 Task: Create fields in student object.
Action: Mouse moved to (1052, 79)
Screenshot: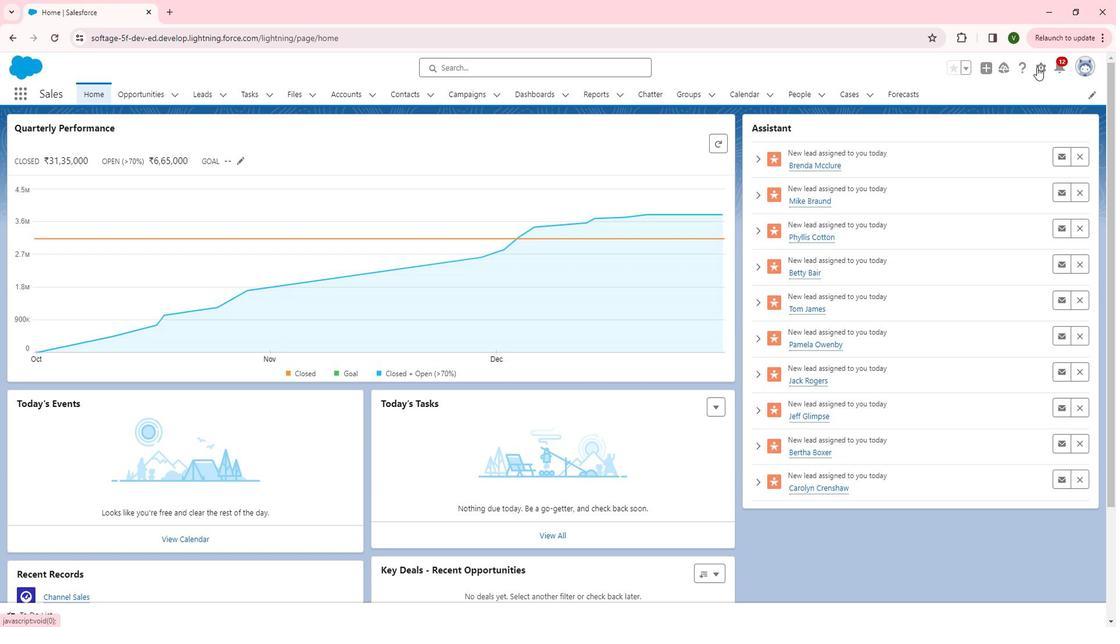 
Action: Mouse pressed left at (1052, 79)
Screenshot: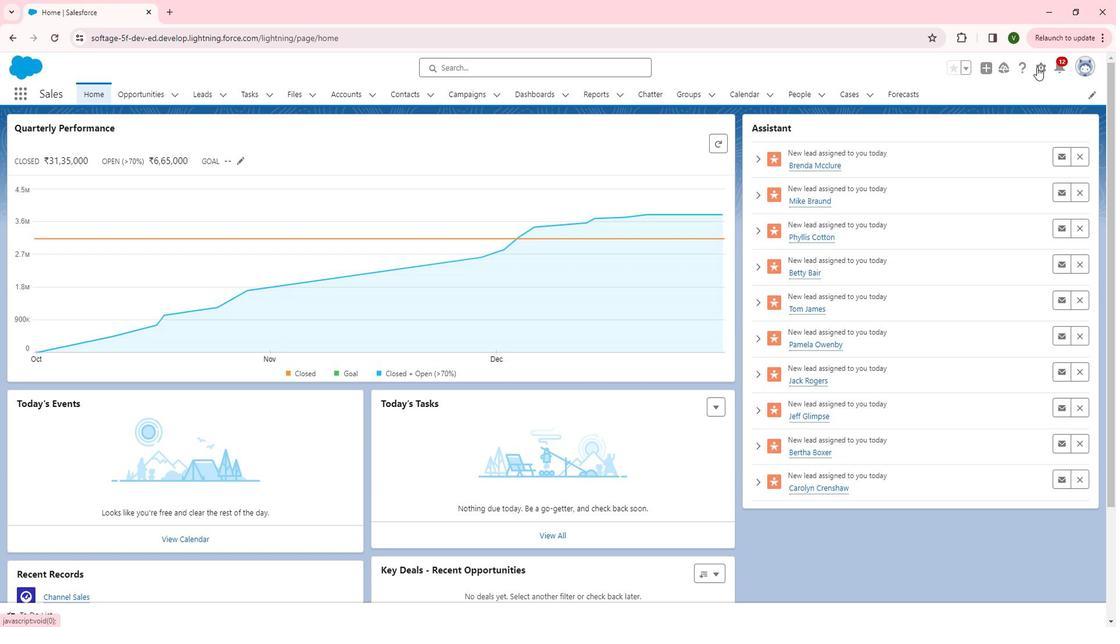 
Action: Mouse moved to (1003, 118)
Screenshot: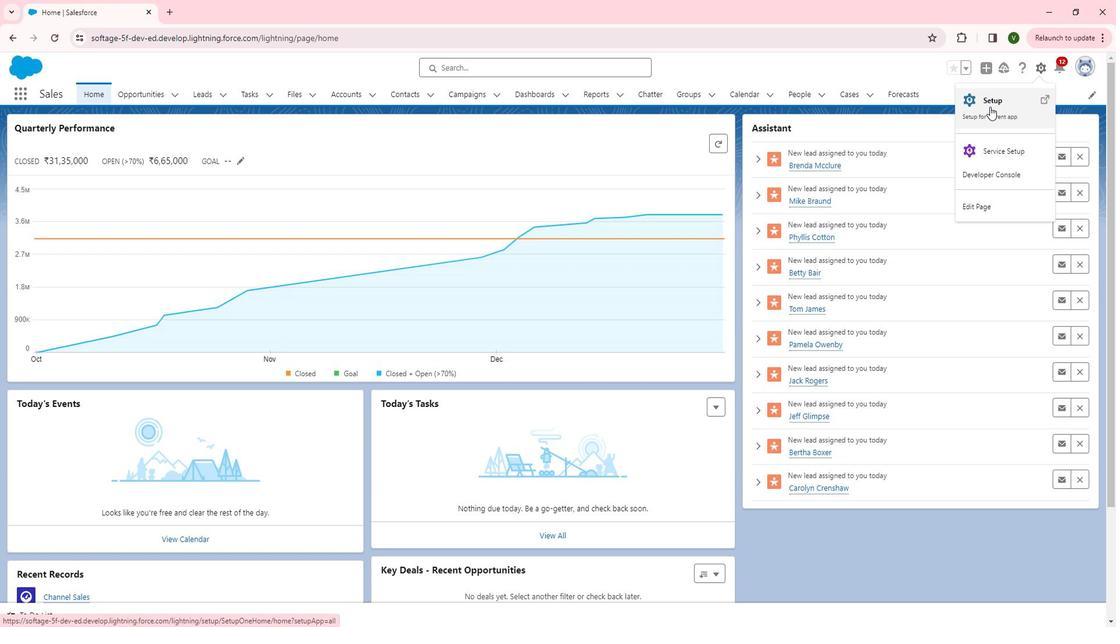 
Action: Mouse pressed left at (1003, 118)
Screenshot: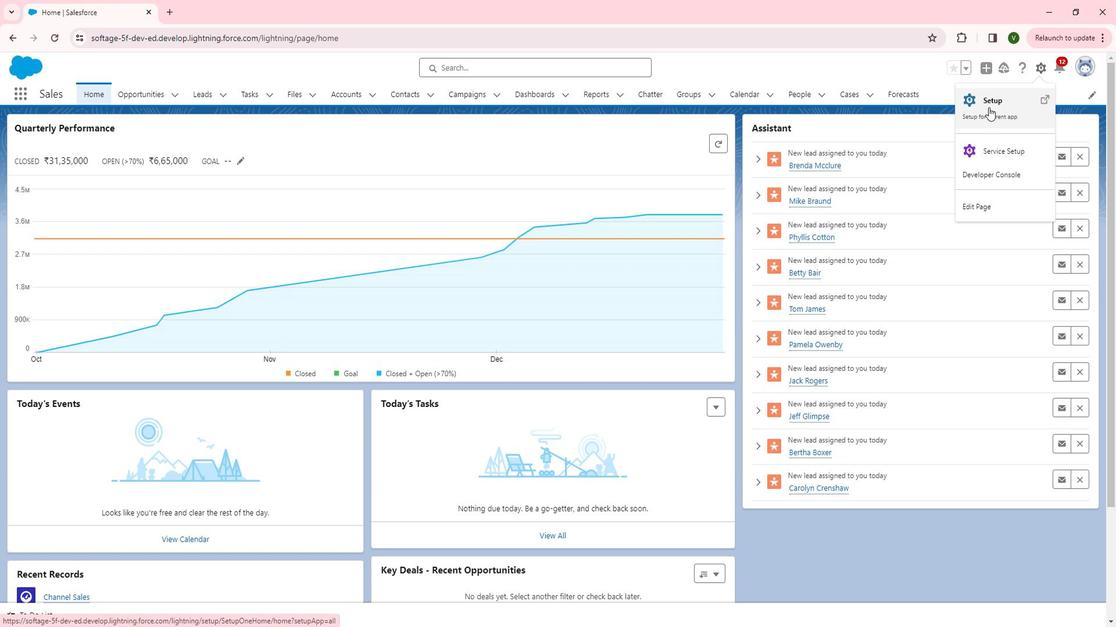 
Action: Mouse moved to (94, 377)
Screenshot: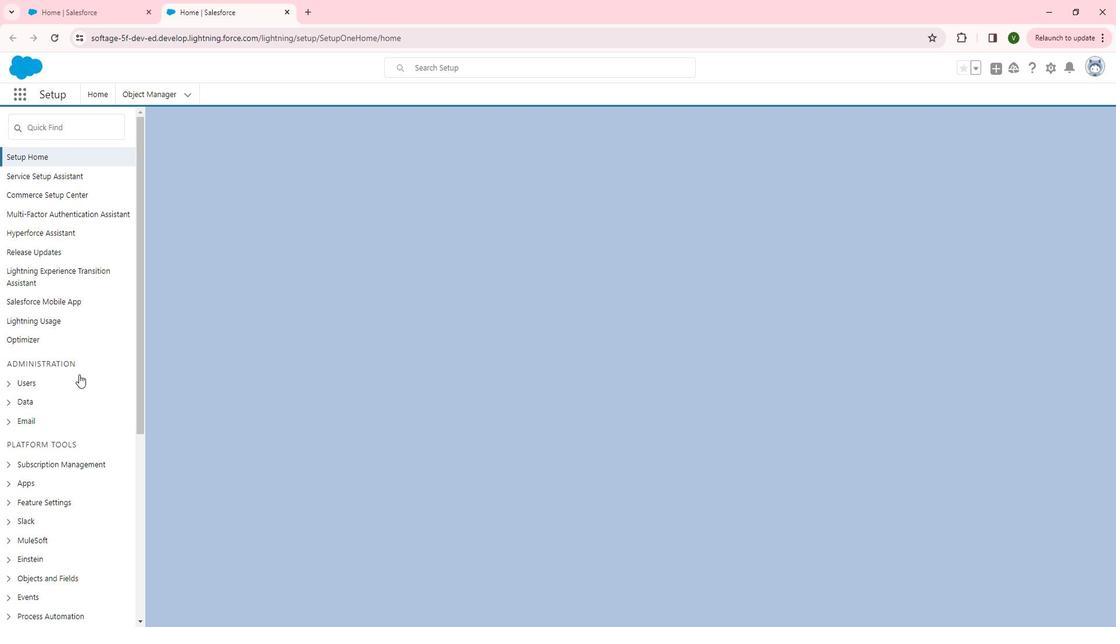 
Action: Mouse scrolled (94, 376) with delta (0, 0)
Screenshot: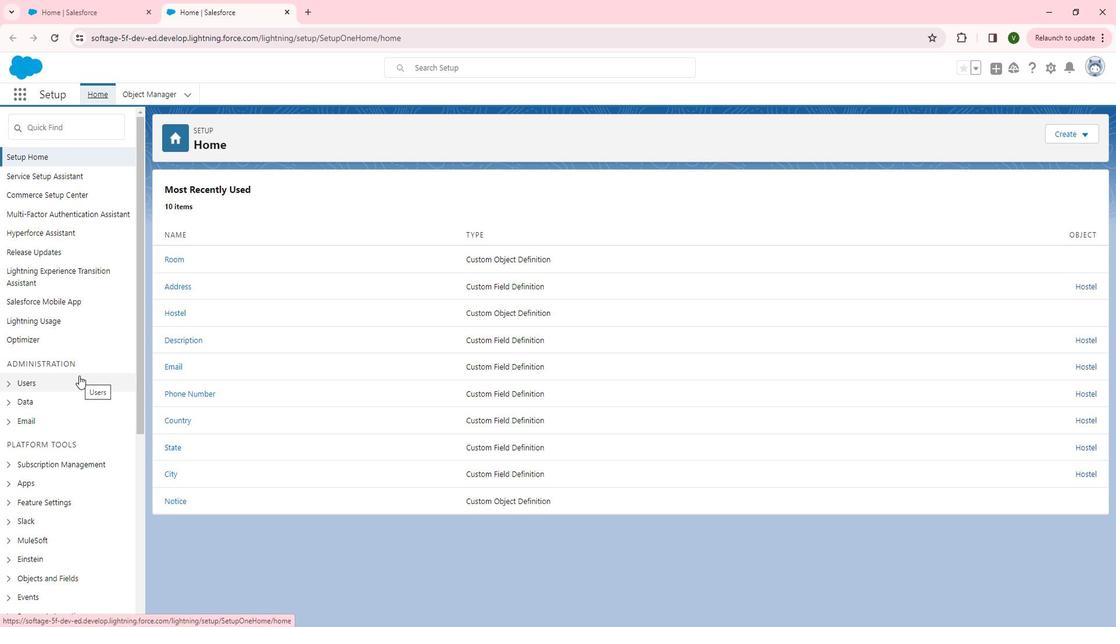 
Action: Mouse scrolled (94, 376) with delta (0, 0)
Screenshot: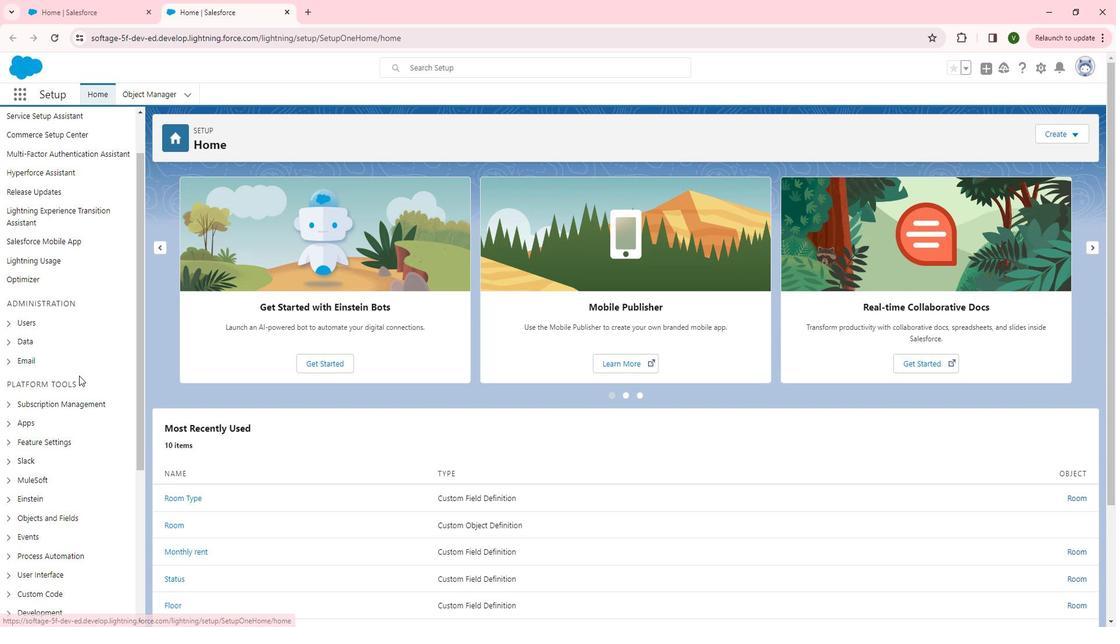 
Action: Mouse moved to (88, 376)
Screenshot: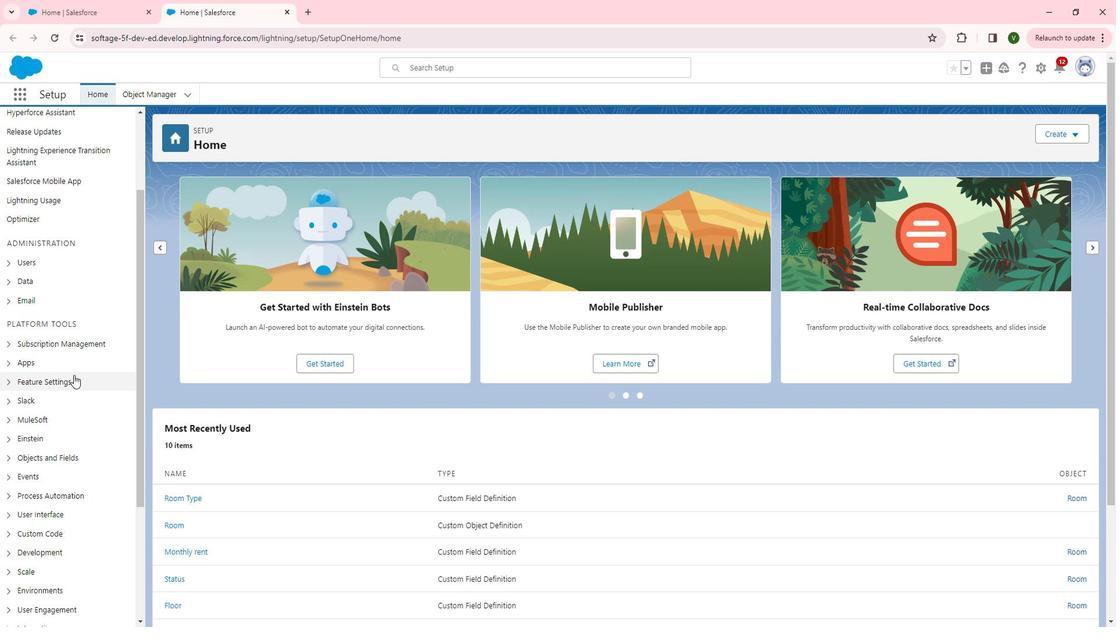 
Action: Mouse scrolled (88, 375) with delta (0, 0)
Screenshot: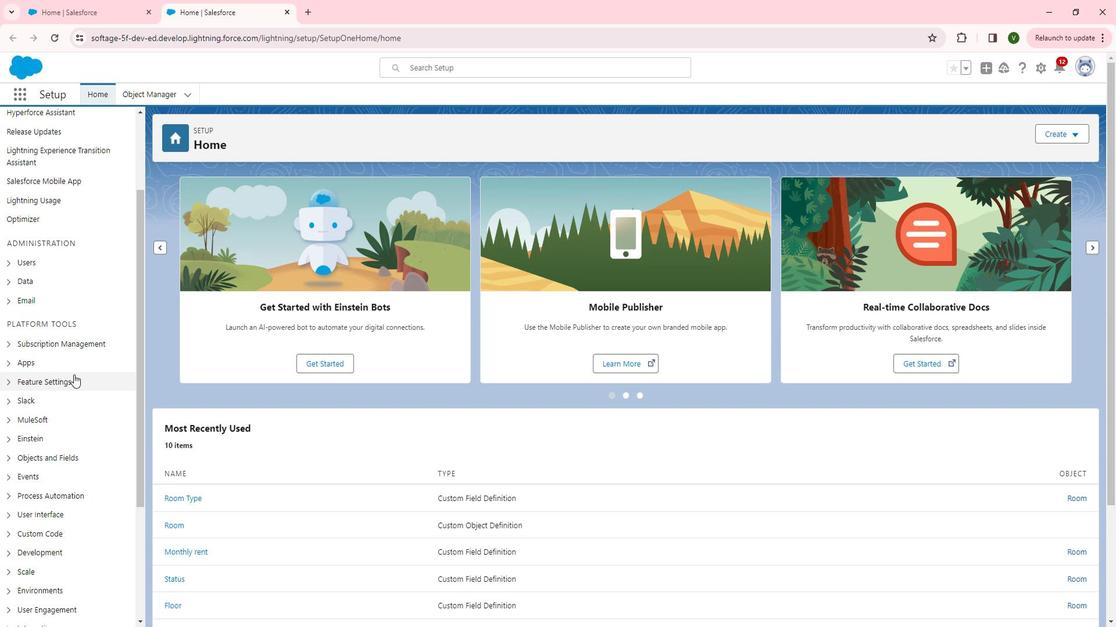 
Action: Mouse moved to (26, 397)
Screenshot: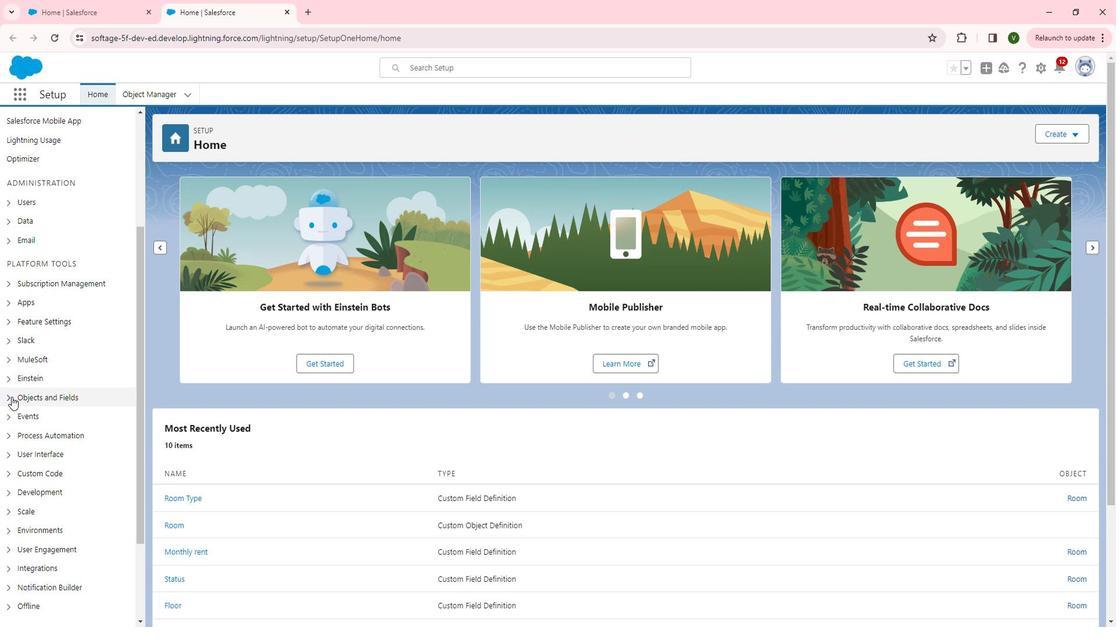 
Action: Mouse pressed left at (26, 397)
Screenshot: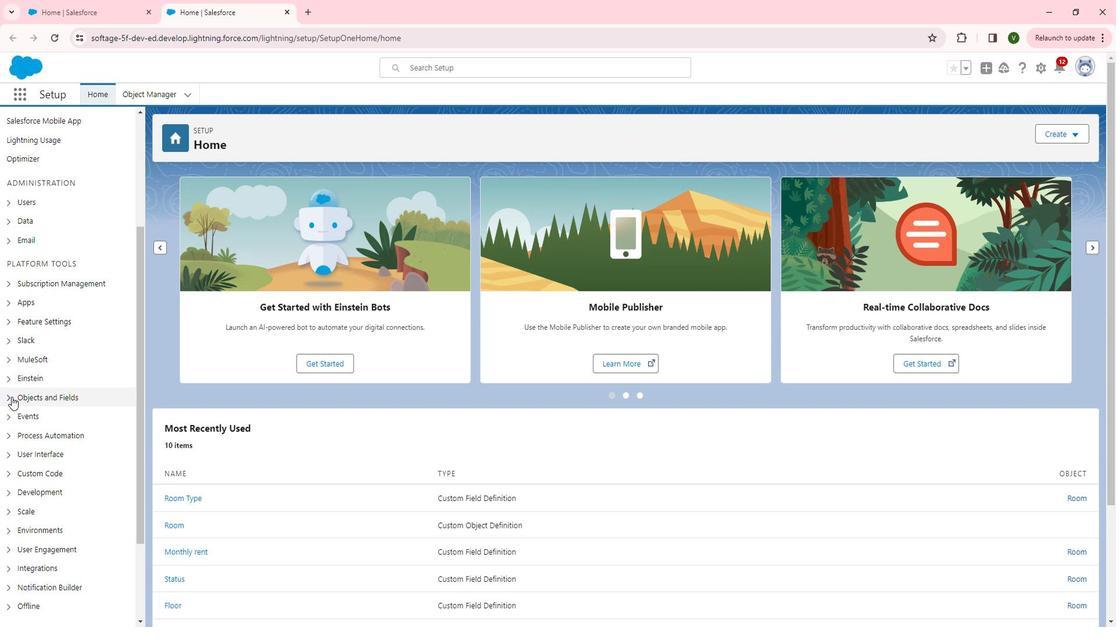 
Action: Mouse moved to (43, 400)
Screenshot: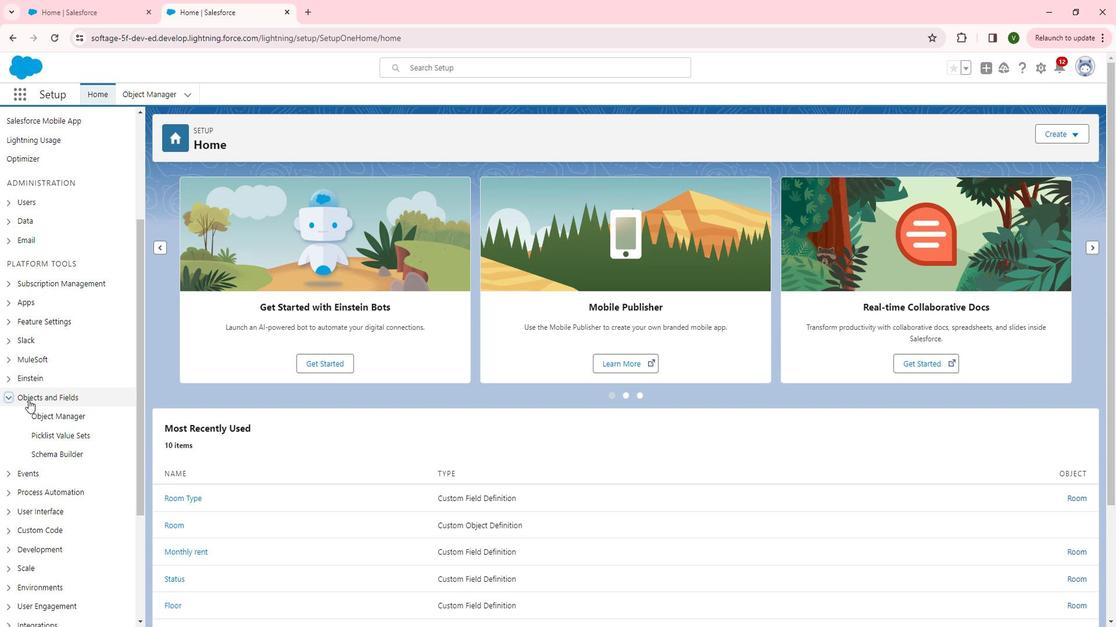 
Action: Mouse scrolled (43, 399) with delta (0, 0)
Screenshot: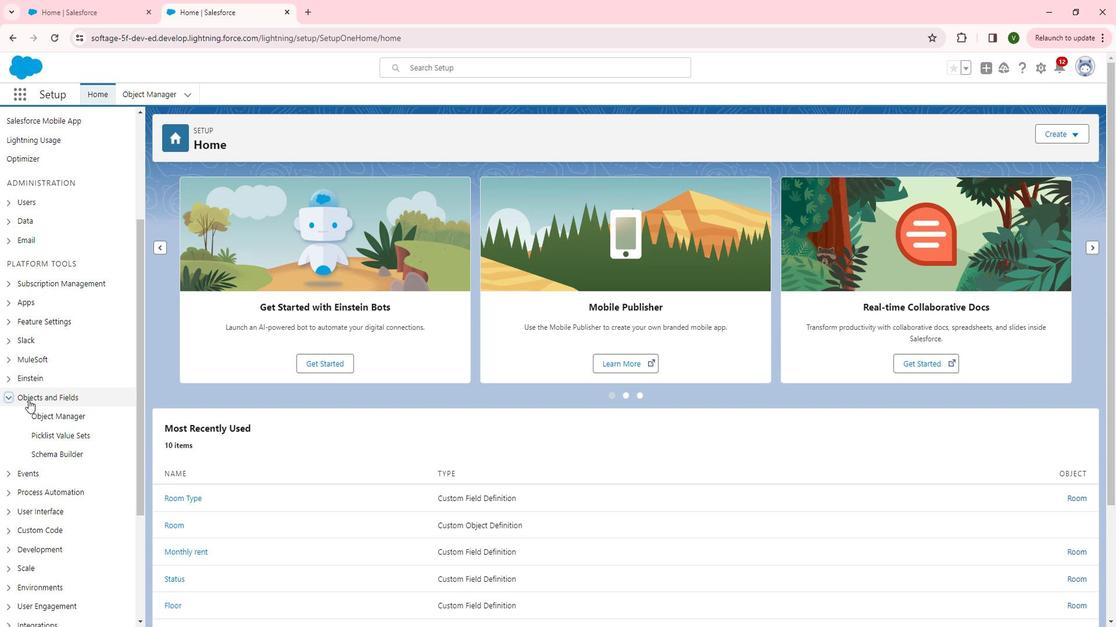
Action: Mouse moved to (78, 359)
Screenshot: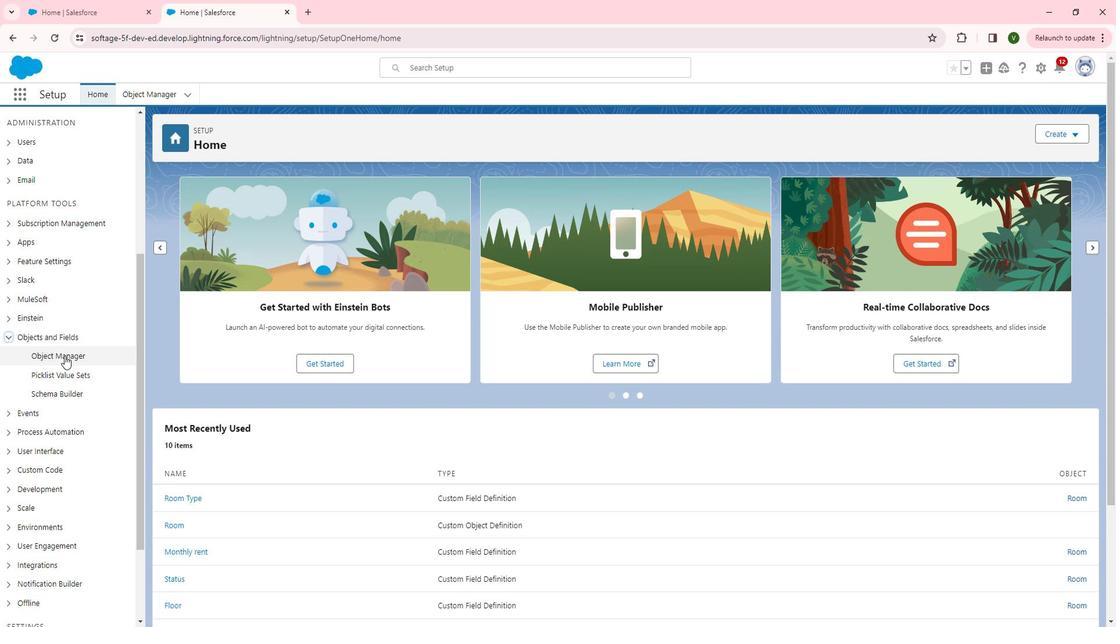 
Action: Mouse pressed left at (78, 359)
Screenshot: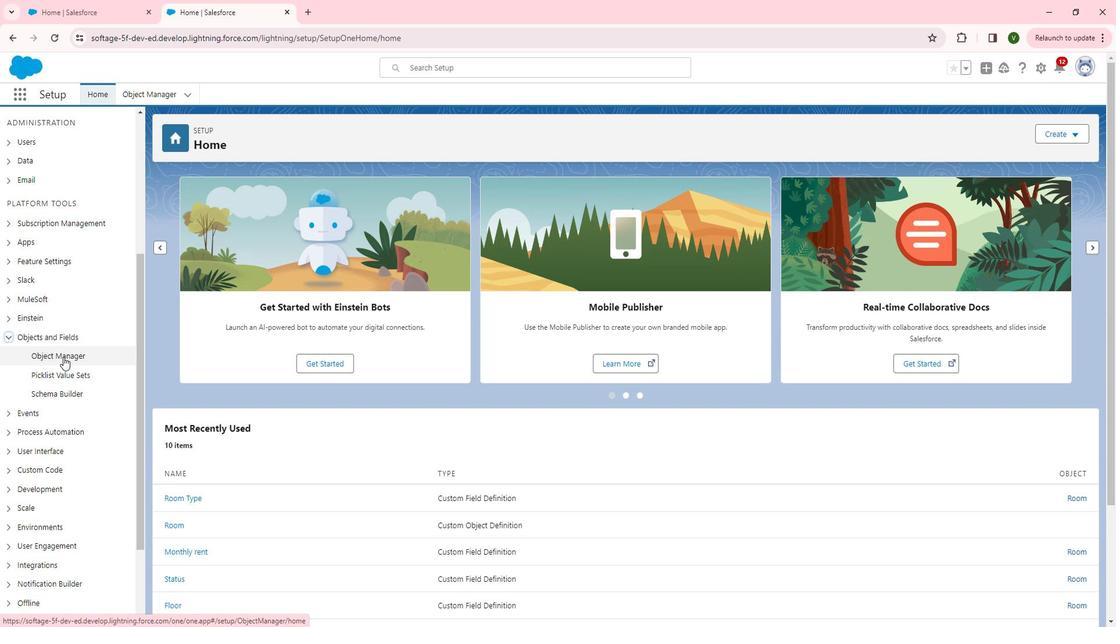 
Action: Mouse moved to (147, 428)
Screenshot: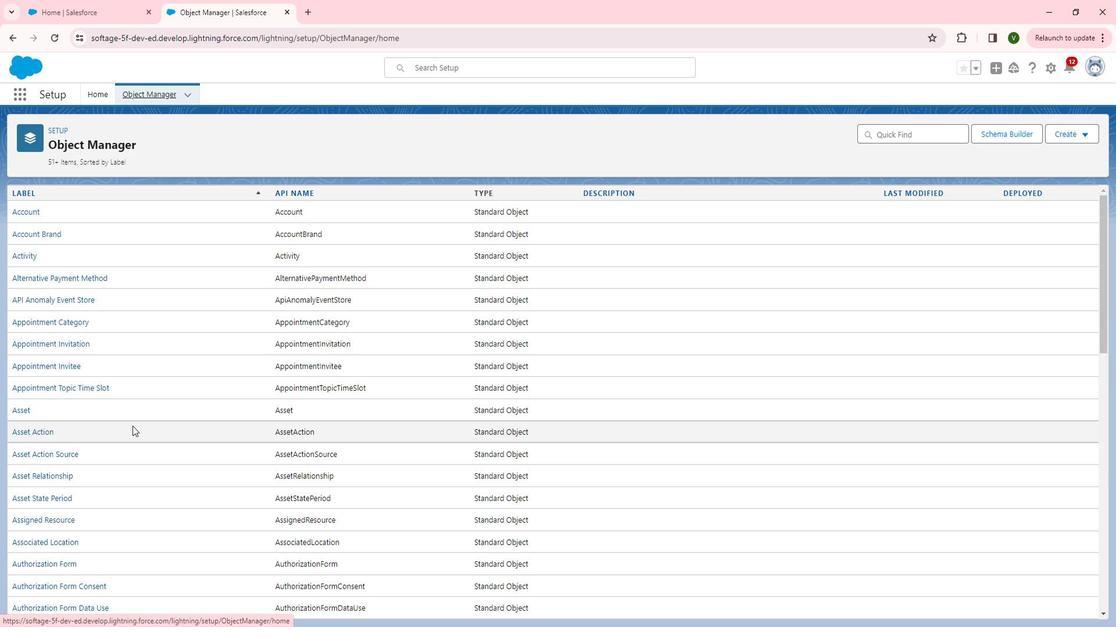 
Action: Mouse scrolled (147, 427) with delta (0, 0)
Screenshot: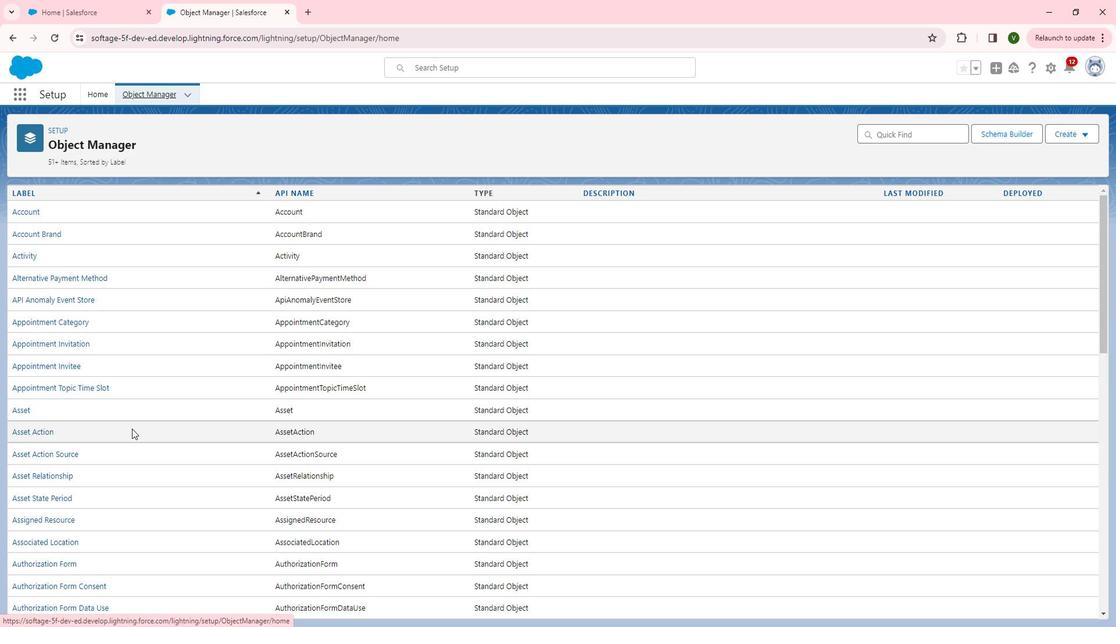 
Action: Mouse scrolled (147, 427) with delta (0, 0)
Screenshot: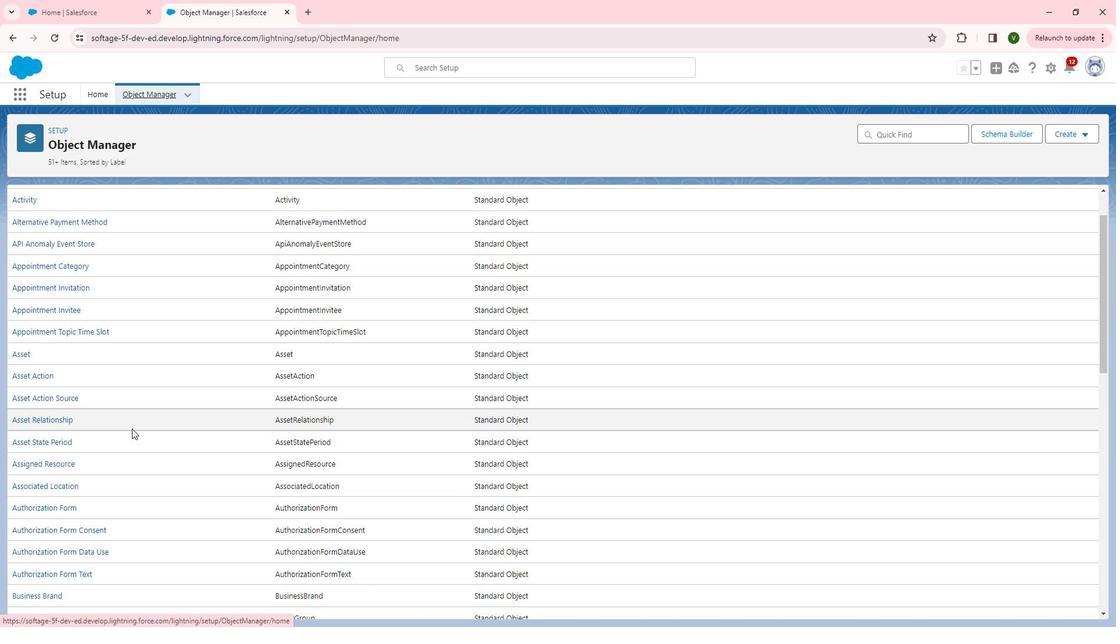 
Action: Mouse scrolled (147, 427) with delta (0, 0)
Screenshot: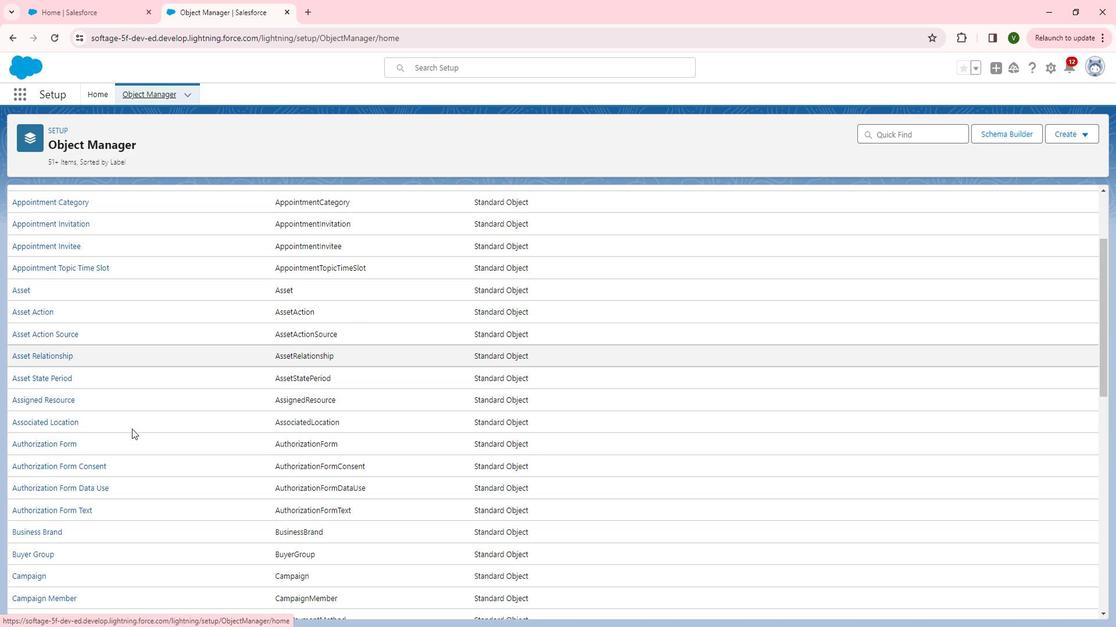 
Action: Mouse scrolled (147, 427) with delta (0, 0)
Screenshot: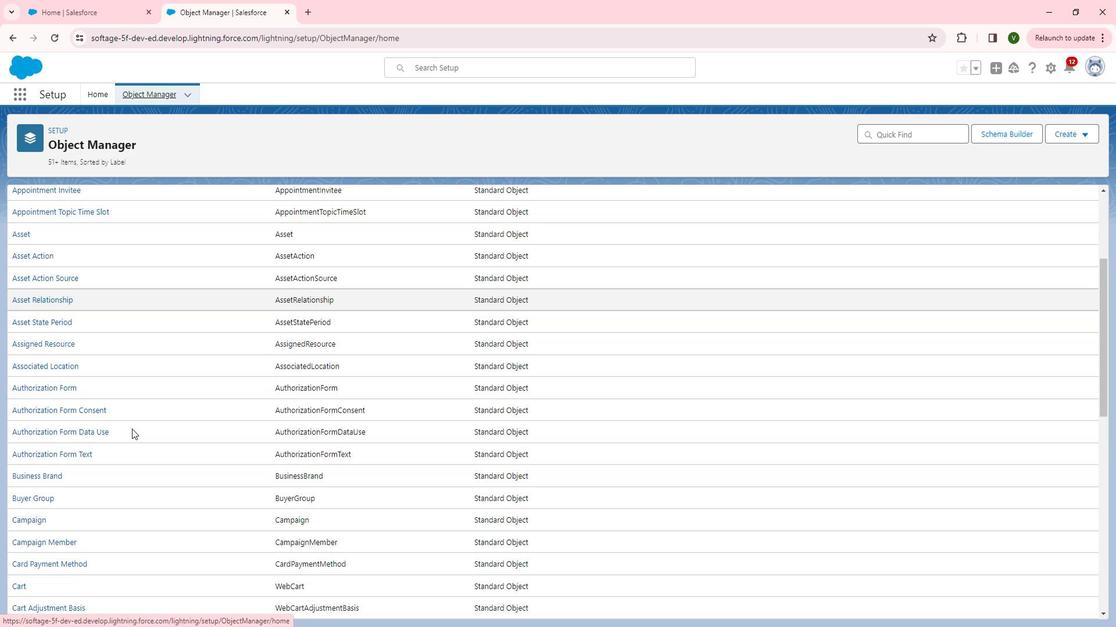 
Action: Mouse scrolled (147, 427) with delta (0, 0)
Screenshot: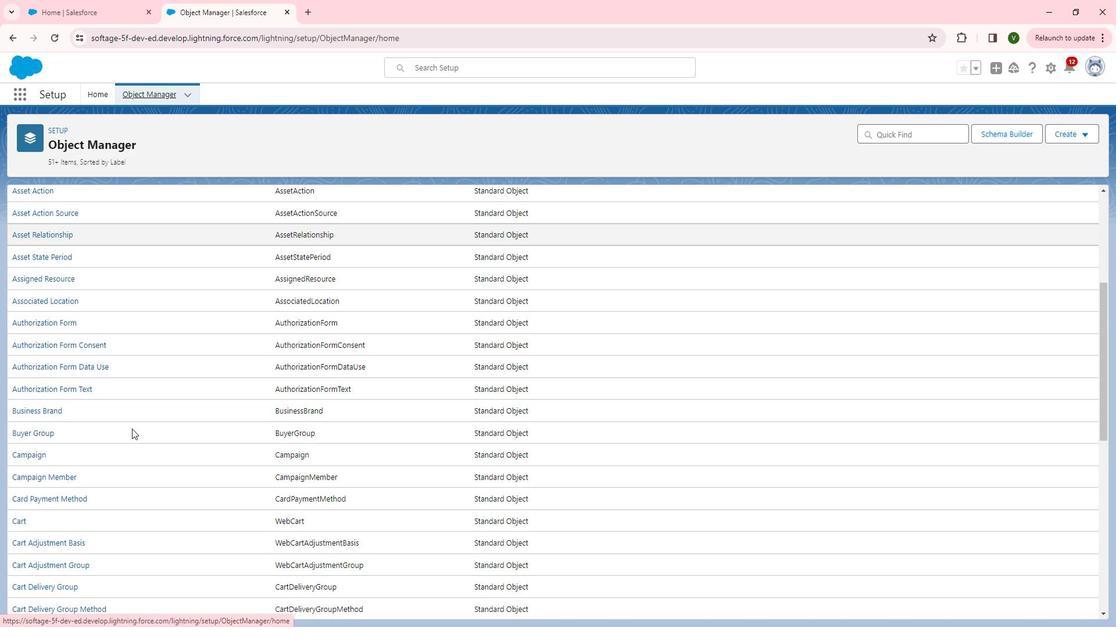 
Action: Mouse scrolled (147, 427) with delta (0, 0)
Screenshot: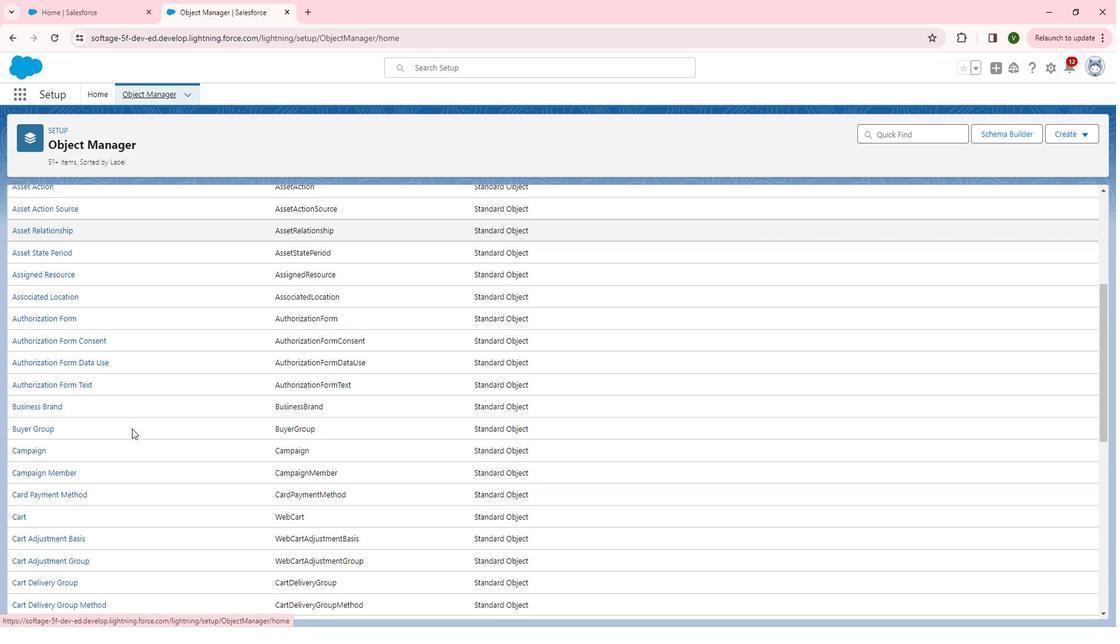 
Action: Mouse scrolled (147, 427) with delta (0, 0)
Screenshot: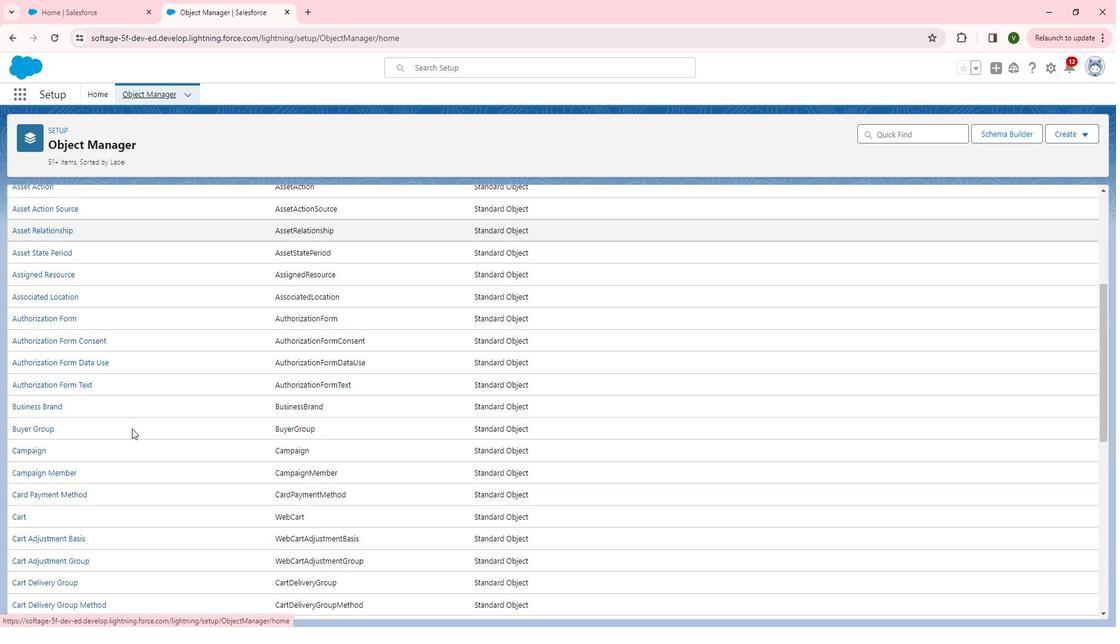 
Action: Mouse scrolled (147, 427) with delta (0, 0)
Screenshot: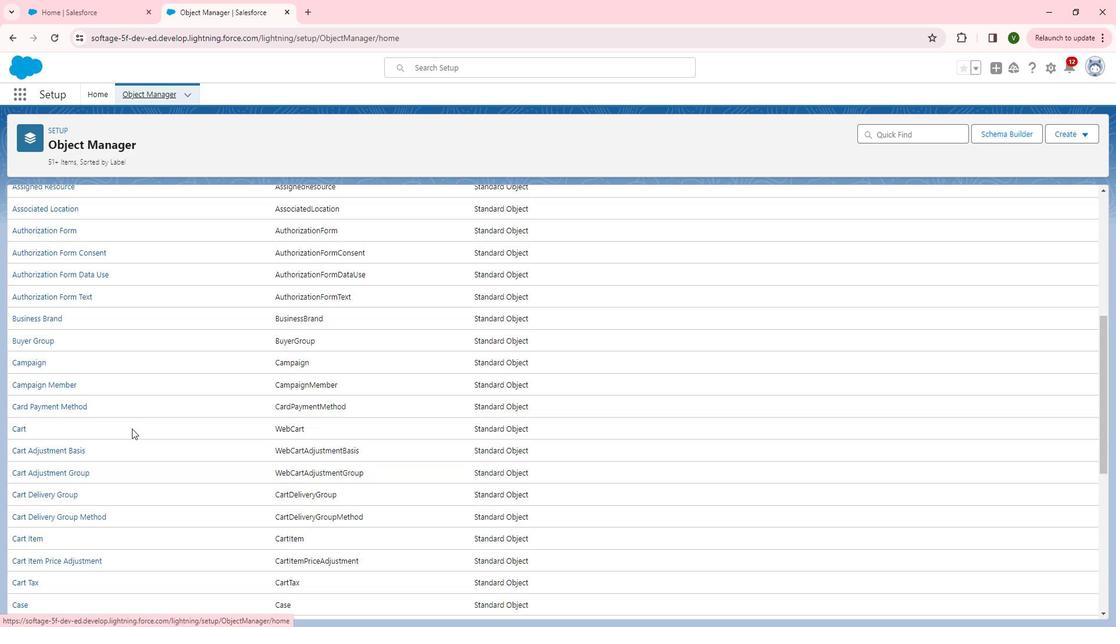 
Action: Mouse scrolled (147, 427) with delta (0, 0)
Screenshot: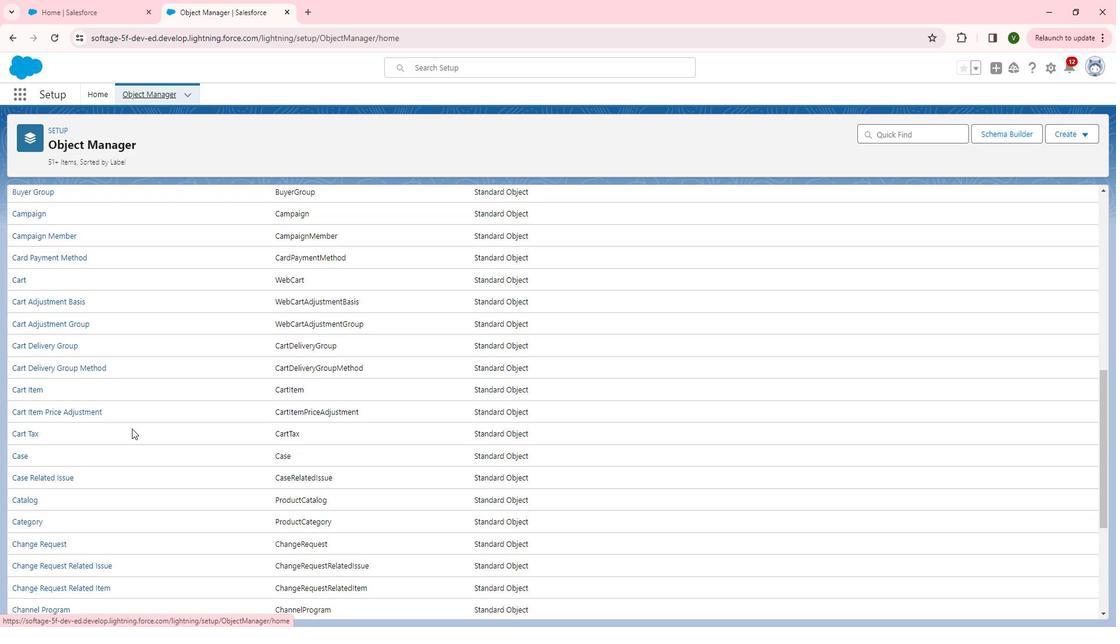 
Action: Mouse scrolled (147, 427) with delta (0, 0)
Screenshot: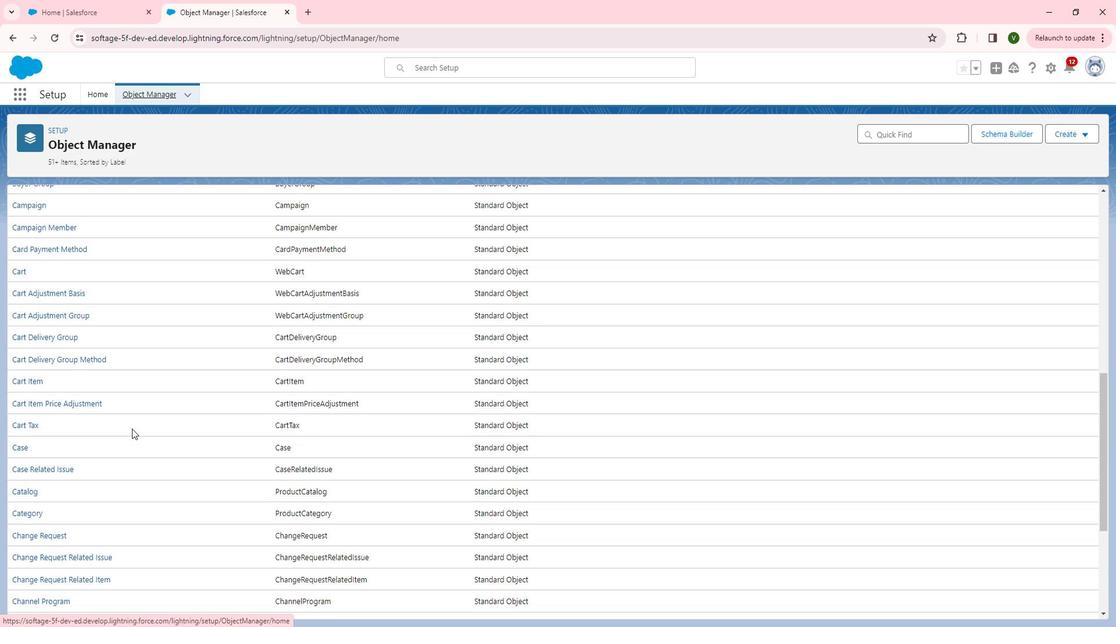 
Action: Mouse scrolled (147, 427) with delta (0, 0)
Screenshot: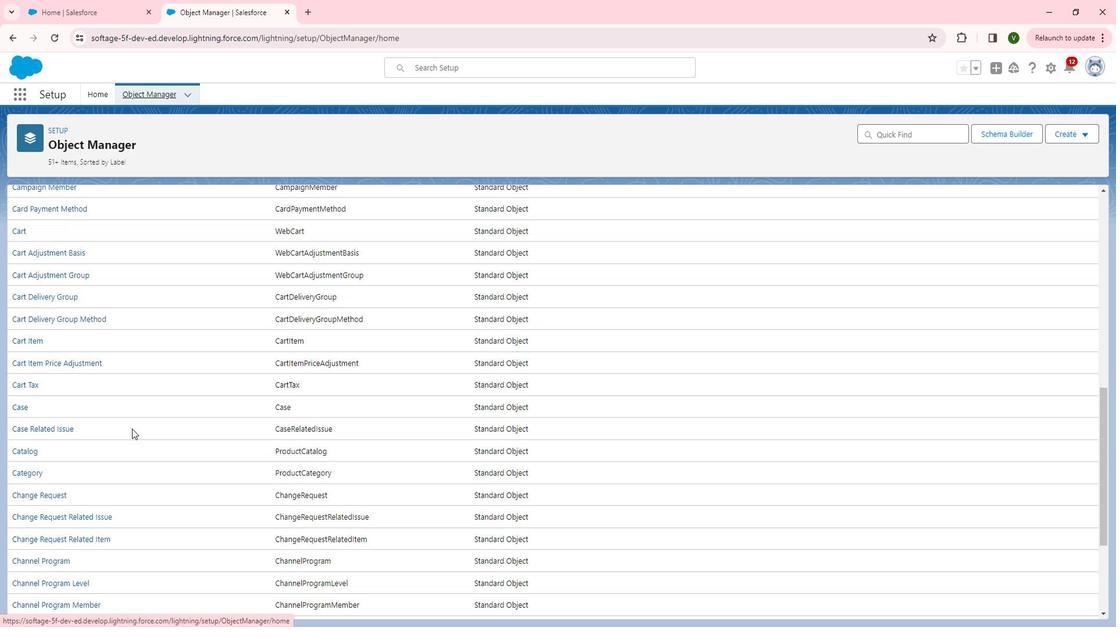 
Action: Mouse scrolled (147, 427) with delta (0, 0)
Screenshot: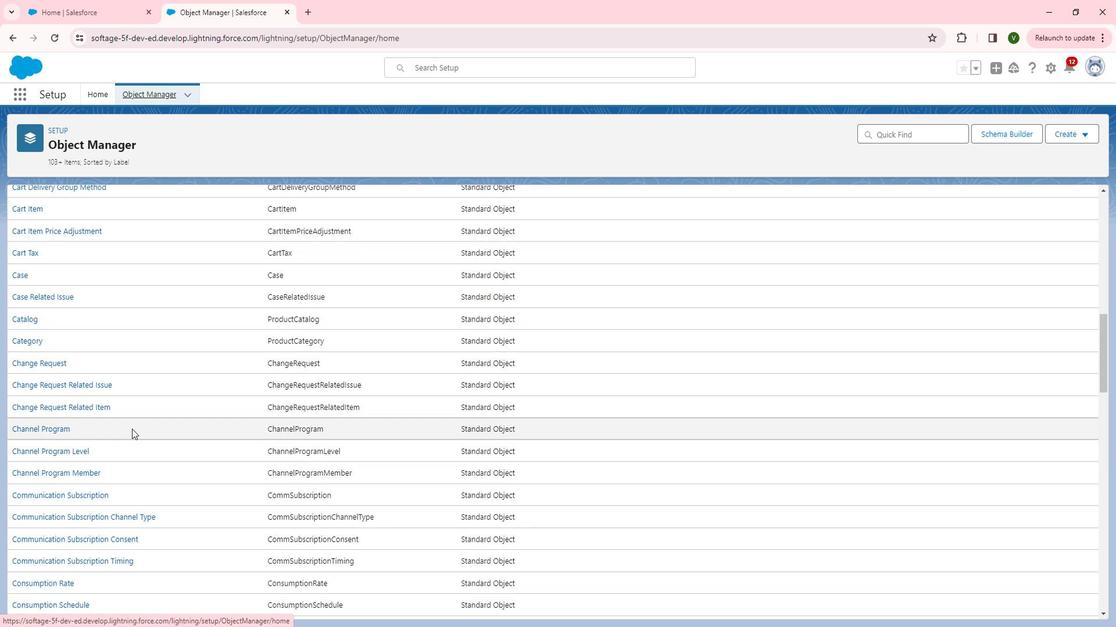 
Action: Mouse scrolled (147, 427) with delta (0, 0)
Screenshot: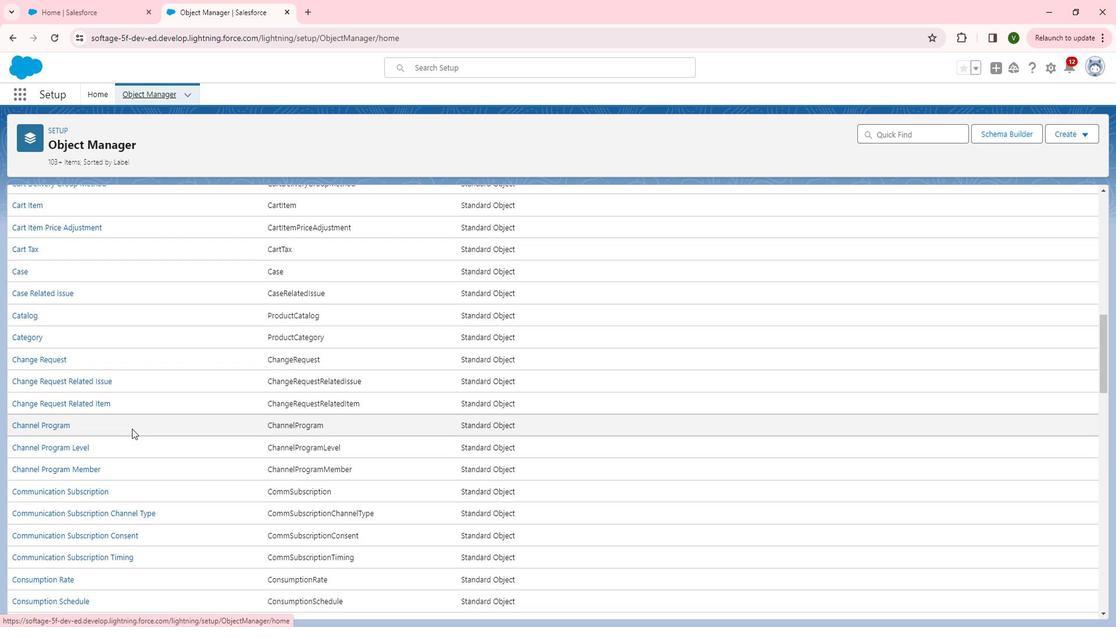 
Action: Mouse scrolled (147, 427) with delta (0, 0)
Screenshot: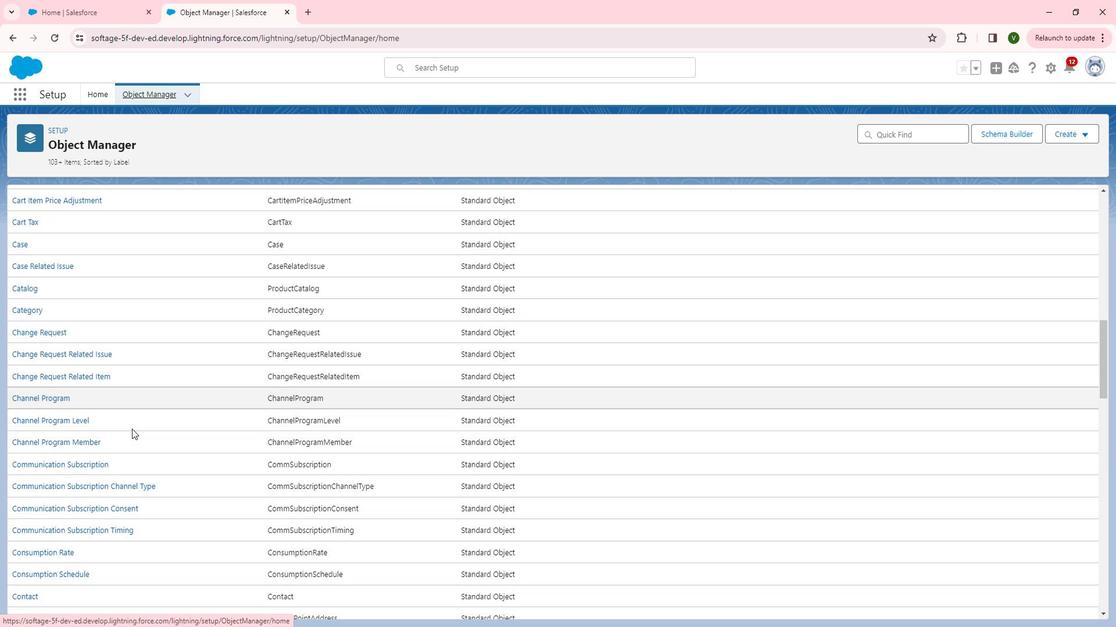 
Action: Mouse scrolled (147, 427) with delta (0, 0)
Screenshot: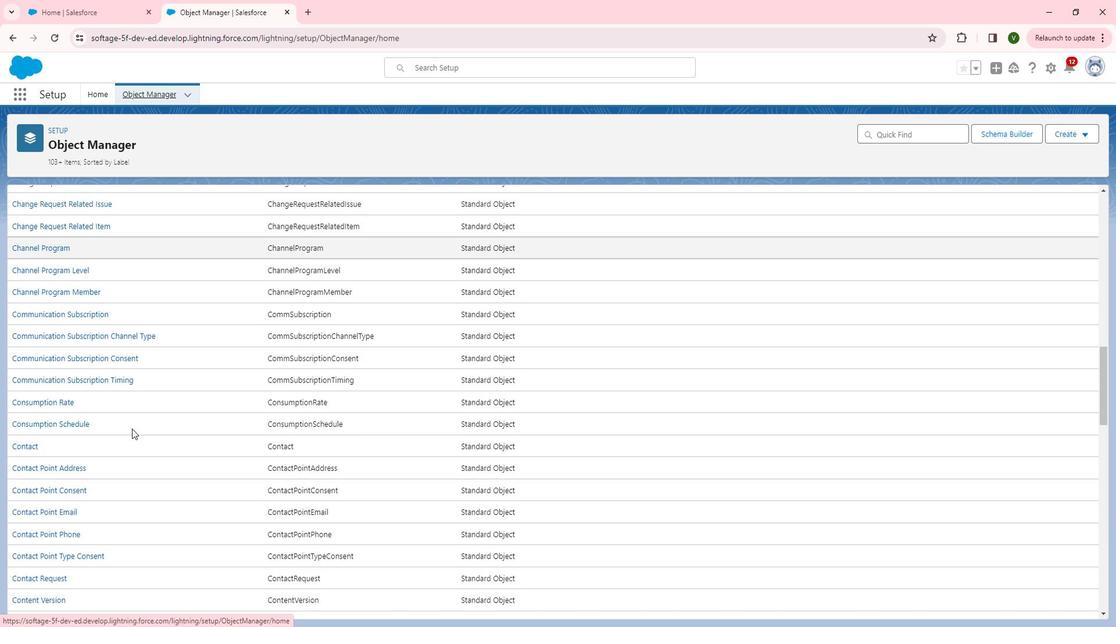 
Action: Mouse scrolled (147, 427) with delta (0, 0)
Screenshot: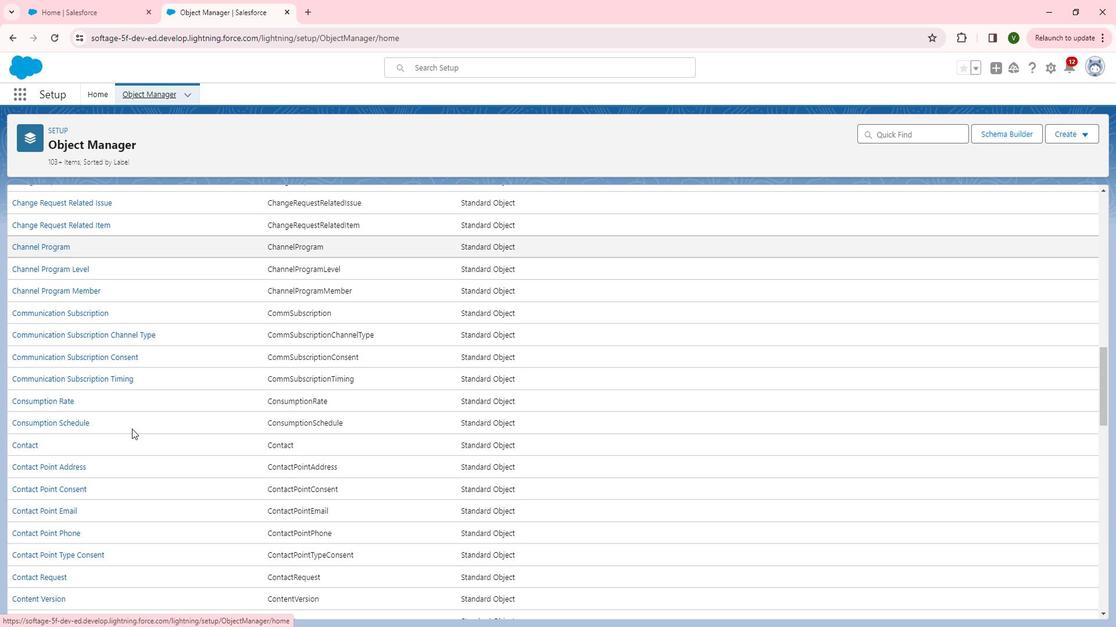 
Action: Mouse scrolled (147, 427) with delta (0, 0)
Screenshot: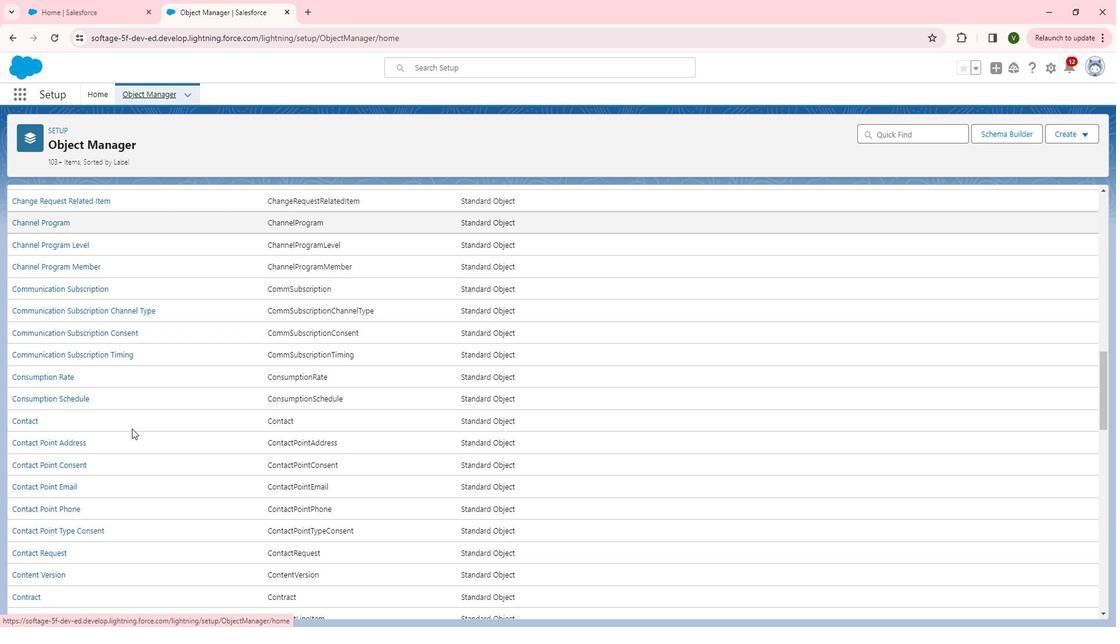 
Action: Mouse scrolled (147, 427) with delta (0, 0)
Screenshot: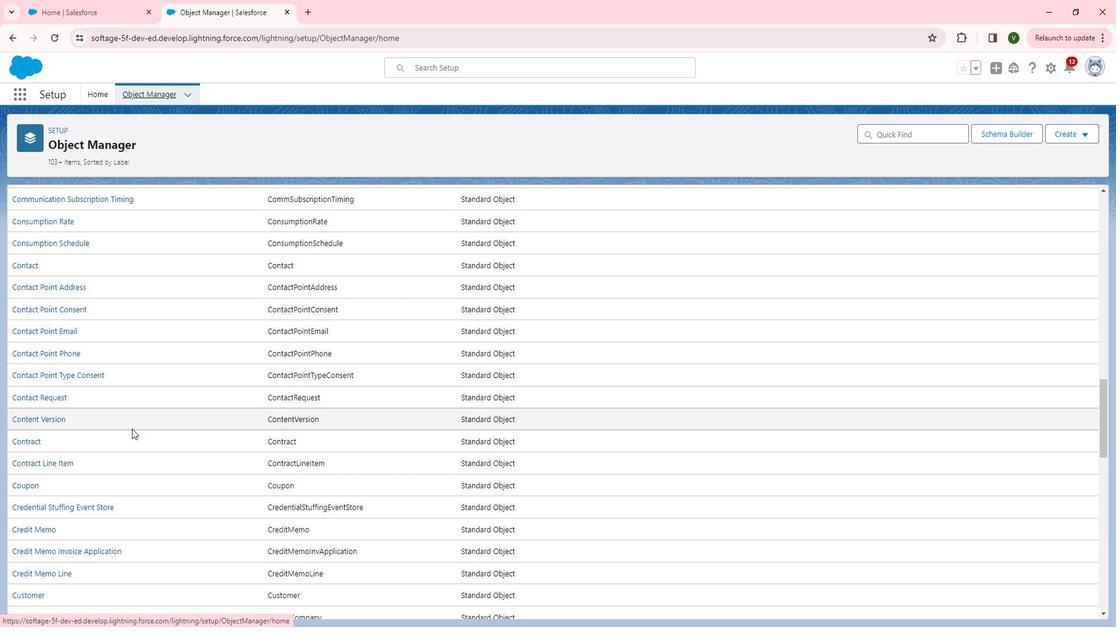 
Action: Mouse scrolled (147, 427) with delta (0, 0)
Screenshot: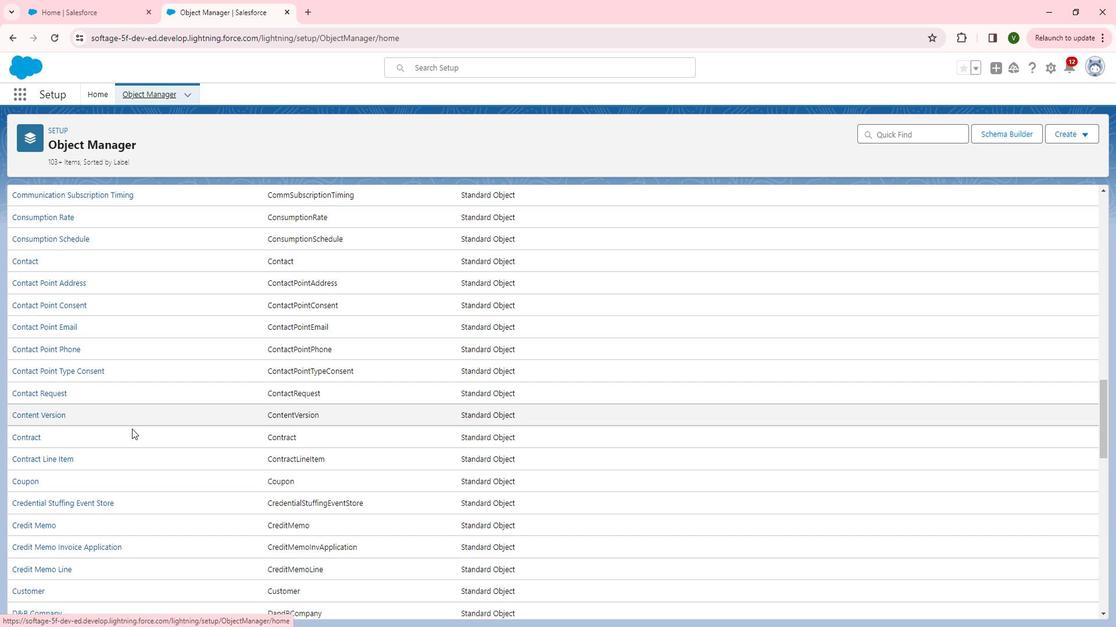 
Action: Mouse scrolled (147, 427) with delta (0, 0)
Screenshot: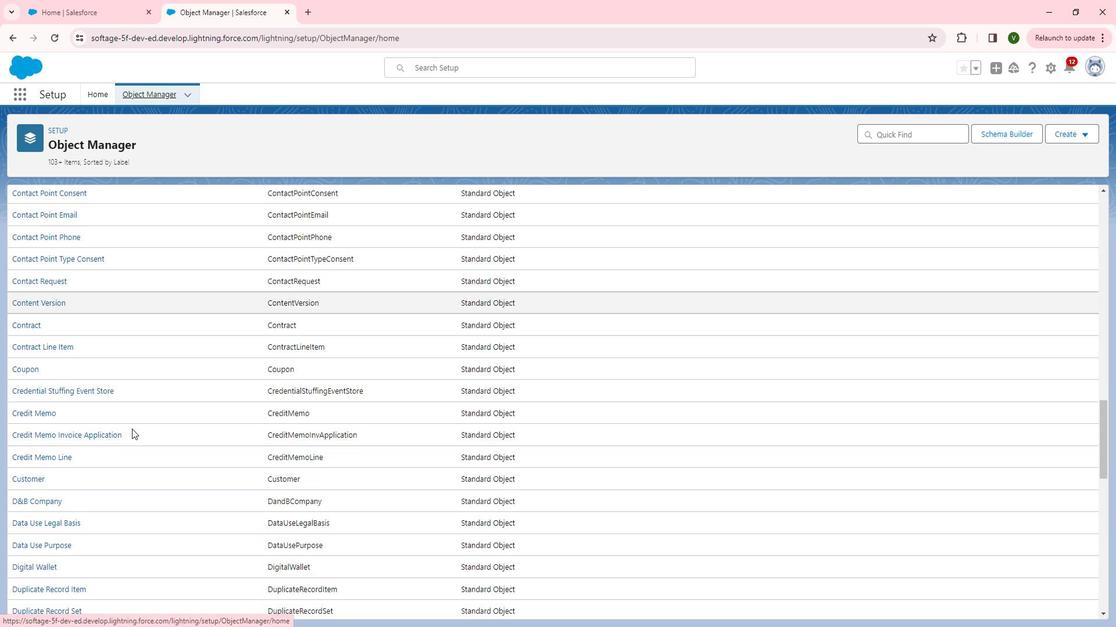 
Action: Mouse moved to (147, 428)
Screenshot: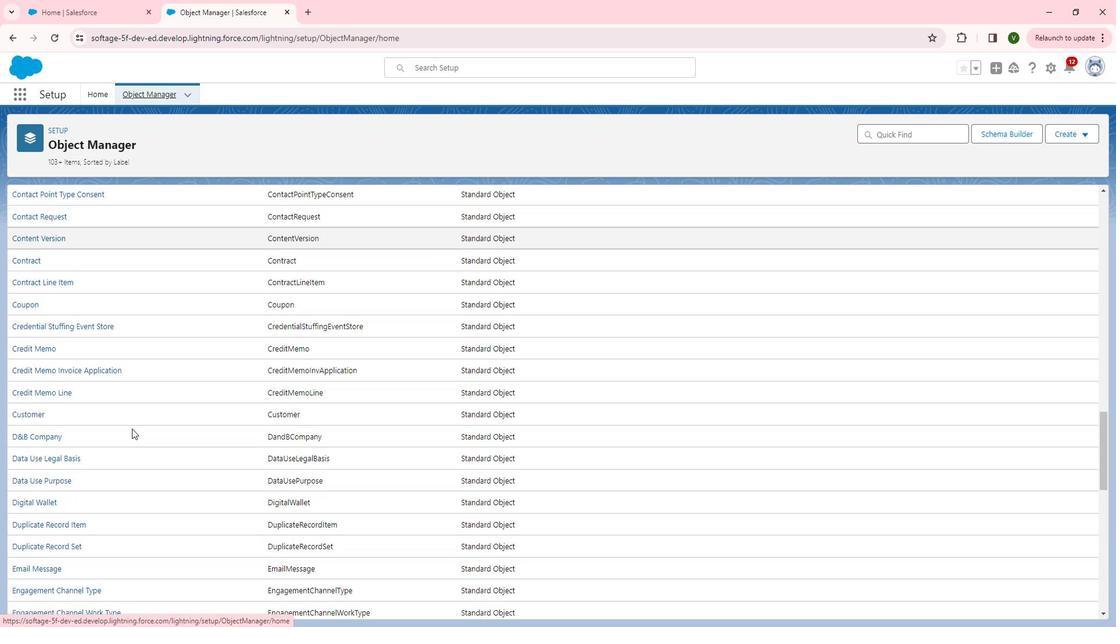 
Action: Mouse scrolled (147, 427) with delta (0, 0)
Screenshot: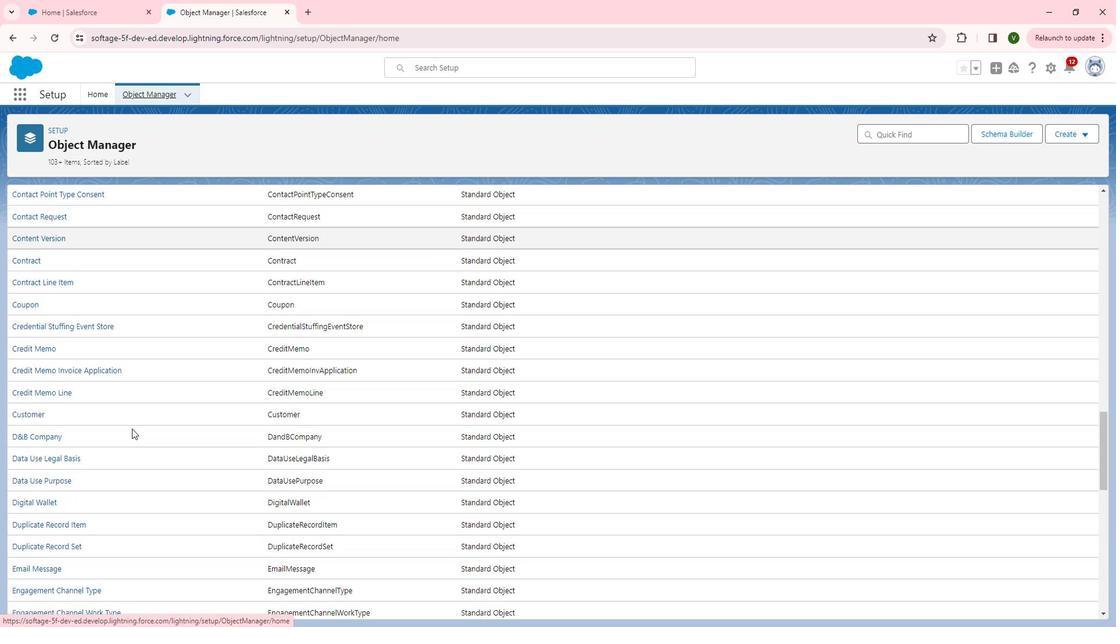 
Action: Mouse moved to (149, 428)
Screenshot: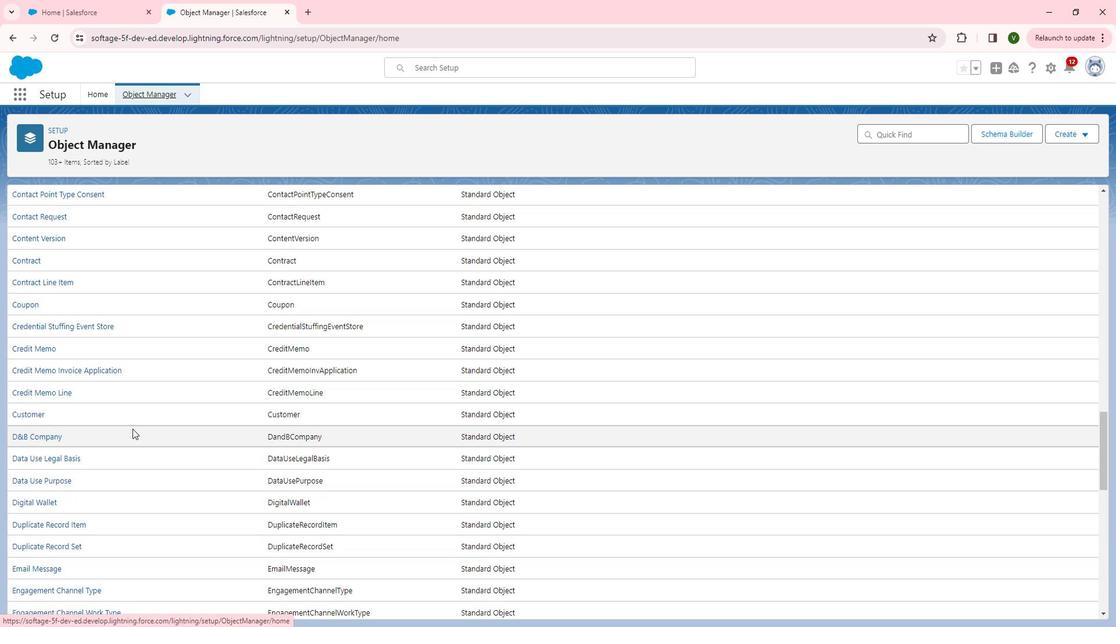 
Action: Mouse scrolled (149, 427) with delta (0, 0)
Screenshot: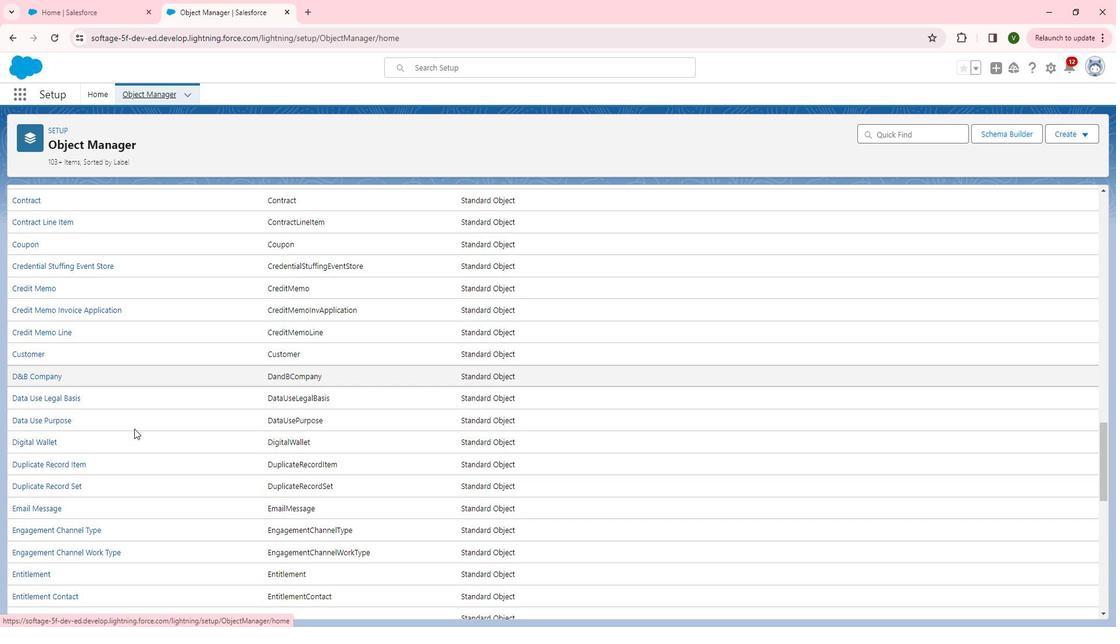 
Action: Mouse scrolled (149, 427) with delta (0, 0)
Screenshot: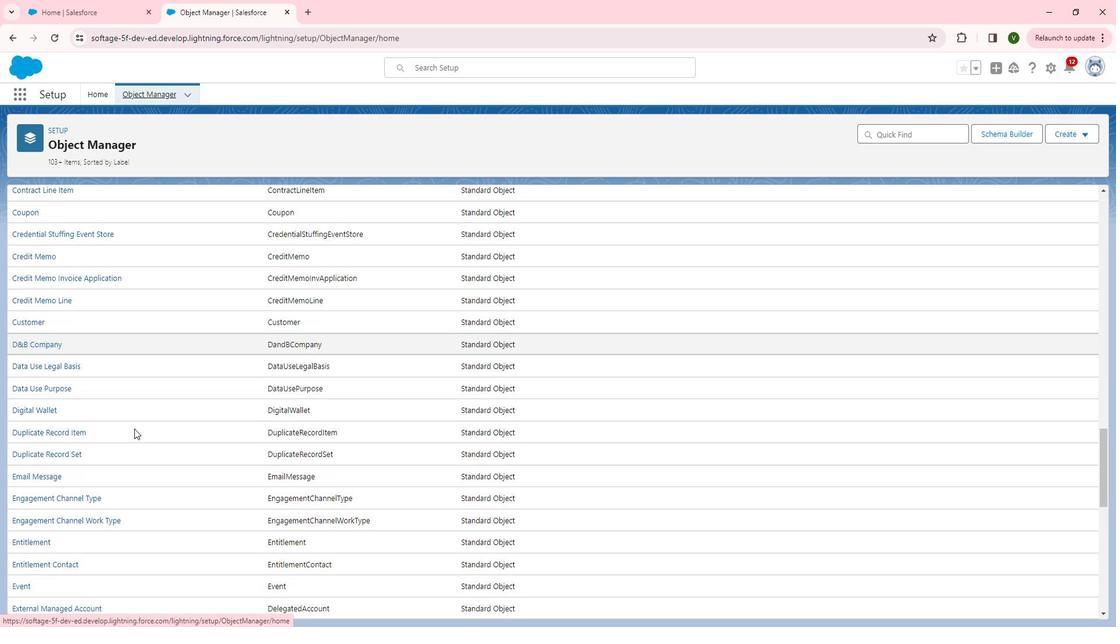 
Action: Mouse scrolled (149, 427) with delta (0, 0)
Screenshot: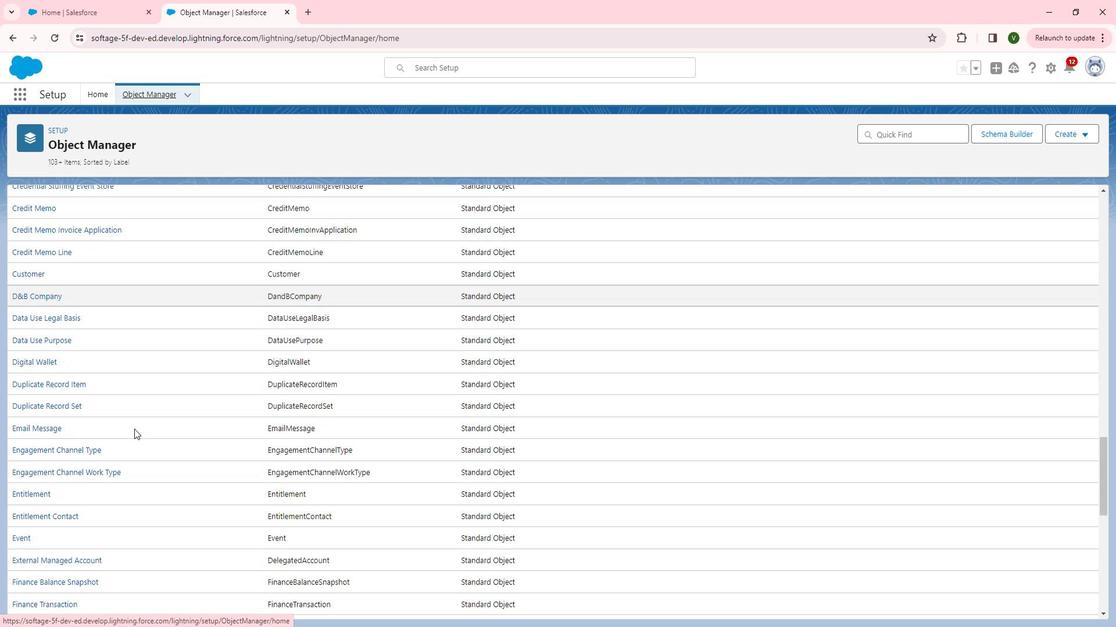 
Action: Mouse scrolled (149, 427) with delta (0, 0)
Screenshot: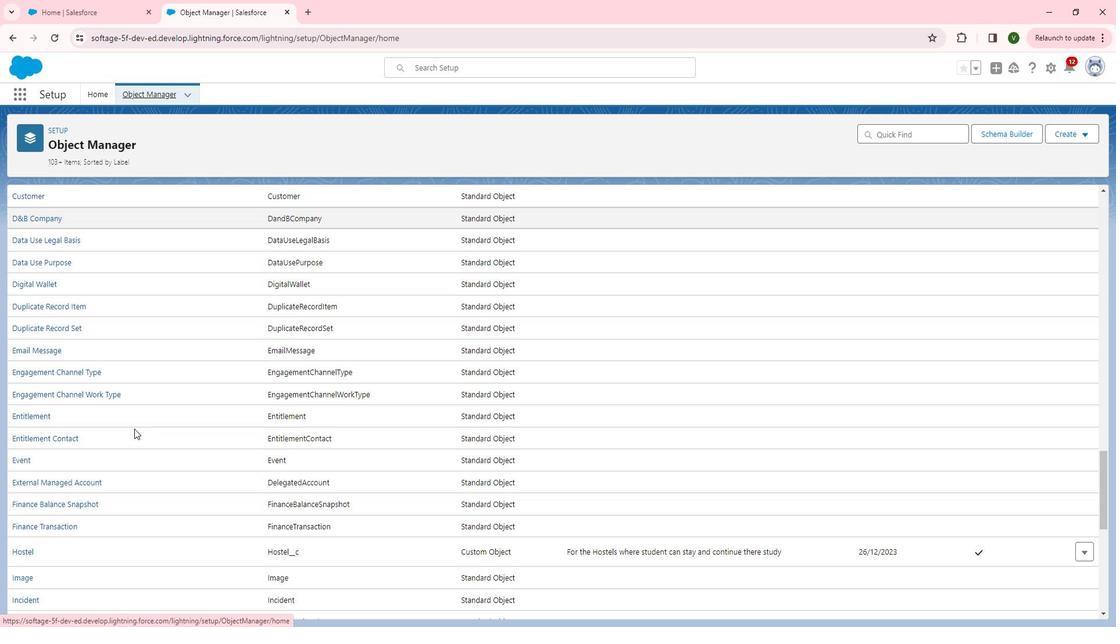 
Action: Mouse scrolled (149, 427) with delta (0, 0)
Screenshot: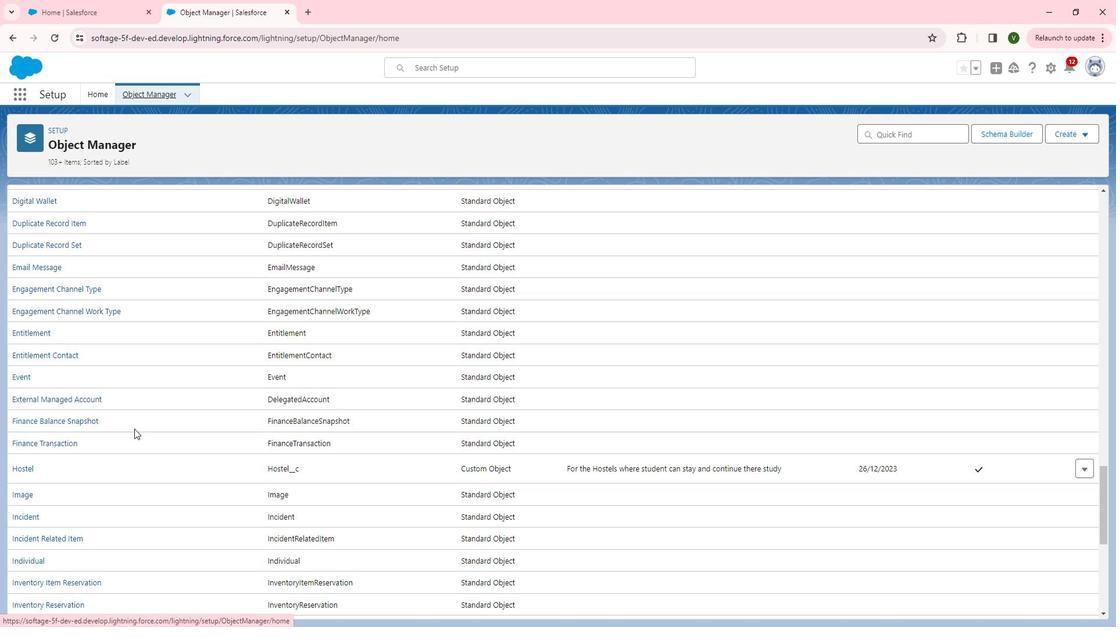
Action: Mouse scrolled (149, 427) with delta (0, 0)
Screenshot: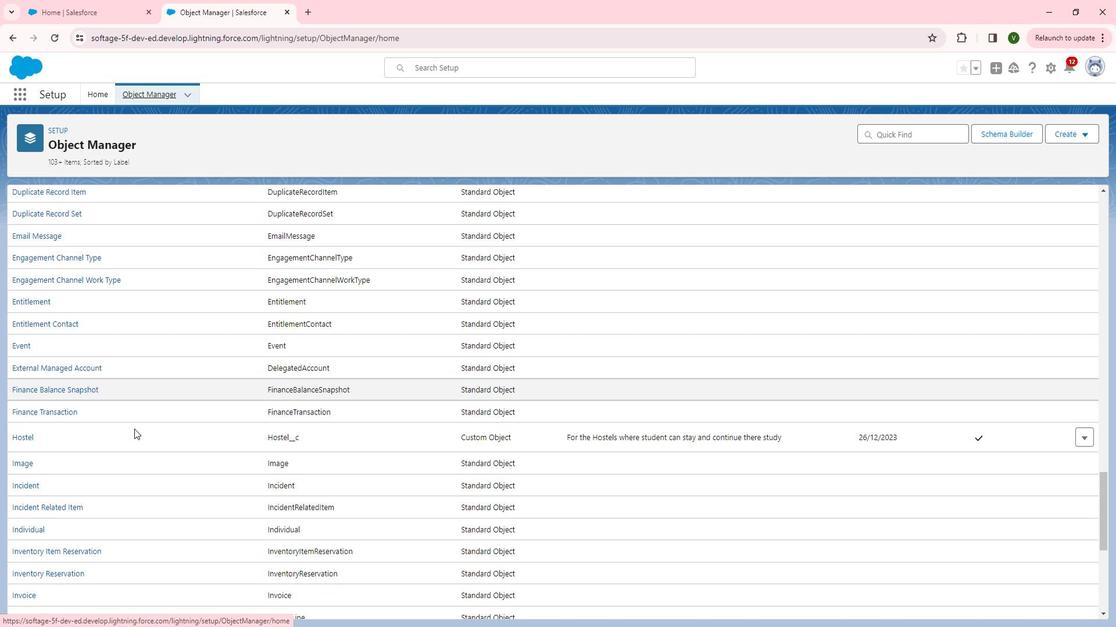 
Action: Mouse scrolled (149, 427) with delta (0, 0)
Screenshot: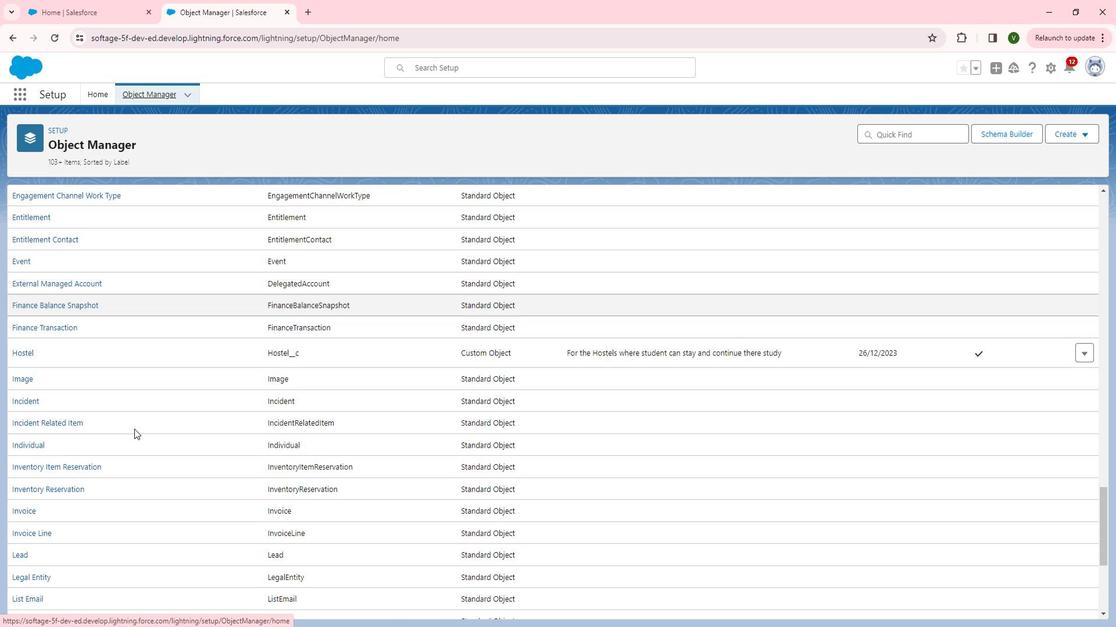 
Action: Mouse scrolled (149, 427) with delta (0, 0)
Screenshot: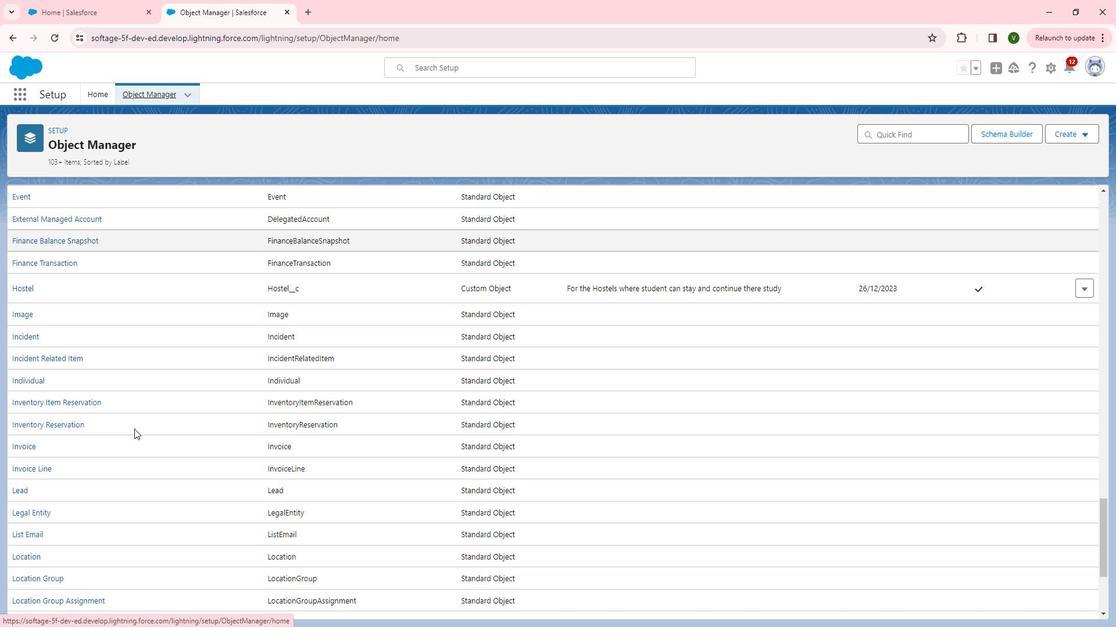 
Action: Mouse scrolled (149, 427) with delta (0, 0)
Screenshot: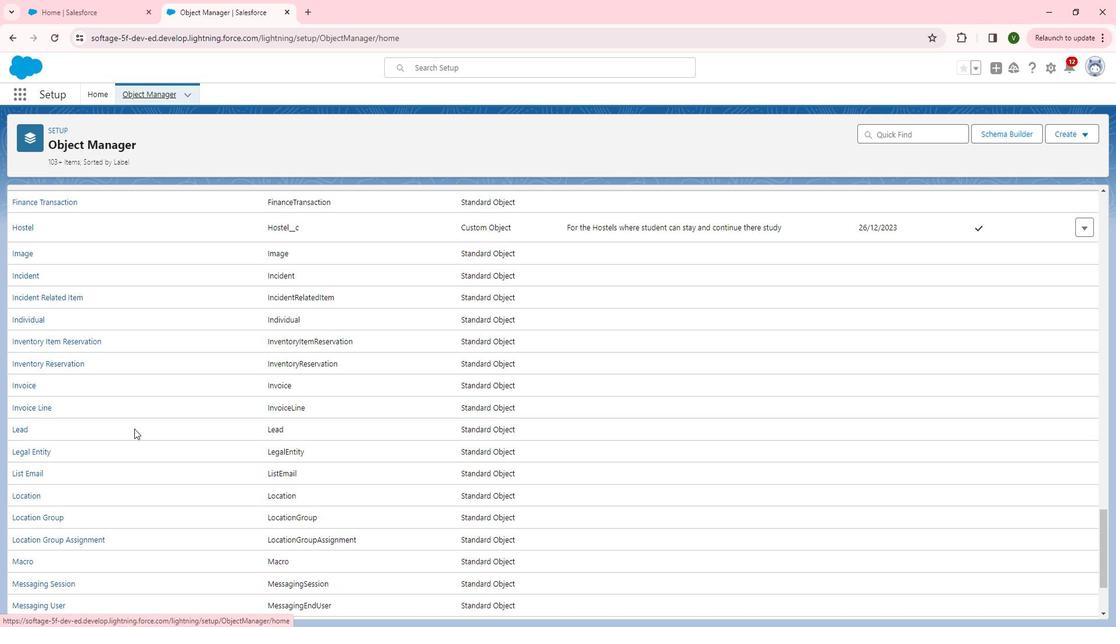 
Action: Mouse scrolled (149, 427) with delta (0, 0)
Screenshot: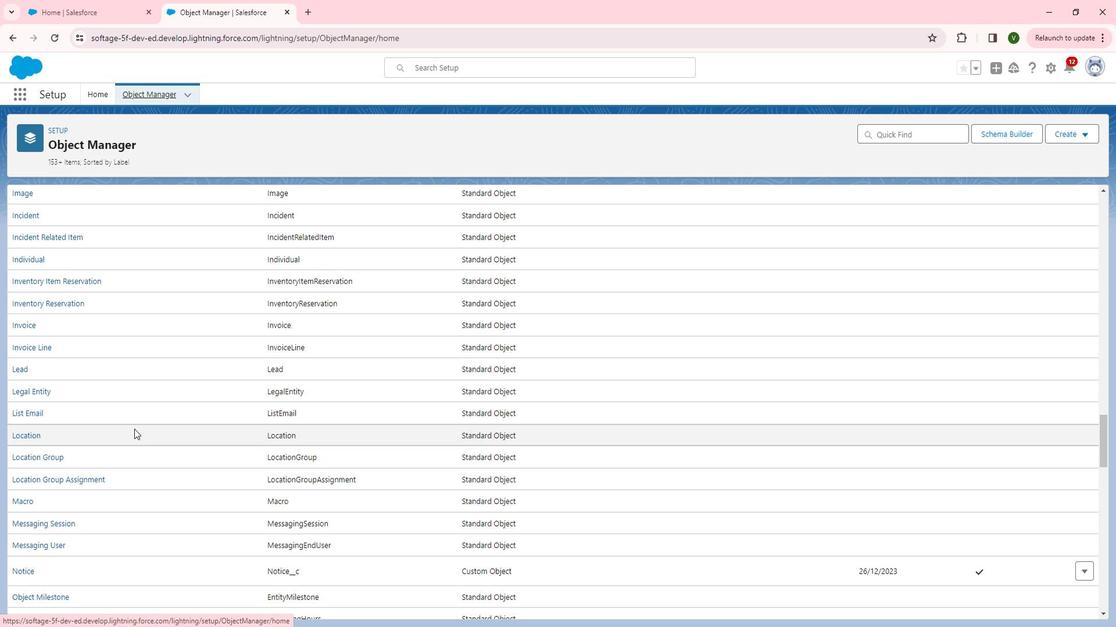 
Action: Mouse scrolled (149, 427) with delta (0, 0)
Screenshot: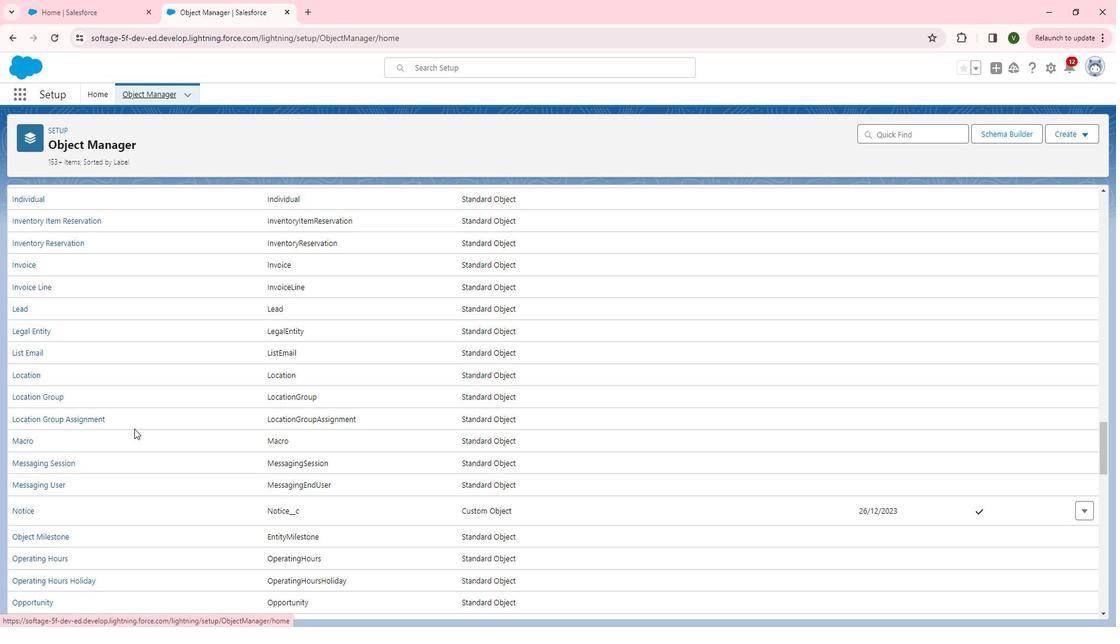 
Action: Mouse scrolled (149, 427) with delta (0, 0)
Screenshot: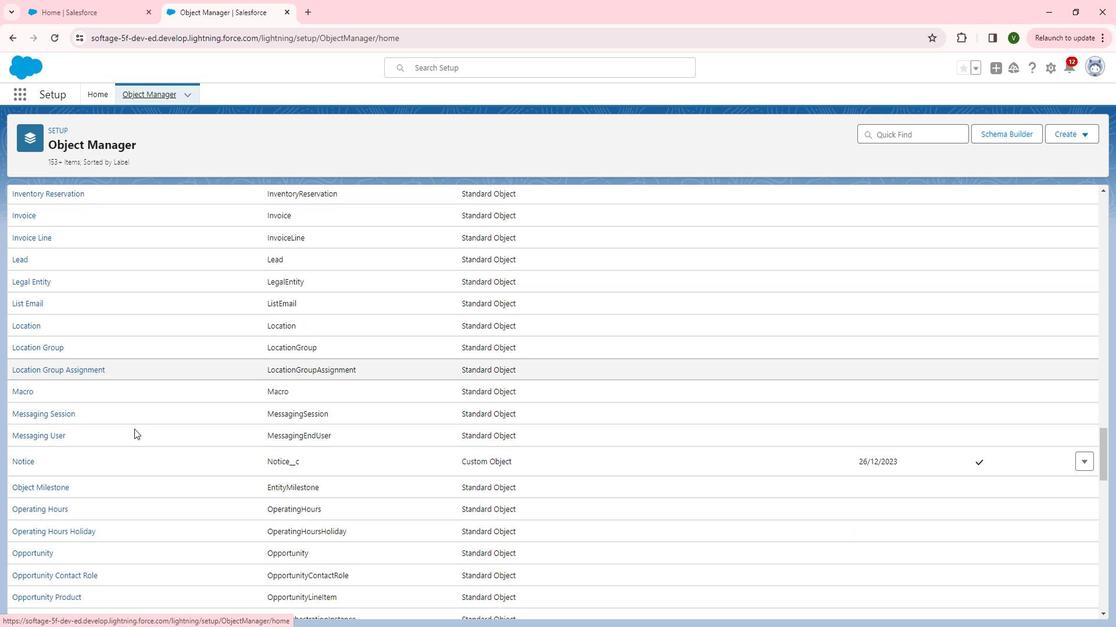 
Action: Mouse scrolled (149, 427) with delta (0, 0)
Screenshot: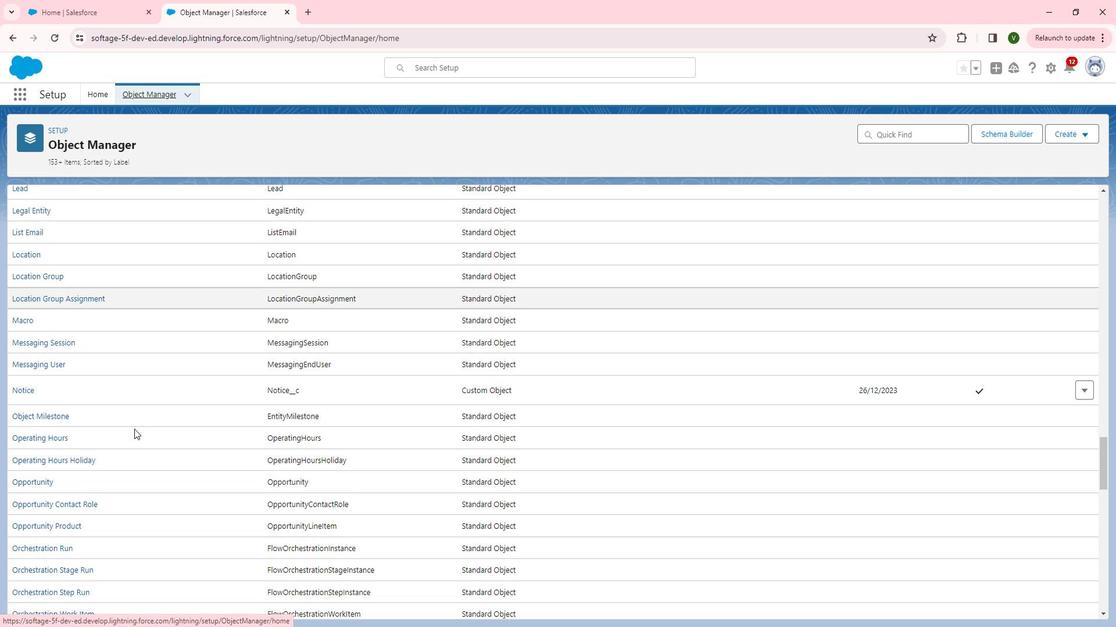 
Action: Mouse scrolled (149, 427) with delta (0, 0)
Screenshot: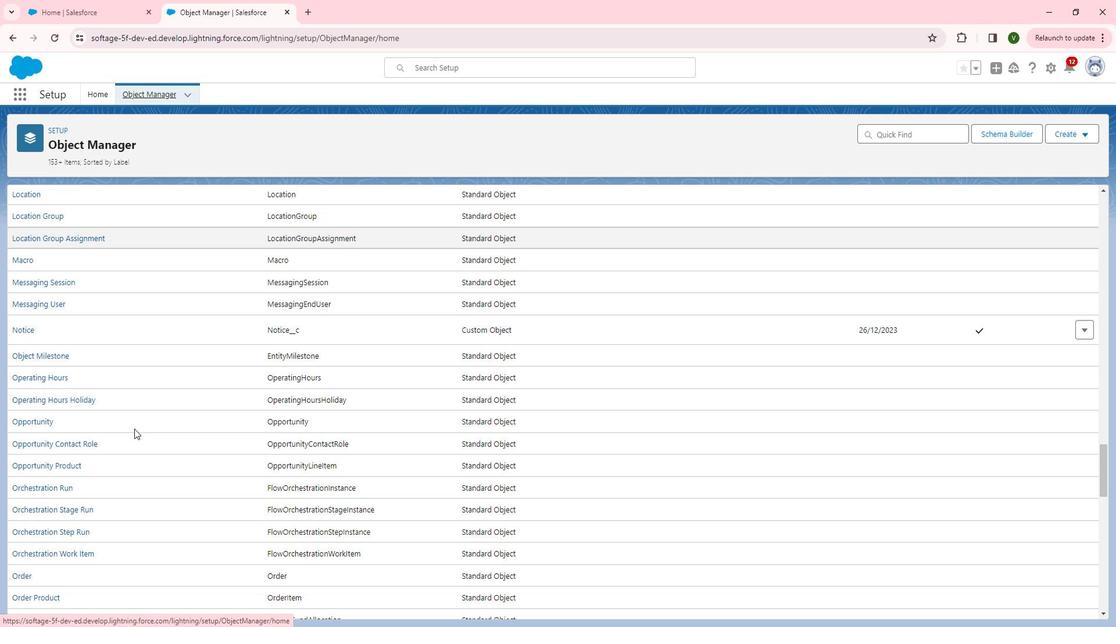 
Action: Mouse scrolled (149, 427) with delta (0, 0)
Screenshot: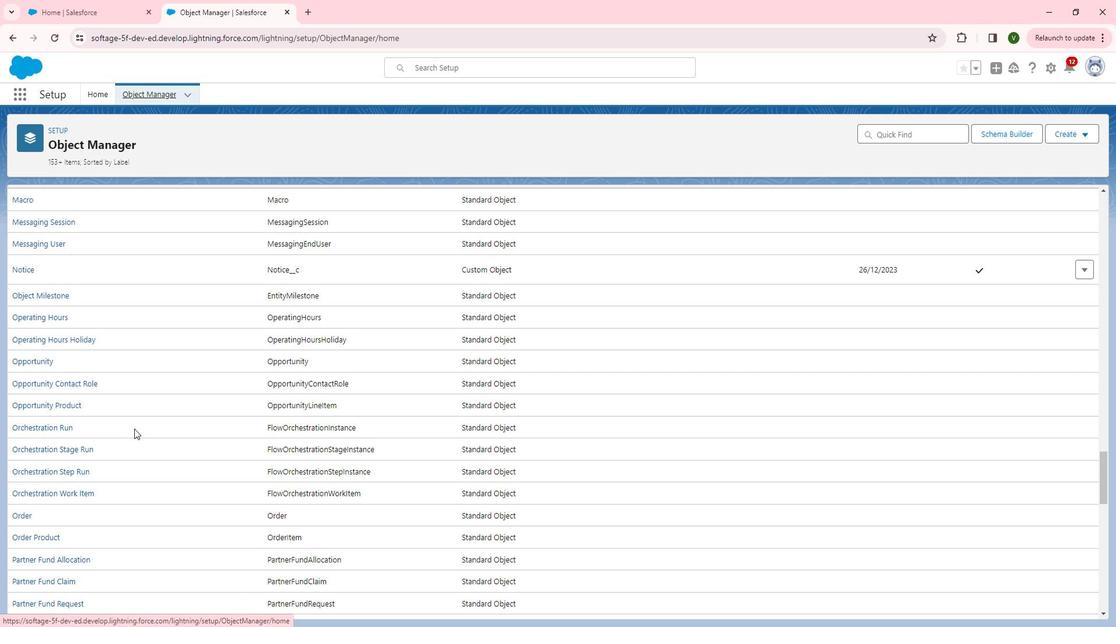 
Action: Mouse scrolled (149, 427) with delta (0, 0)
Screenshot: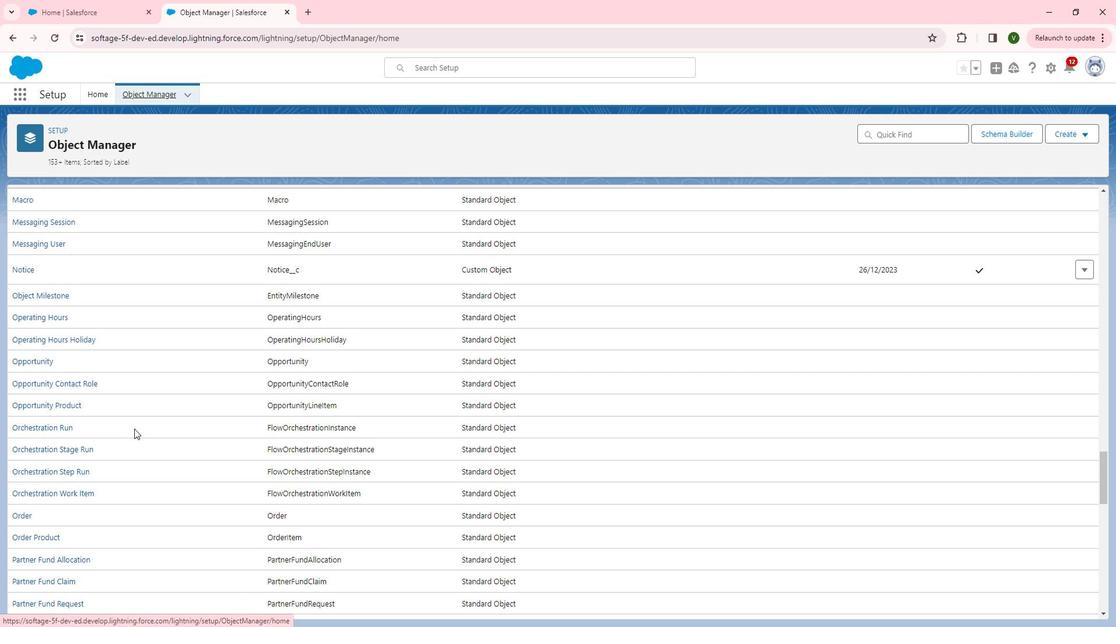 
Action: Mouse scrolled (149, 427) with delta (0, 0)
Screenshot: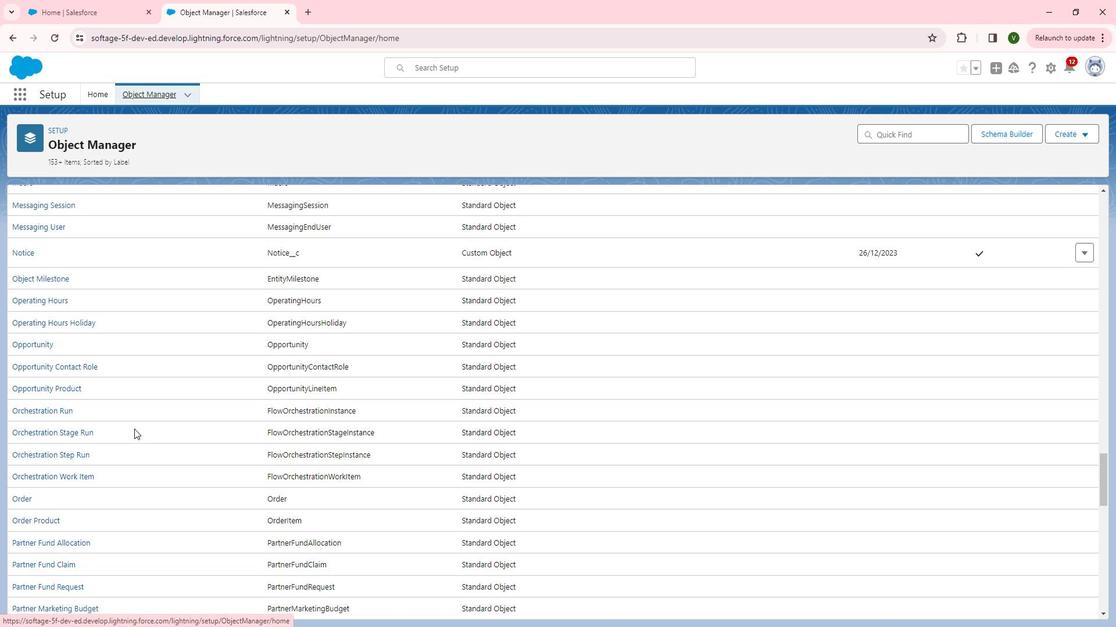 
Action: Mouse scrolled (149, 427) with delta (0, 0)
Screenshot: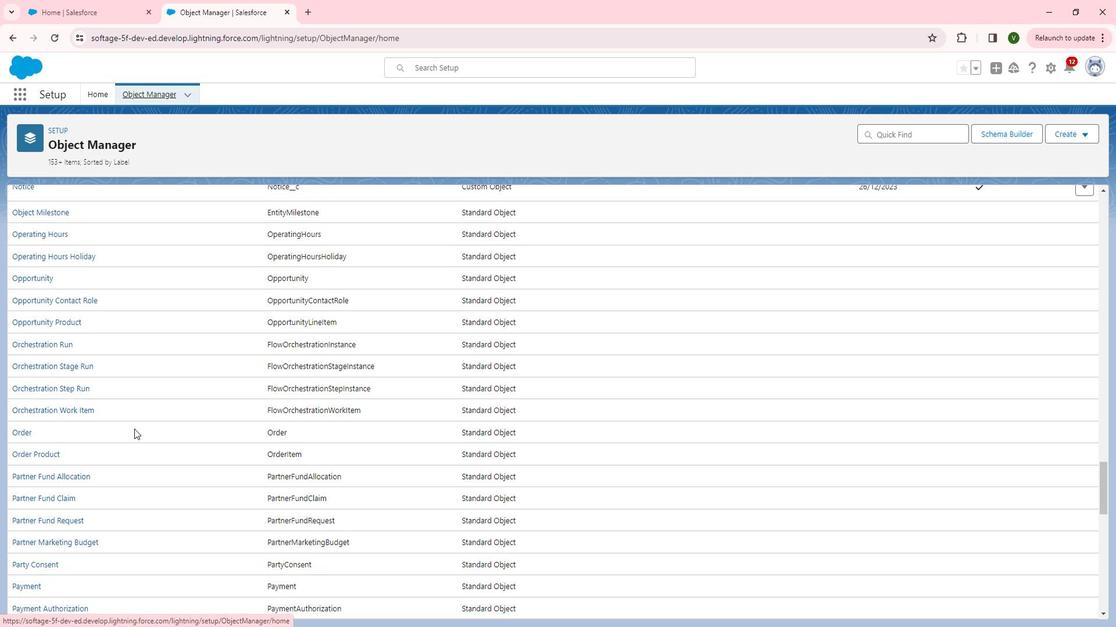 
Action: Mouse scrolled (149, 427) with delta (0, 0)
Screenshot: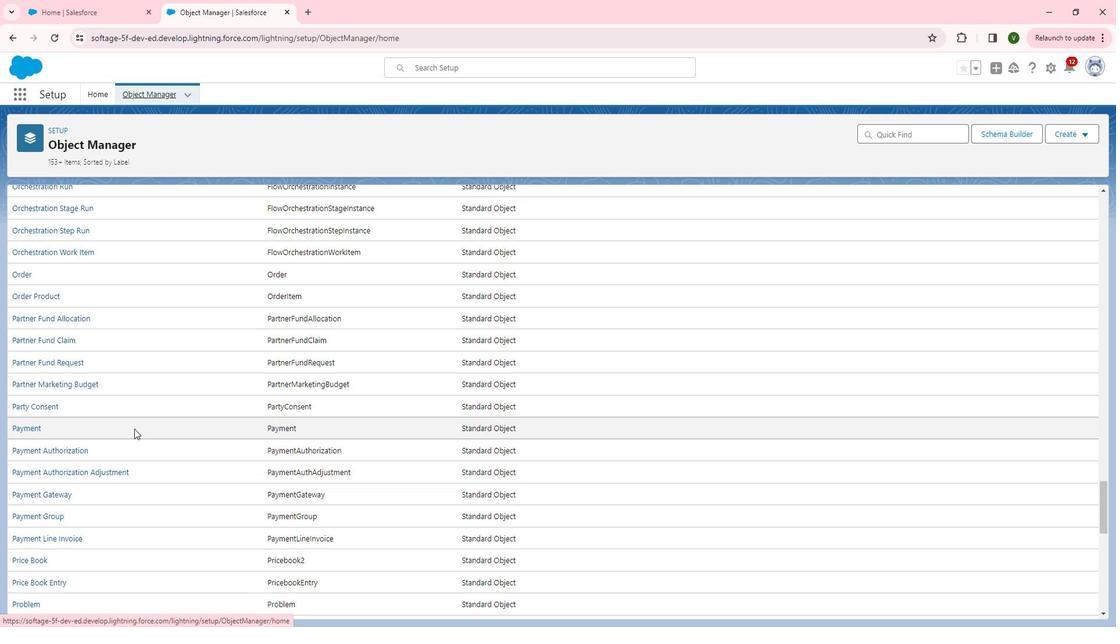 
Action: Mouse scrolled (149, 427) with delta (0, 0)
Screenshot: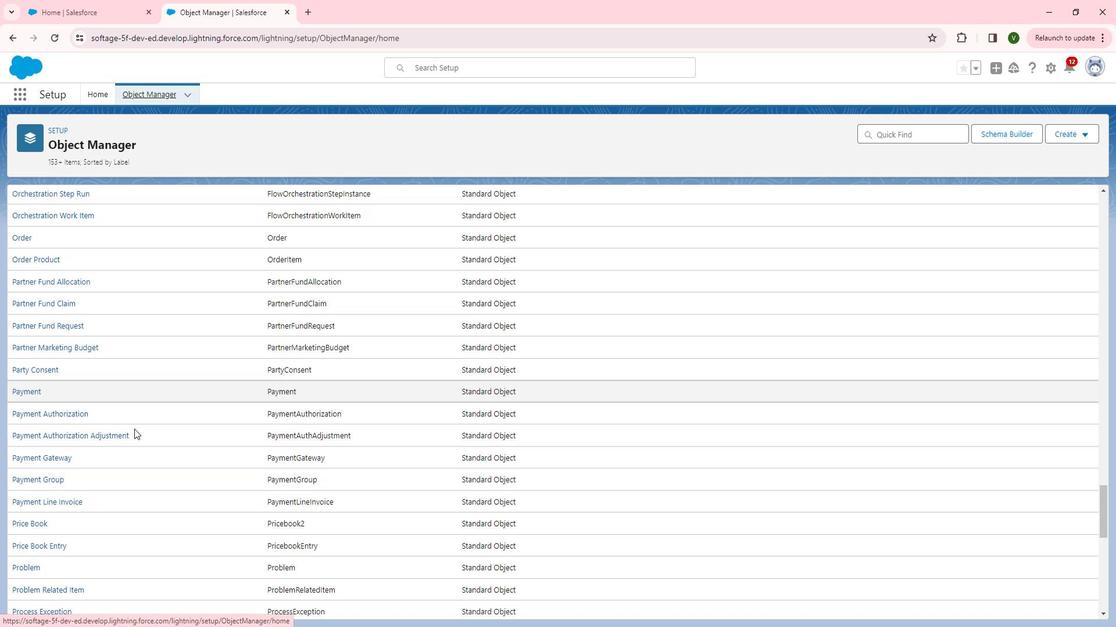 
Action: Mouse scrolled (149, 427) with delta (0, 0)
Screenshot: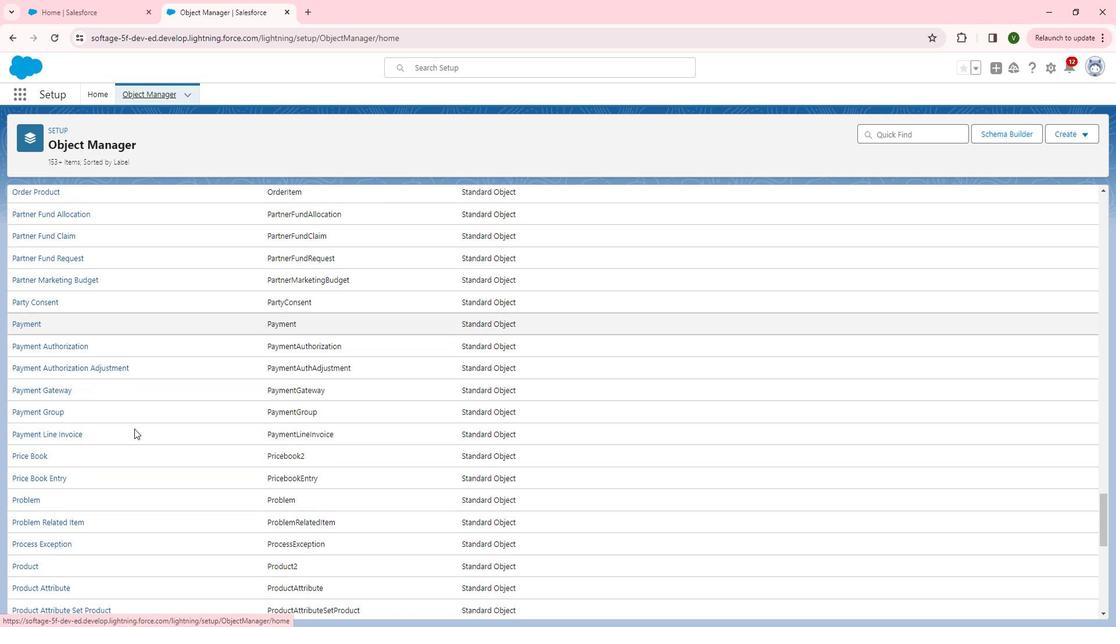 
Action: Mouse scrolled (149, 427) with delta (0, 0)
Screenshot: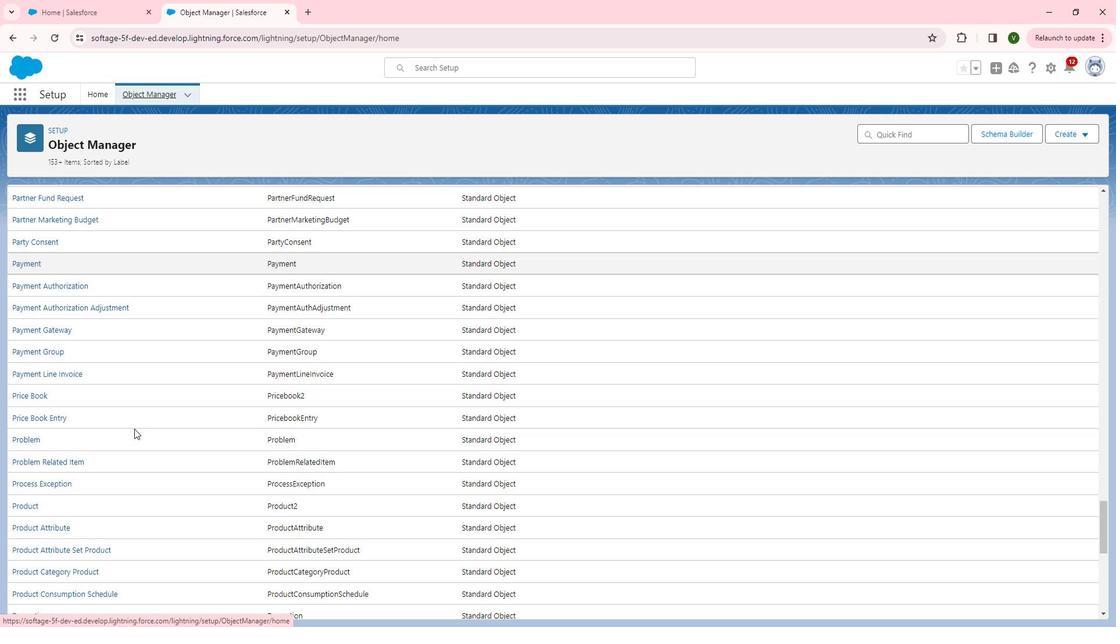 
Action: Mouse scrolled (149, 427) with delta (0, 0)
Screenshot: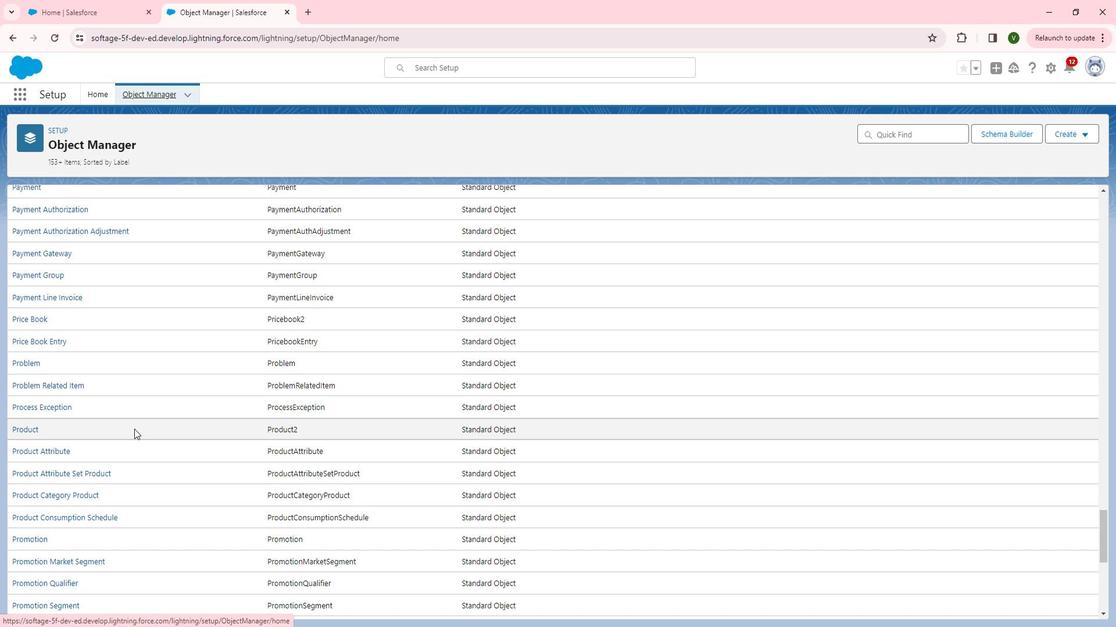 
Action: Mouse scrolled (149, 427) with delta (0, 0)
Screenshot: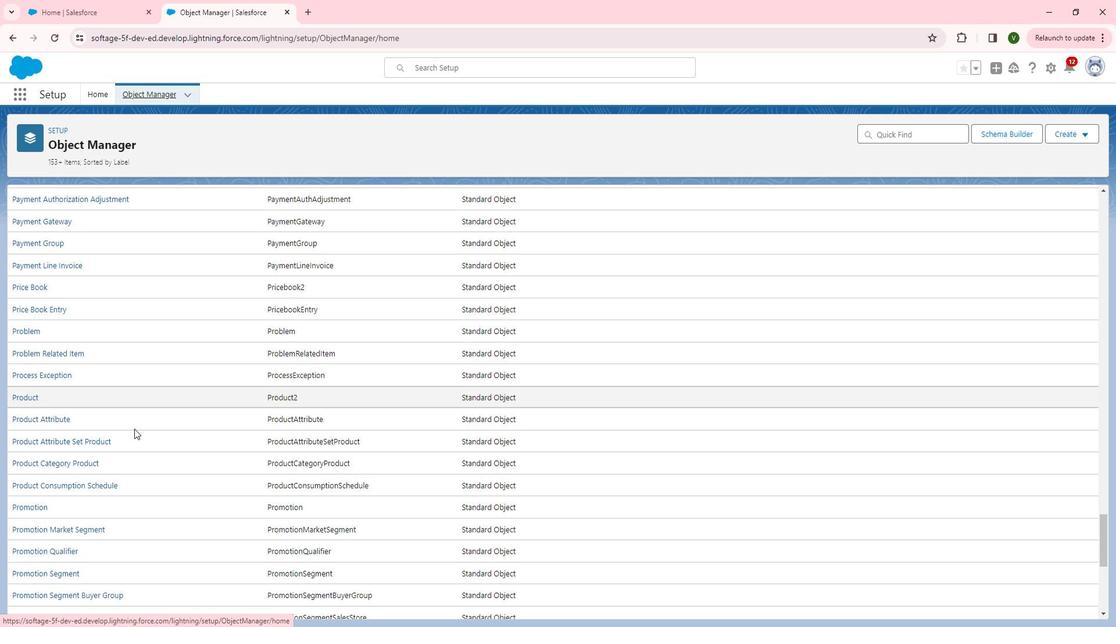 
Action: Mouse scrolled (149, 427) with delta (0, 0)
Screenshot: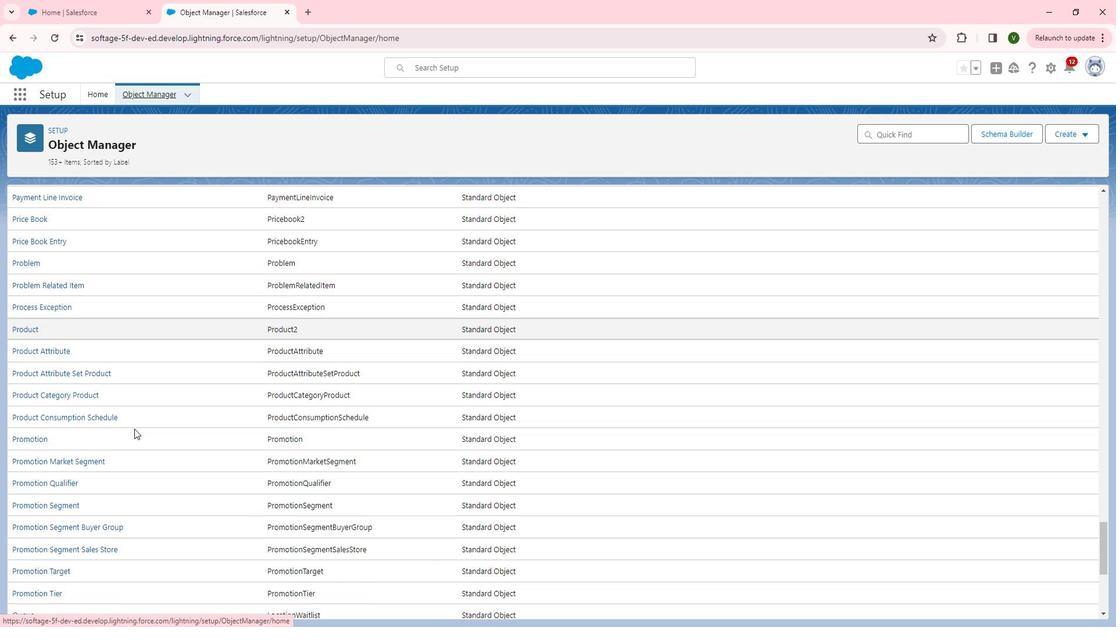 
Action: Mouse scrolled (149, 427) with delta (0, 0)
Screenshot: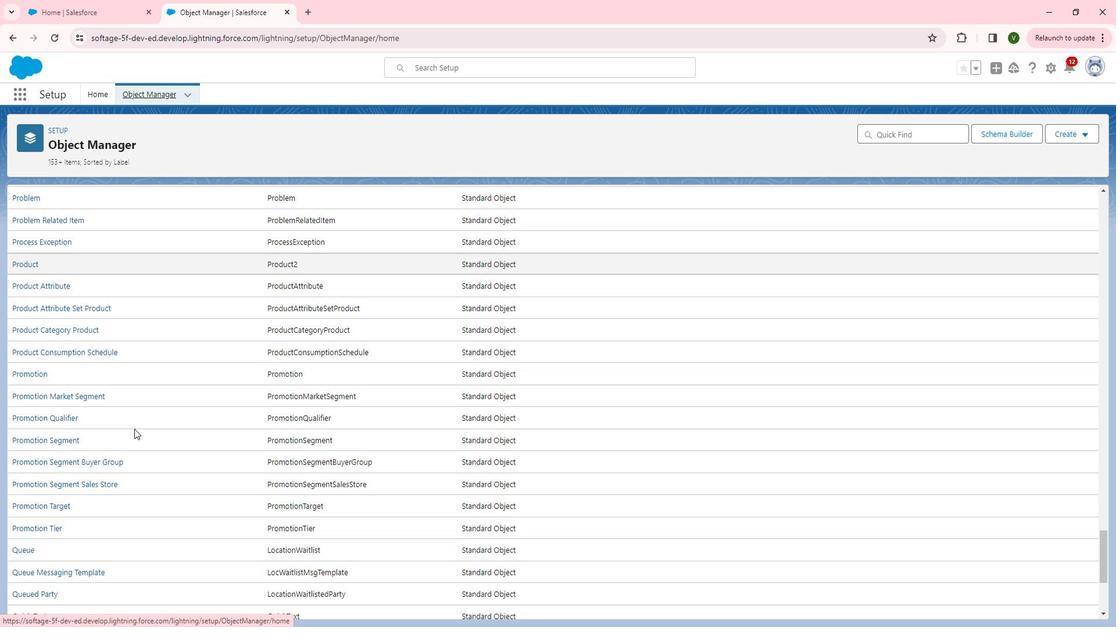 
Action: Mouse scrolled (149, 427) with delta (0, 0)
Screenshot: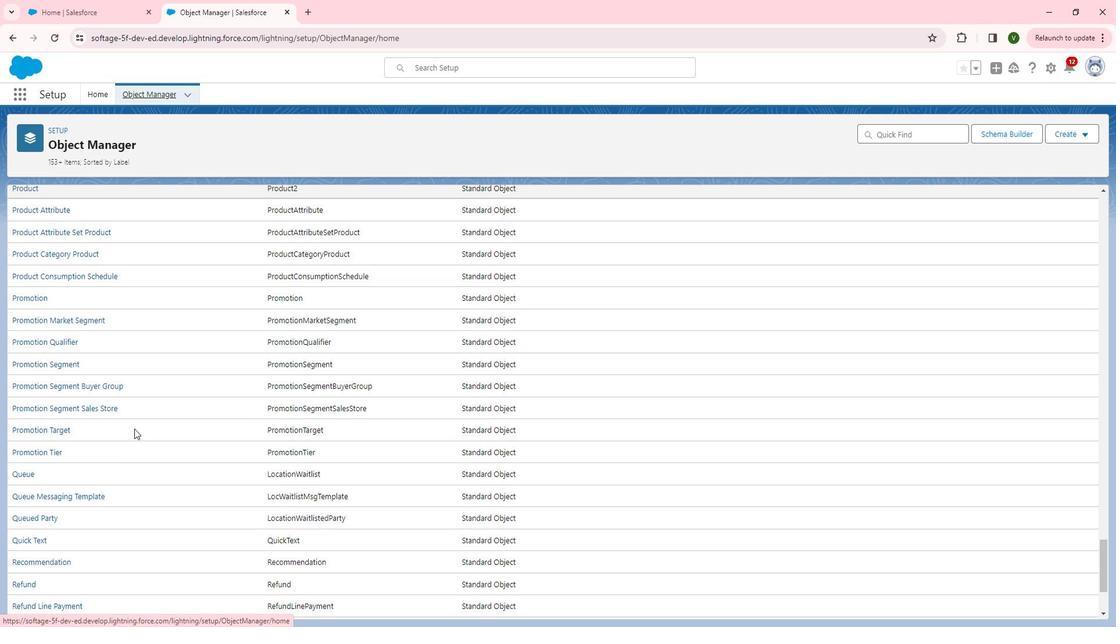 
Action: Mouse scrolled (149, 427) with delta (0, 0)
Screenshot: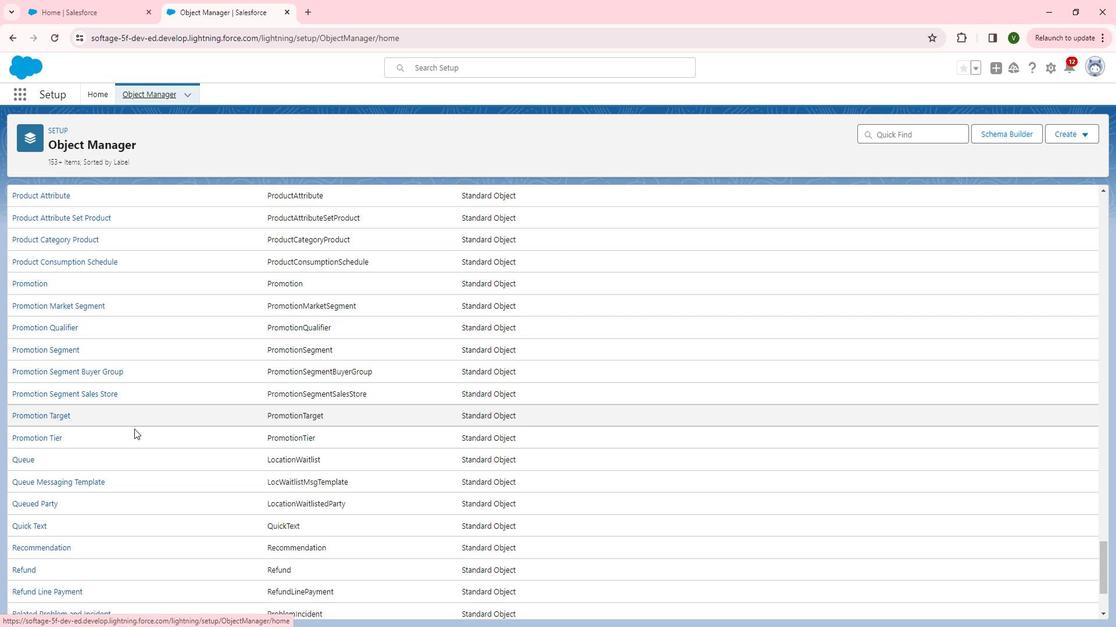 
Action: Mouse scrolled (149, 427) with delta (0, 0)
Screenshot: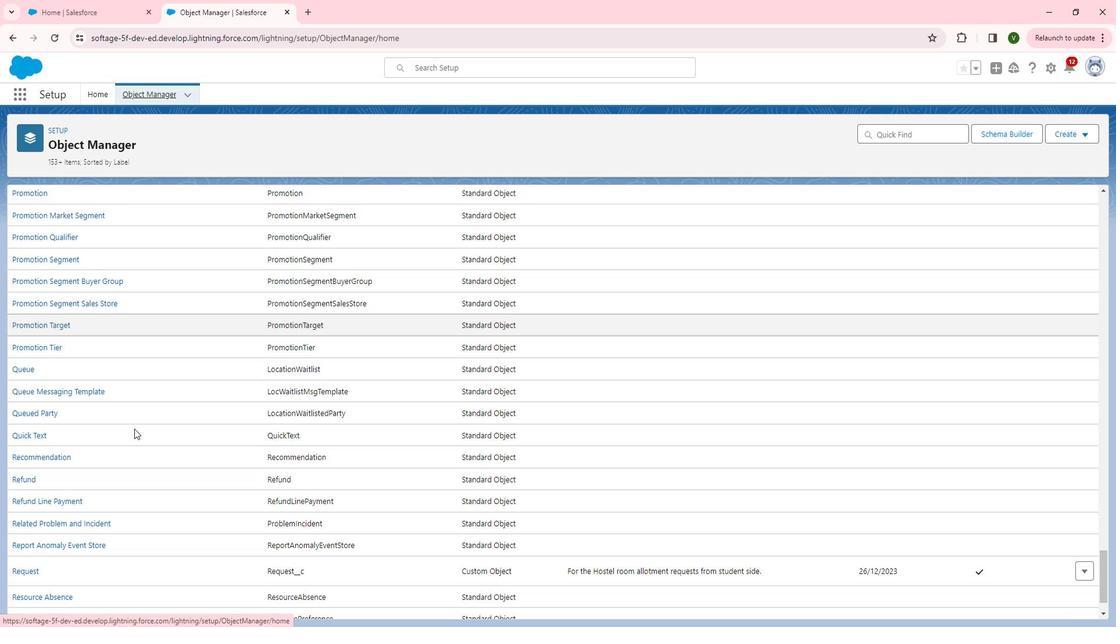 
Action: Mouse scrolled (149, 427) with delta (0, 0)
Screenshot: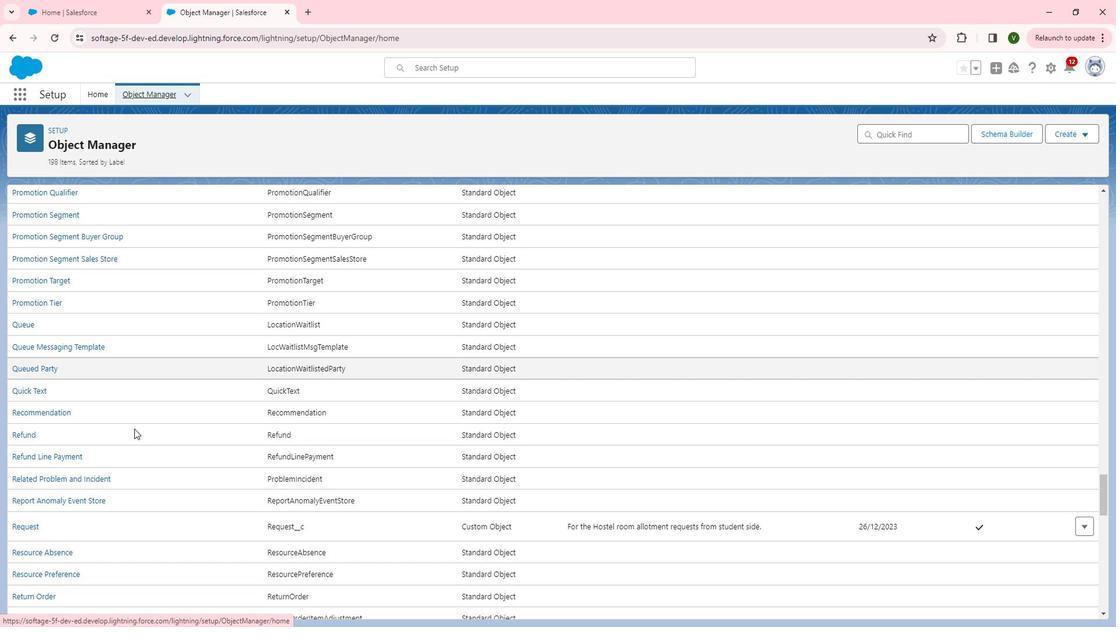 
Action: Mouse scrolled (149, 427) with delta (0, 0)
Screenshot: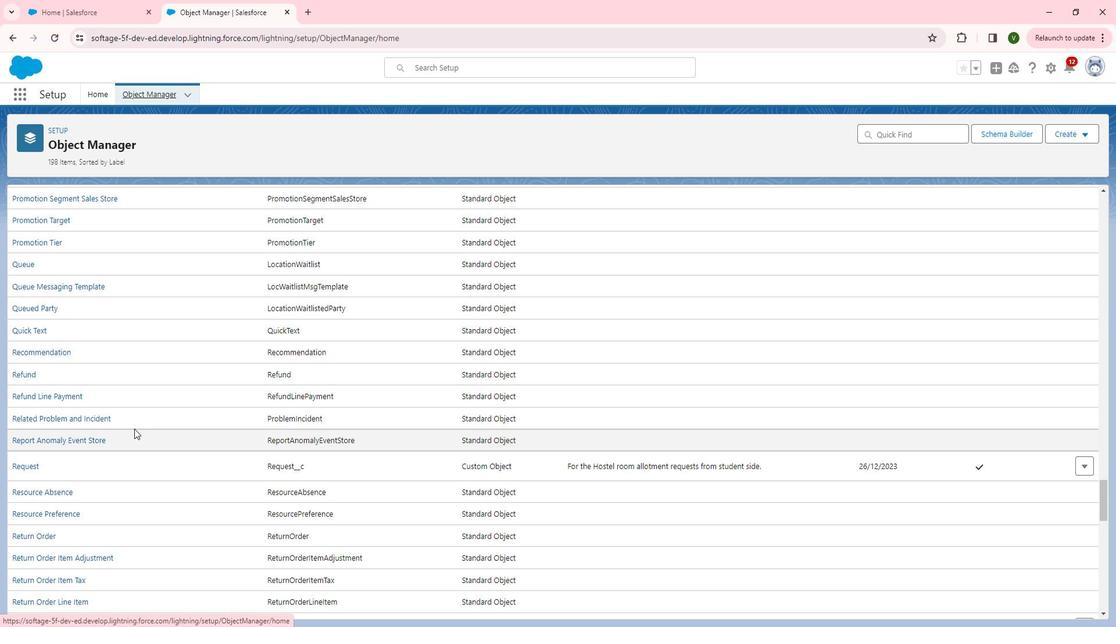 
Action: Mouse scrolled (149, 427) with delta (0, 0)
Screenshot: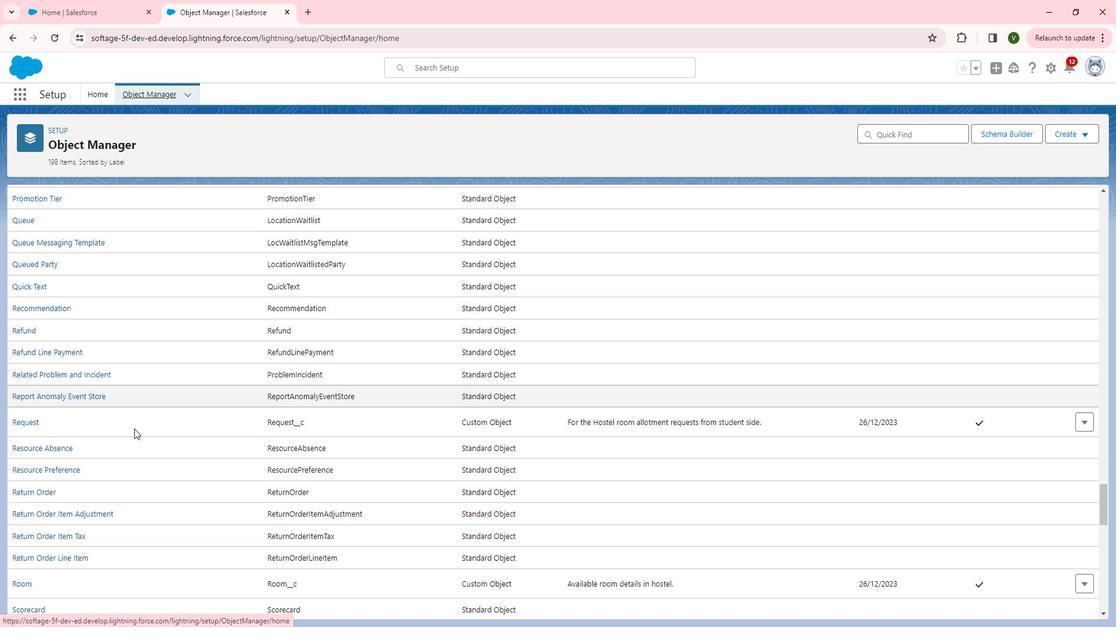 
Action: Mouse scrolled (149, 427) with delta (0, 0)
Screenshot: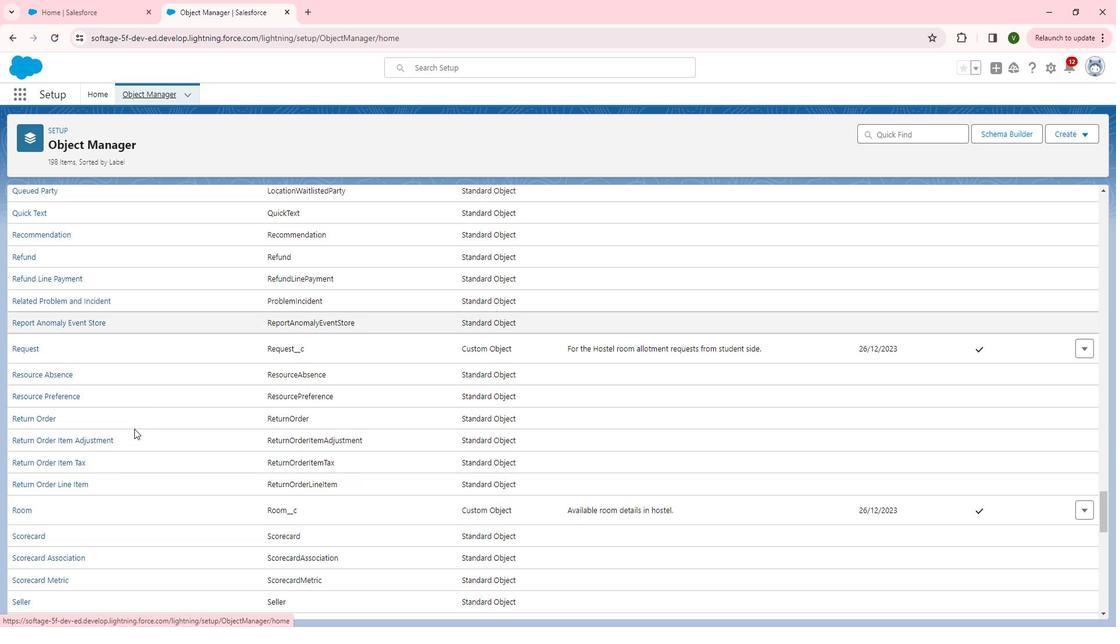 
Action: Mouse scrolled (149, 427) with delta (0, 0)
Screenshot: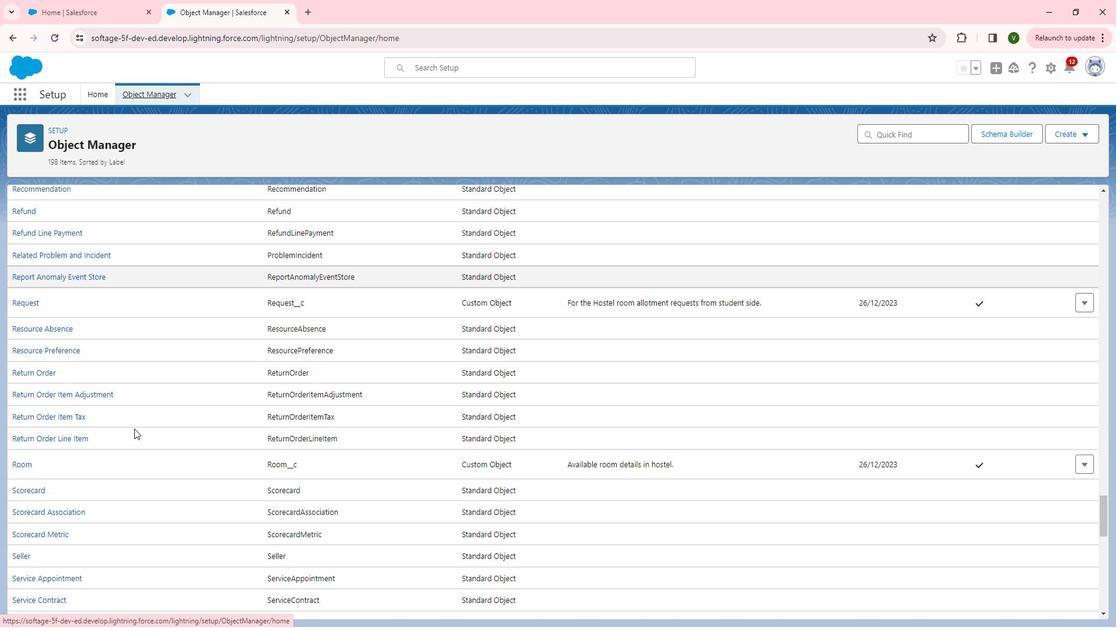 
Action: Mouse scrolled (149, 427) with delta (0, 0)
Screenshot: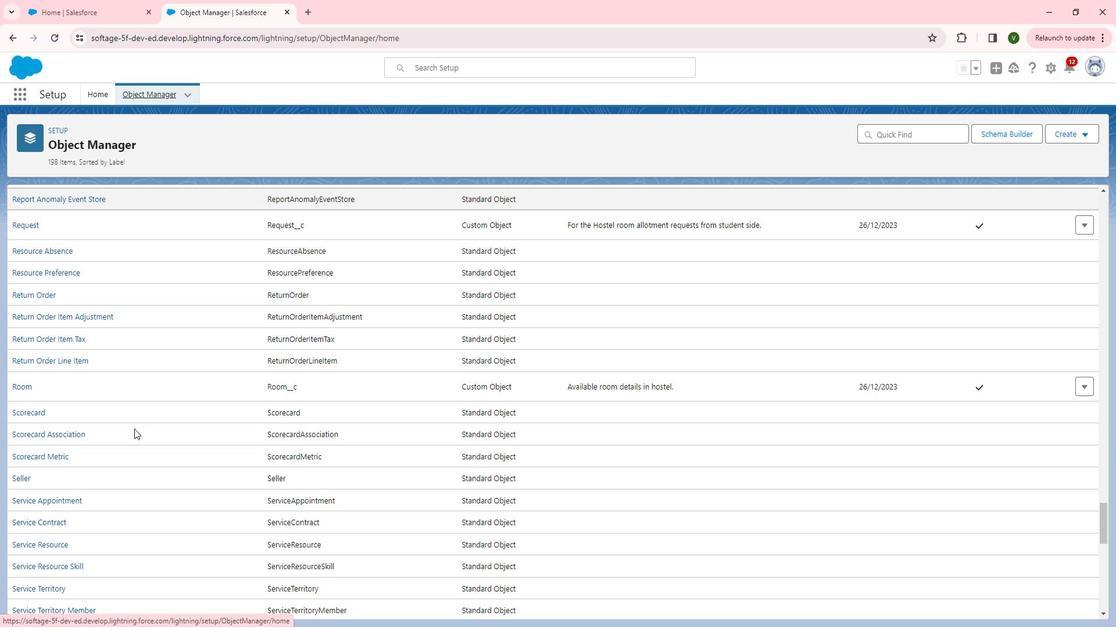 
Action: Mouse scrolled (149, 427) with delta (0, 0)
Screenshot: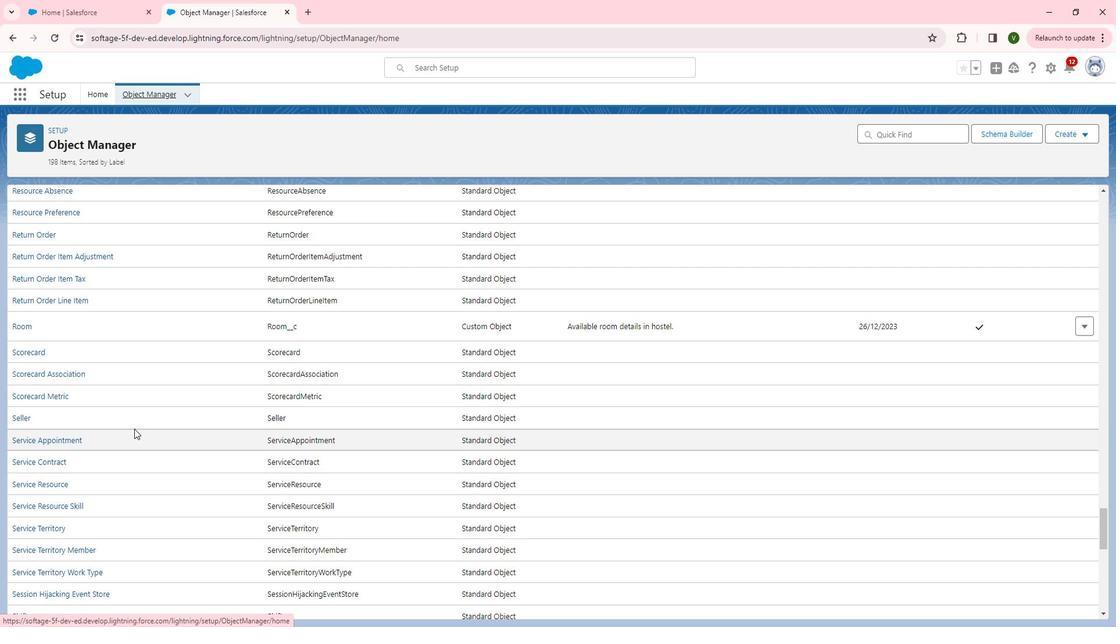
Action: Mouse scrolled (149, 427) with delta (0, 0)
Screenshot: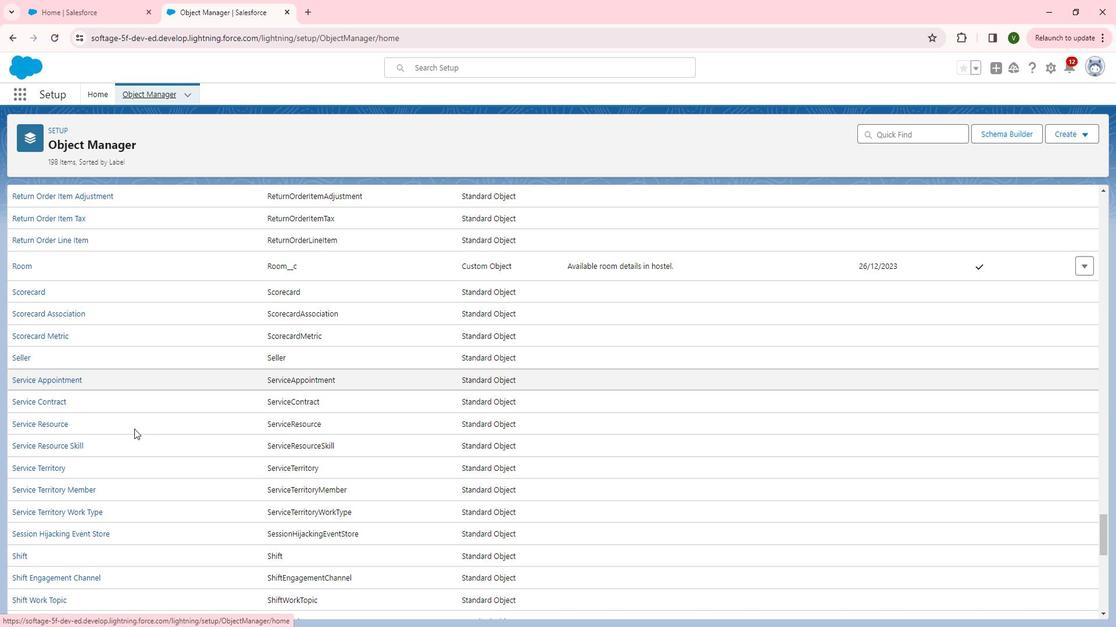 
Action: Mouse scrolled (149, 427) with delta (0, 0)
Screenshot: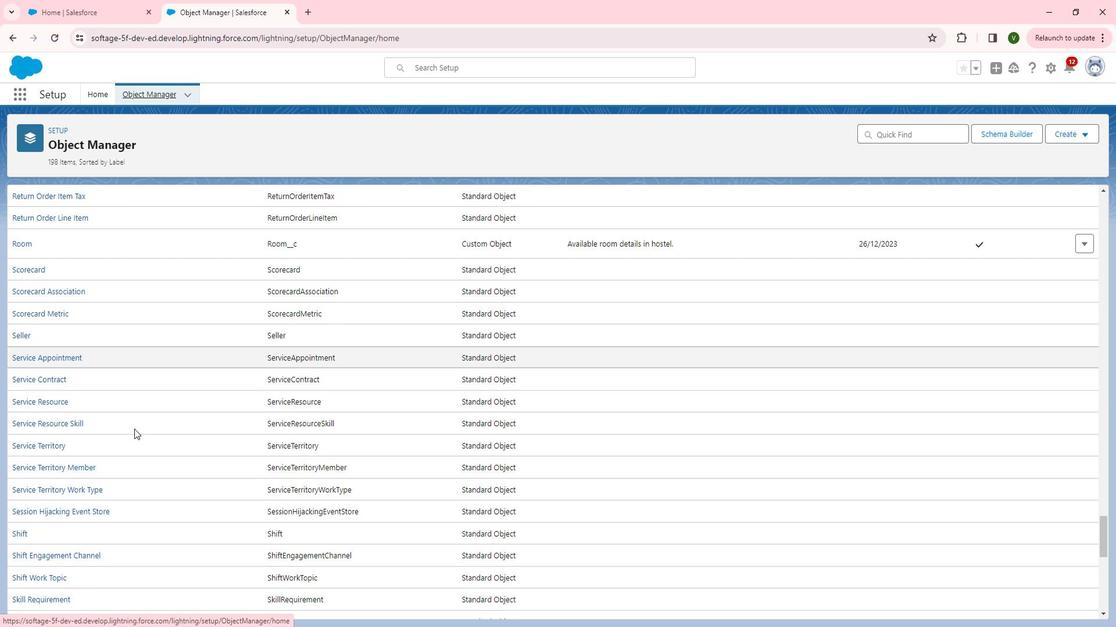 
Action: Mouse scrolled (149, 427) with delta (0, 0)
Screenshot: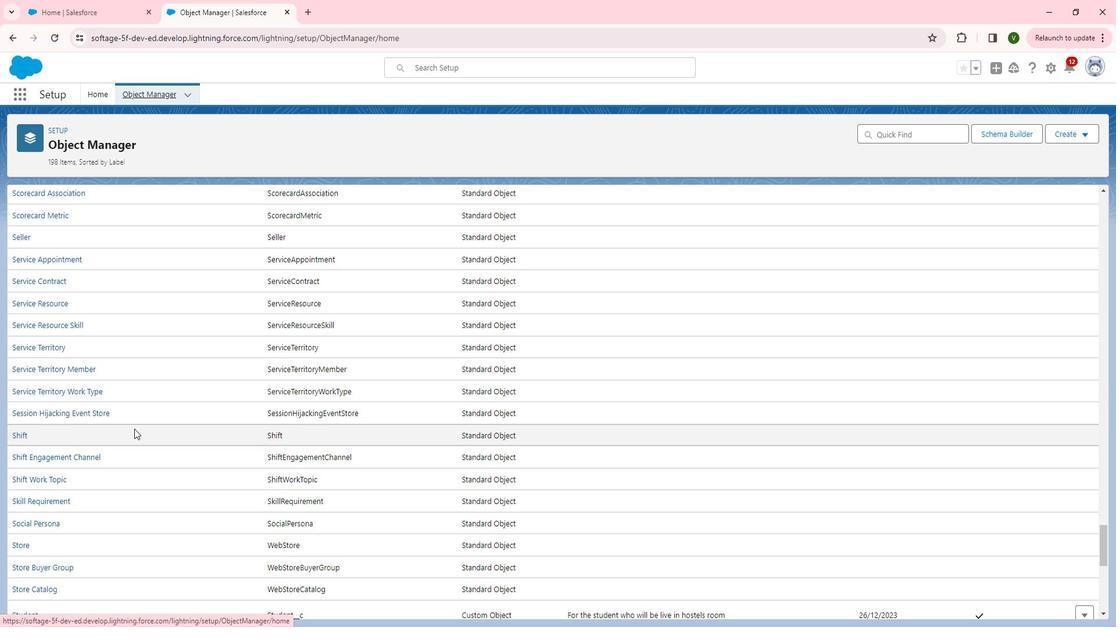 
Action: Mouse scrolled (149, 427) with delta (0, 0)
Screenshot: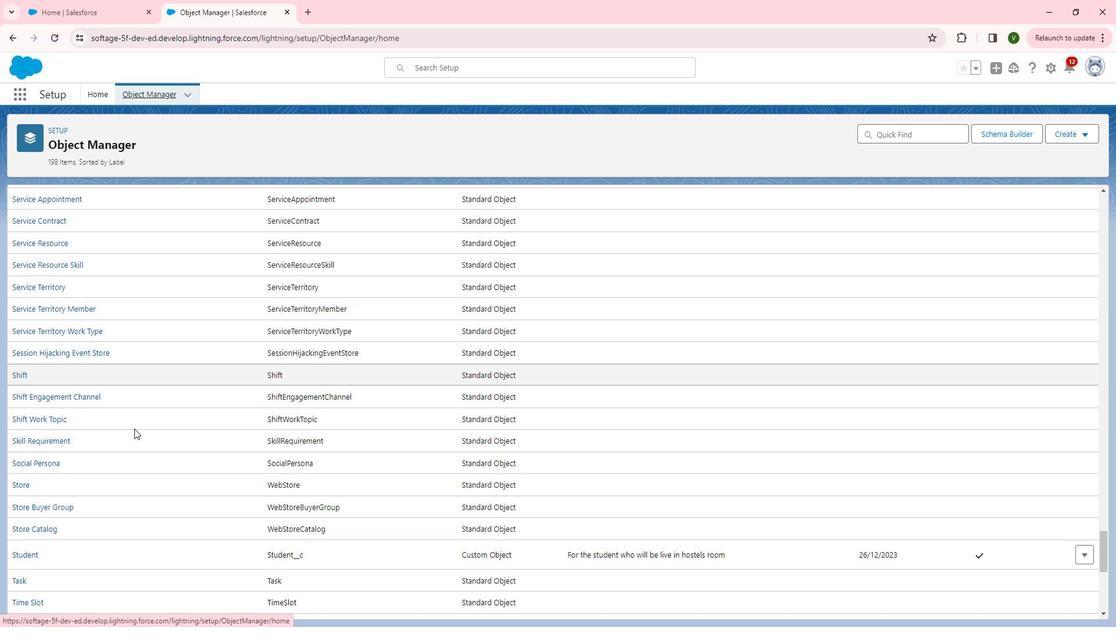 
Action: Mouse scrolled (149, 427) with delta (0, 0)
Screenshot: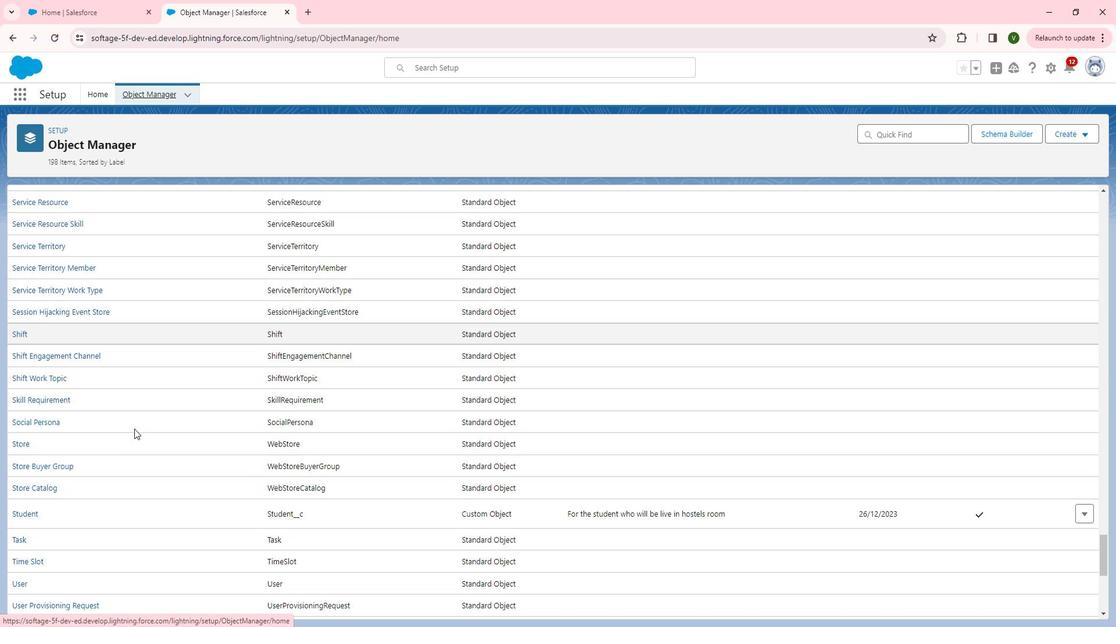 
Action: Mouse moved to (36, 431)
Screenshot: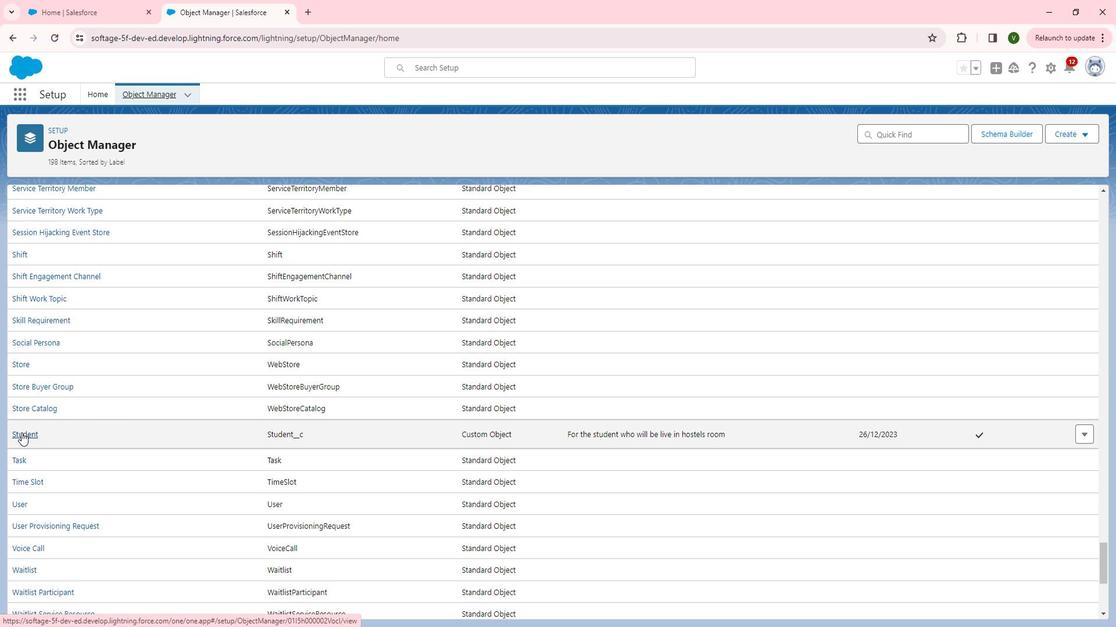 
Action: Mouse pressed left at (36, 431)
Screenshot: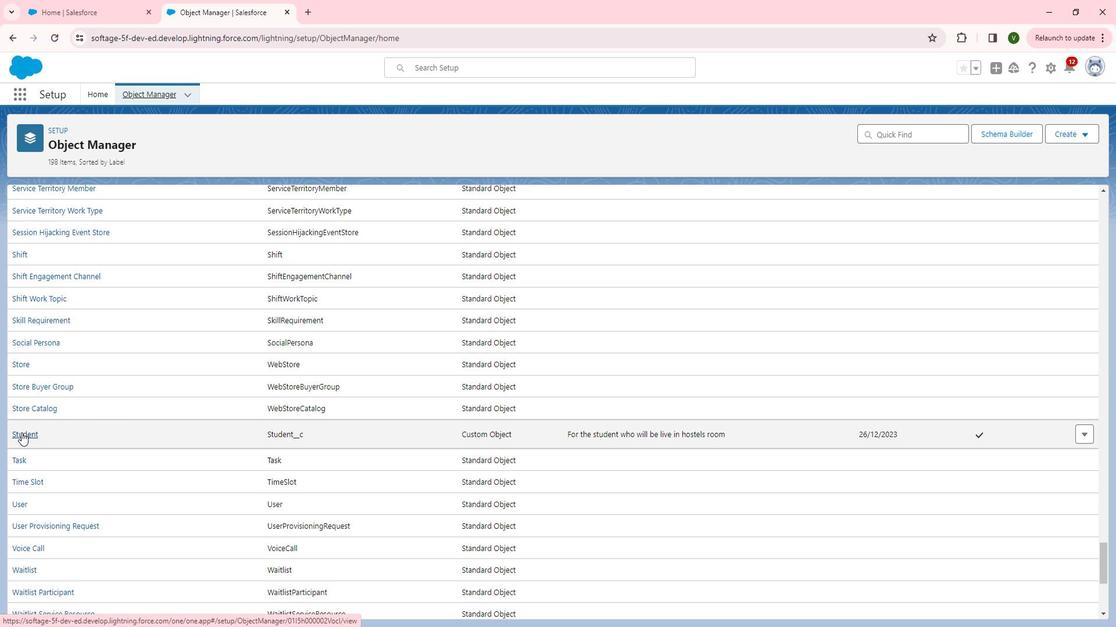
Action: Mouse moved to (102, 224)
Screenshot: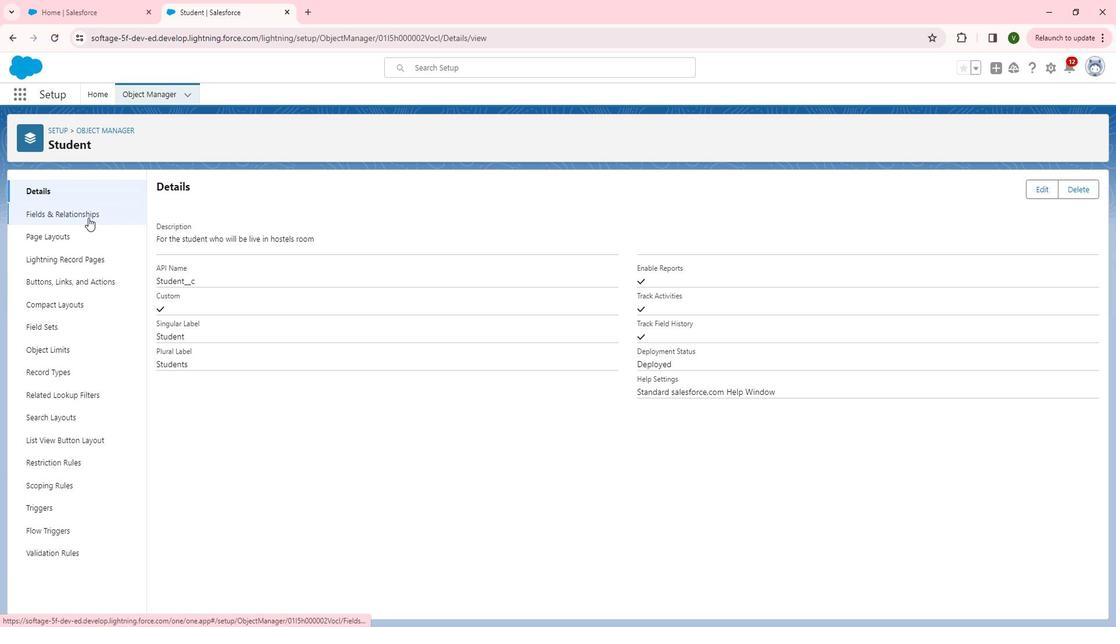 
Action: Mouse pressed left at (102, 224)
Screenshot: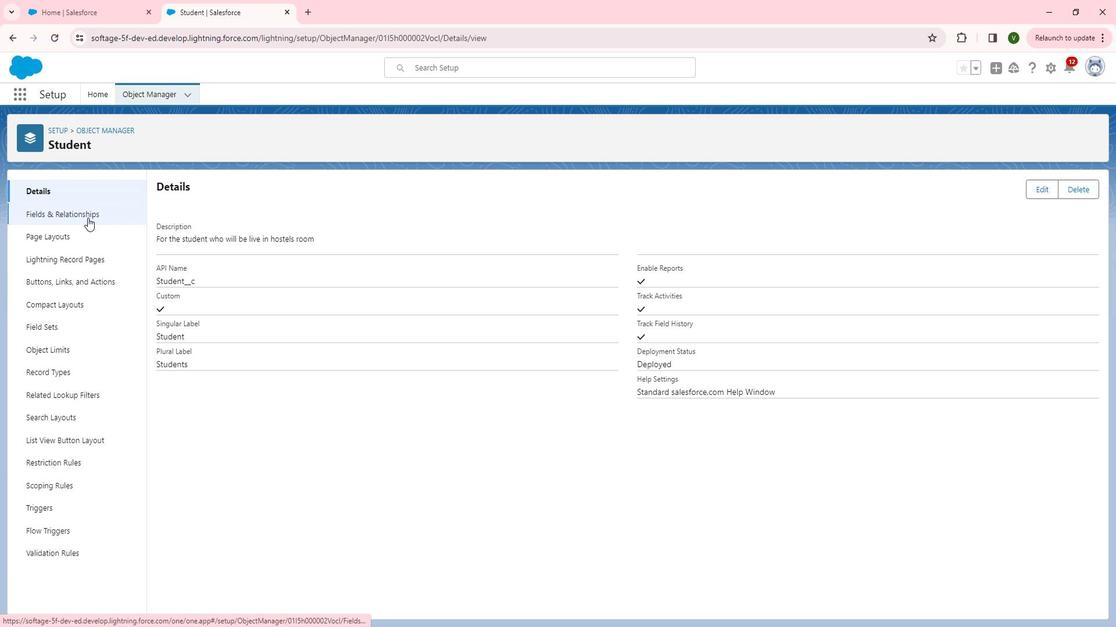 
Action: Mouse moved to (859, 204)
Screenshot: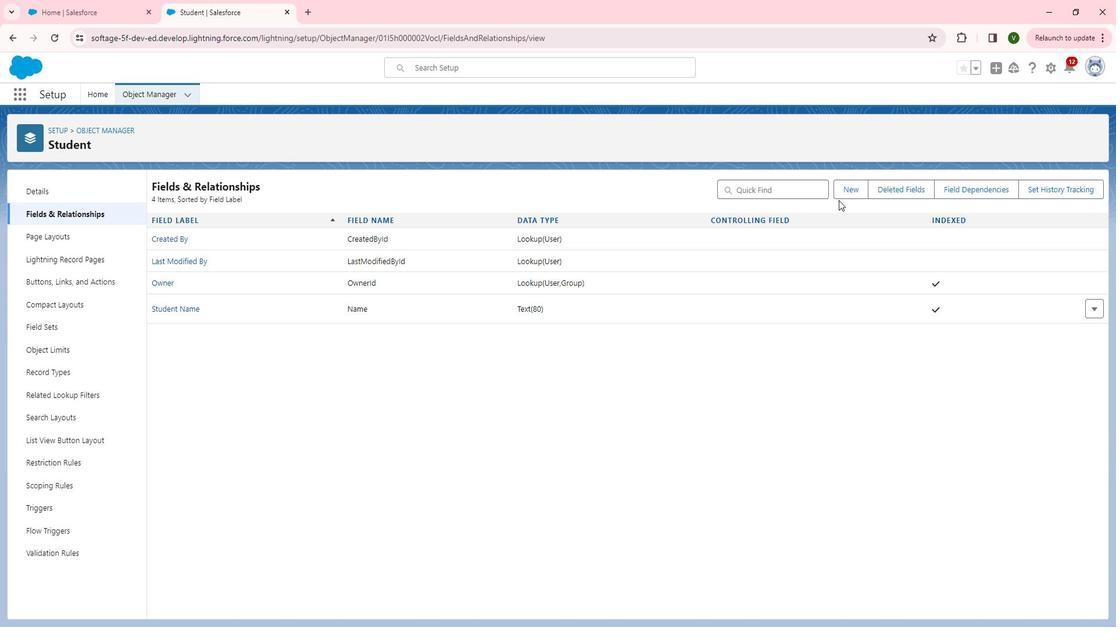 
Action: Mouse pressed left at (859, 204)
Screenshot: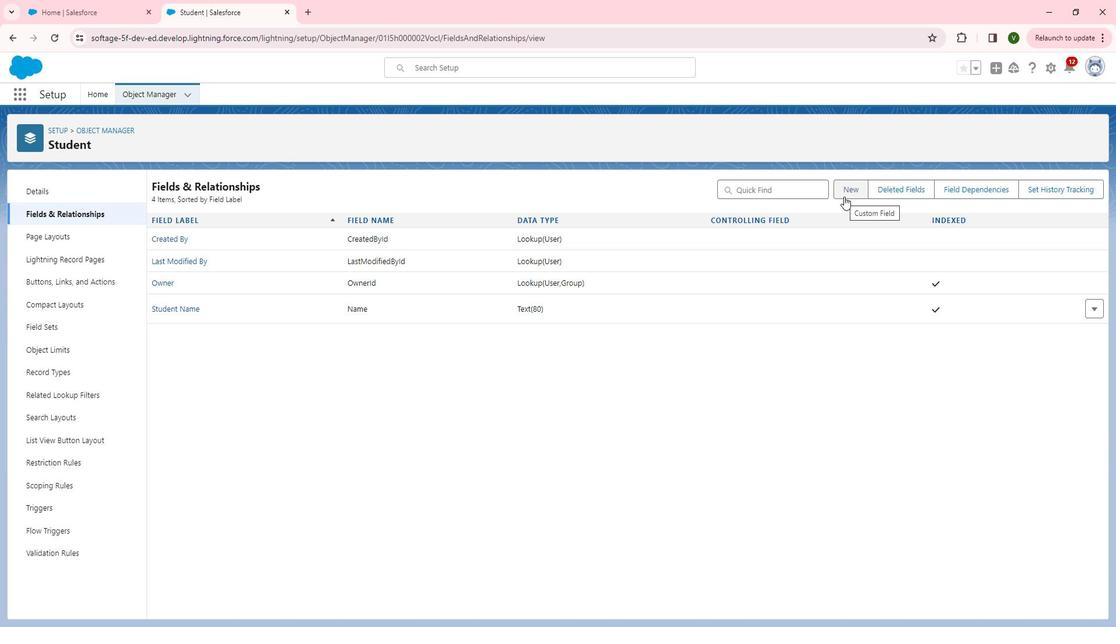 
Action: Mouse moved to (387, 461)
Screenshot: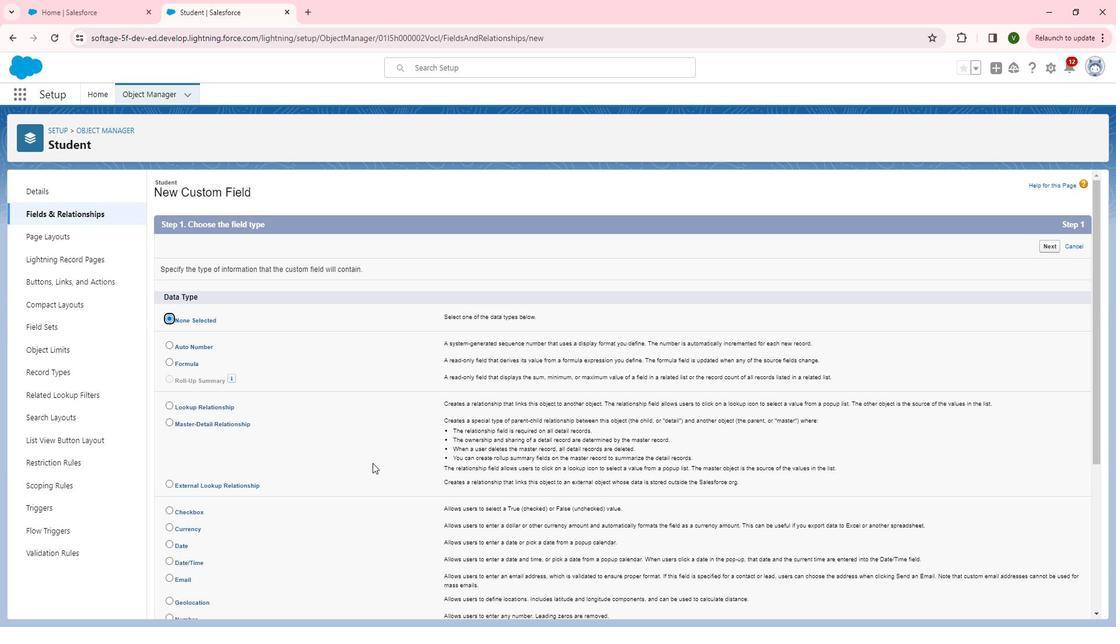 
Action: Mouse scrolled (387, 460) with delta (0, 0)
Screenshot: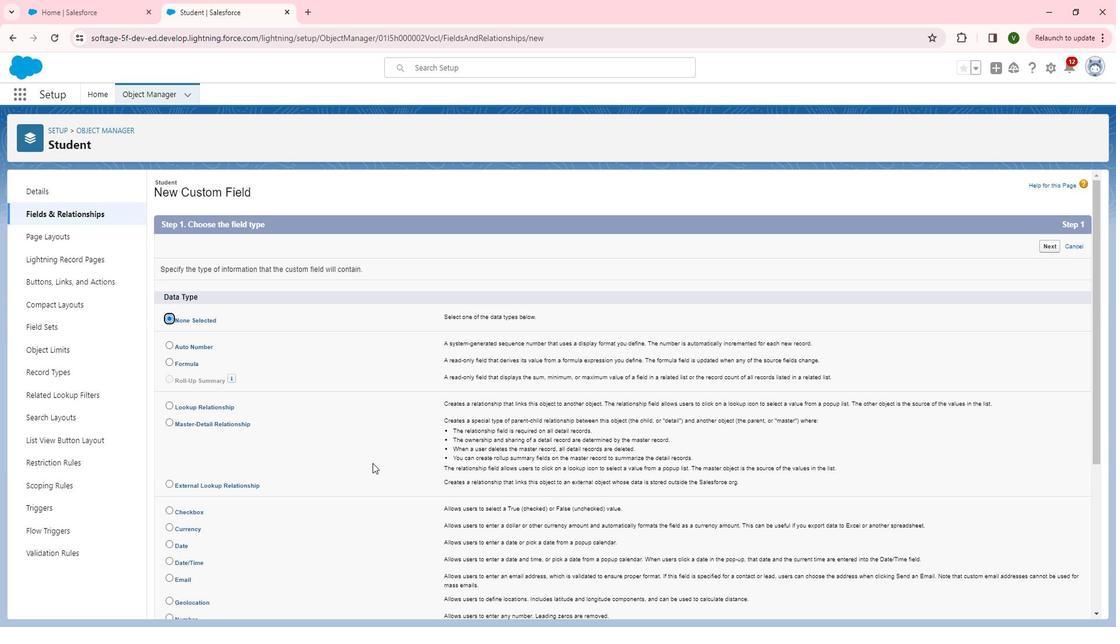 
Action: Mouse moved to (252, 461)
Screenshot: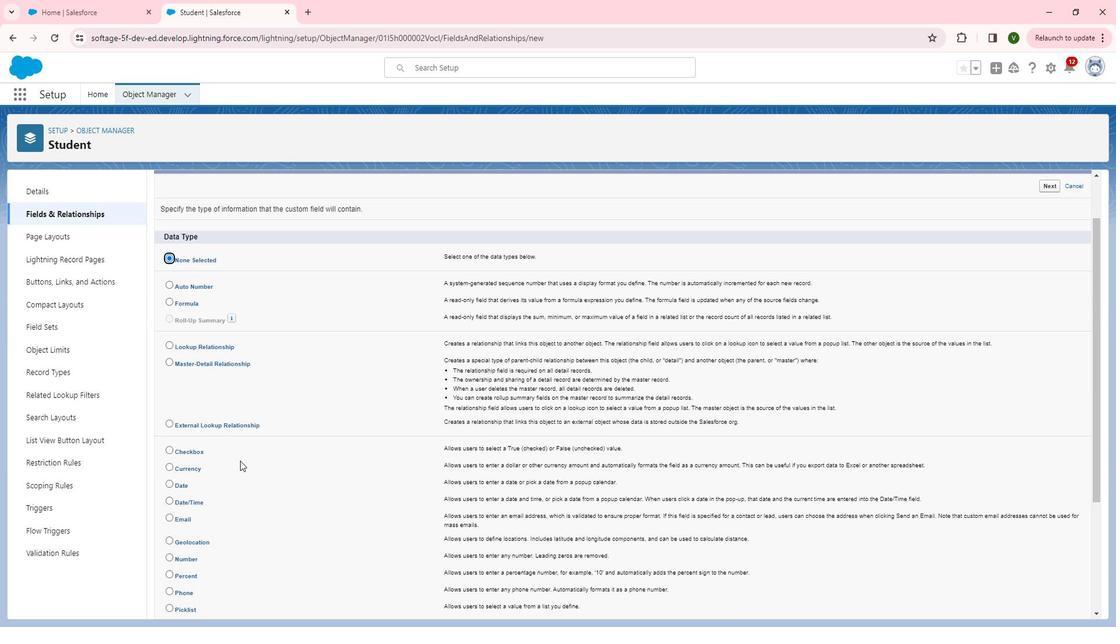 
Action: Mouse scrolled (252, 460) with delta (0, 0)
Screenshot: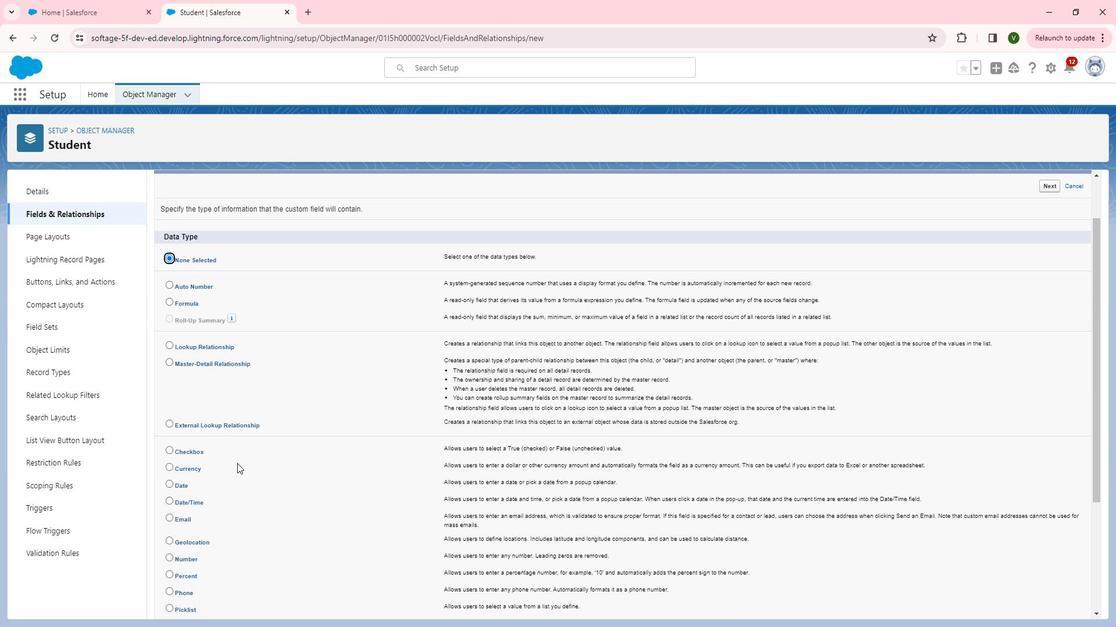 
Action: Mouse moved to (239, 462)
Screenshot: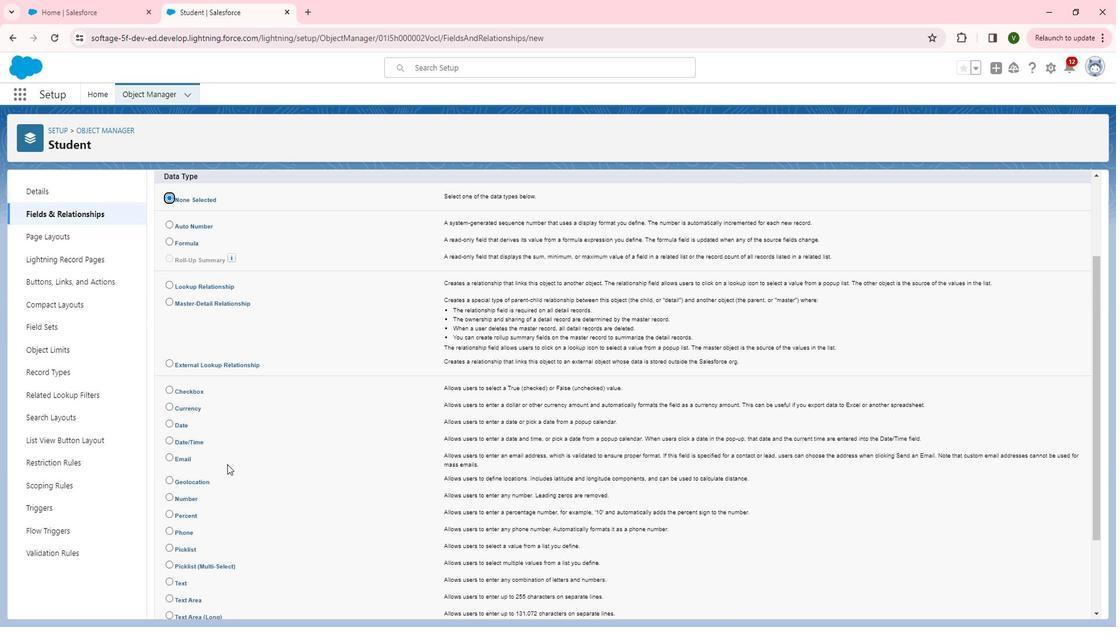 
Action: Mouse scrolled (239, 462) with delta (0, 0)
Screenshot: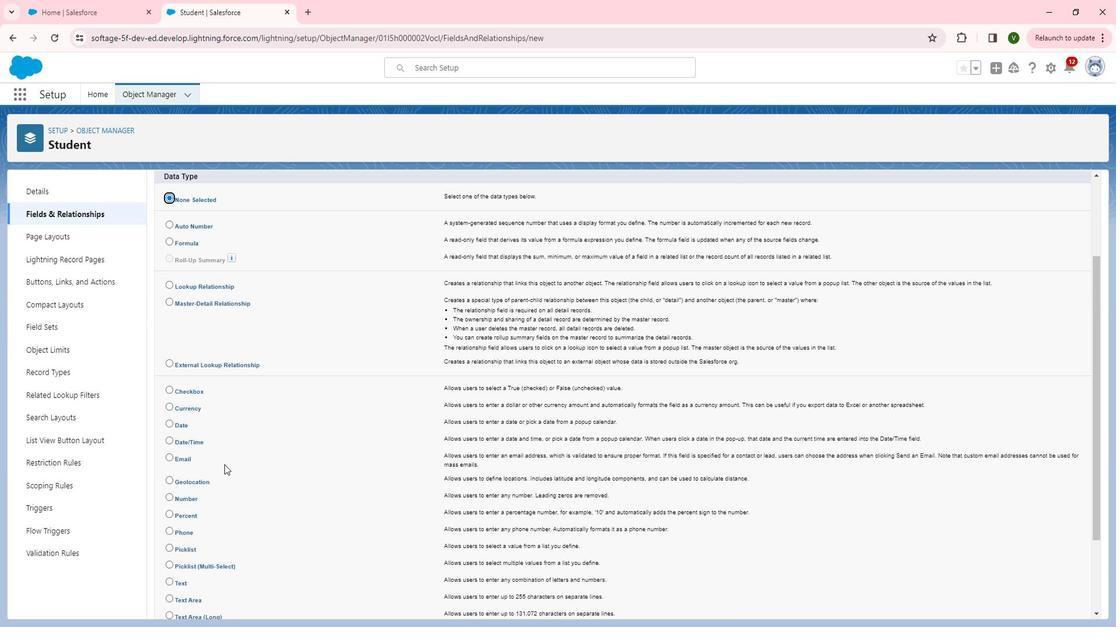 
Action: Mouse moved to (212, 471)
Screenshot: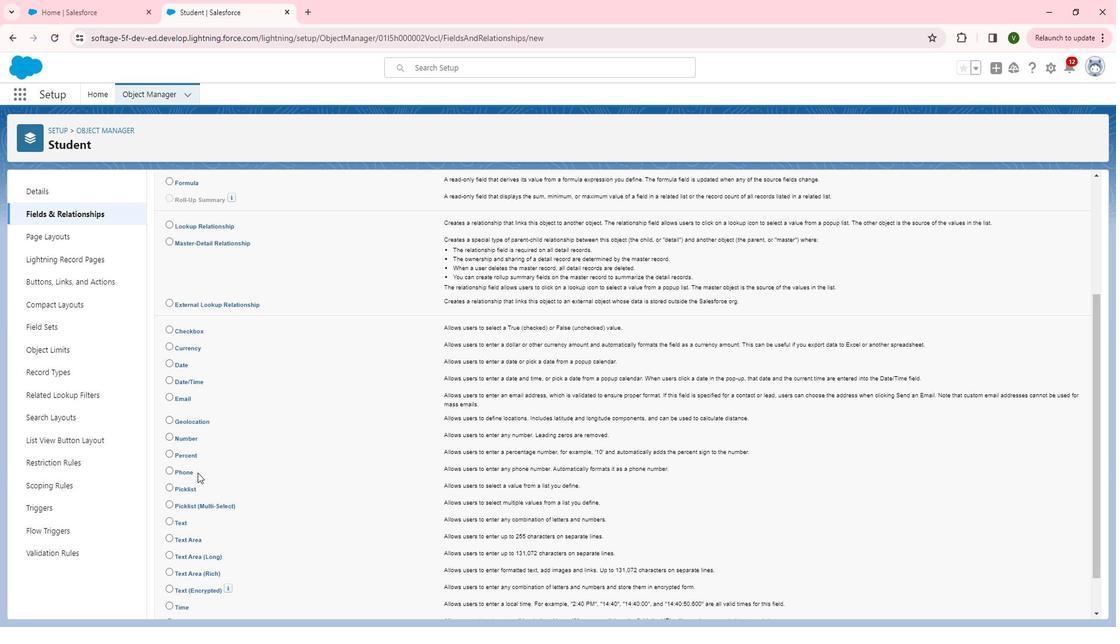 
Action: Mouse scrolled (212, 470) with delta (0, 0)
Screenshot: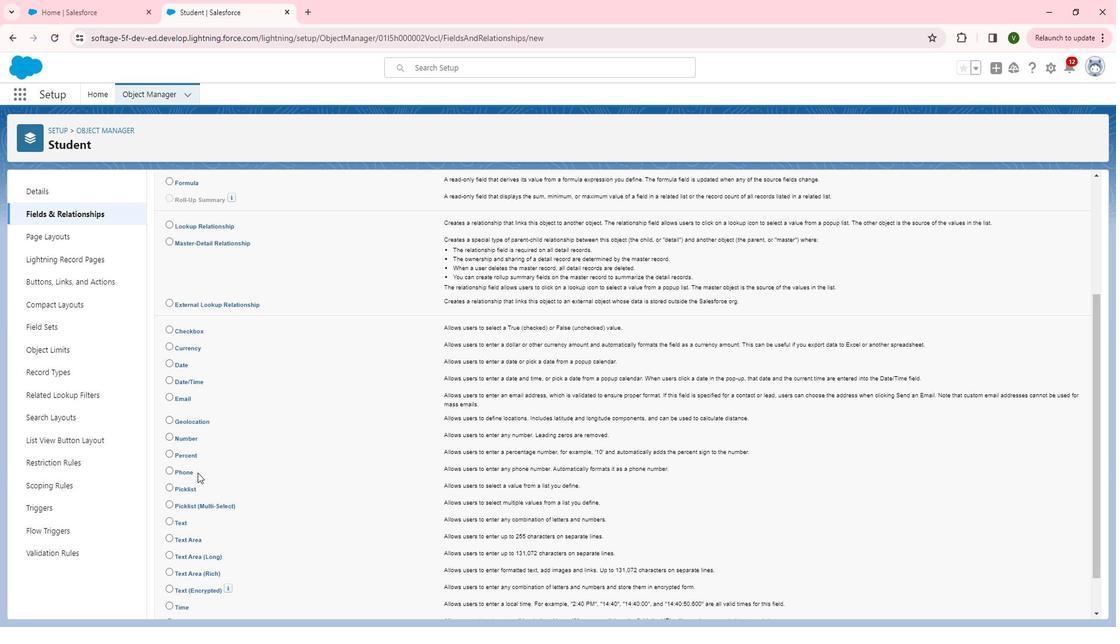 
Action: Mouse moved to (211, 474)
Screenshot: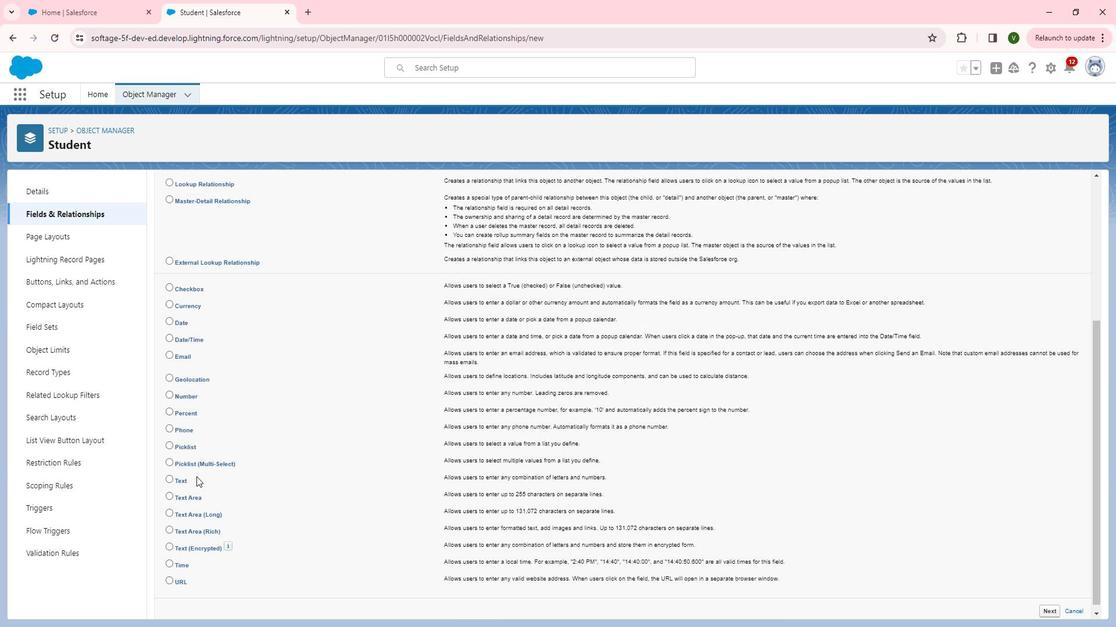 
Action: Mouse scrolled (211, 473) with delta (0, 0)
Screenshot: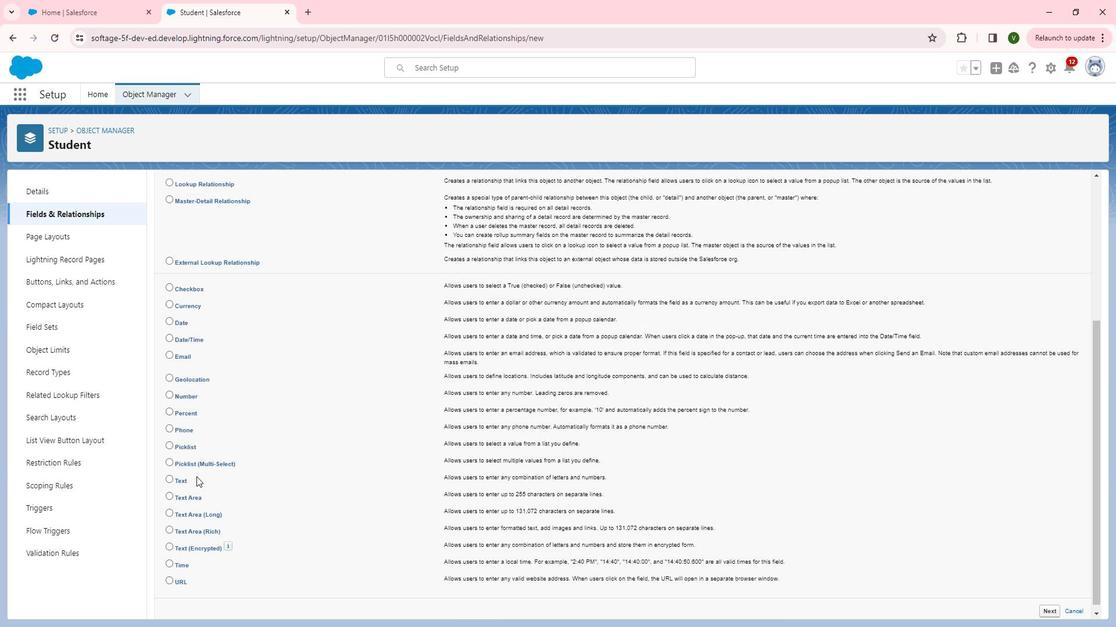 
Action: Mouse moved to (186, 470)
Screenshot: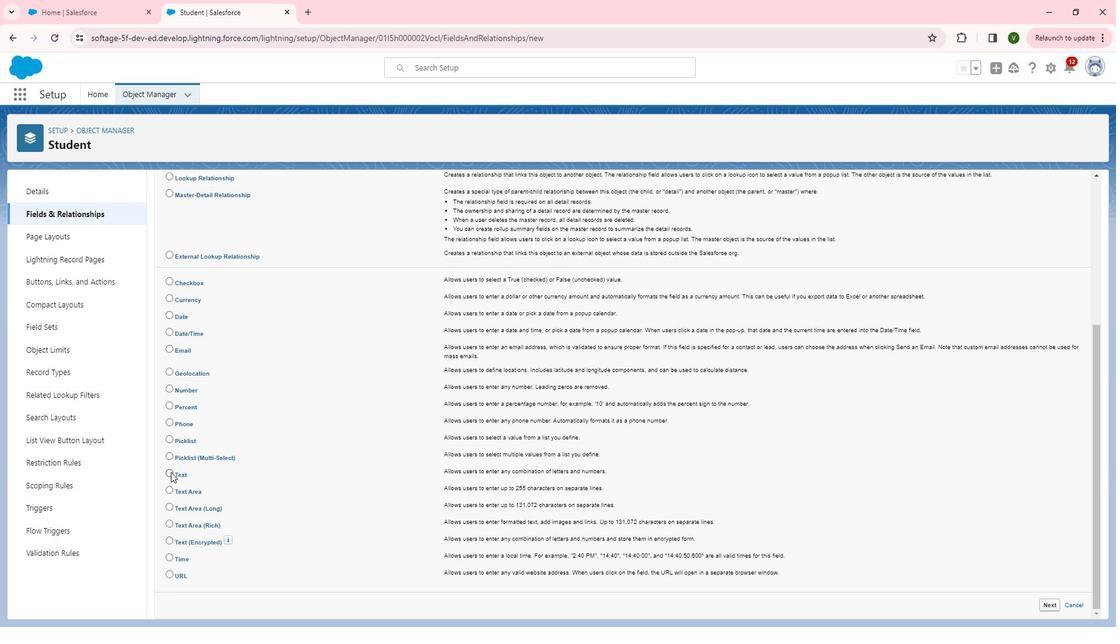 
Action: Mouse pressed left at (186, 470)
Screenshot: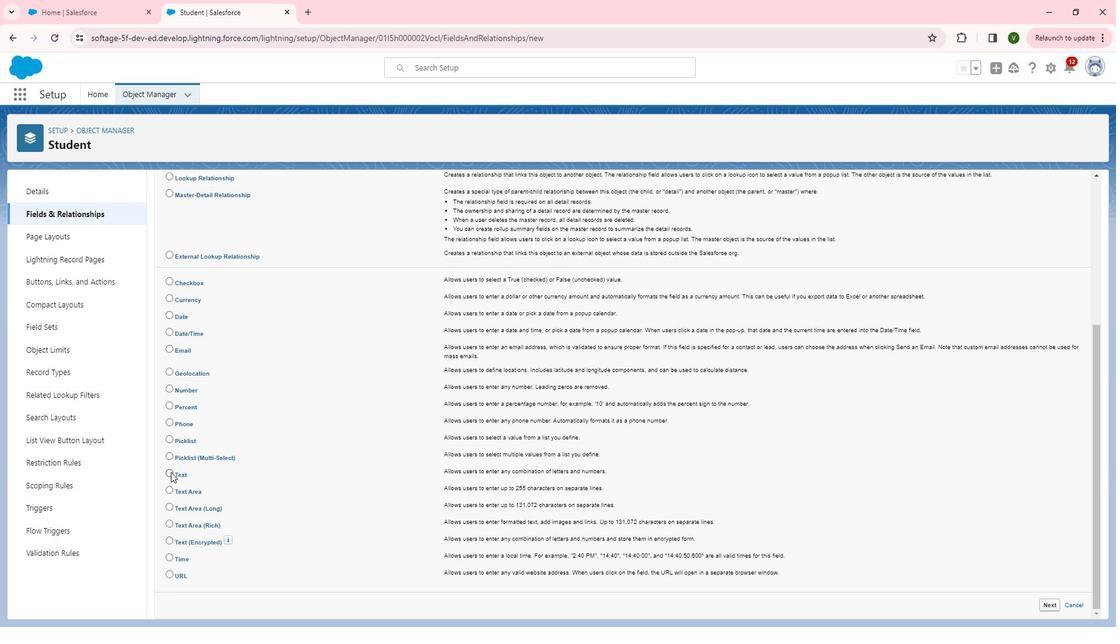 
Action: Mouse moved to (763, 370)
Screenshot: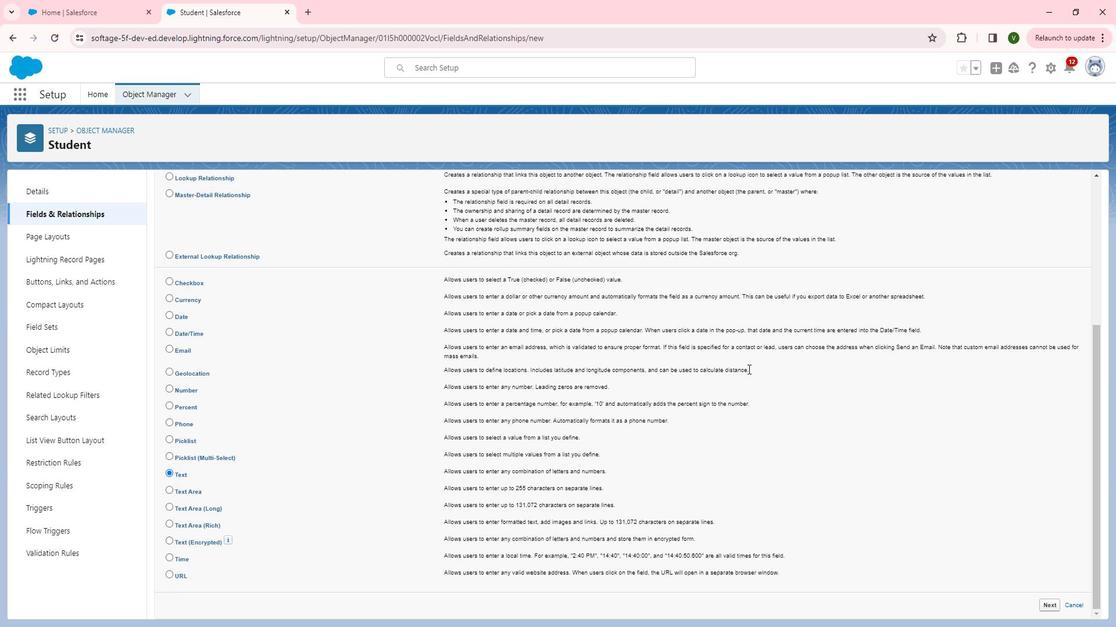 
Action: Mouse scrolled (763, 371) with delta (0, 0)
Screenshot: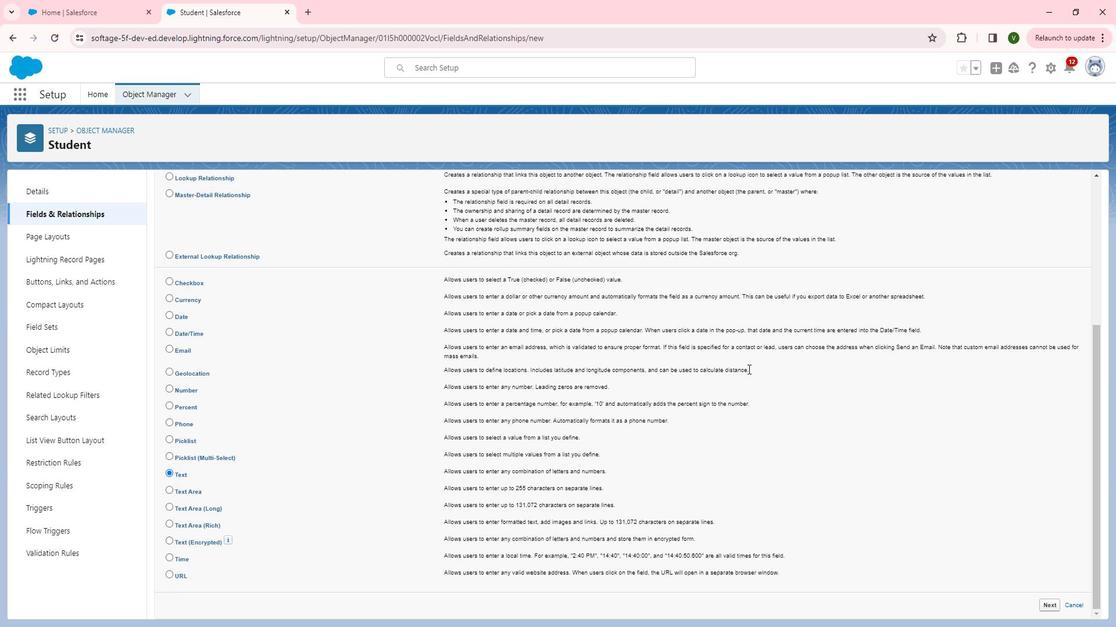 
Action: Mouse scrolled (763, 371) with delta (0, 0)
Screenshot: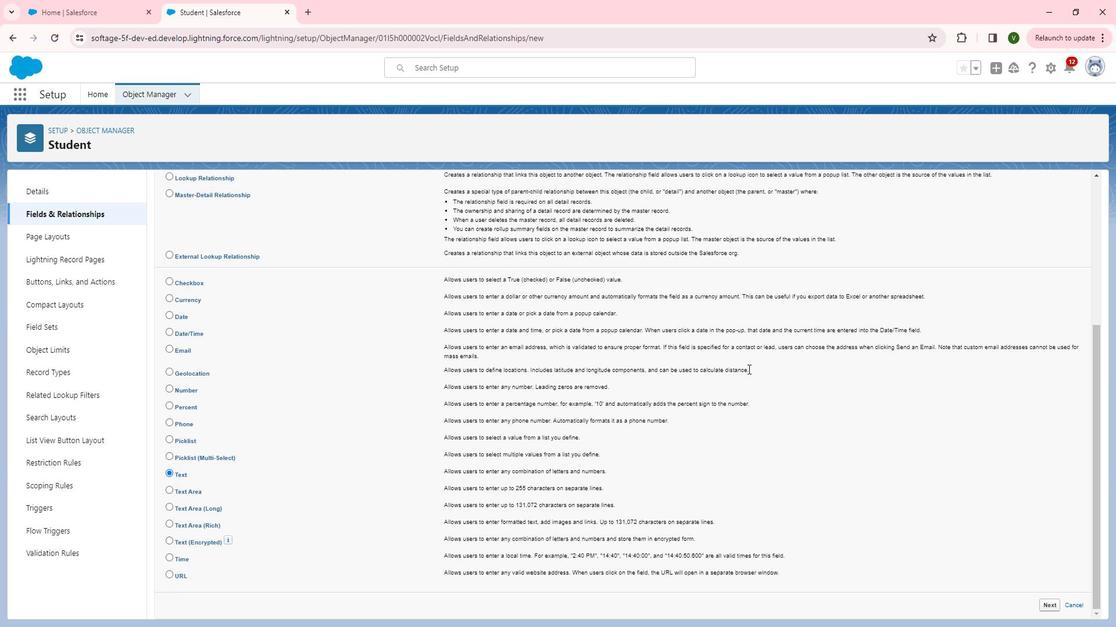 
Action: Mouse scrolled (763, 371) with delta (0, 0)
Screenshot: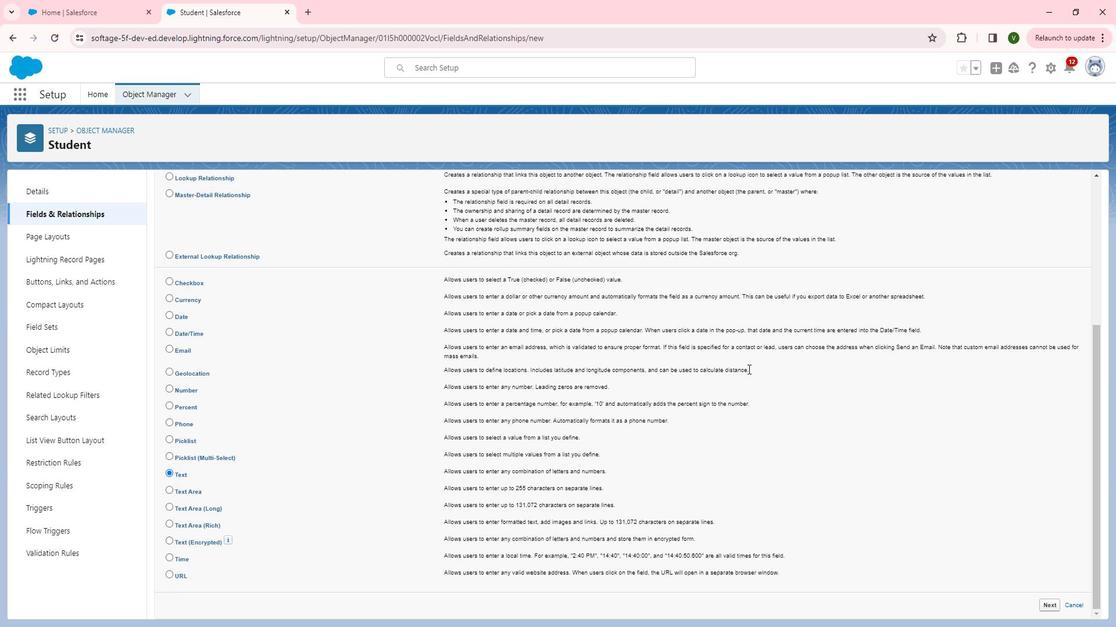 
Action: Mouse scrolled (763, 371) with delta (0, 0)
Screenshot: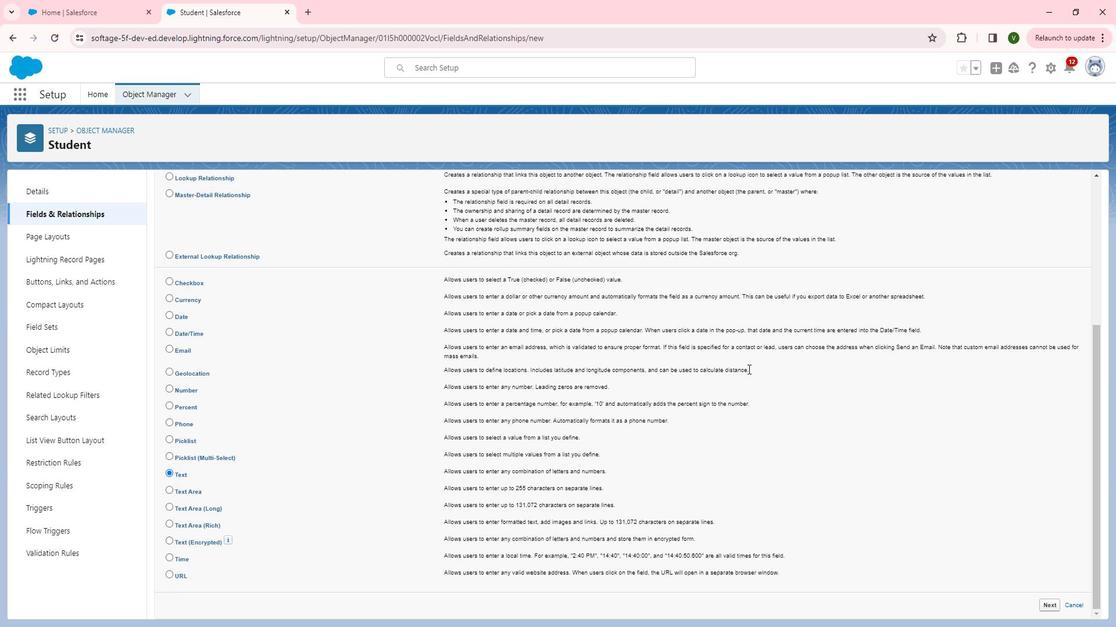 
Action: Mouse scrolled (763, 371) with delta (0, 0)
Screenshot: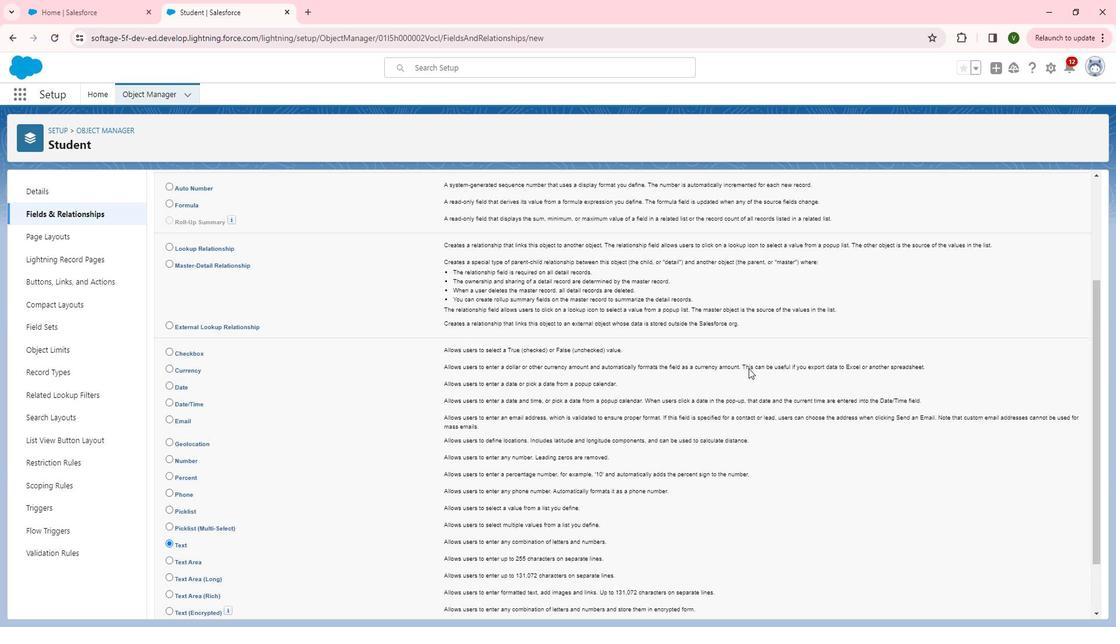 
Action: Mouse moved to (1069, 256)
Screenshot: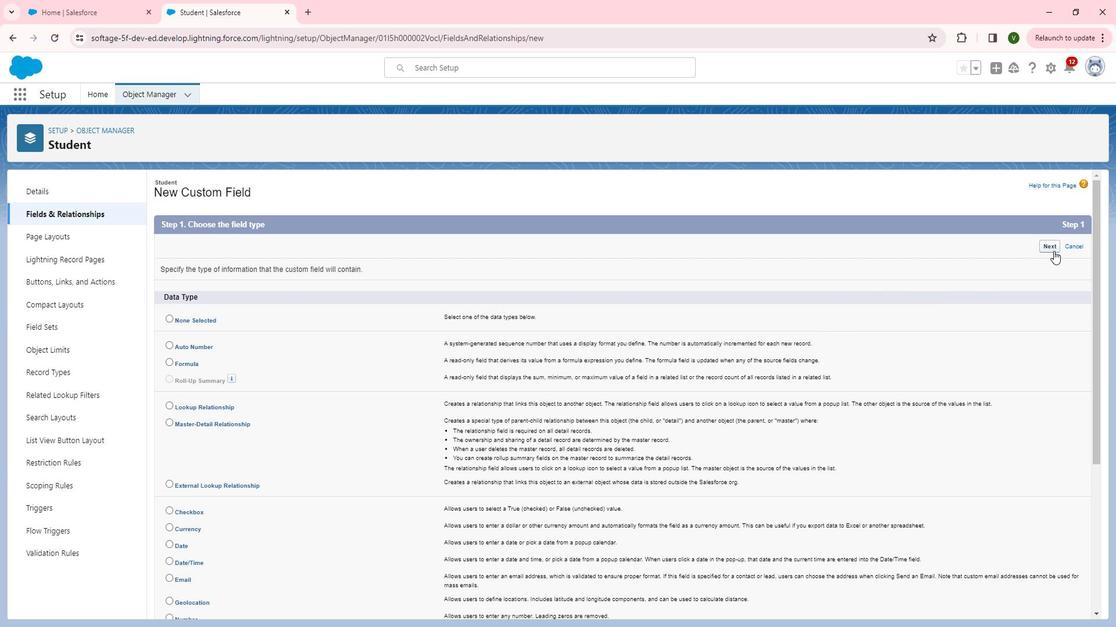 
Action: Mouse pressed left at (1069, 256)
Screenshot: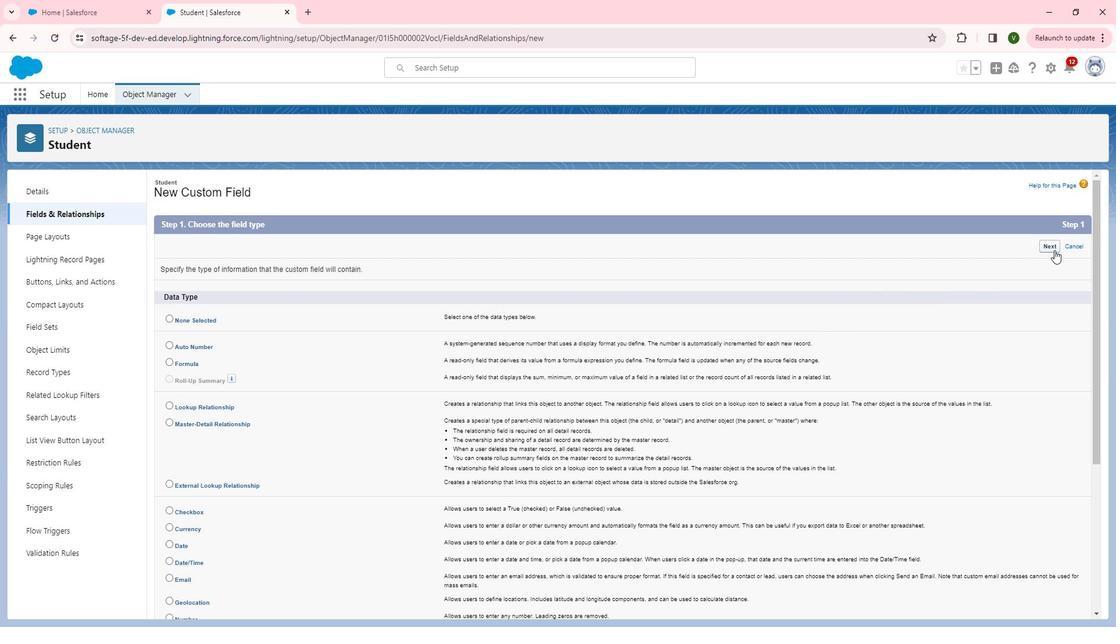
Action: Mouse moved to (410, 273)
Screenshot: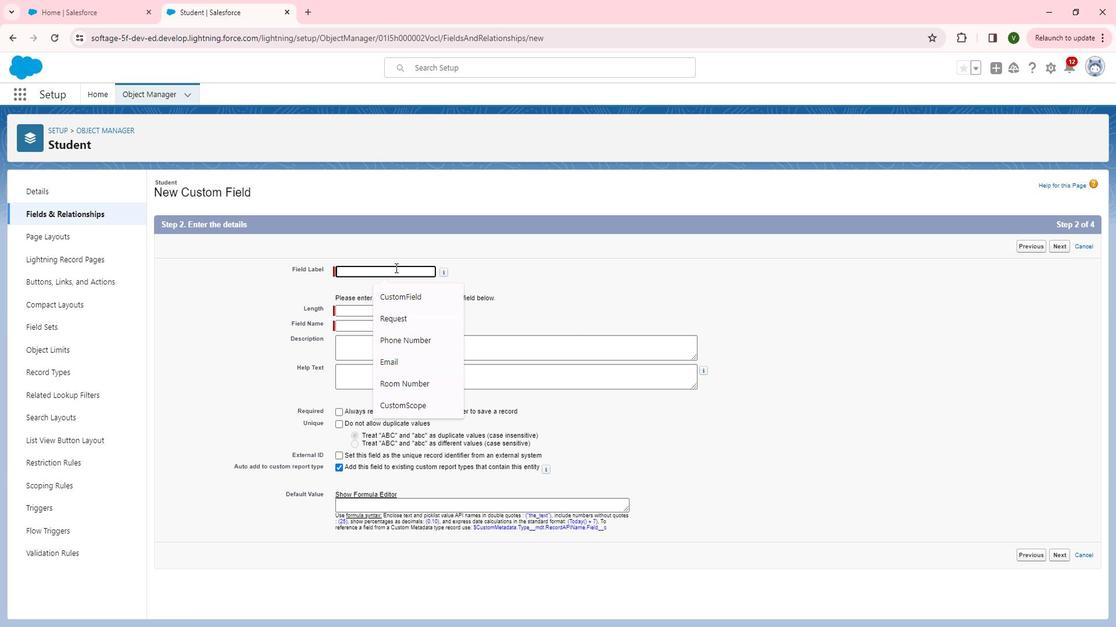 
Action: Mouse pressed left at (410, 273)
Screenshot: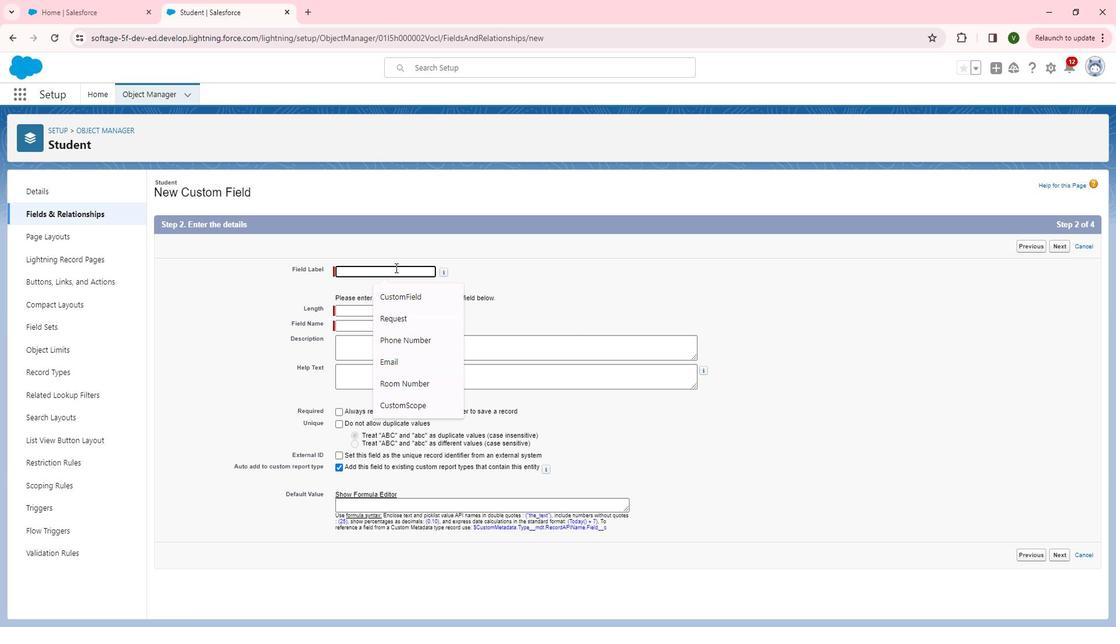 
Action: Mouse moved to (410, 273)
Screenshot: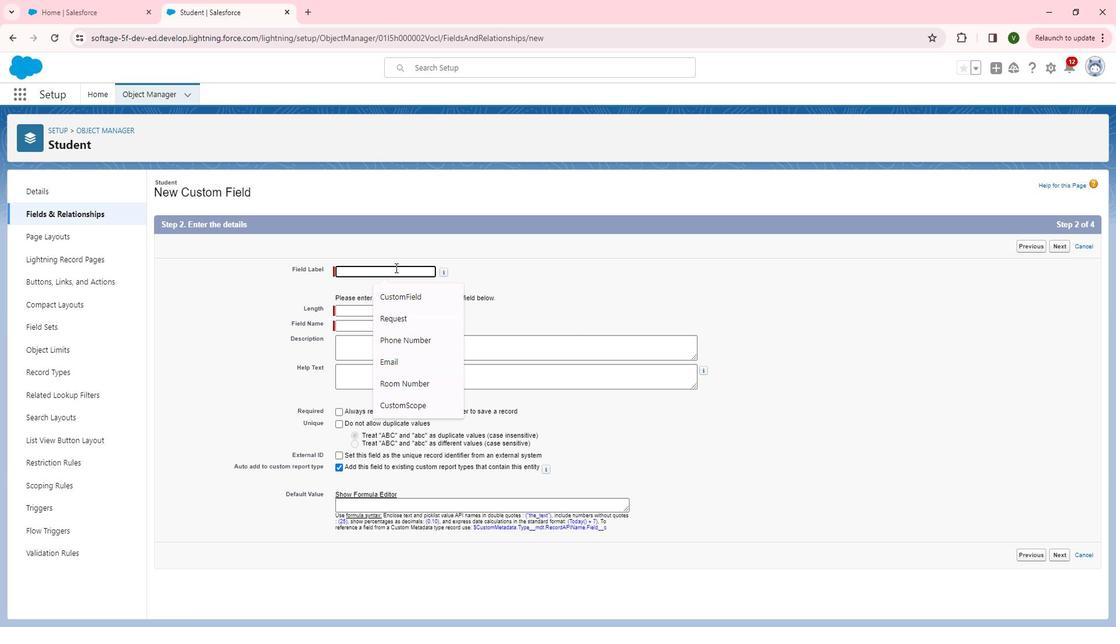 
Action: Key pressed <Key.shift>Fist
Screenshot: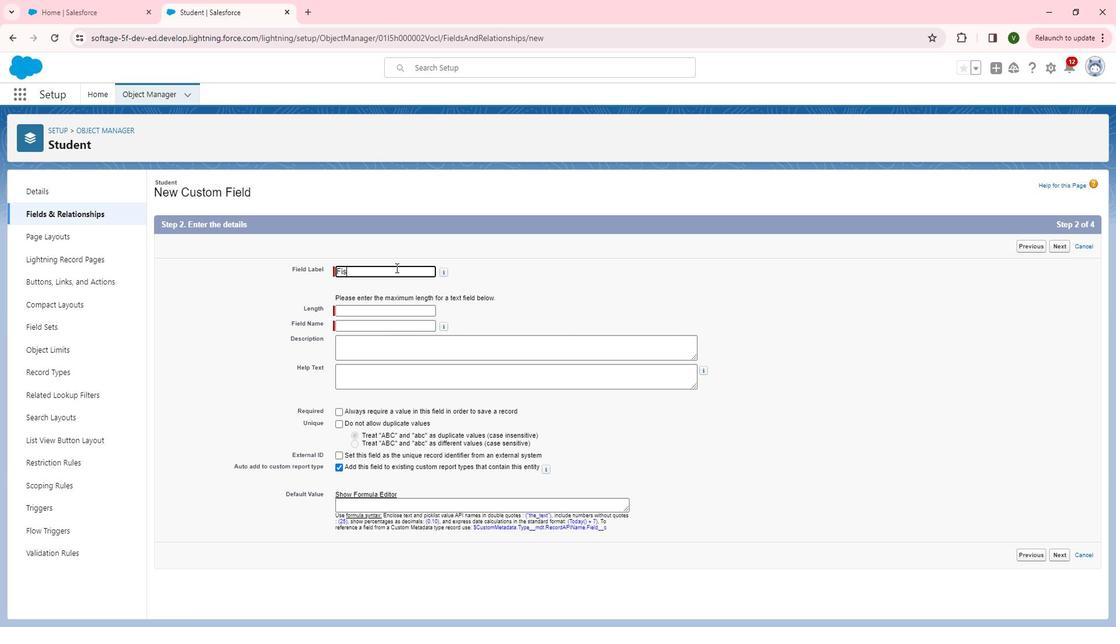 
Action: Mouse moved to (410, 273)
Screenshot: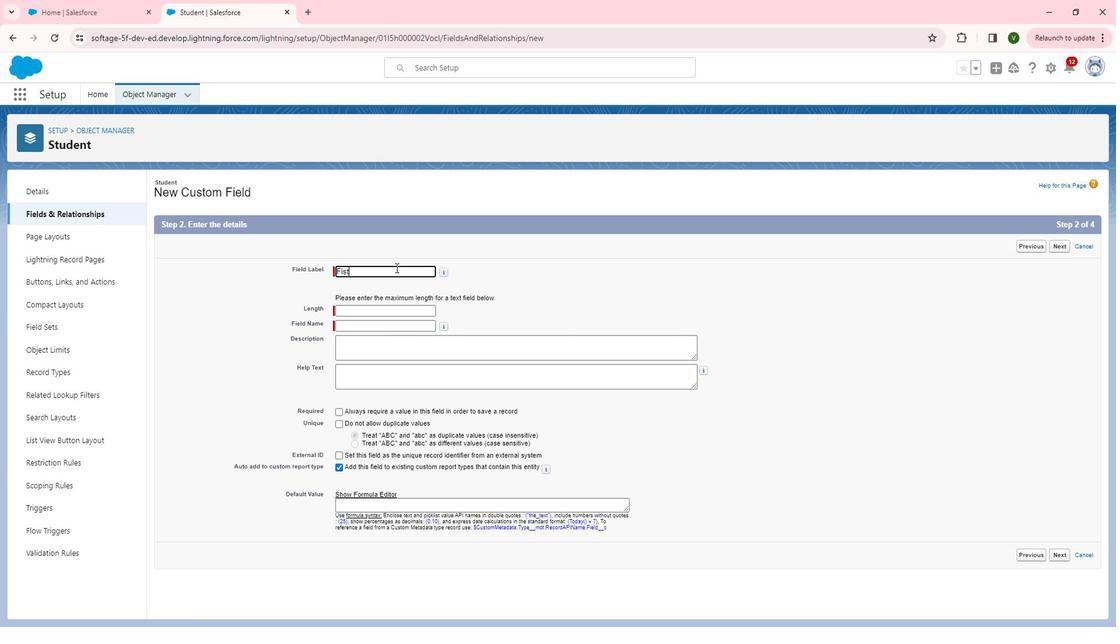 
Action: Key pressed <Key.backspace><Key.backspace>rst<Key.space><Key.shift>Name
Screenshot: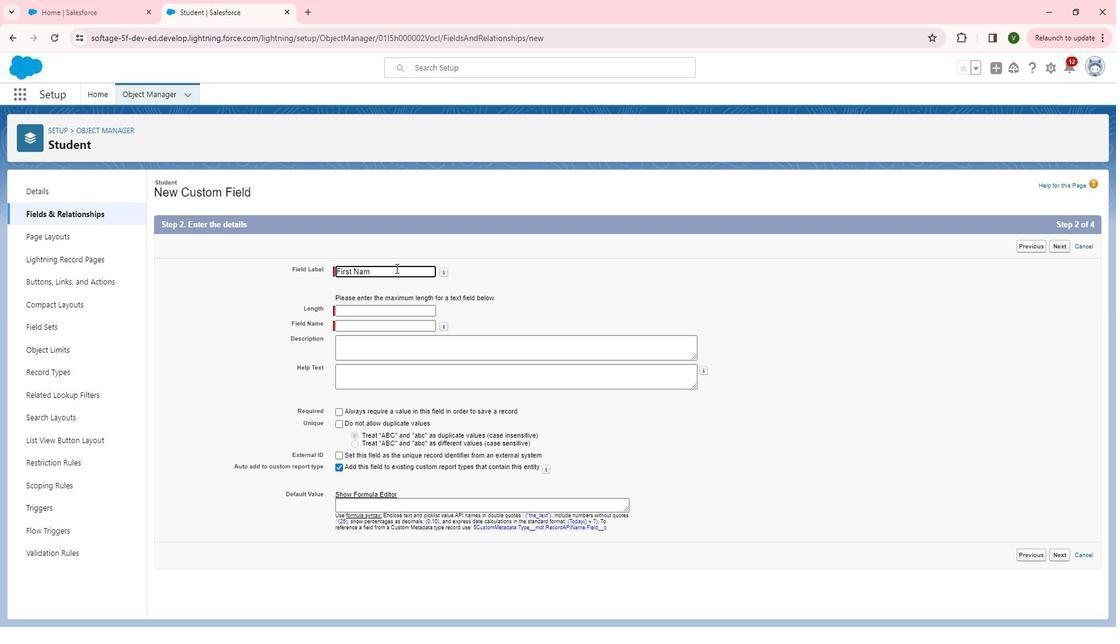 
Action: Mouse moved to (553, 311)
Screenshot: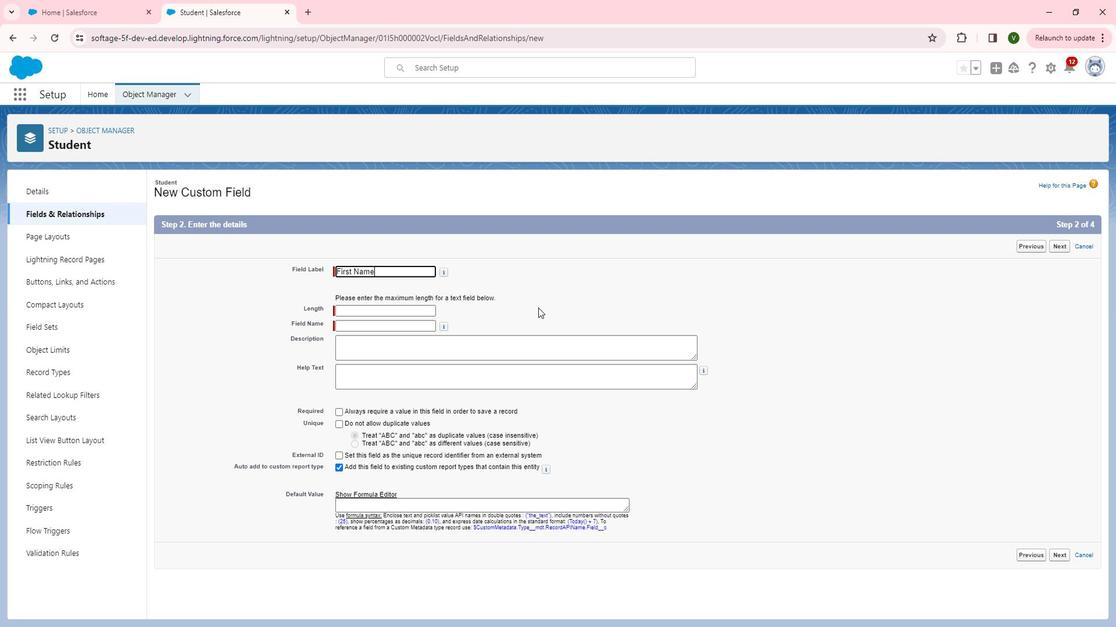 
Action: Mouse pressed left at (553, 311)
Screenshot: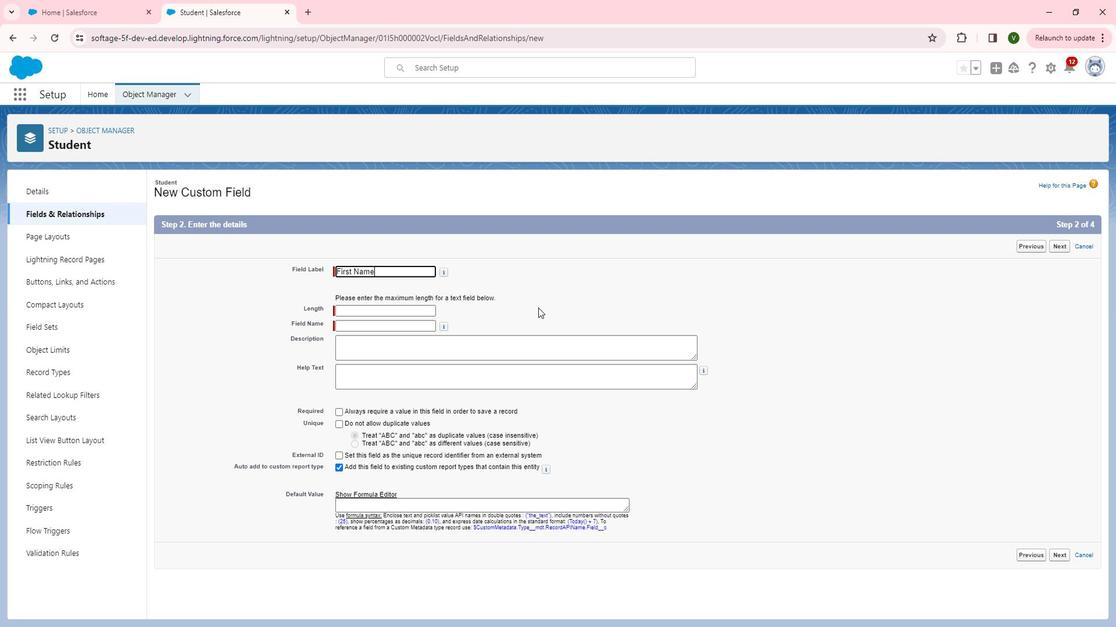 
Action: Mouse moved to (437, 316)
Screenshot: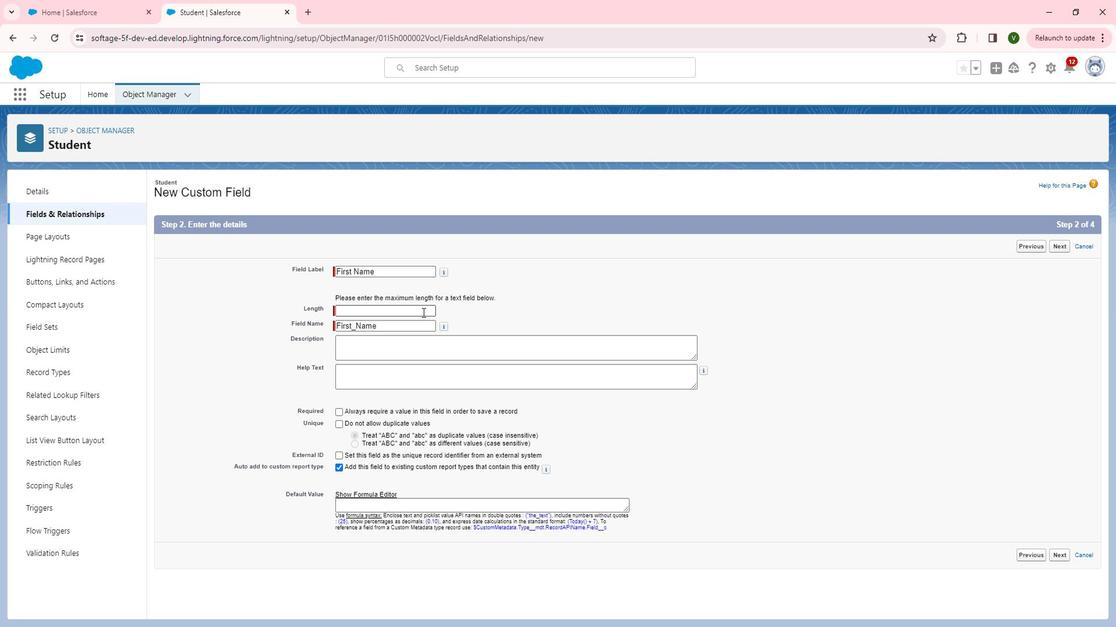
Action: Mouse pressed left at (437, 316)
Screenshot: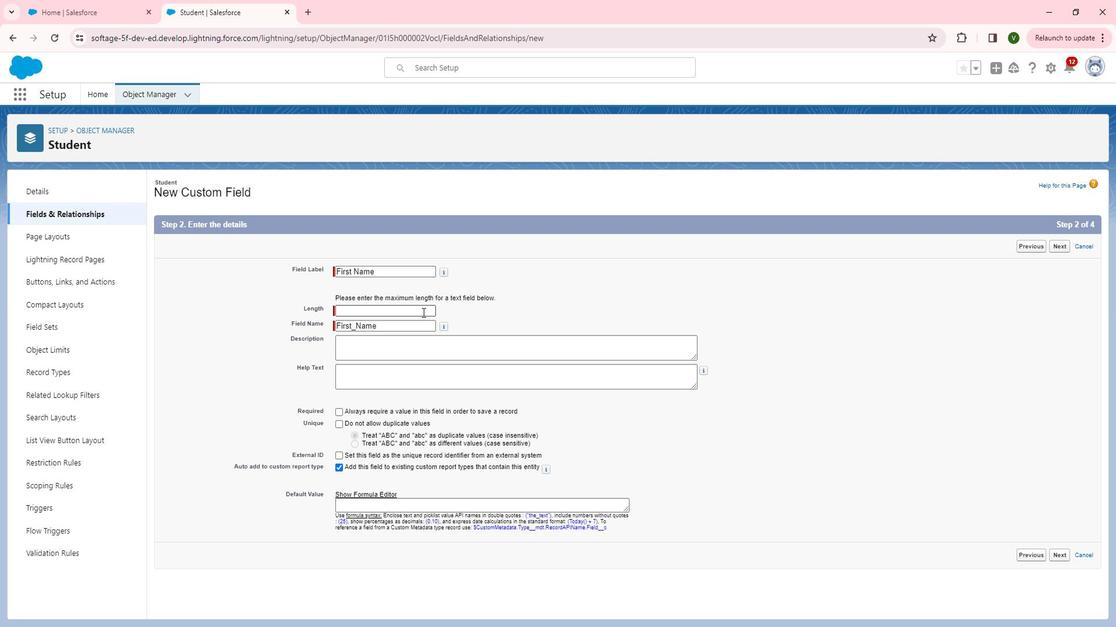 
Action: Mouse moved to (430, 343)
Screenshot: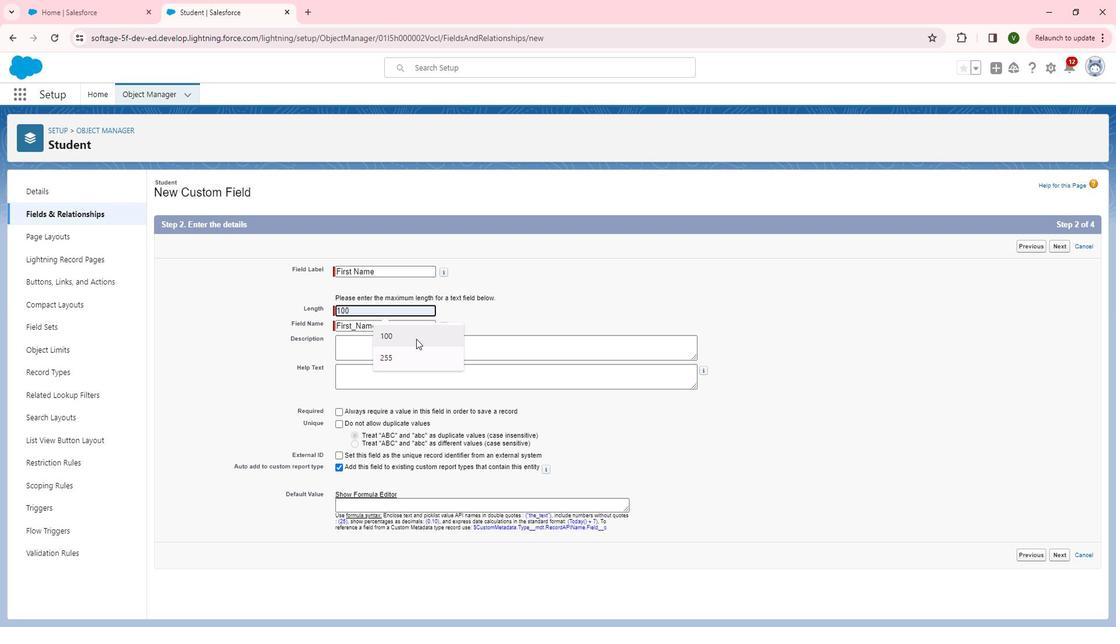 
Action: Mouse pressed left at (430, 343)
Screenshot: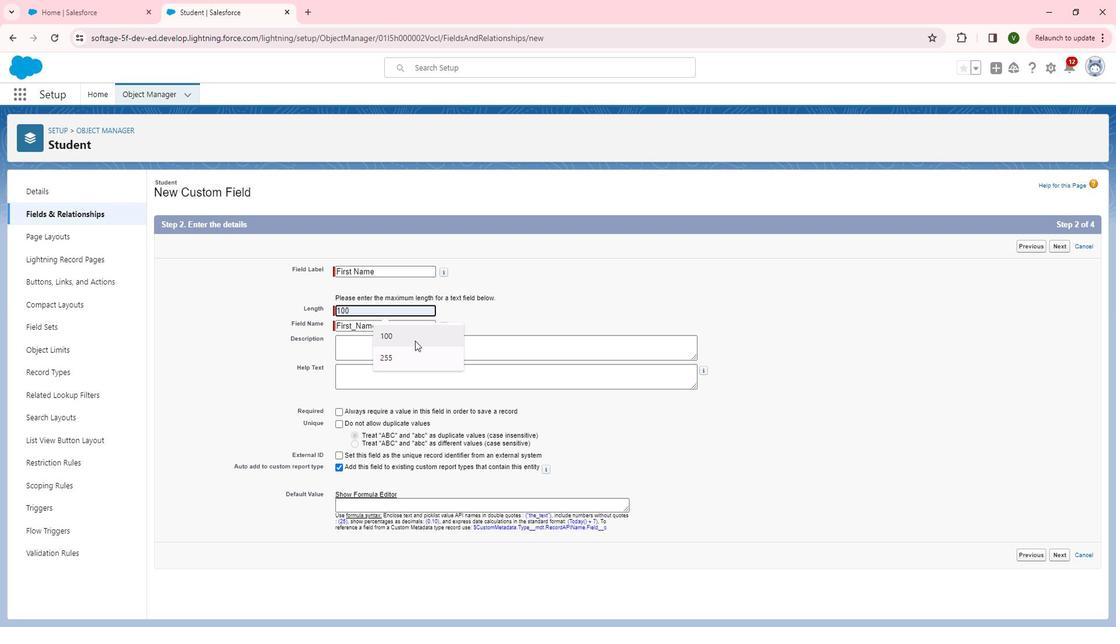 
Action: Mouse moved to (528, 299)
Screenshot: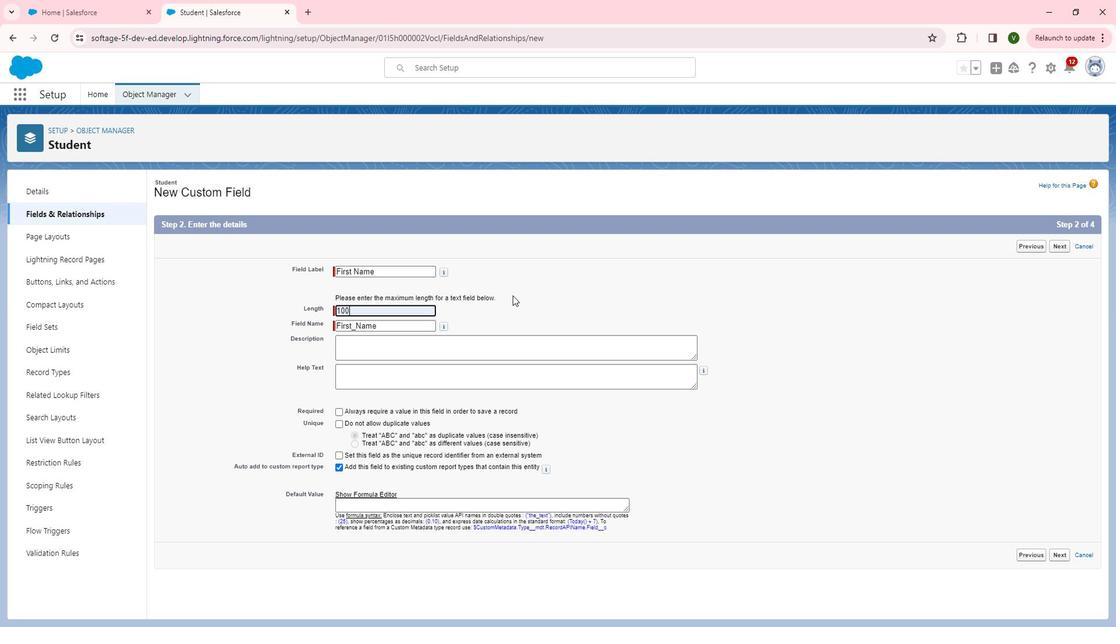 
Action: Mouse pressed left at (528, 299)
Screenshot: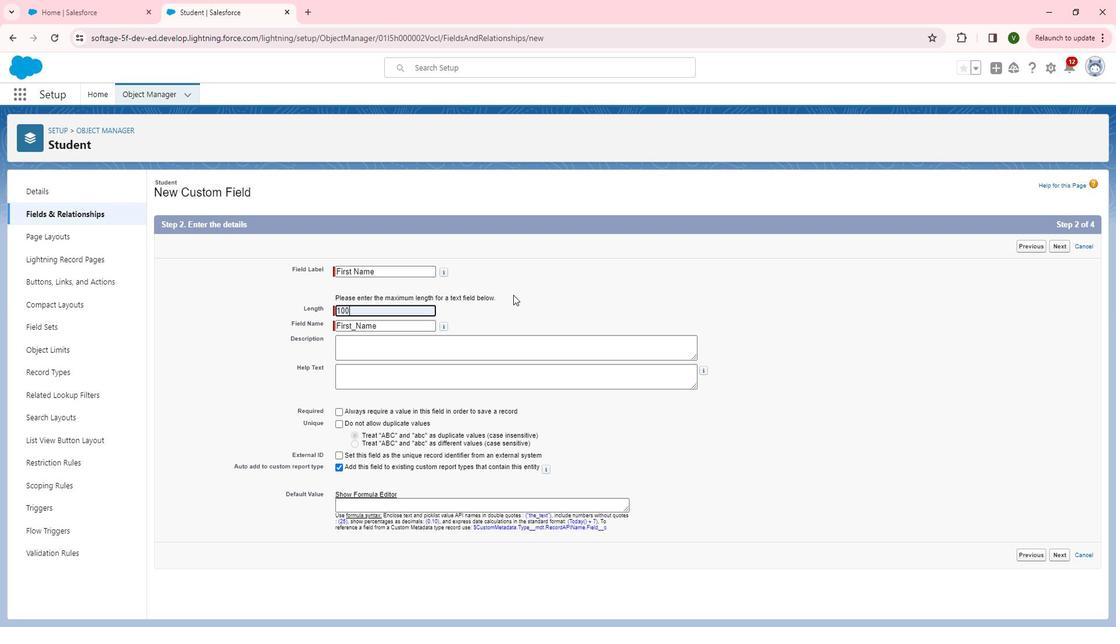 
Action: Mouse moved to (1073, 251)
Screenshot: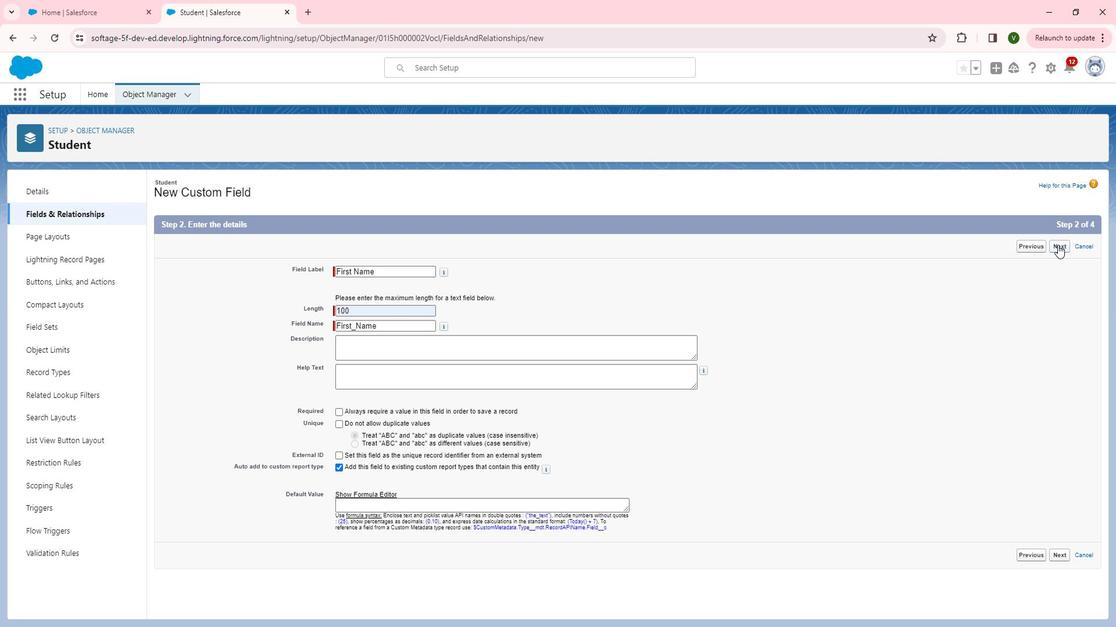
Action: Mouse pressed left at (1073, 251)
Screenshot: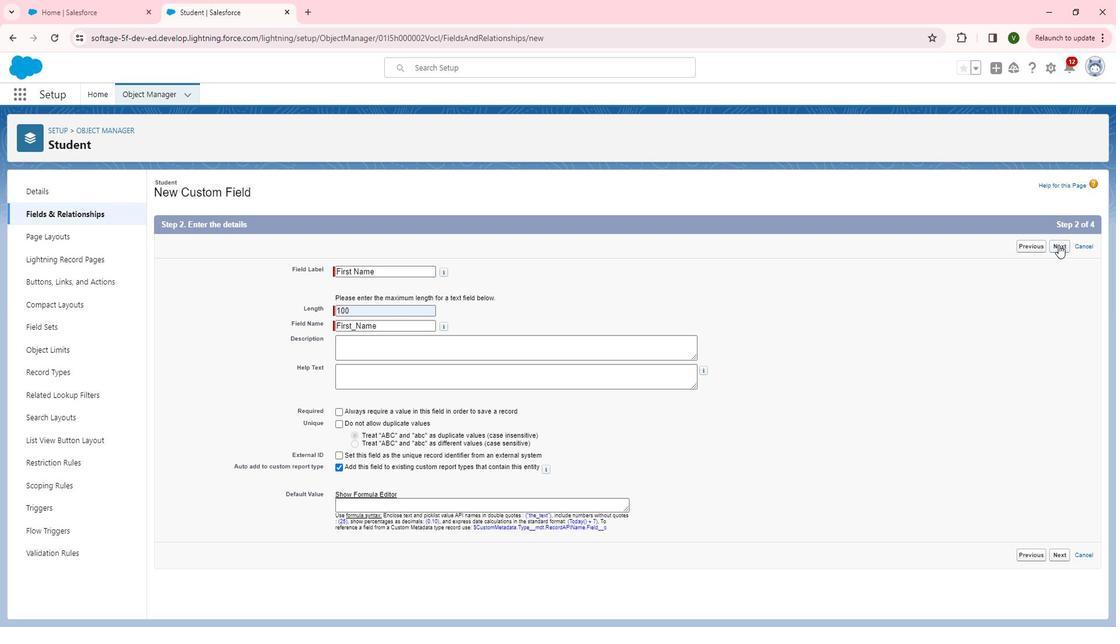 
Action: Mouse moved to (803, 349)
Screenshot: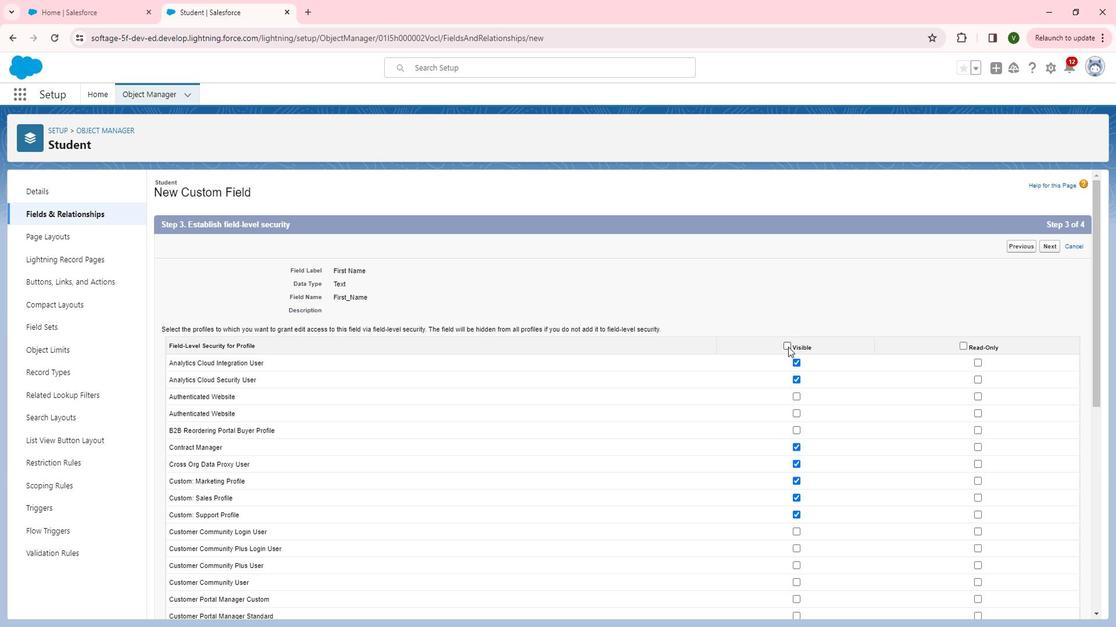 
Action: Mouse pressed left at (803, 349)
Screenshot: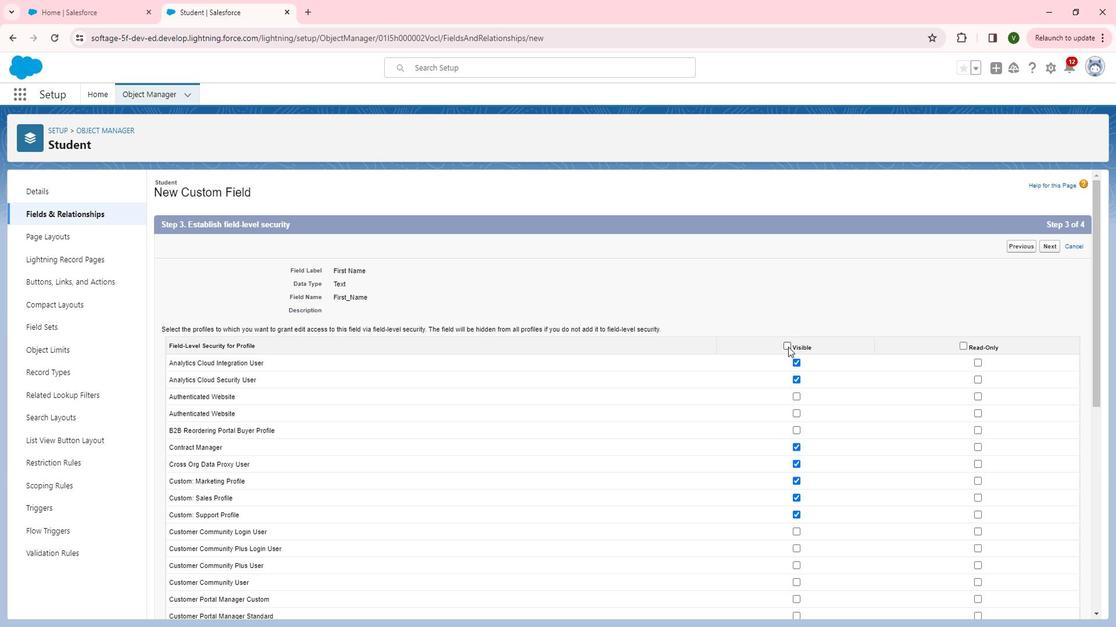 
Action: Mouse moved to (881, 441)
Screenshot: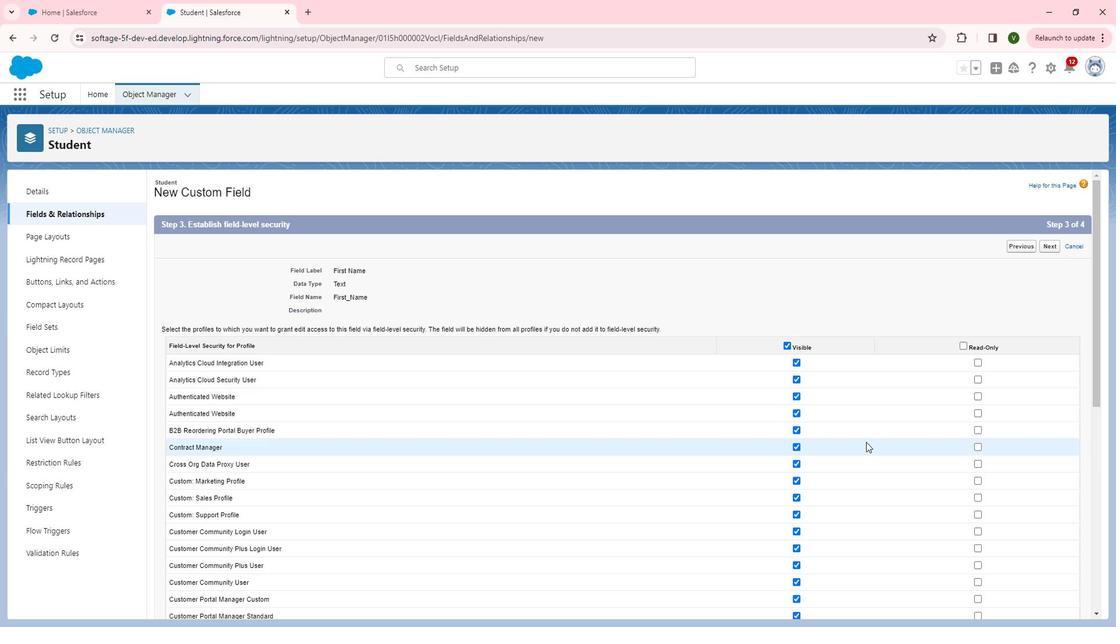 
Action: Mouse scrolled (881, 441) with delta (0, 0)
Screenshot: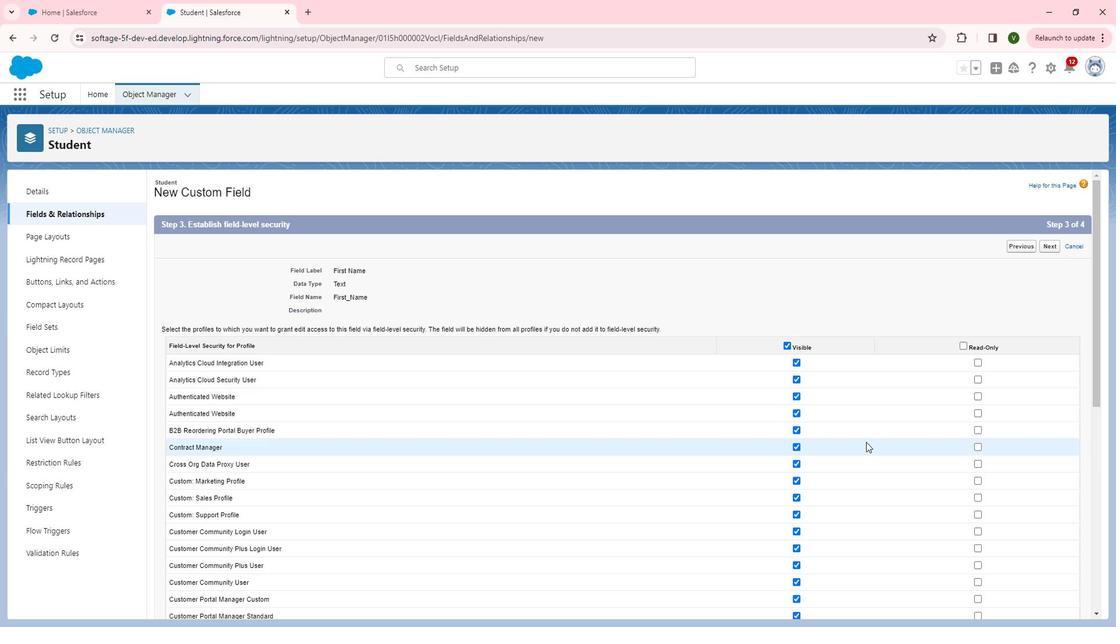 
Action: Mouse scrolled (881, 441) with delta (0, 0)
Screenshot: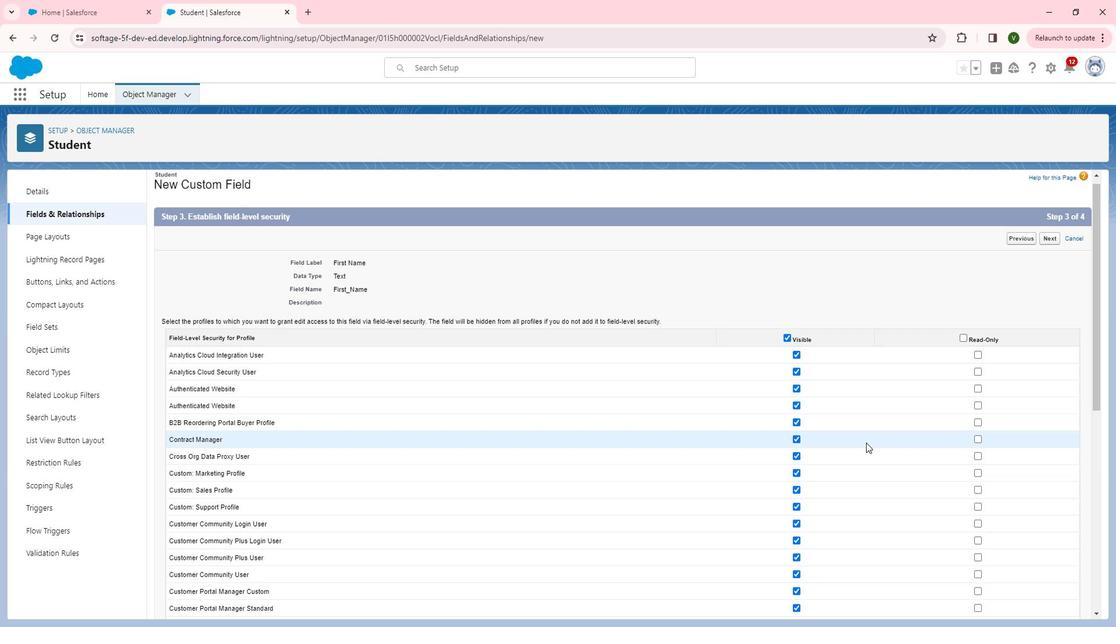 
Action: Mouse moved to (813, 429)
Screenshot: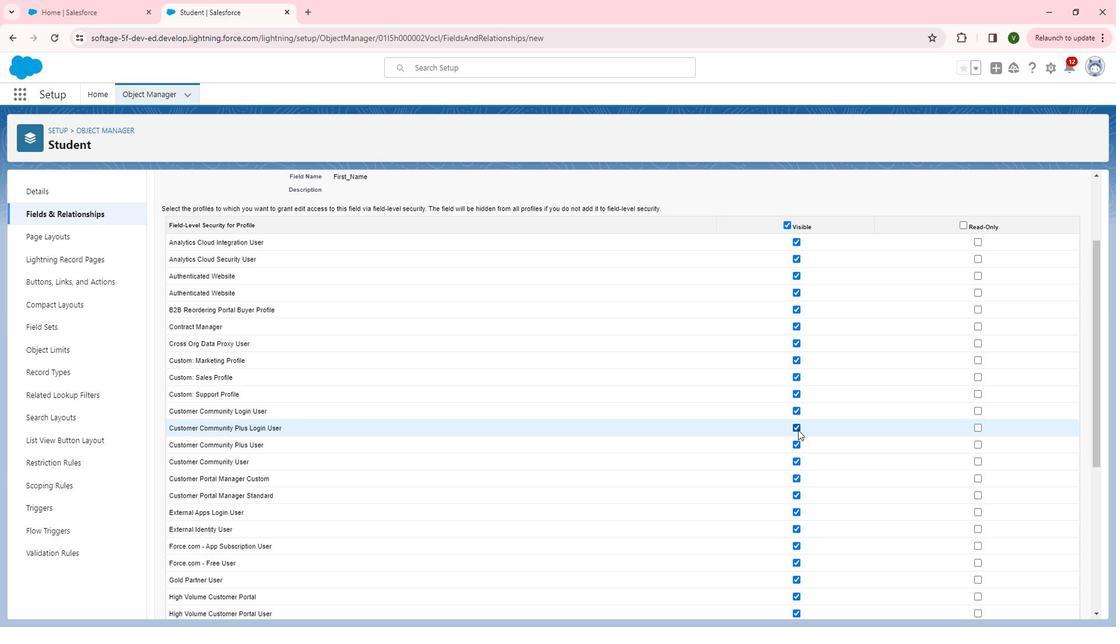 
Action: Mouse pressed left at (813, 429)
Screenshot: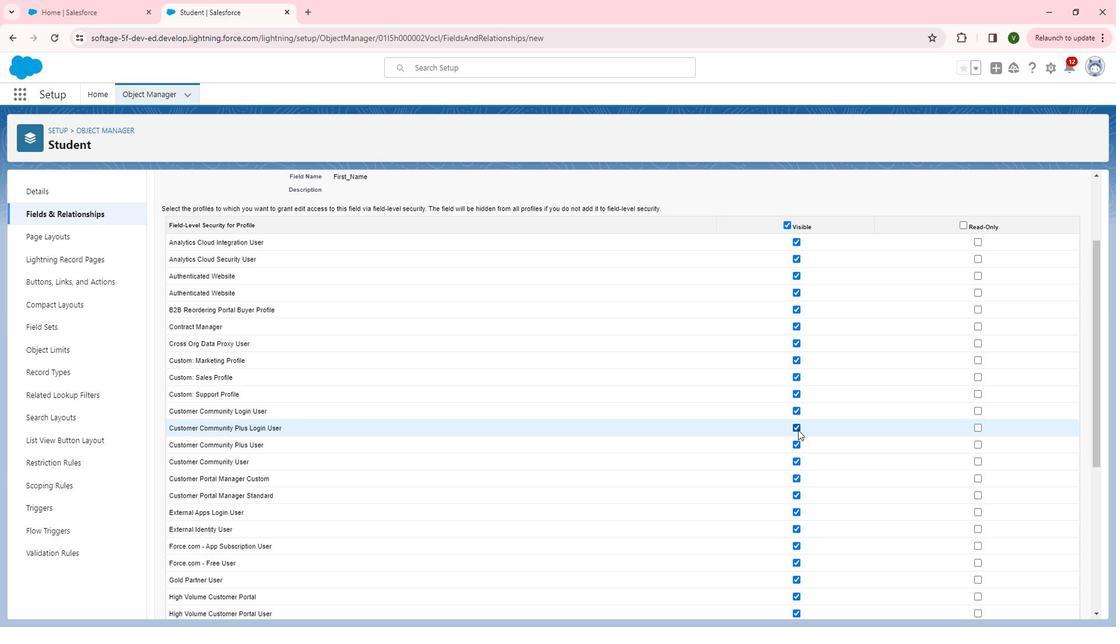 
Action: Mouse moved to (813, 455)
Screenshot: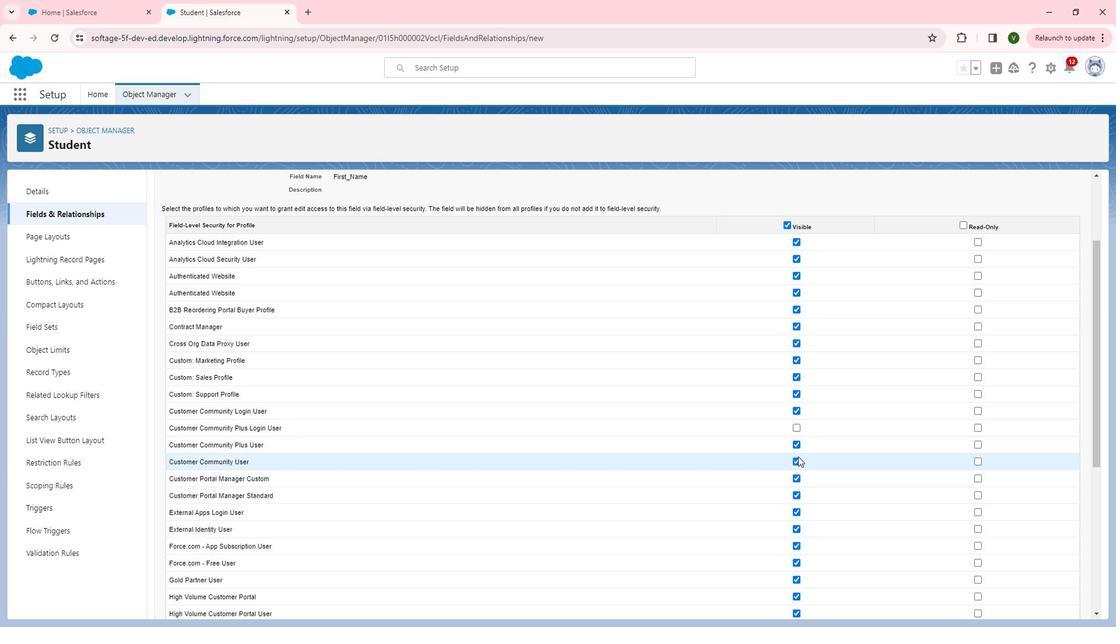 
Action: Mouse pressed left at (813, 455)
Screenshot: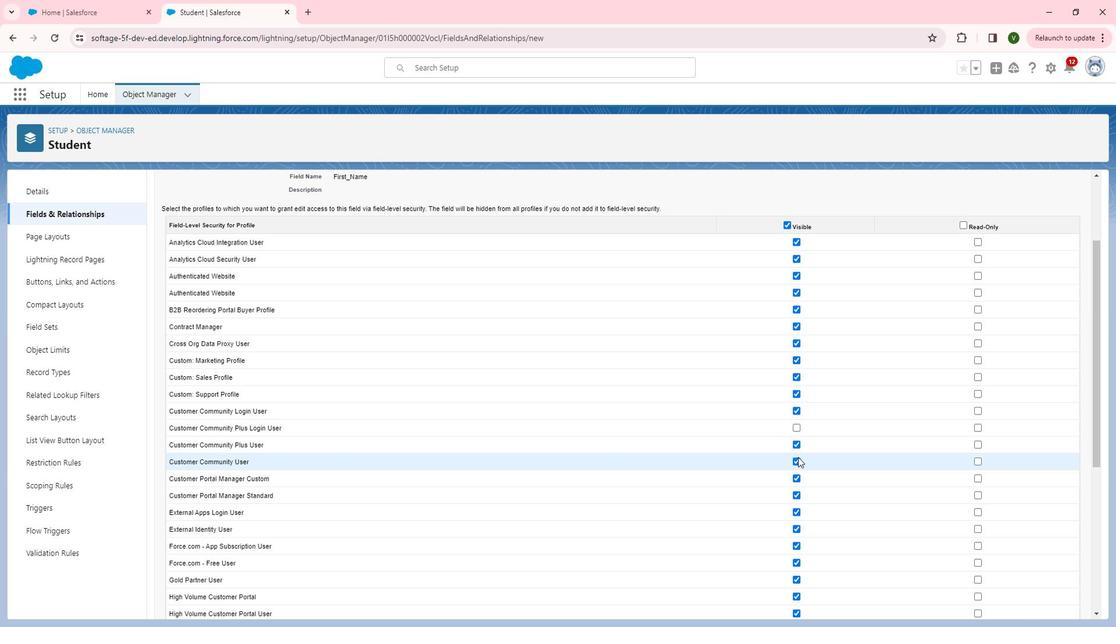 
Action: Mouse moved to (809, 492)
Screenshot: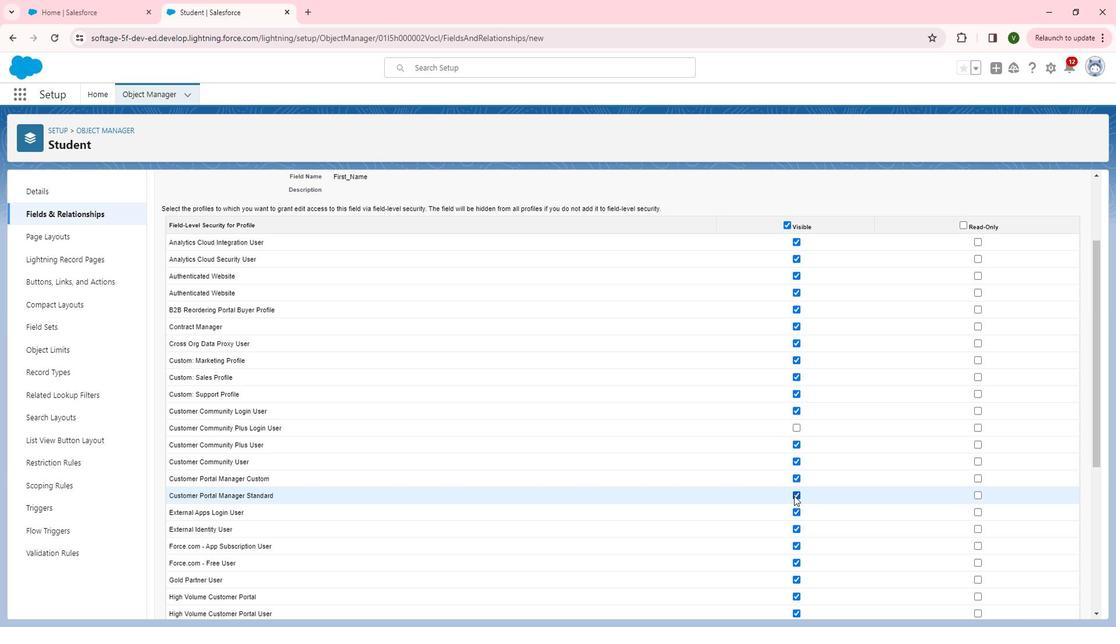 
Action: Mouse pressed left at (809, 492)
Screenshot: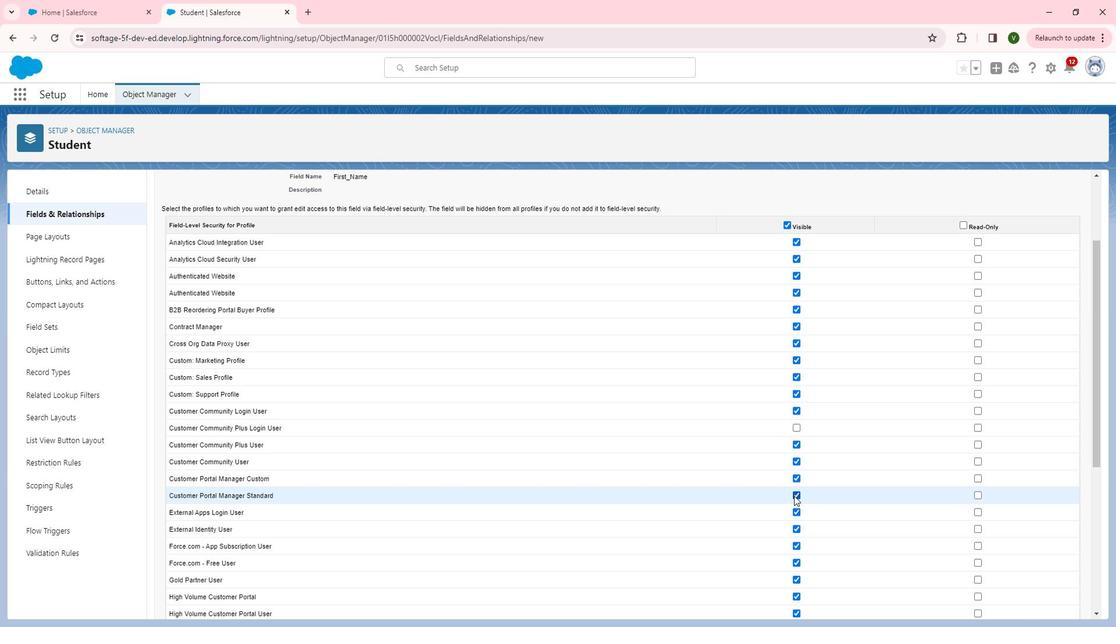 
Action: Mouse moved to (810, 506)
Screenshot: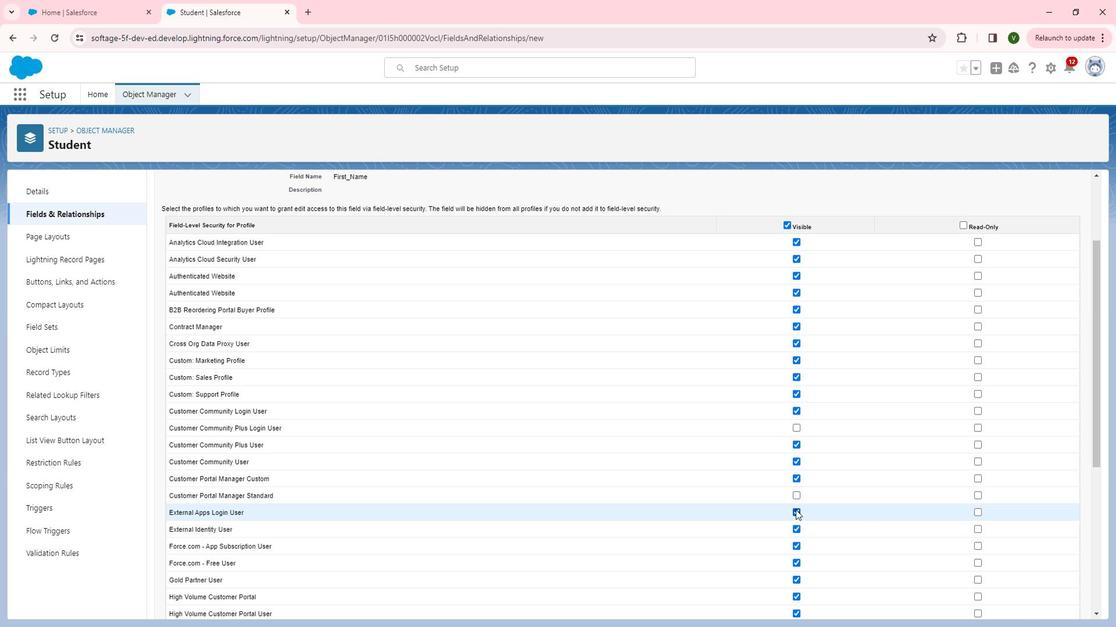 
Action: Mouse pressed left at (810, 506)
Screenshot: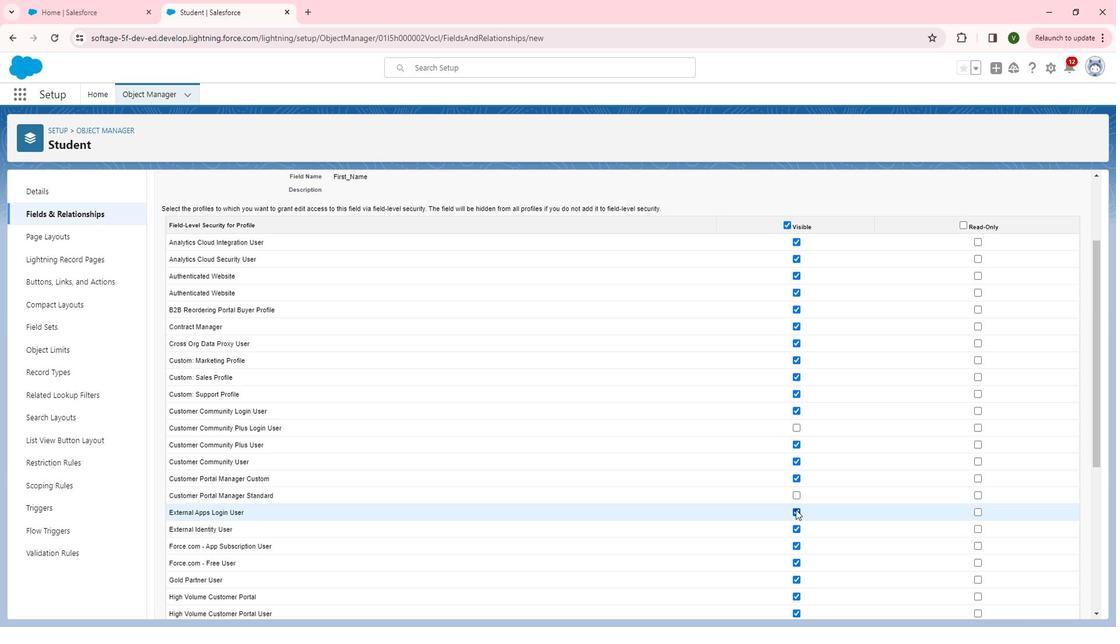 
Action: Mouse moved to (811, 543)
Screenshot: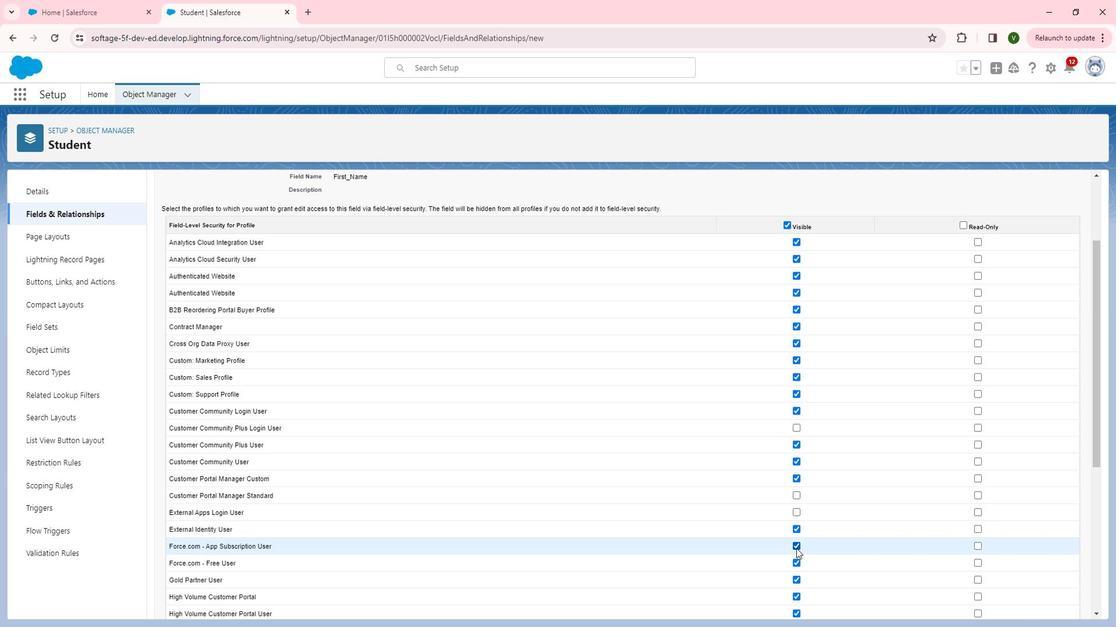 
Action: Mouse pressed left at (811, 543)
Screenshot: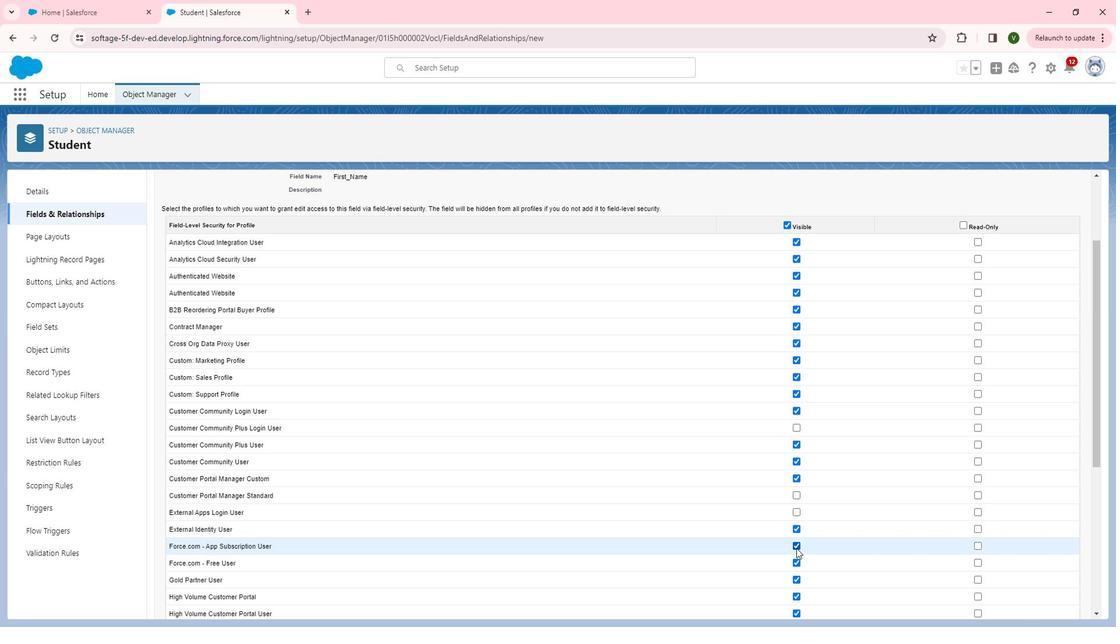 
Action: Mouse moved to (994, 296)
Screenshot: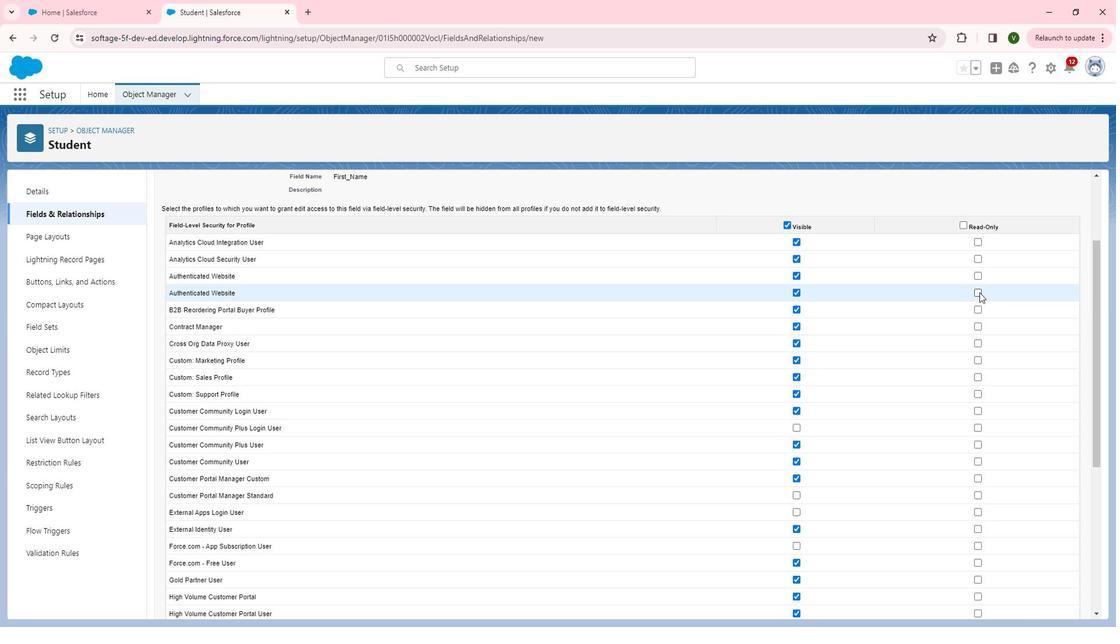 
Action: Mouse pressed left at (994, 296)
Screenshot: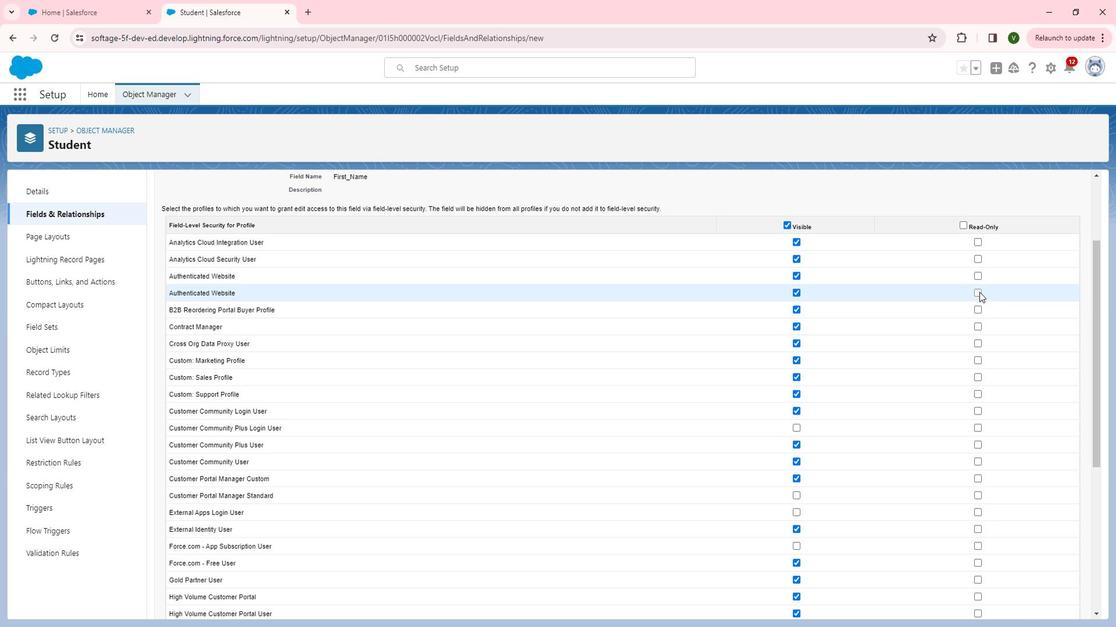 
Action: Mouse moved to (992, 313)
Screenshot: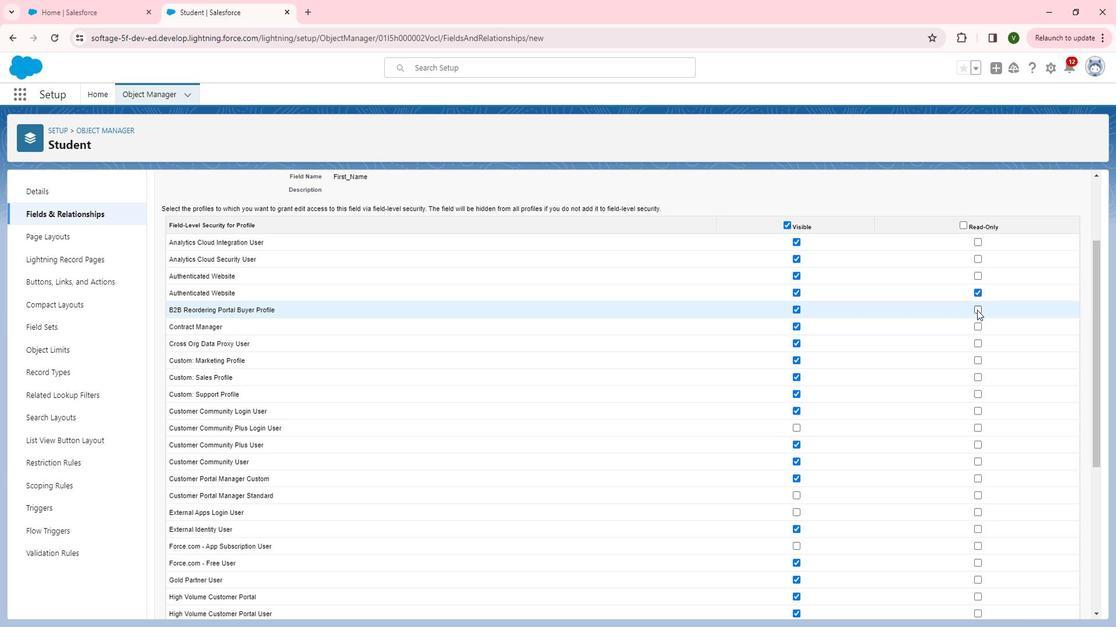 
Action: Mouse pressed left at (992, 313)
Screenshot: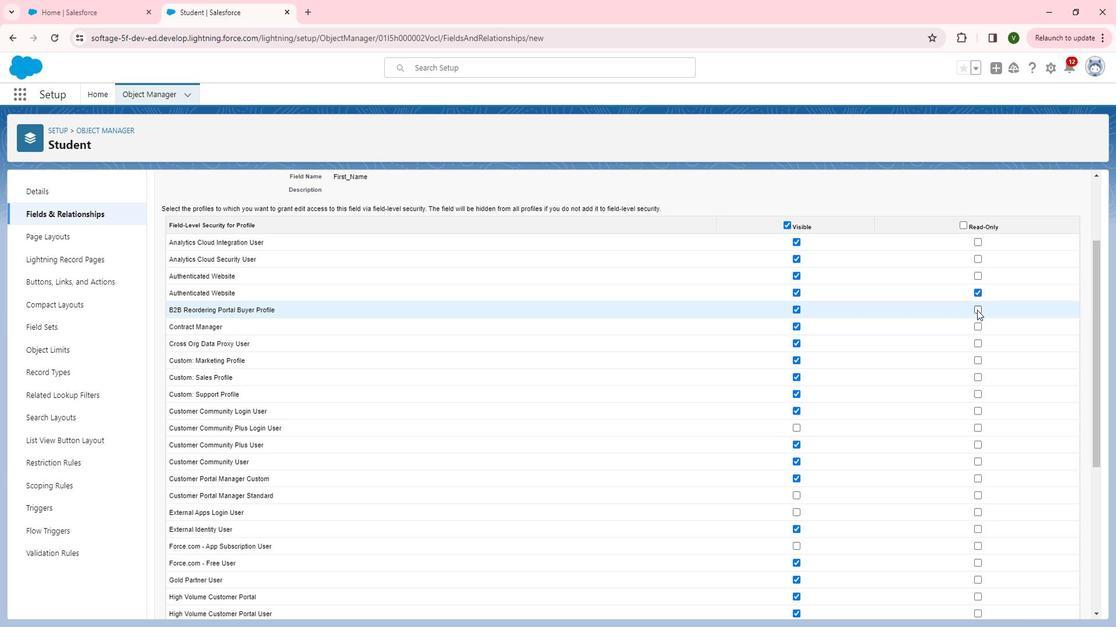 
Action: Mouse moved to (992, 331)
Screenshot: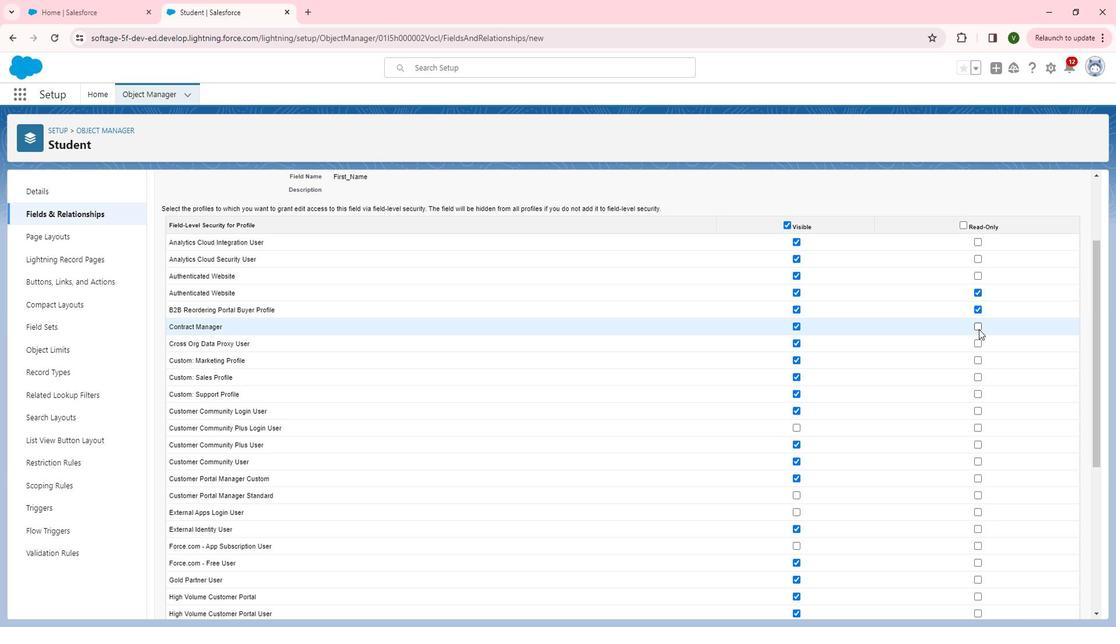 
Action: Mouse pressed left at (992, 331)
Screenshot: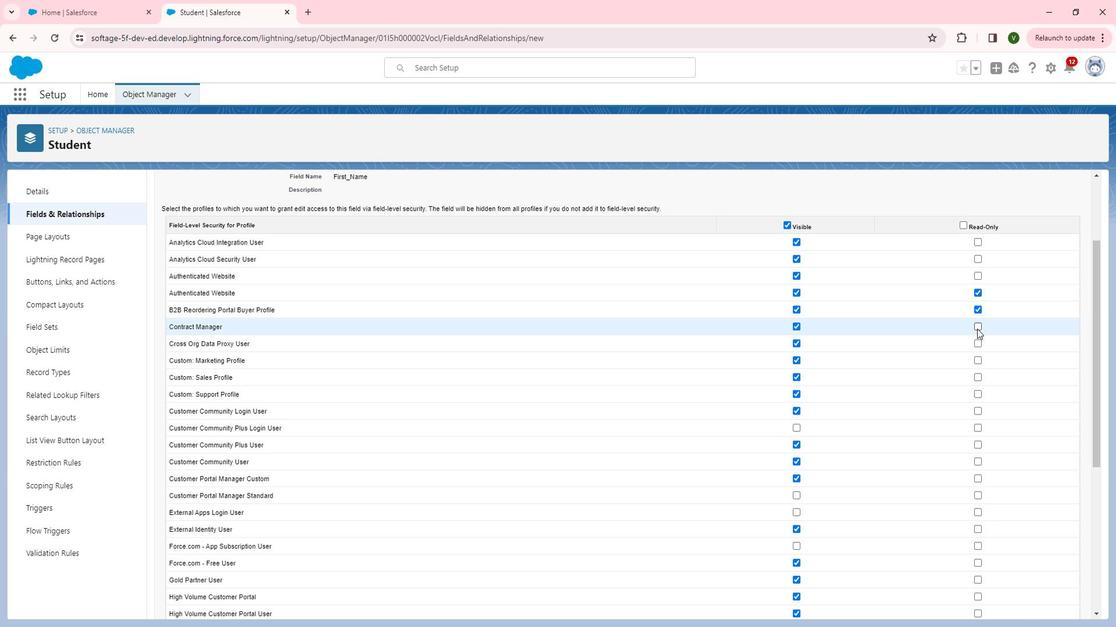 
Action: Mouse moved to (992, 346)
Screenshot: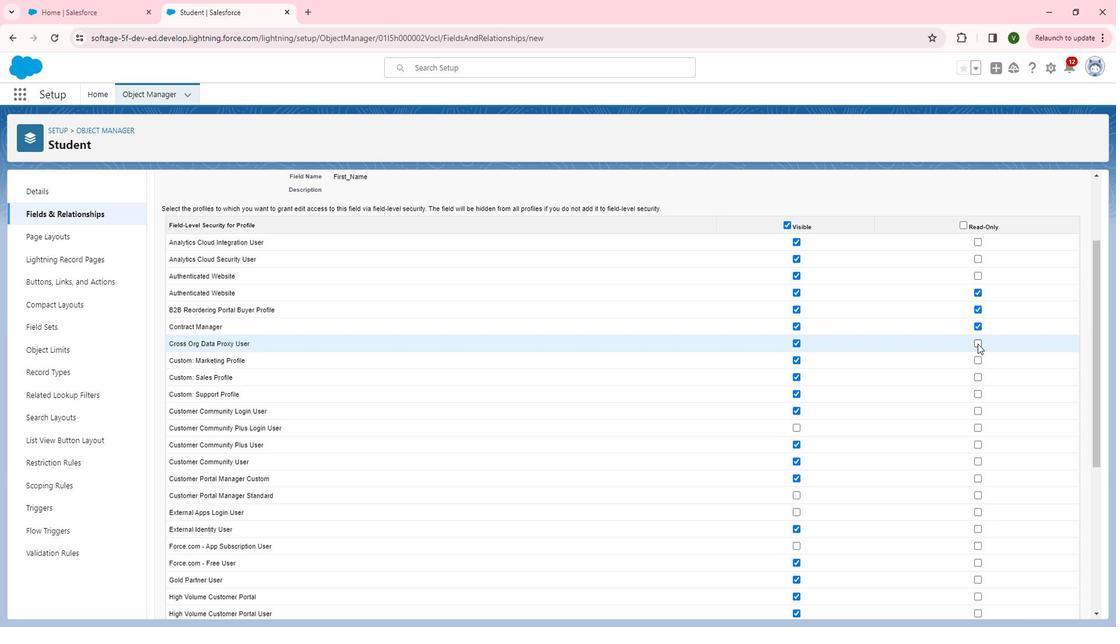 
Action: Mouse pressed left at (992, 346)
Screenshot: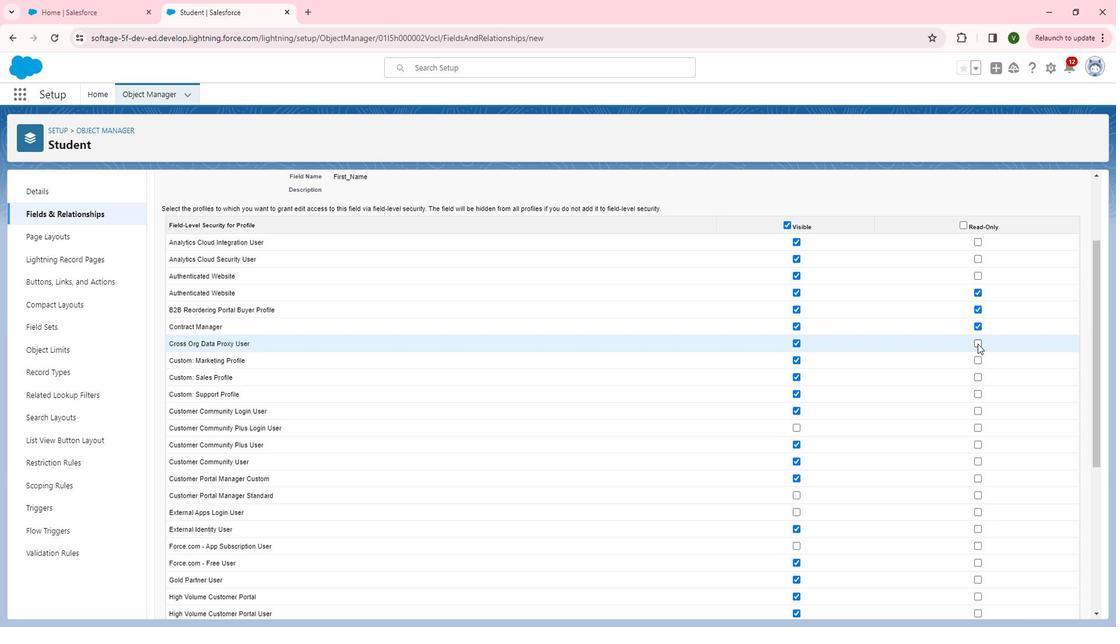 
Action: Mouse moved to (994, 362)
Screenshot: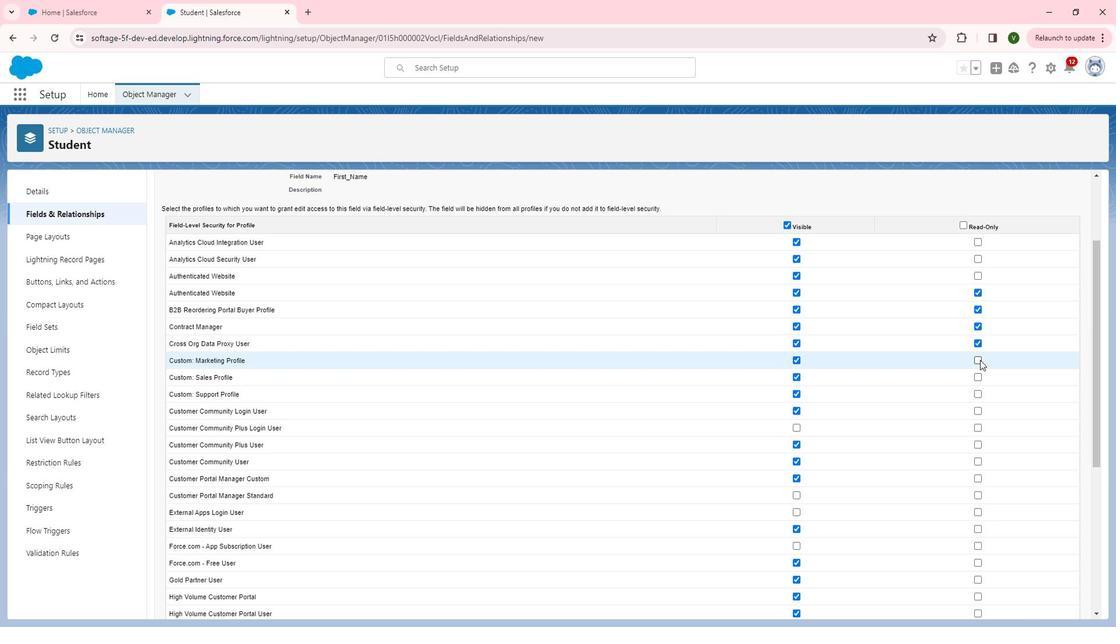 
Action: Mouse pressed left at (994, 362)
Screenshot: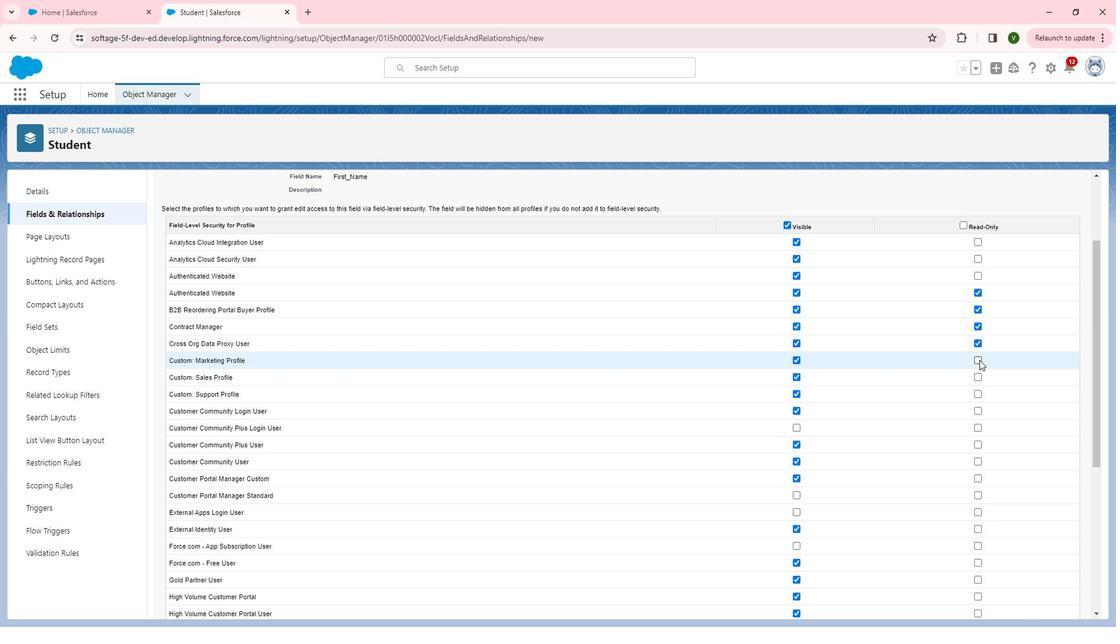 
Action: Mouse moved to (1013, 487)
Screenshot: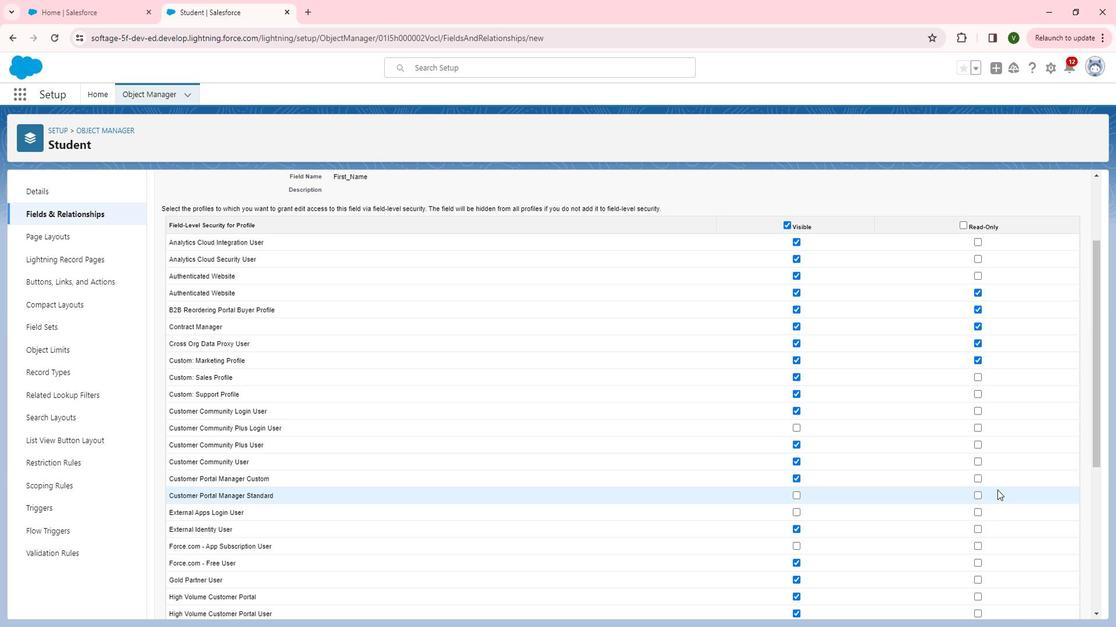 
Action: Mouse scrolled (1013, 486) with delta (0, 0)
Screenshot: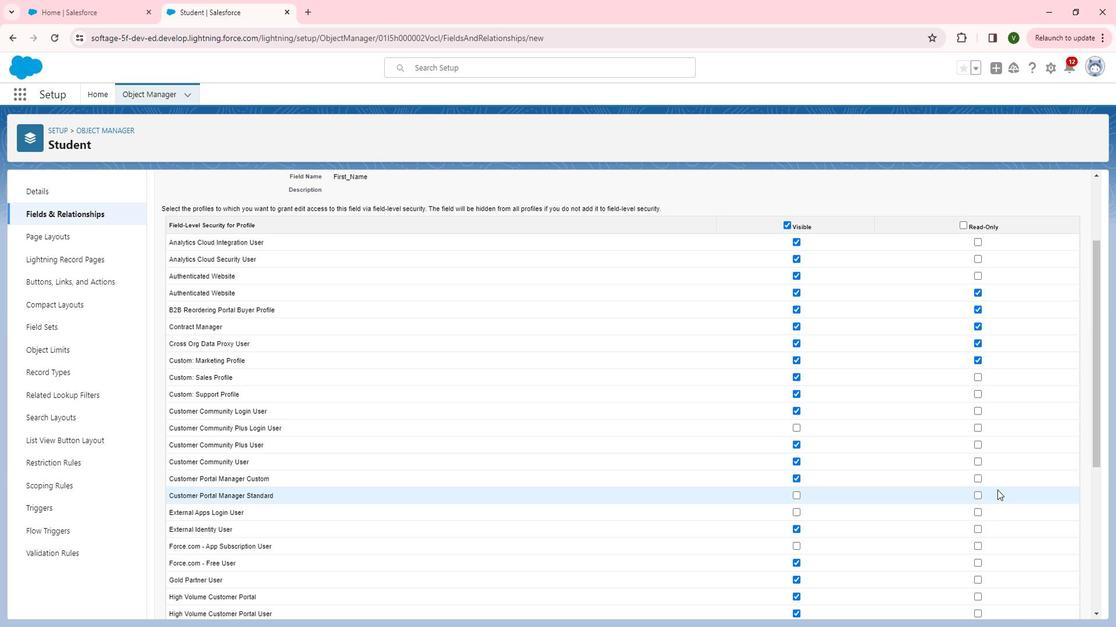 
Action: Mouse moved to (1011, 488)
Screenshot: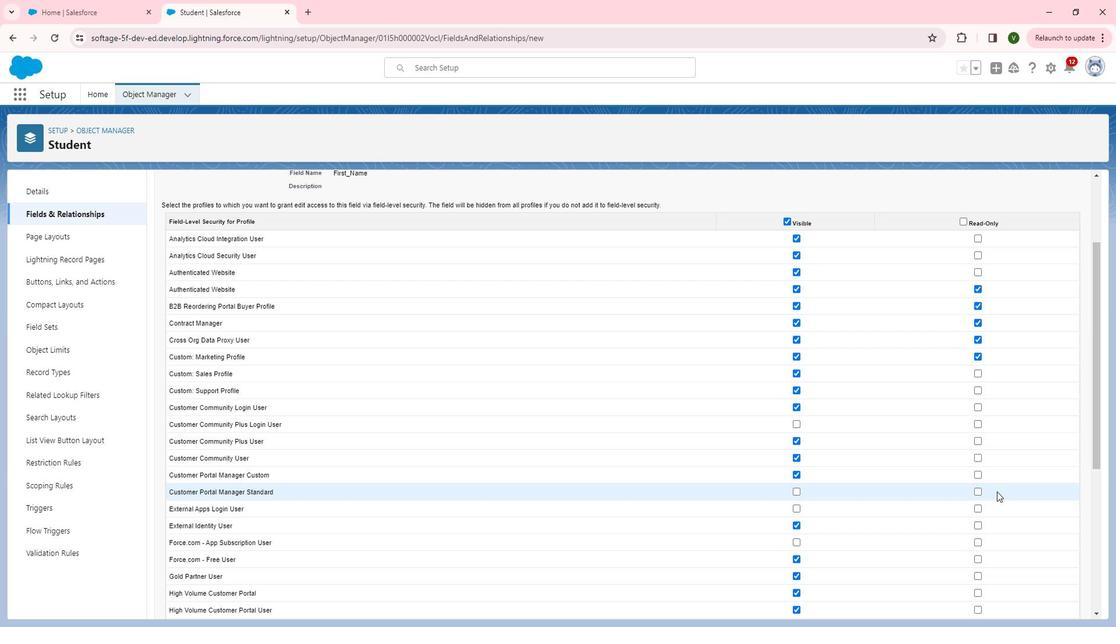 
Action: Mouse scrolled (1011, 488) with delta (0, 0)
Screenshot: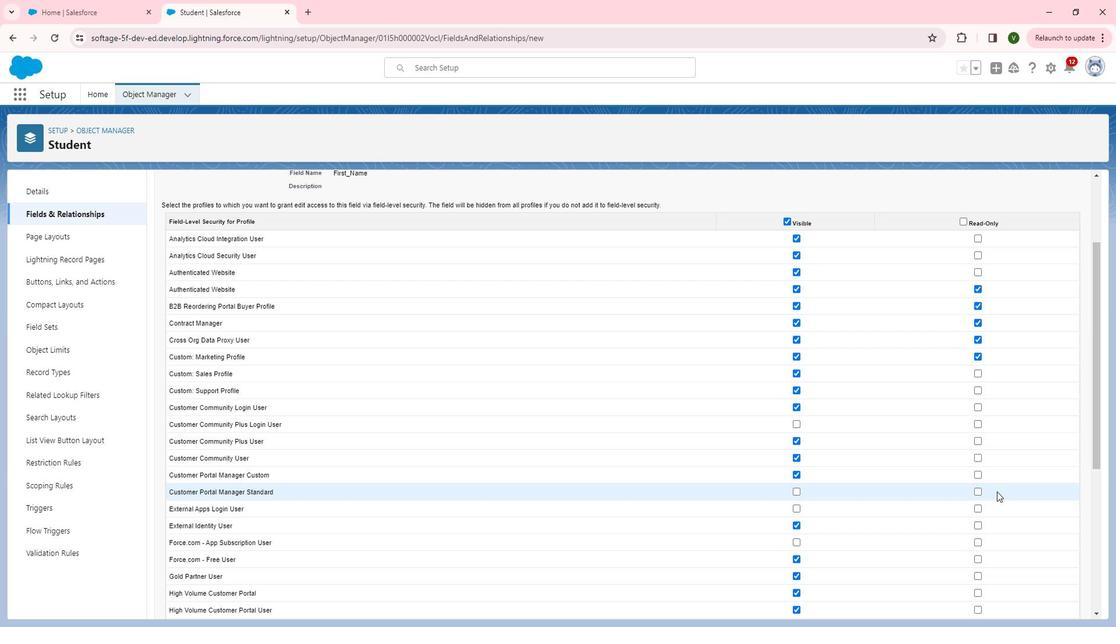 
Action: Mouse moved to (1011, 489)
Screenshot: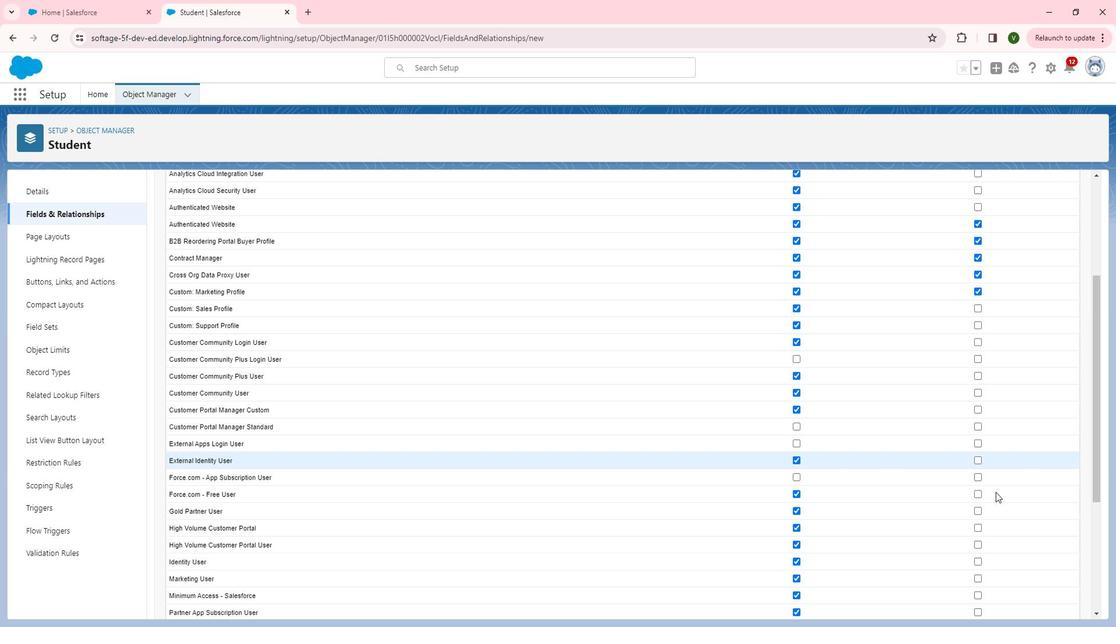 
Action: Mouse scrolled (1011, 488) with delta (0, 0)
Screenshot: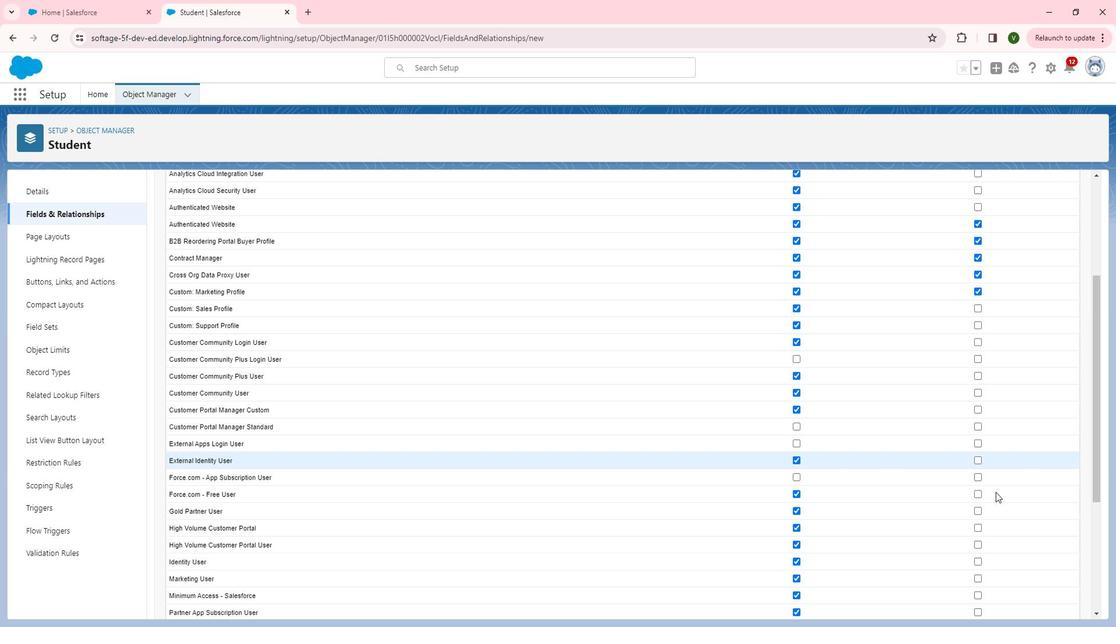 
Action: Mouse moved to (992, 433)
Screenshot: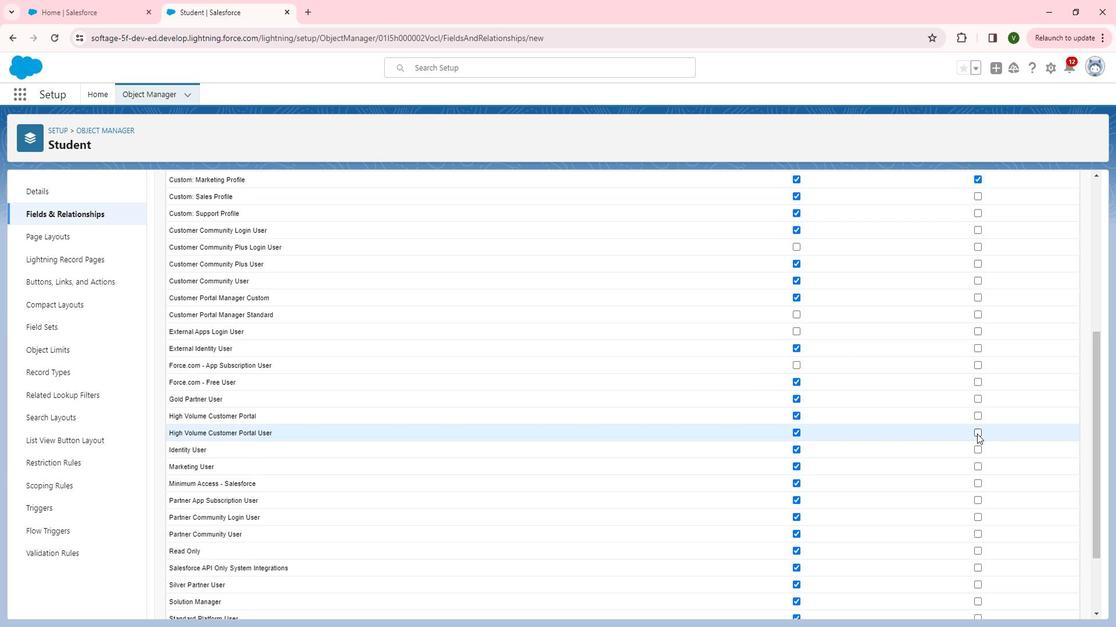 
Action: Mouse pressed left at (992, 433)
Screenshot: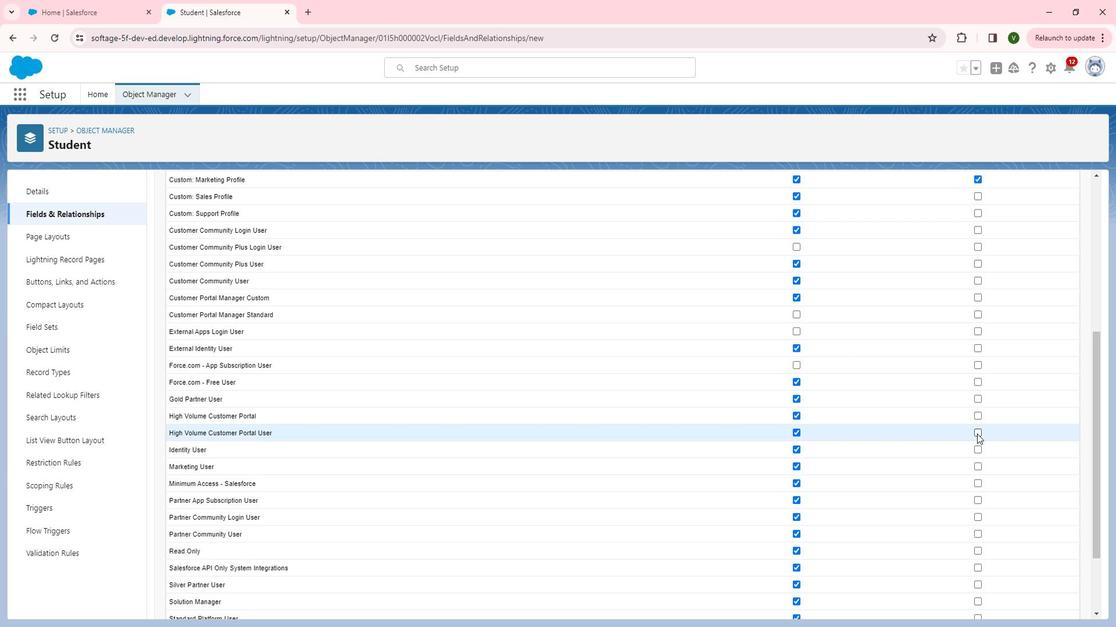 
Action: Mouse moved to (991, 470)
Screenshot: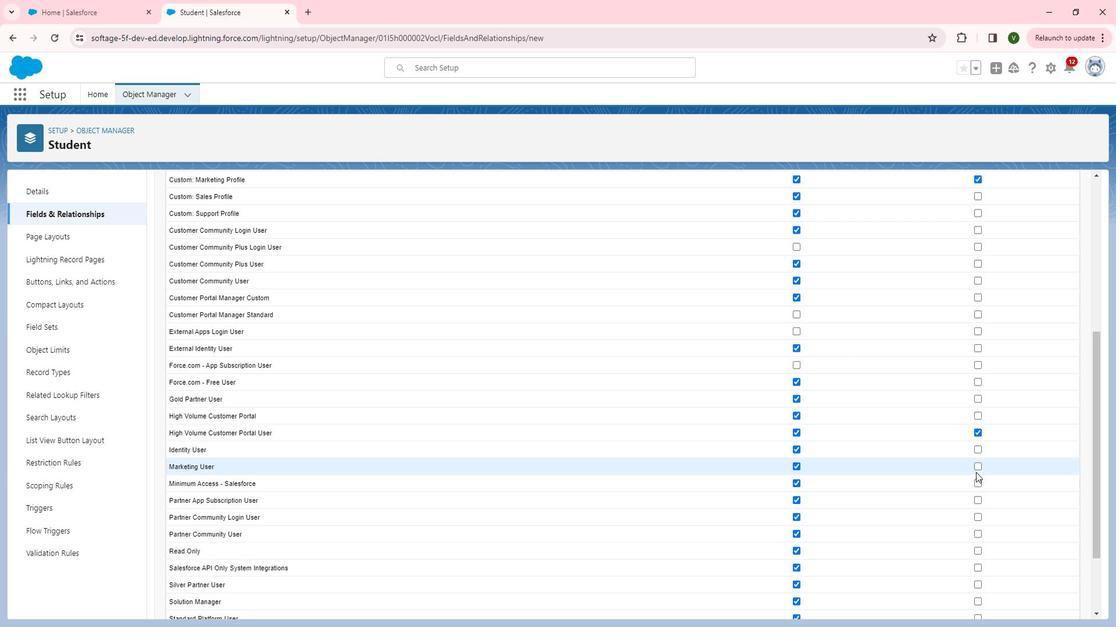 
Action: Mouse pressed left at (991, 470)
Screenshot: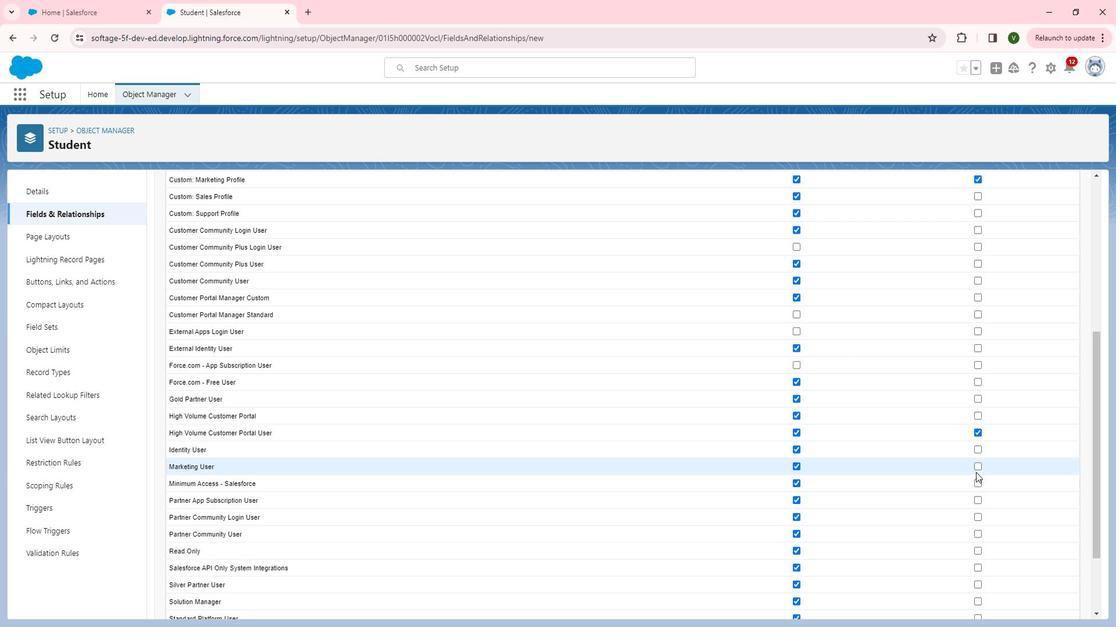 
Action: Mouse moved to (994, 465)
Screenshot: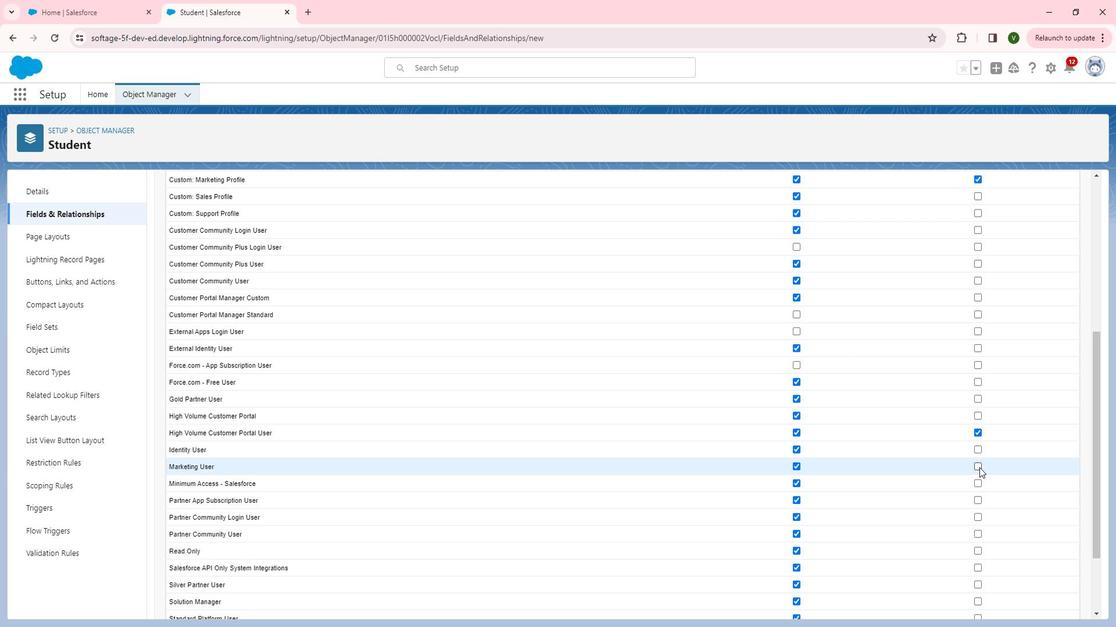 
Action: Mouse pressed left at (994, 465)
Screenshot: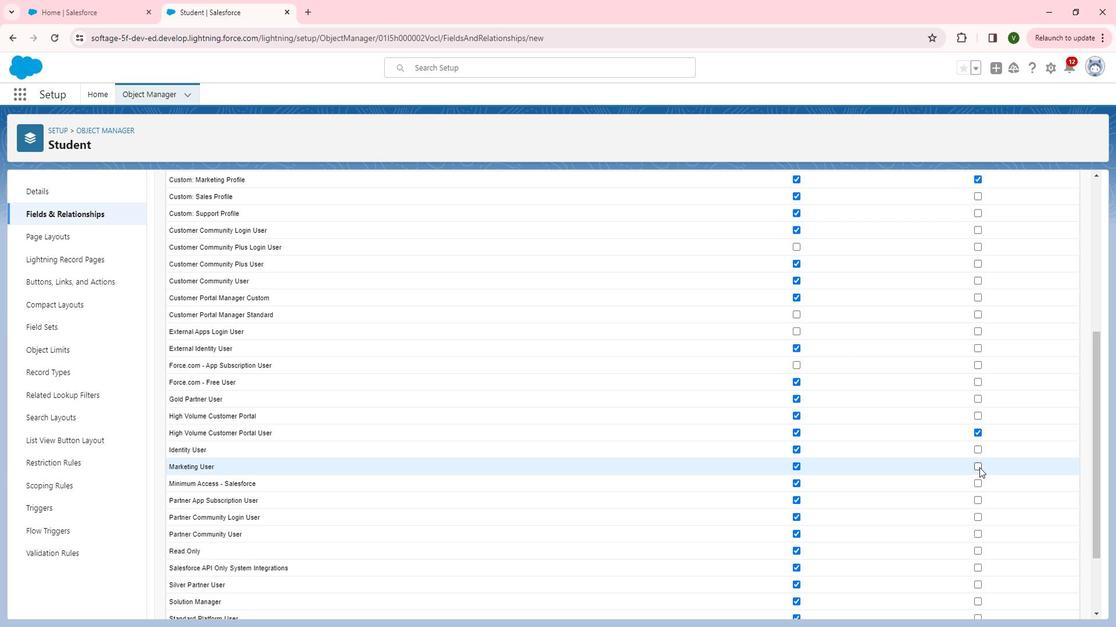 
Action: Mouse moved to (809, 413)
Screenshot: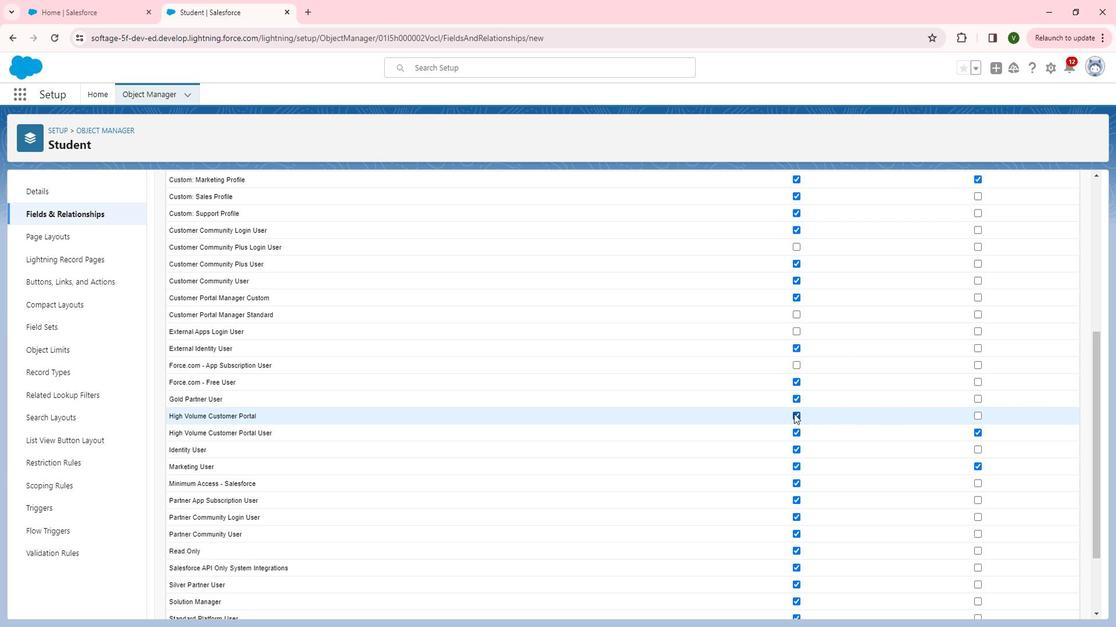 
Action: Mouse pressed left at (809, 413)
Screenshot: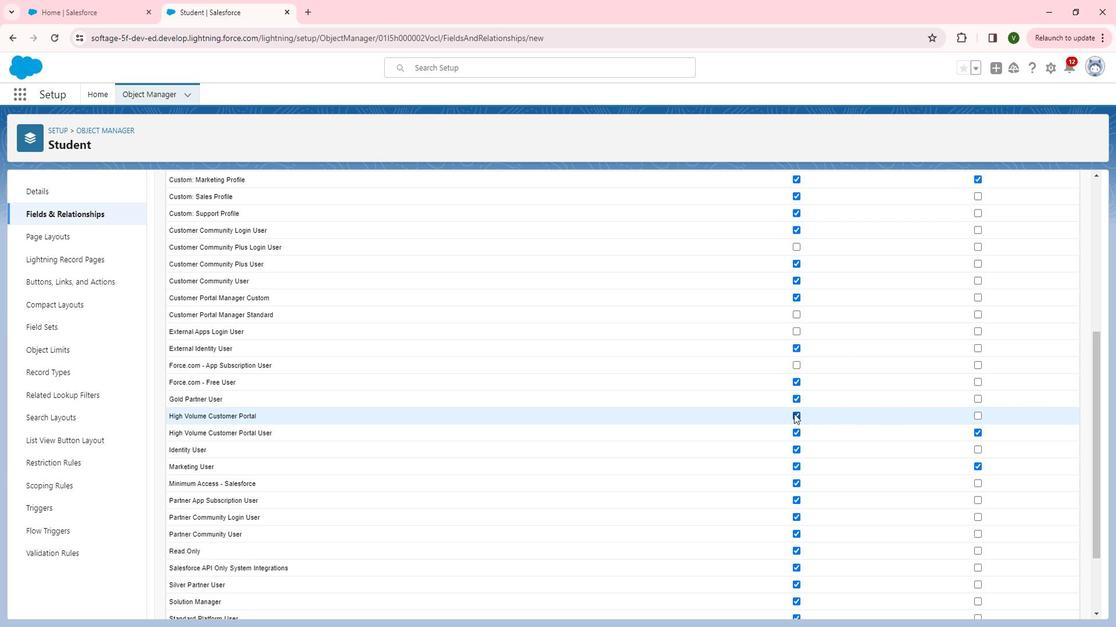 
Action: Mouse moved to (992, 515)
Screenshot: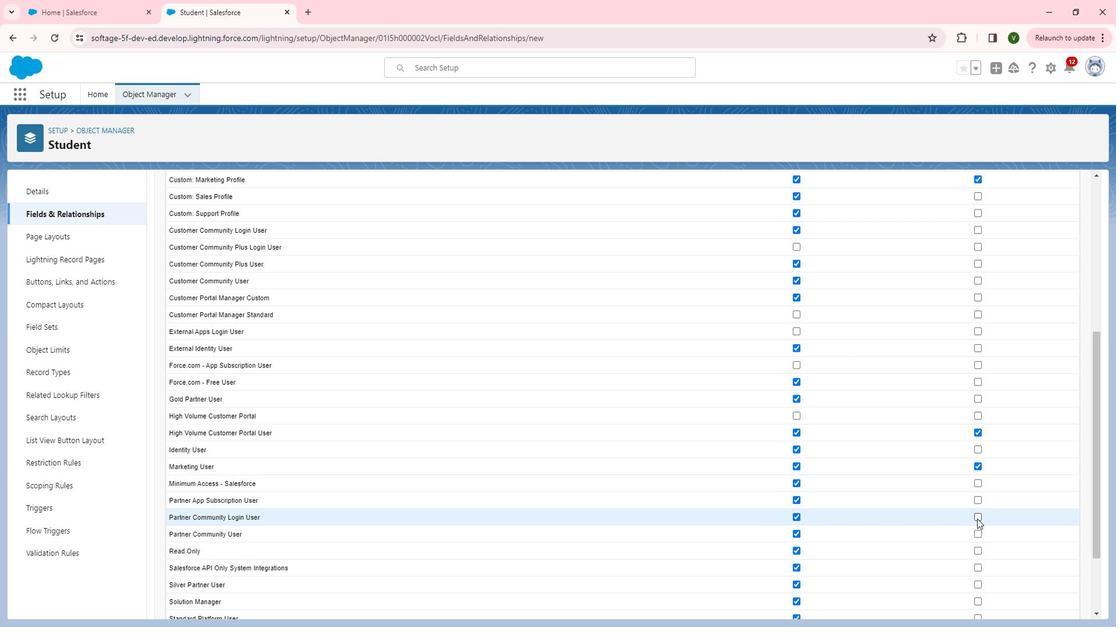 
Action: Mouse pressed left at (992, 515)
Screenshot: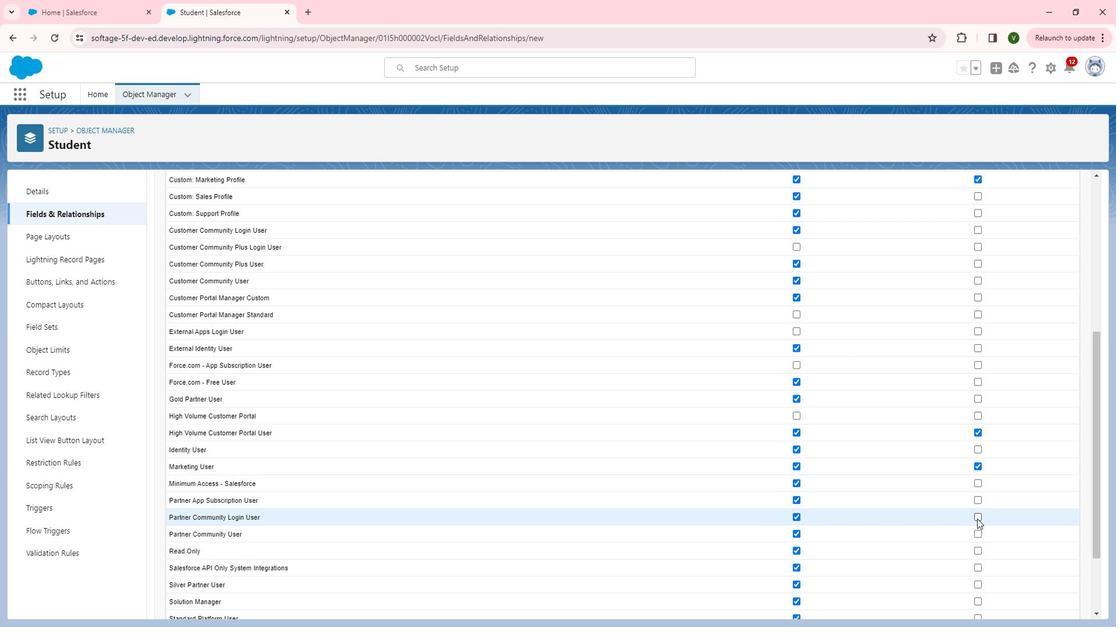 
Action: Mouse moved to (993, 498)
Screenshot: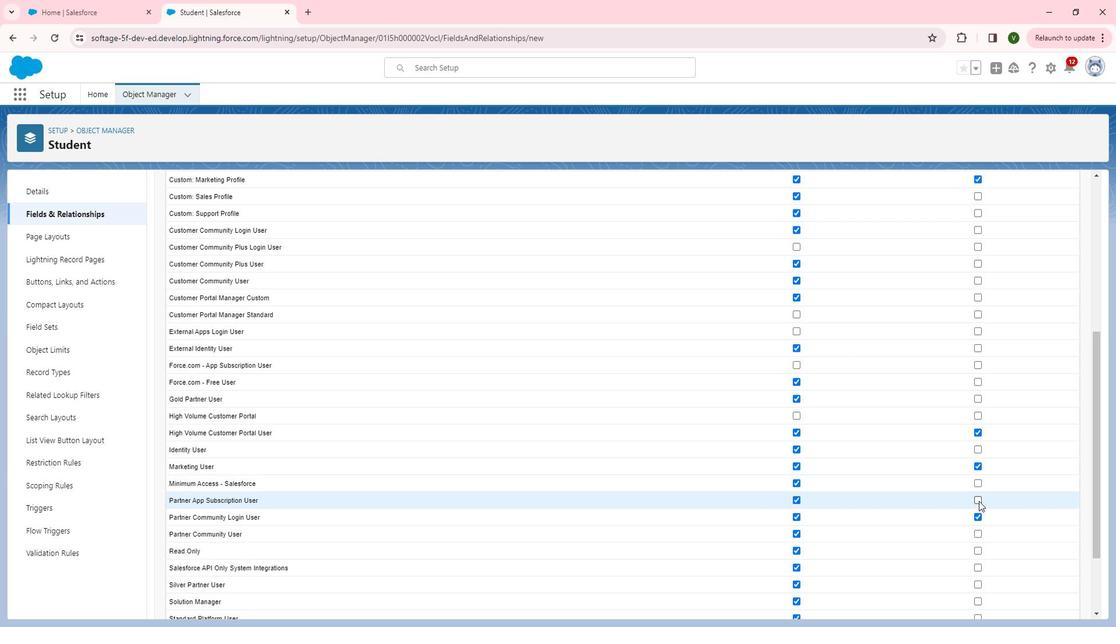 
Action: Mouse pressed left at (993, 498)
Screenshot: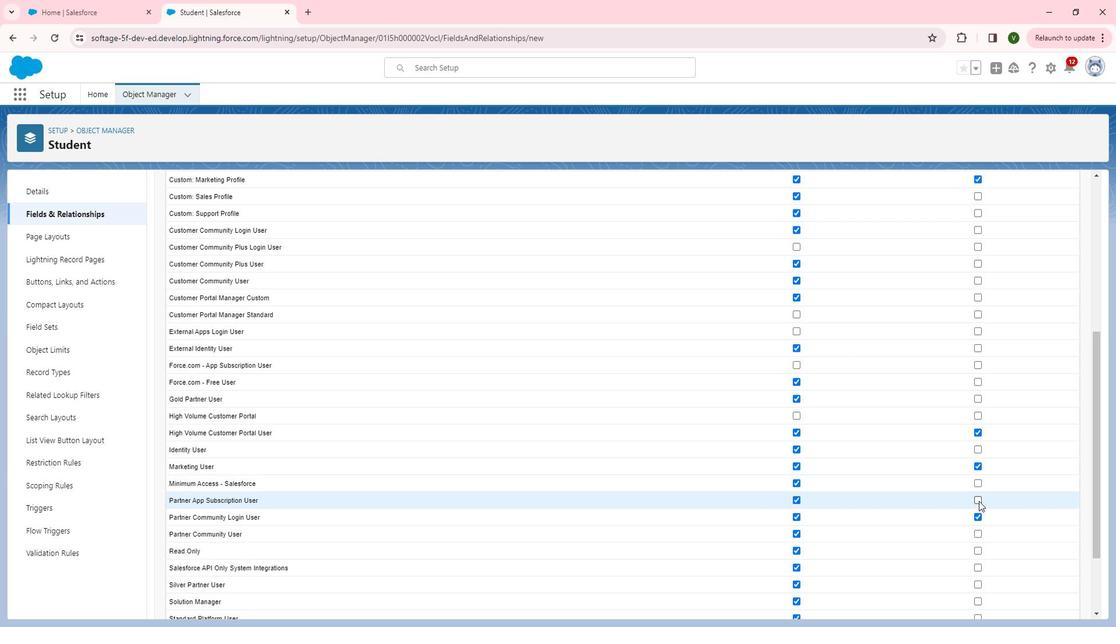 
Action: Mouse moved to (1008, 509)
Screenshot: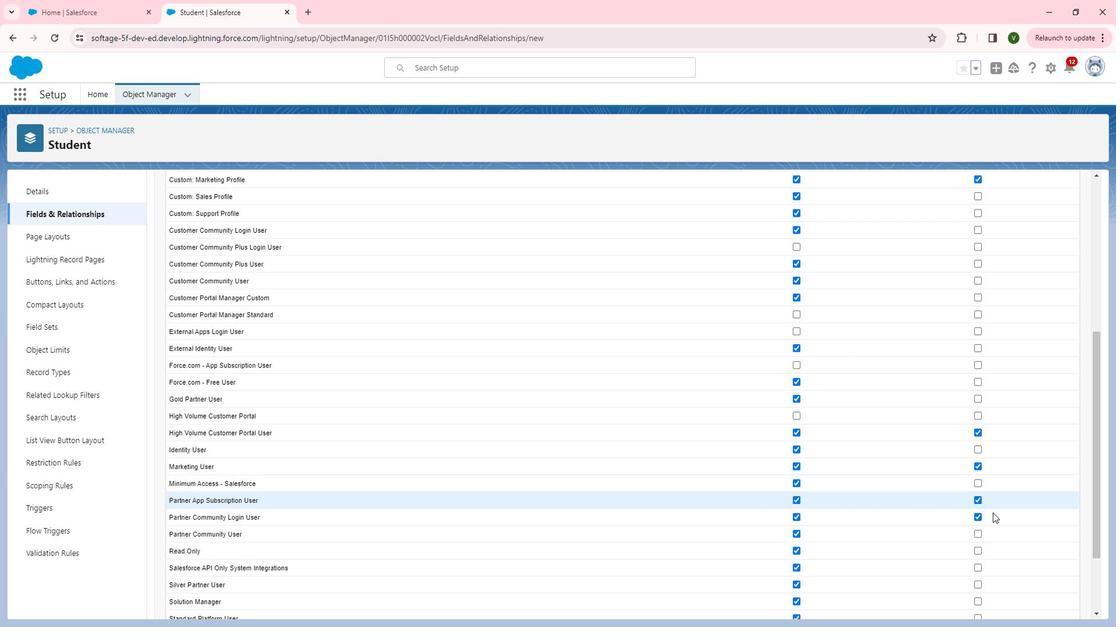 
Action: Mouse scrolled (1008, 509) with delta (0, 0)
Screenshot: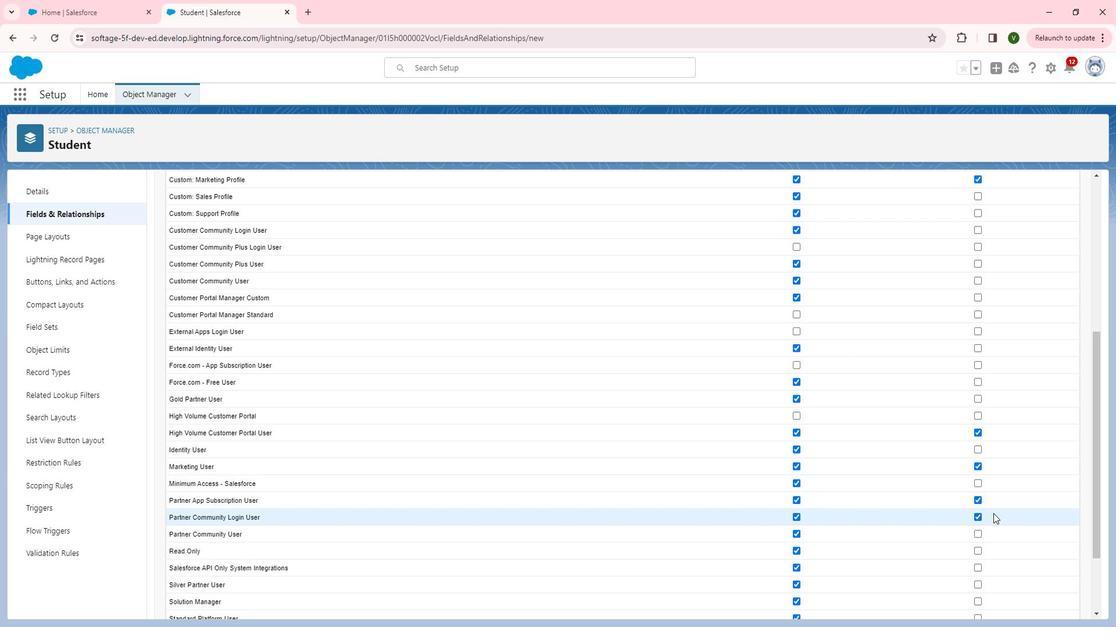 
Action: Mouse scrolled (1008, 509) with delta (0, 0)
Screenshot: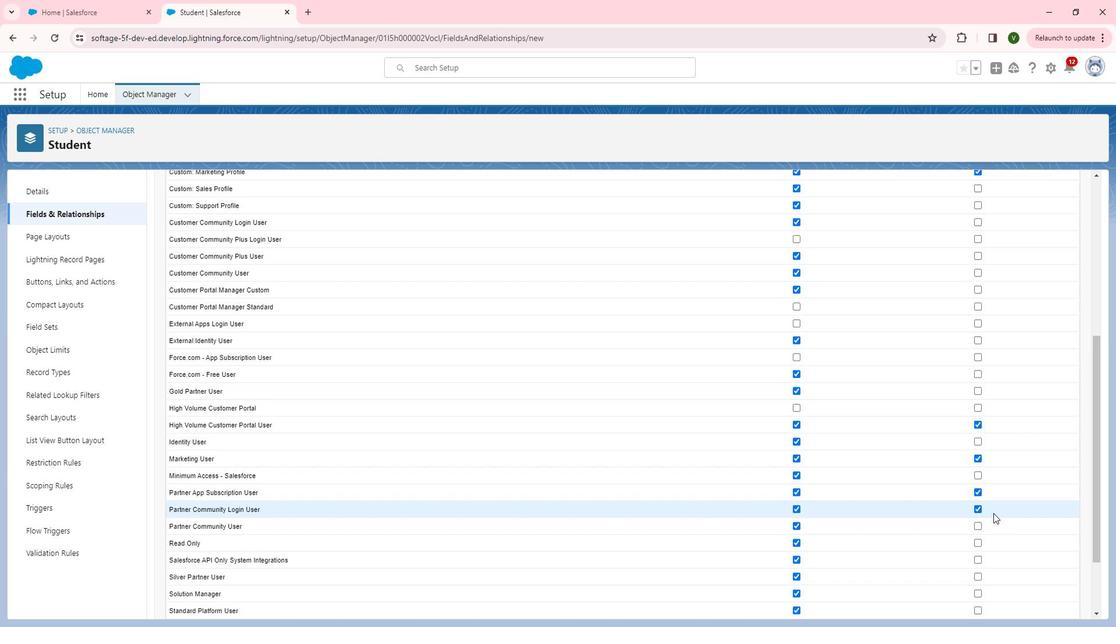 
Action: Mouse scrolled (1008, 509) with delta (0, 0)
Screenshot: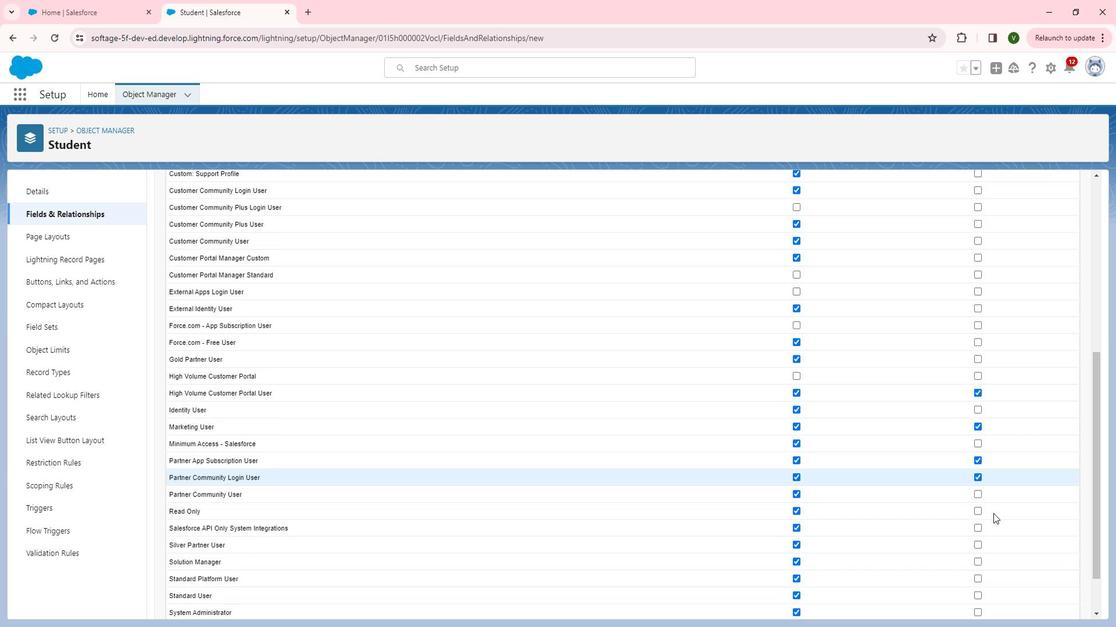 
Action: Mouse moved to (992, 567)
Screenshot: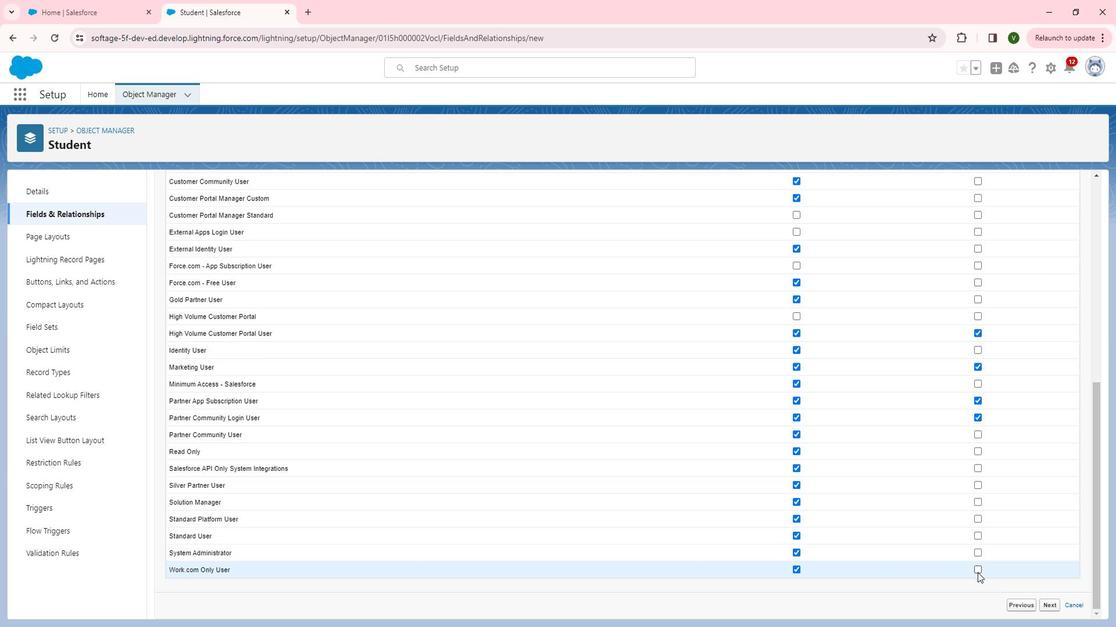 
Action: Mouse pressed left at (992, 567)
Screenshot: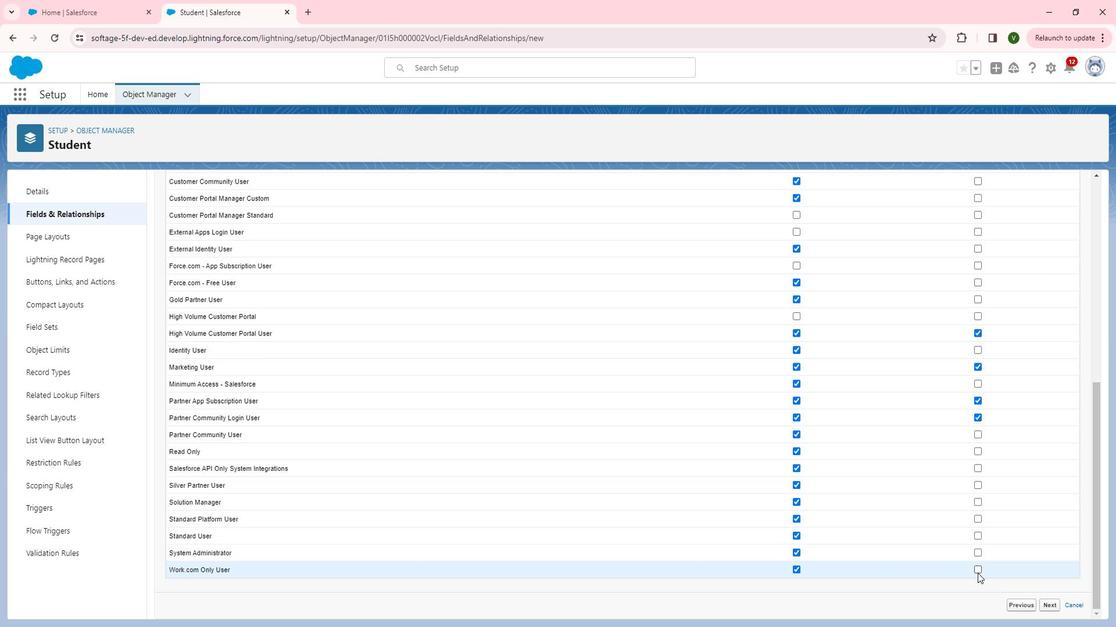 
Action: Mouse moved to (993, 467)
Screenshot: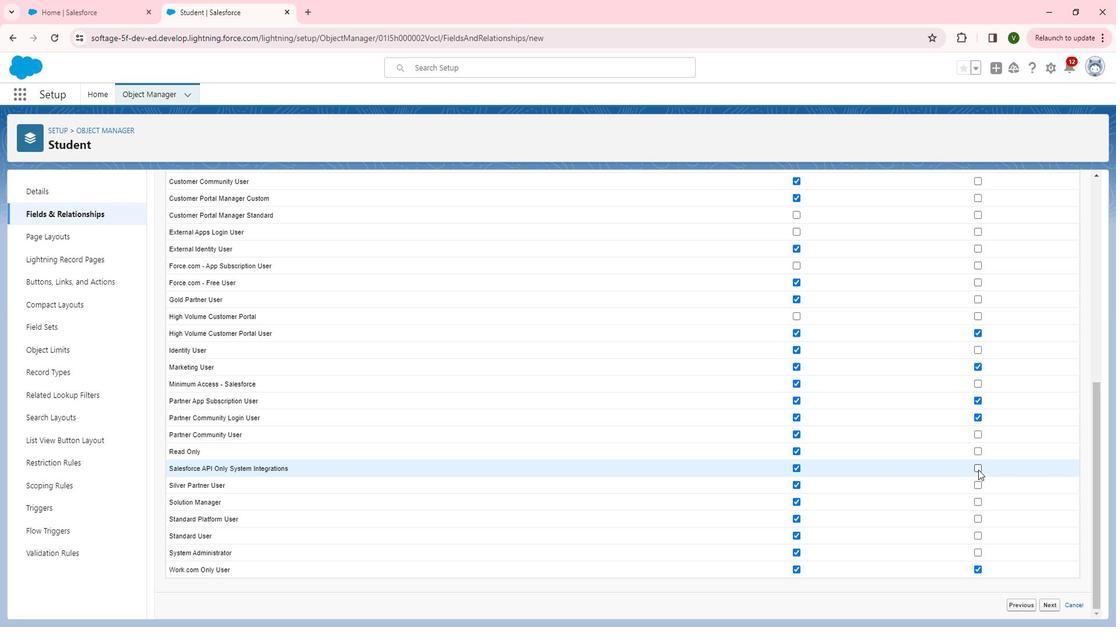 
Action: Mouse pressed left at (993, 467)
Screenshot: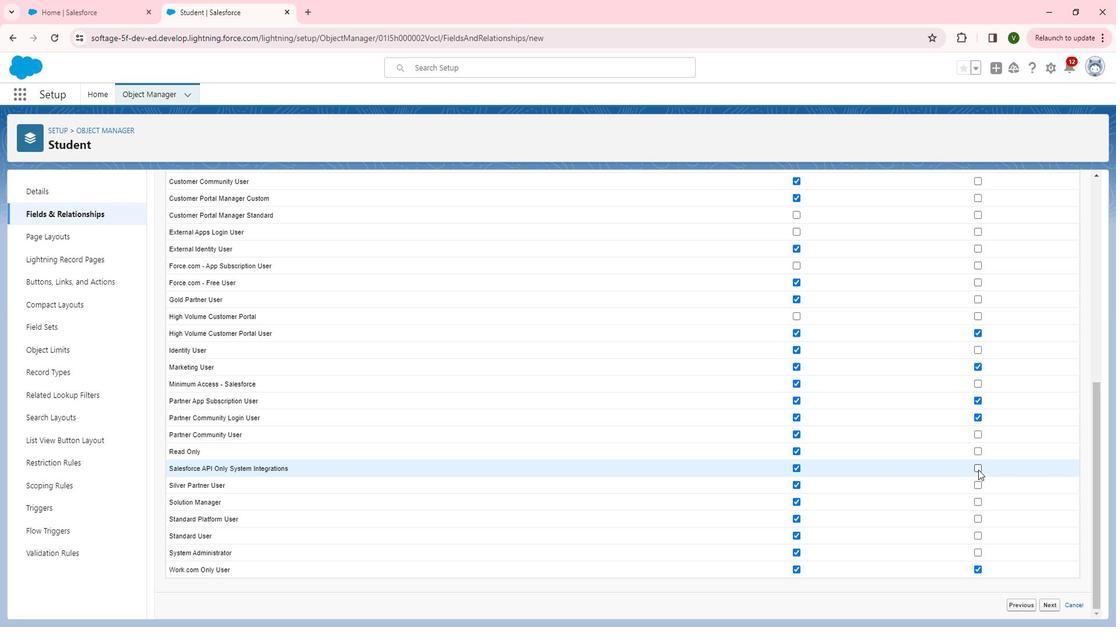 
Action: Mouse moved to (993, 451)
Screenshot: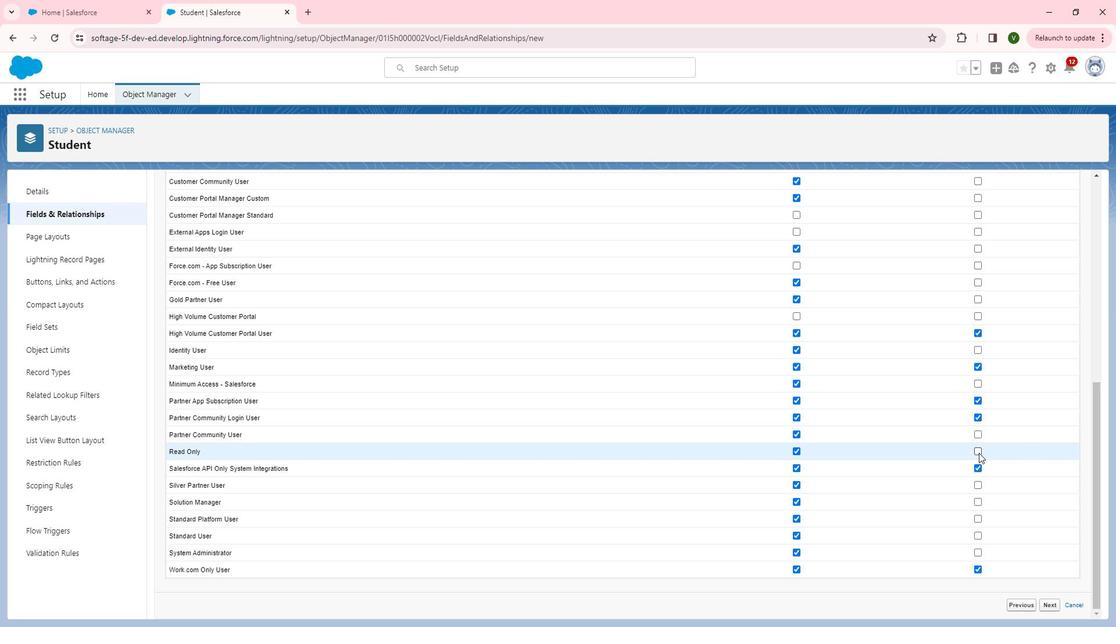 
Action: Mouse pressed left at (993, 451)
Screenshot: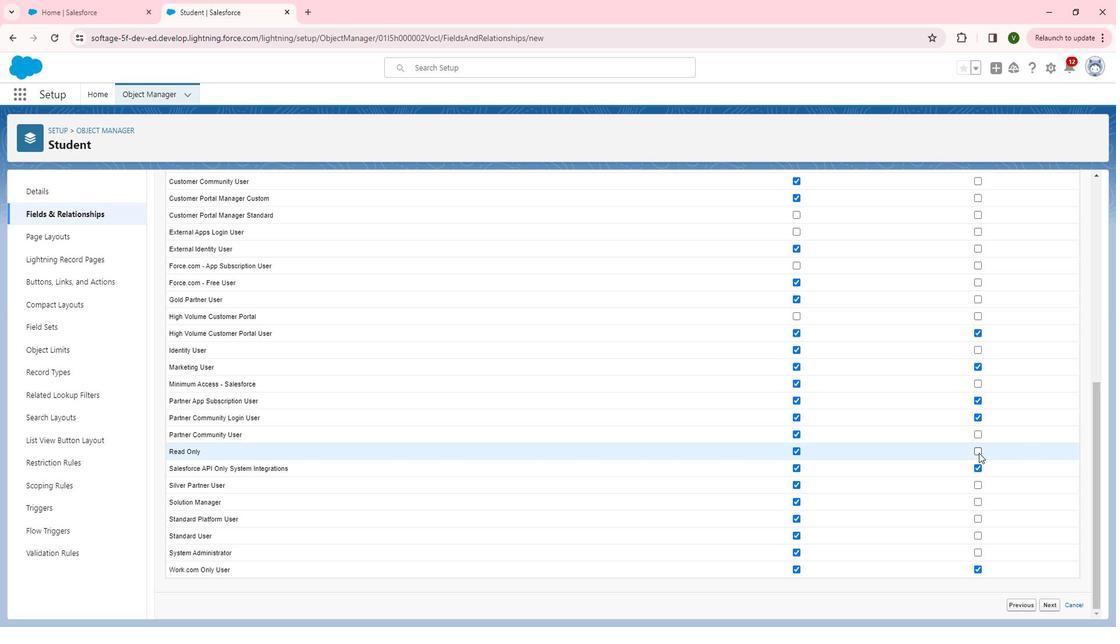 
Action: Mouse moved to (1061, 596)
Screenshot: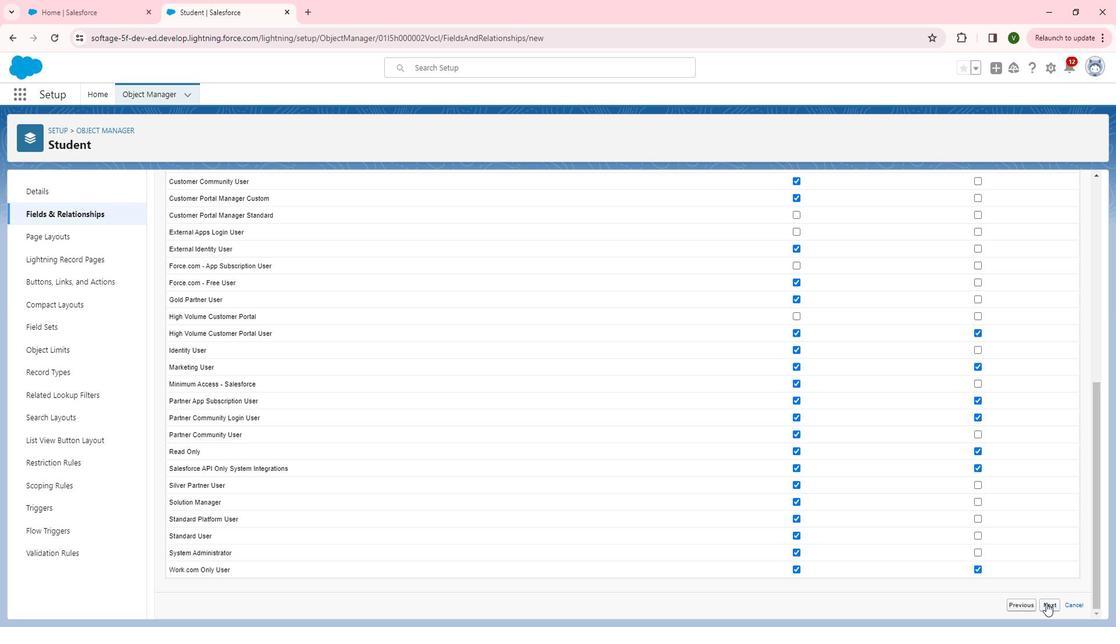 
Action: Mouse pressed left at (1061, 596)
Screenshot: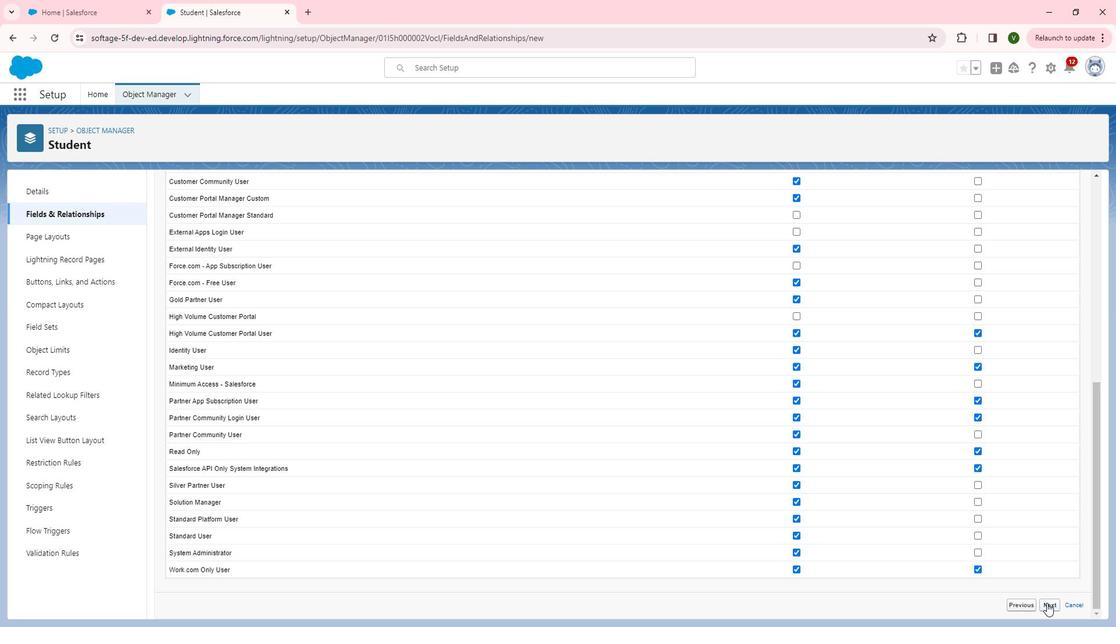 
Action: Mouse moved to (1075, 253)
Screenshot: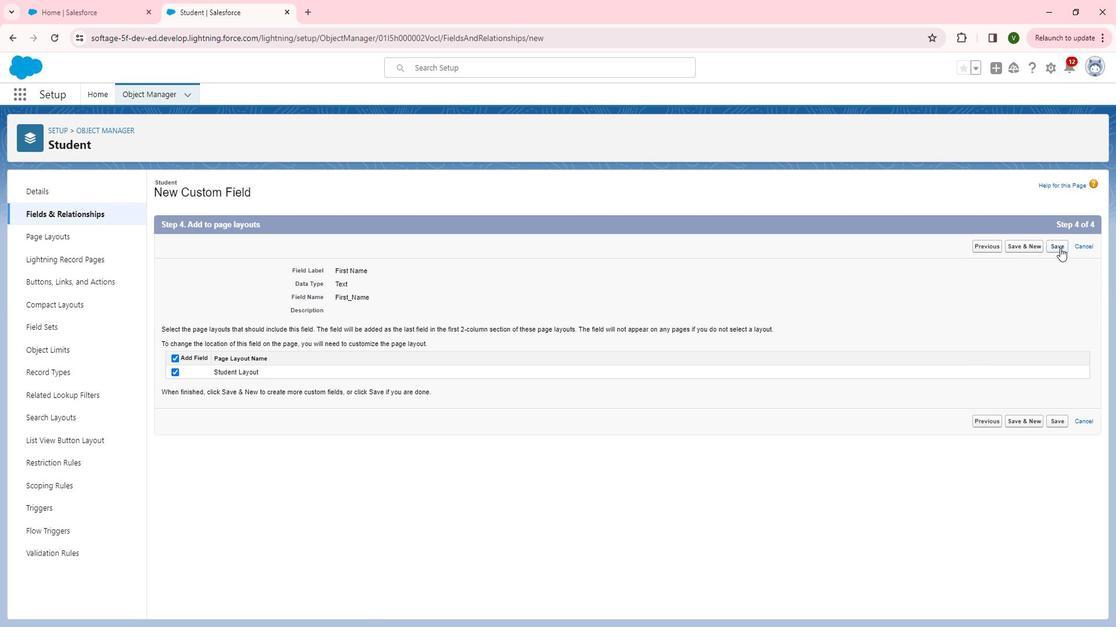 
Action: Mouse pressed left at (1075, 253)
Screenshot: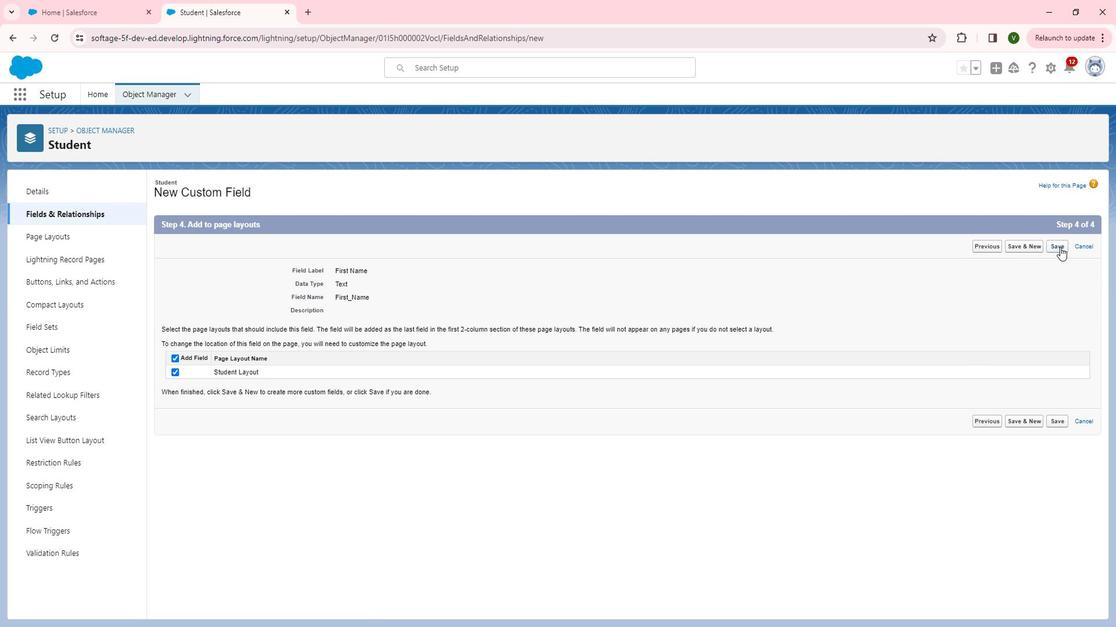 
Action: Mouse moved to (859, 201)
Screenshot: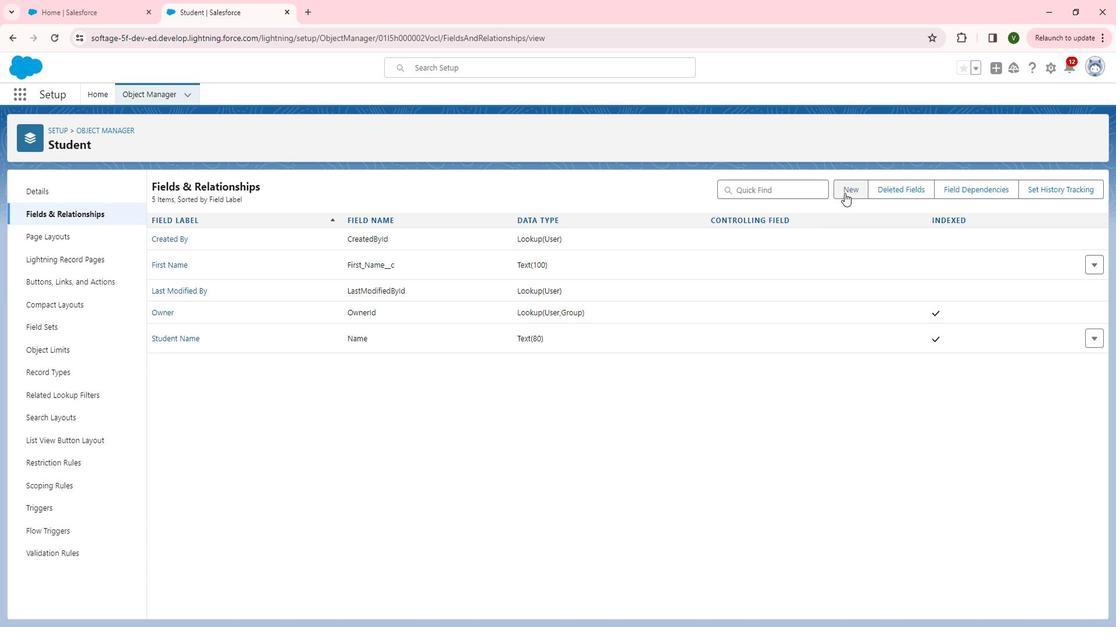 
Action: Mouse pressed left at (859, 201)
Screenshot: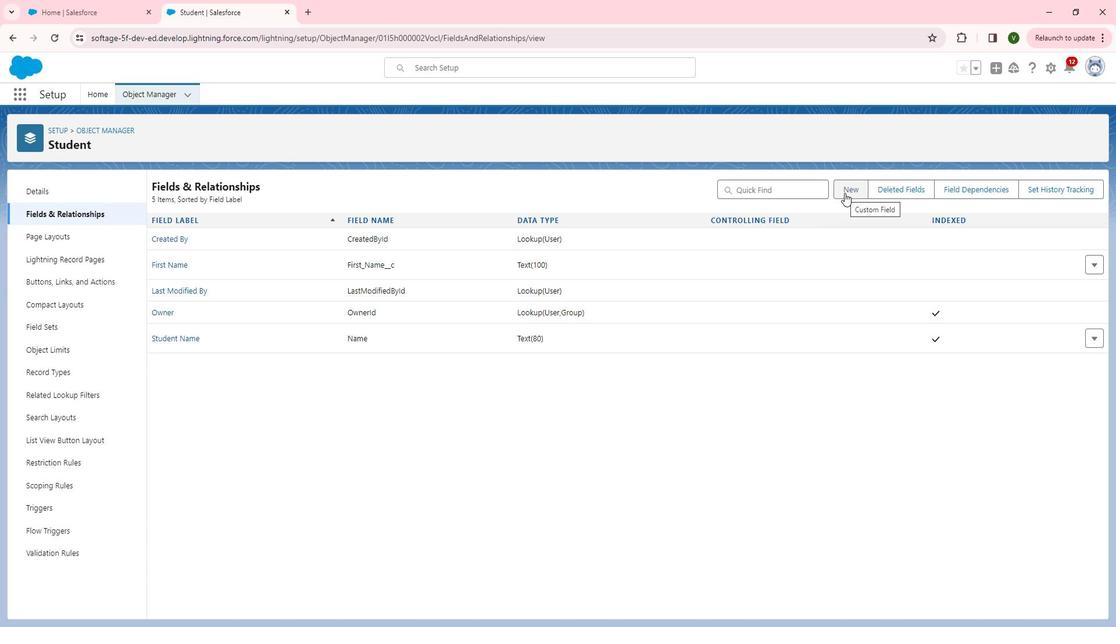 
Action: Mouse moved to (322, 459)
Screenshot: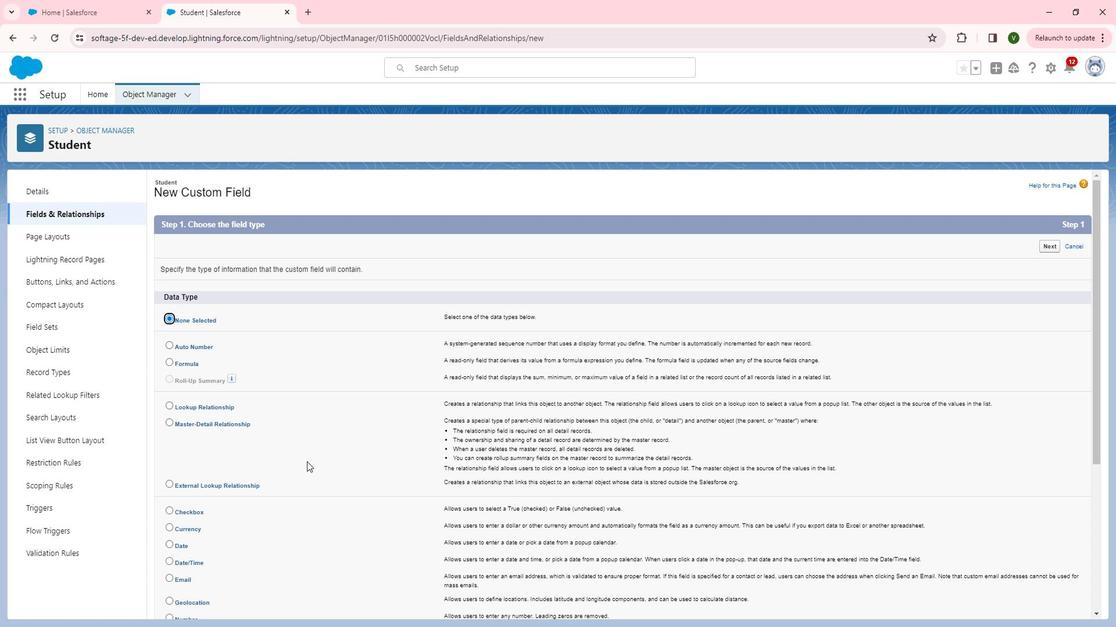 
Action: Mouse scrolled (322, 459) with delta (0, 0)
Screenshot: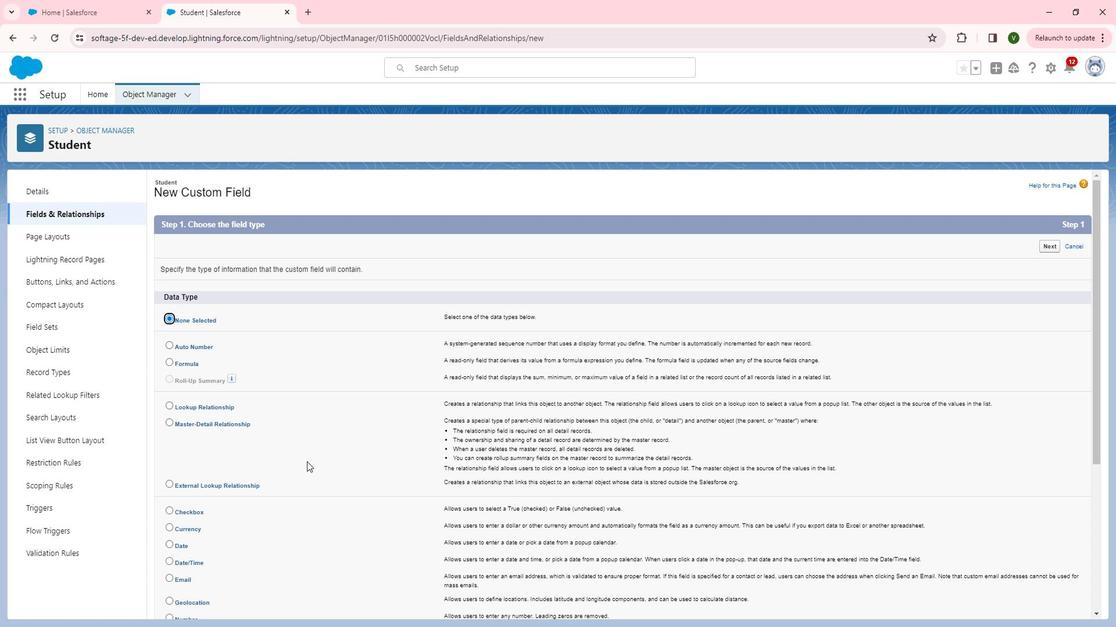 
Action: Mouse scrolled (322, 459) with delta (0, 0)
Screenshot: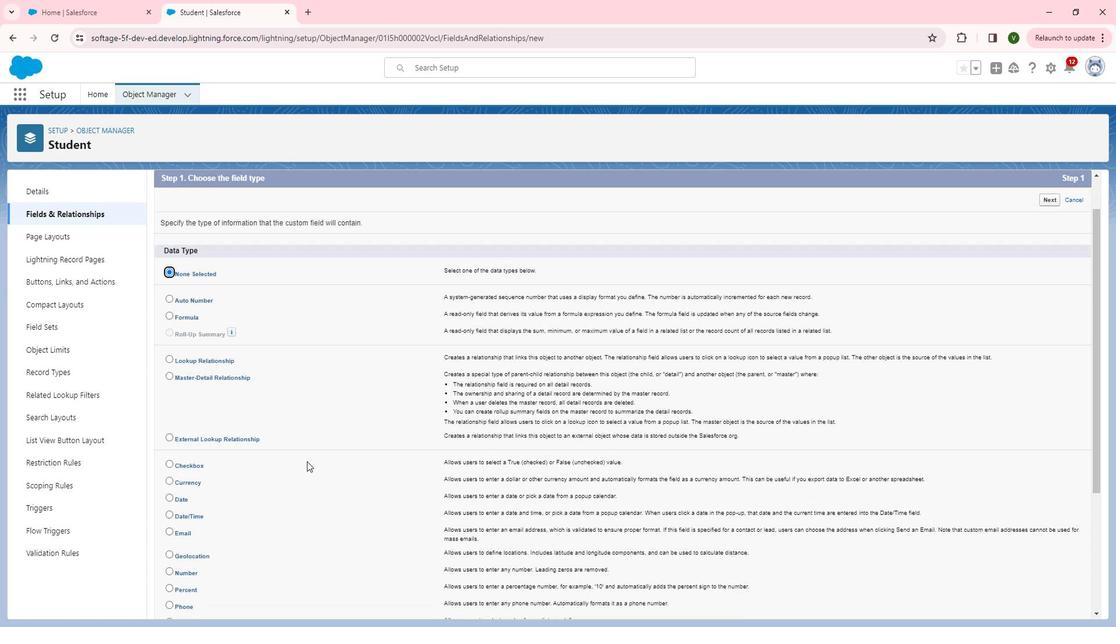 
Action: Mouse moved to (279, 475)
Screenshot: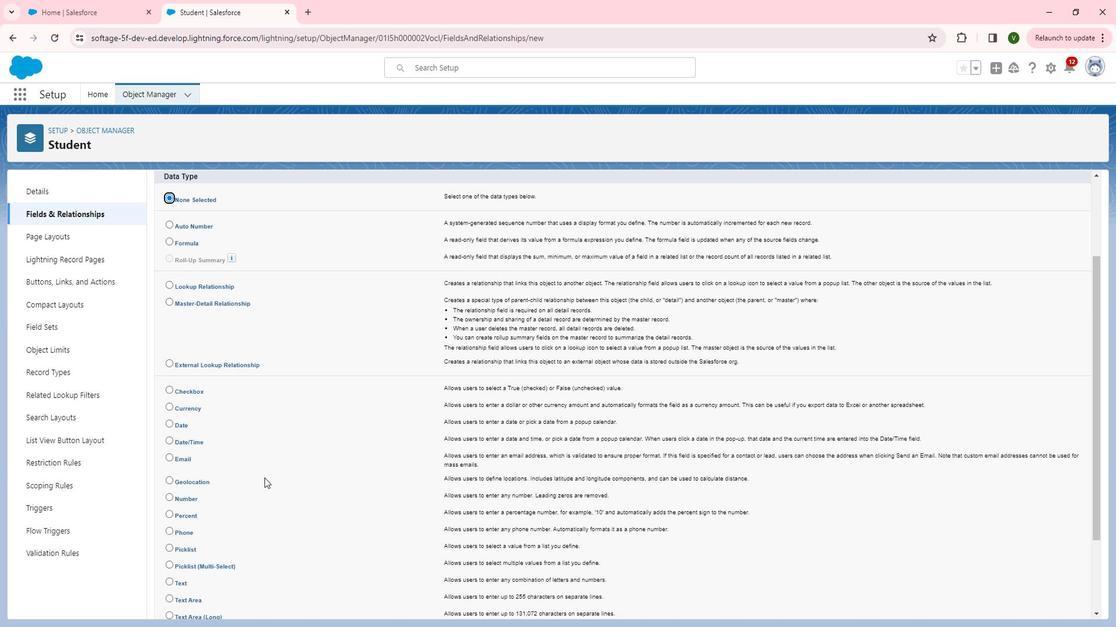 
Action: Mouse scrolled (279, 474) with delta (0, 0)
Screenshot: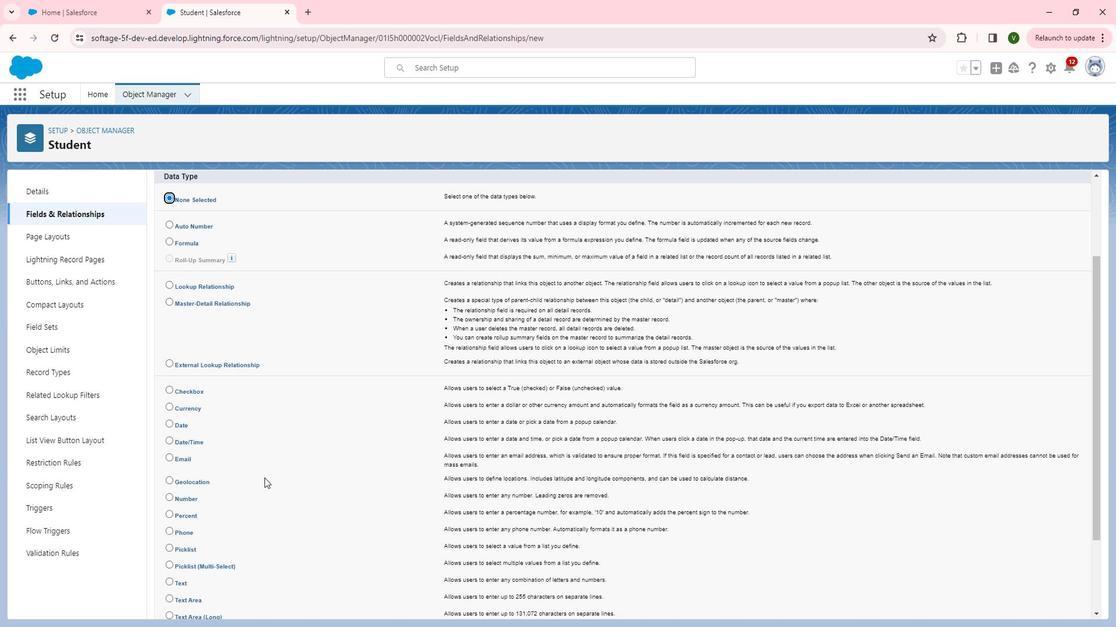 
Action: Mouse scrolled (279, 474) with delta (0, 0)
Screenshot: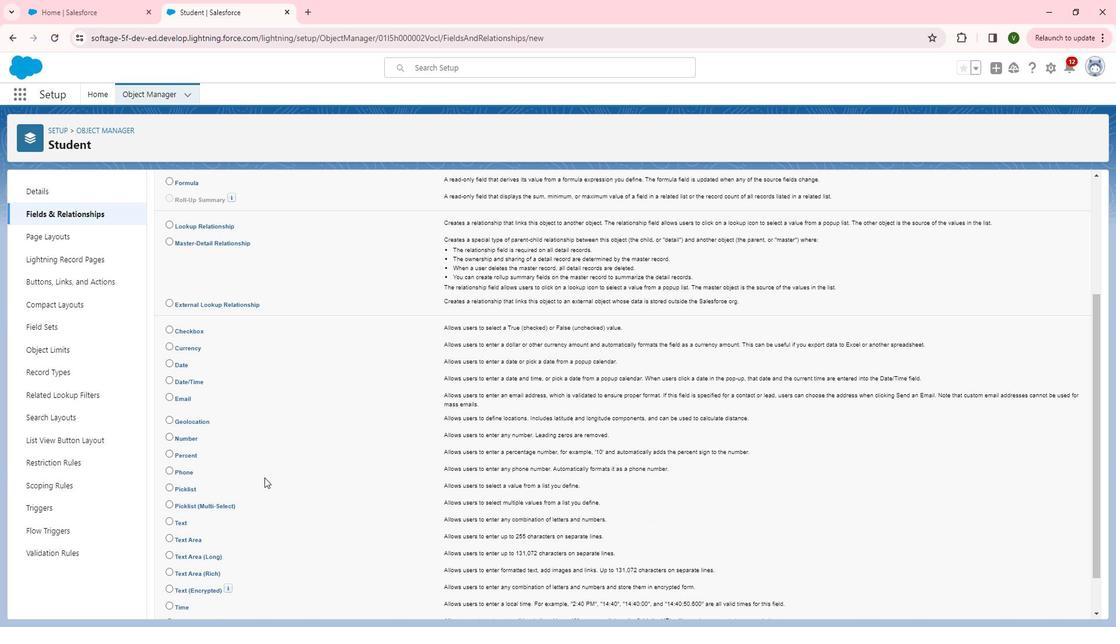 
Action: Mouse moved to (181, 471)
Screenshot: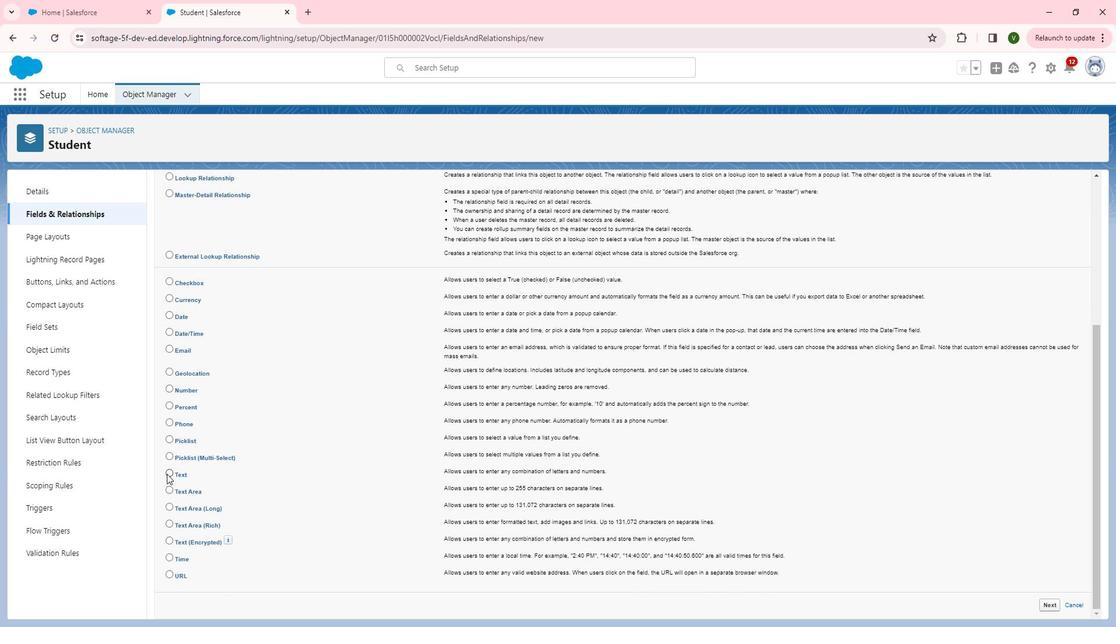 
Action: Mouse pressed left at (181, 471)
Screenshot: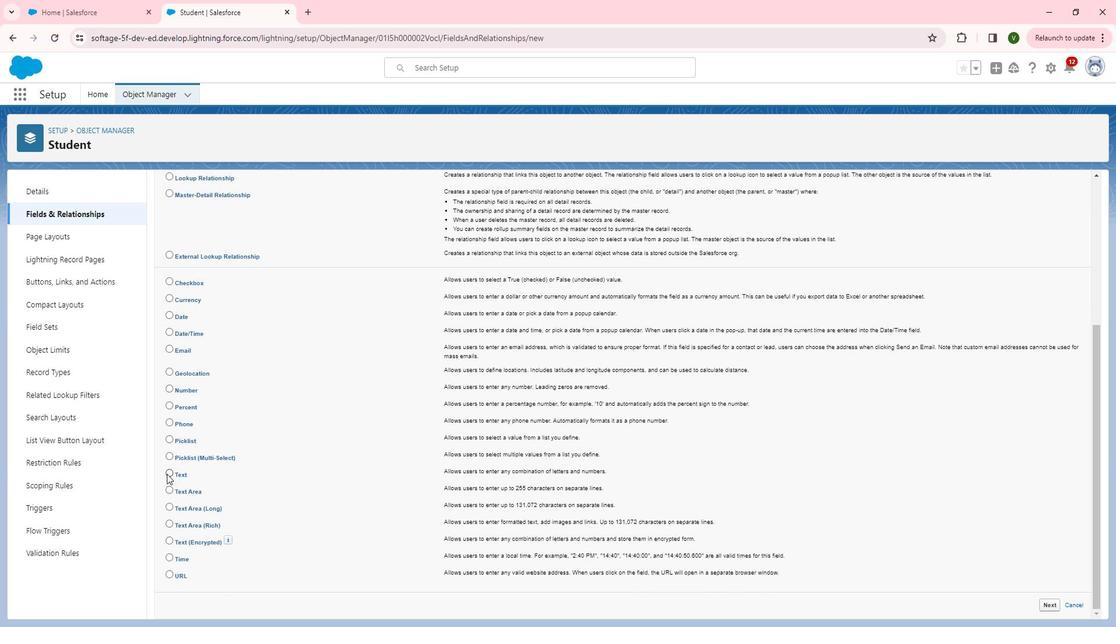 
Action: Mouse moved to (1057, 600)
Screenshot: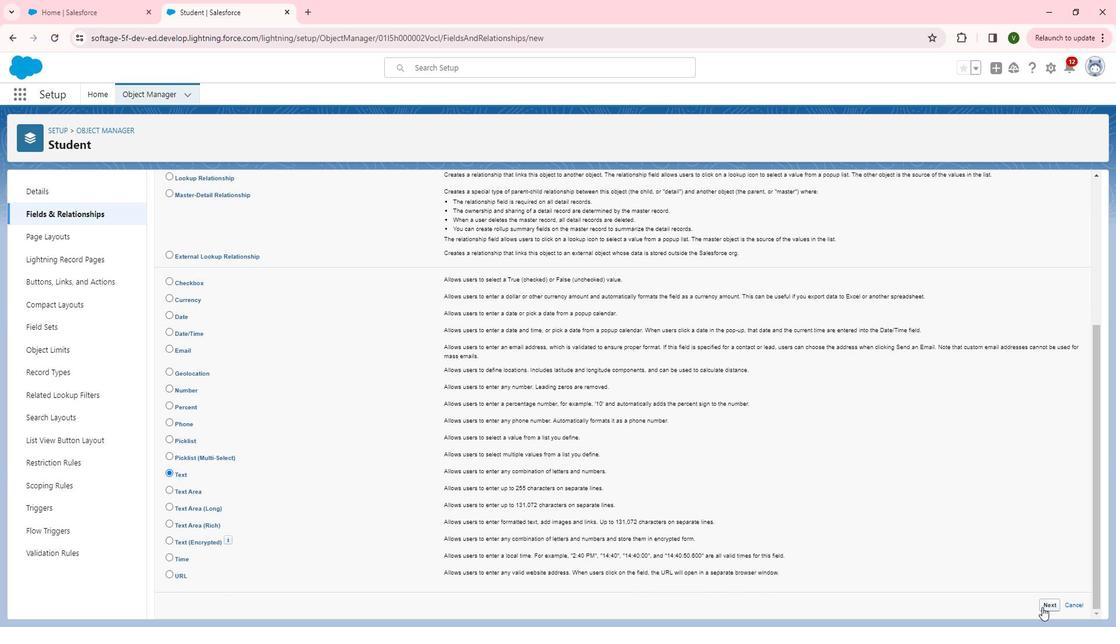 
Action: Mouse pressed left at (1057, 600)
Screenshot: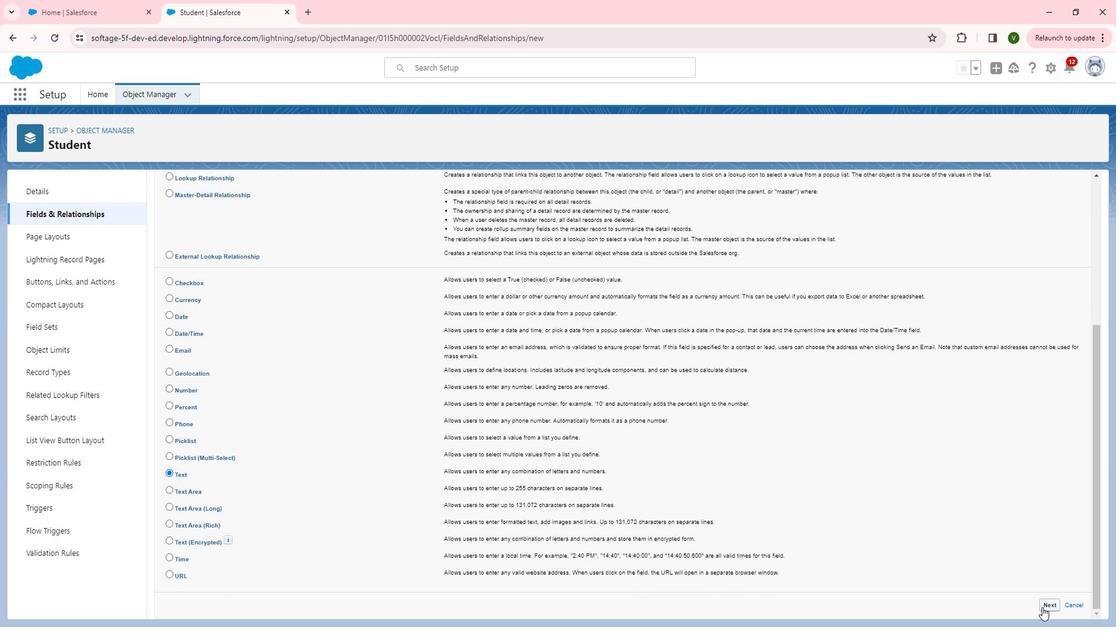 
Action: Mouse moved to (422, 271)
Screenshot: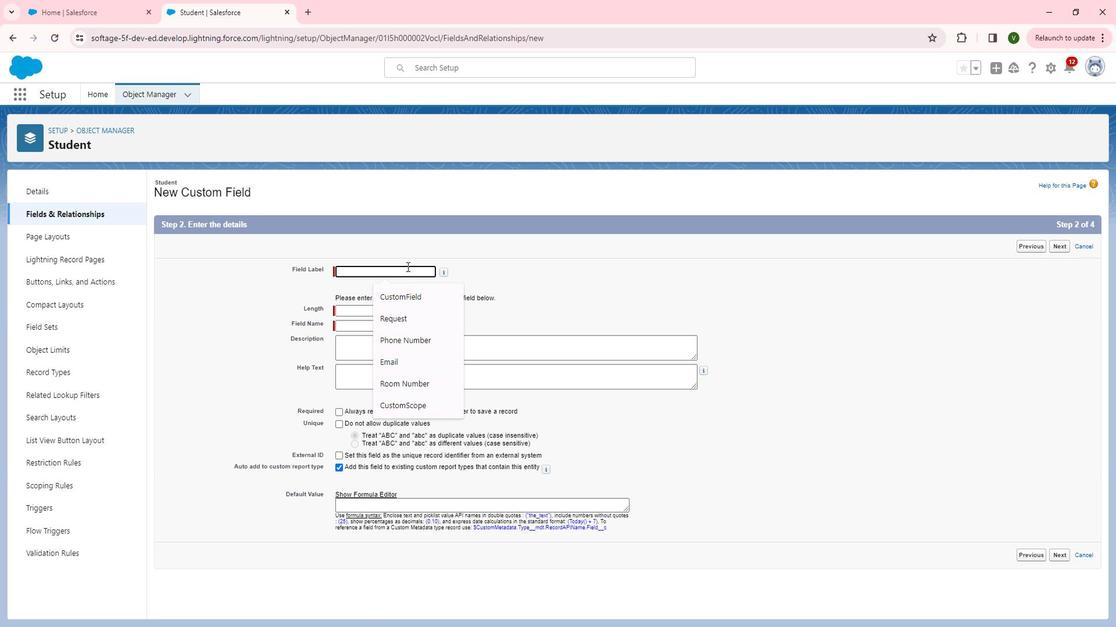 
Action: Mouse pressed left at (422, 271)
Screenshot: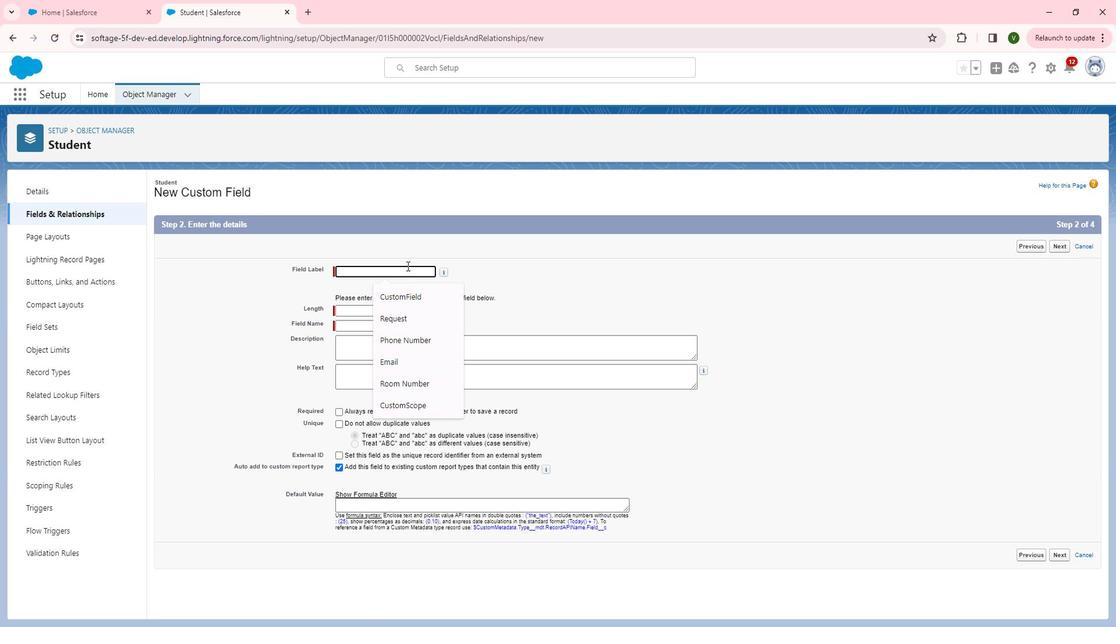
Action: Mouse moved to (352, 283)
Screenshot: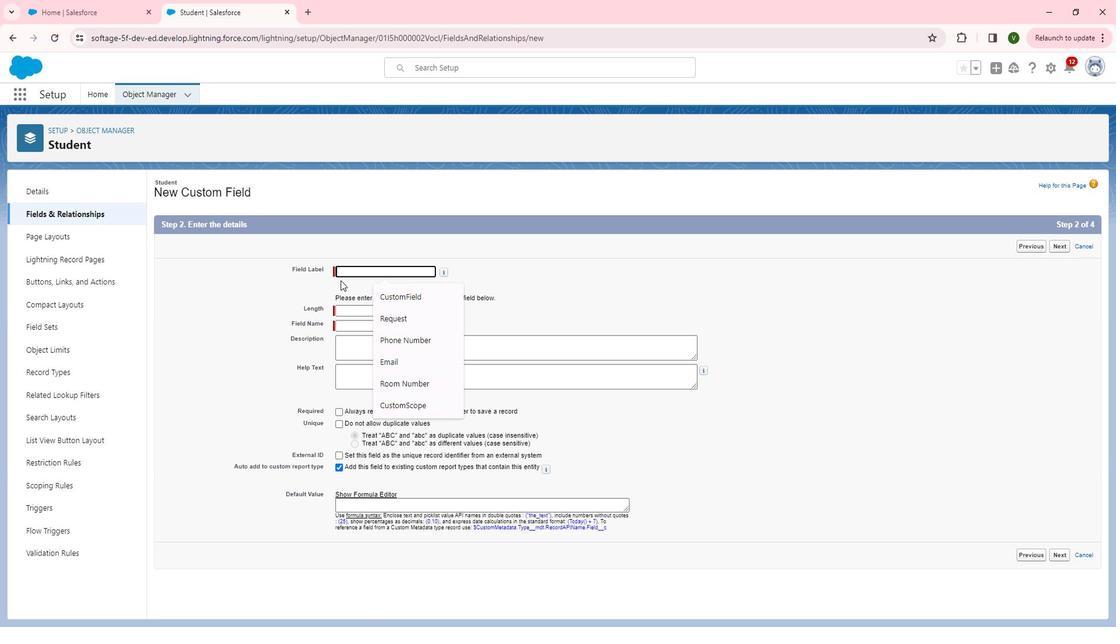 
Action: Key pressed <Key.shift>Last<Key.space><Key.shift>Name
Screenshot: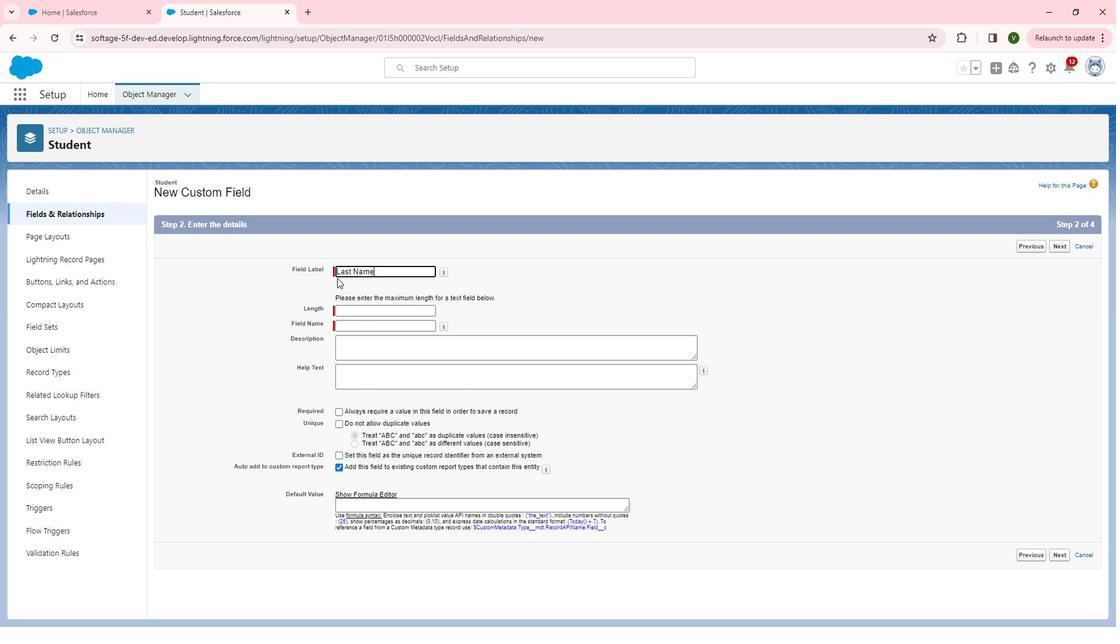 
Action: Mouse moved to (537, 309)
Screenshot: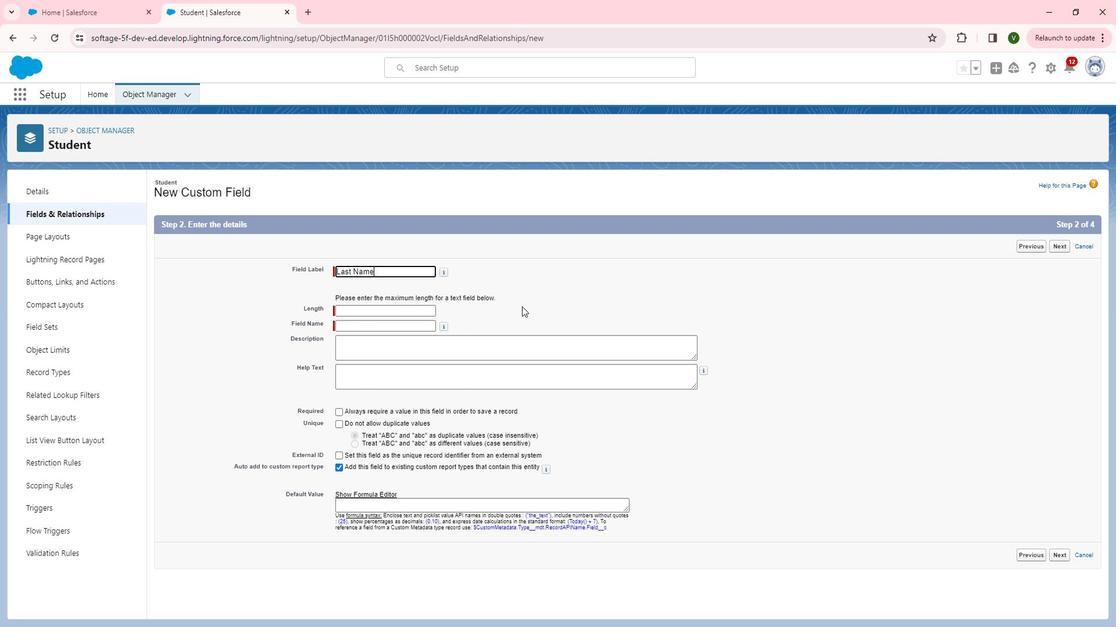 
Action: Mouse pressed left at (537, 309)
Screenshot: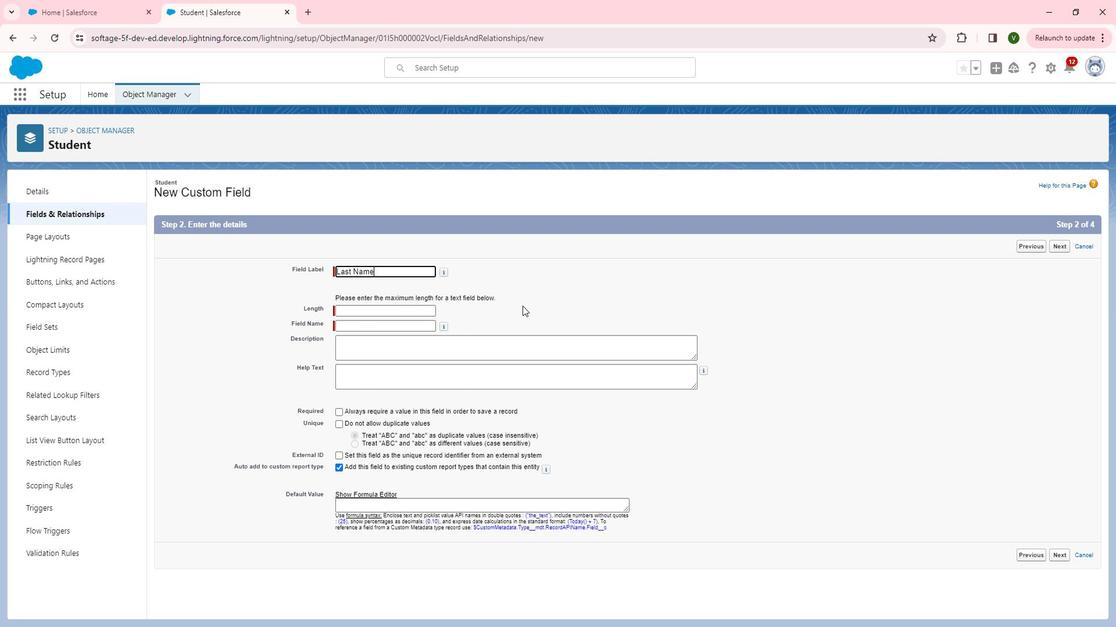 
Action: Mouse moved to (407, 319)
Screenshot: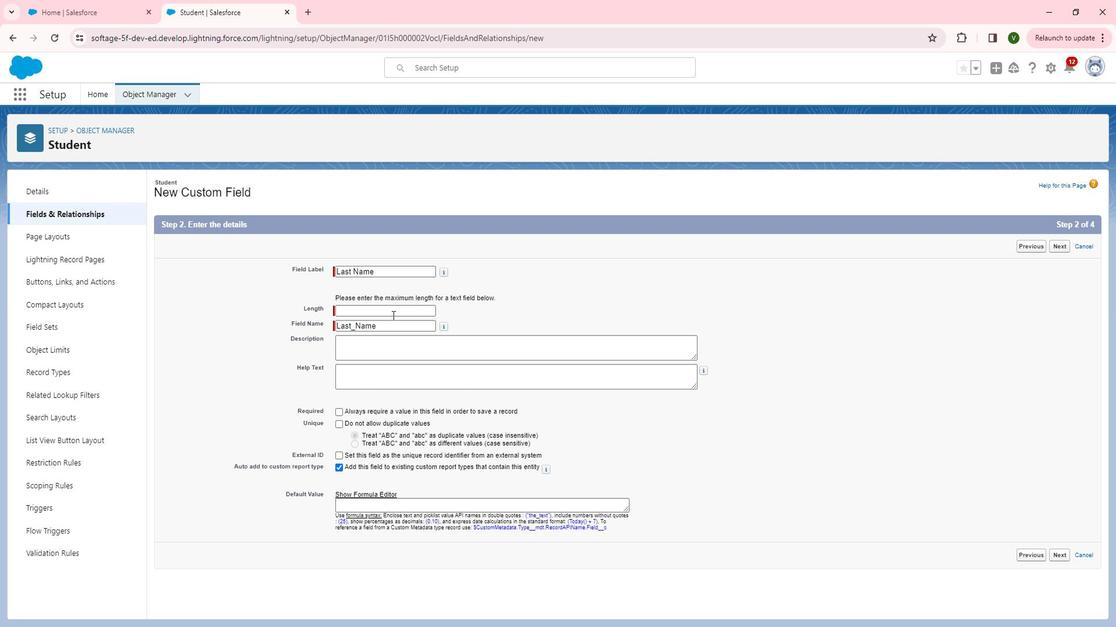 
Action: Mouse pressed left at (407, 319)
Screenshot: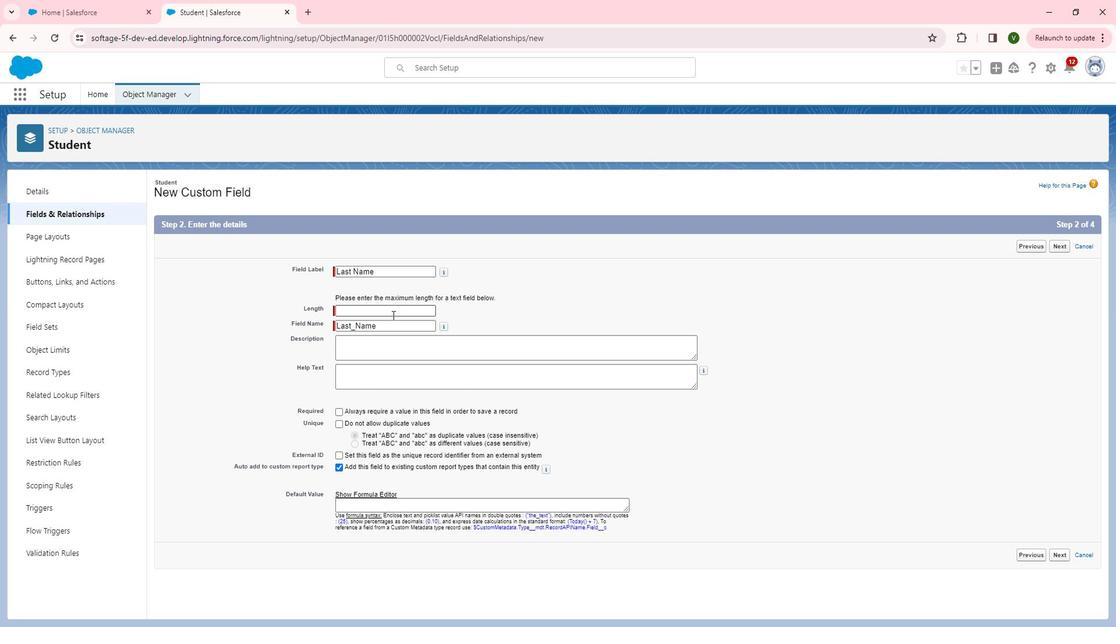 
Action: Mouse moved to (413, 317)
Screenshot: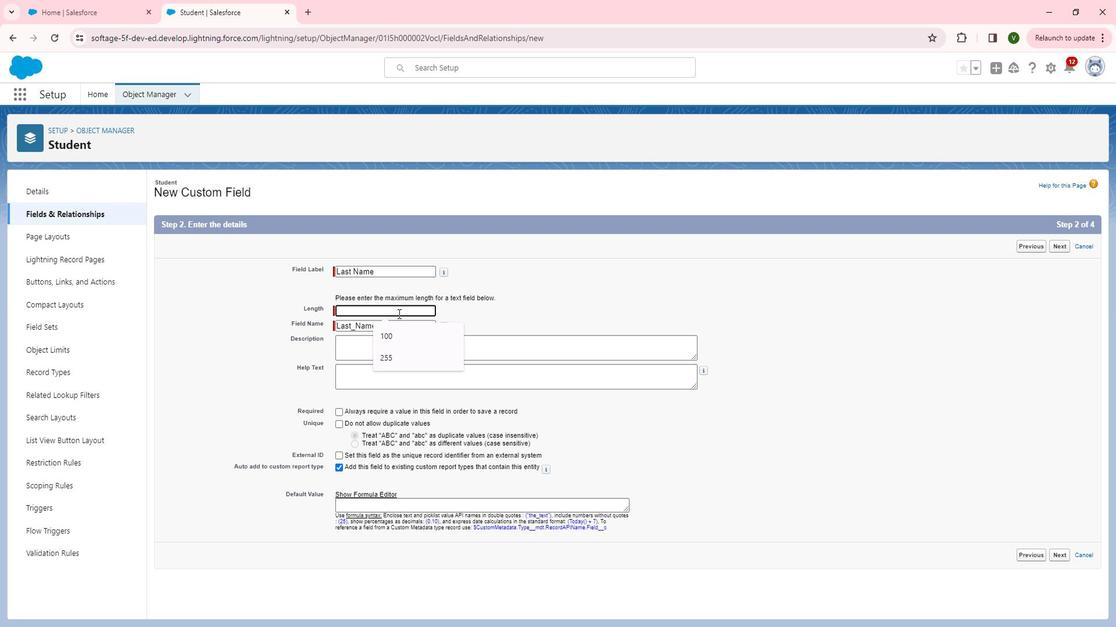 
Action: Key pressed 100
Screenshot: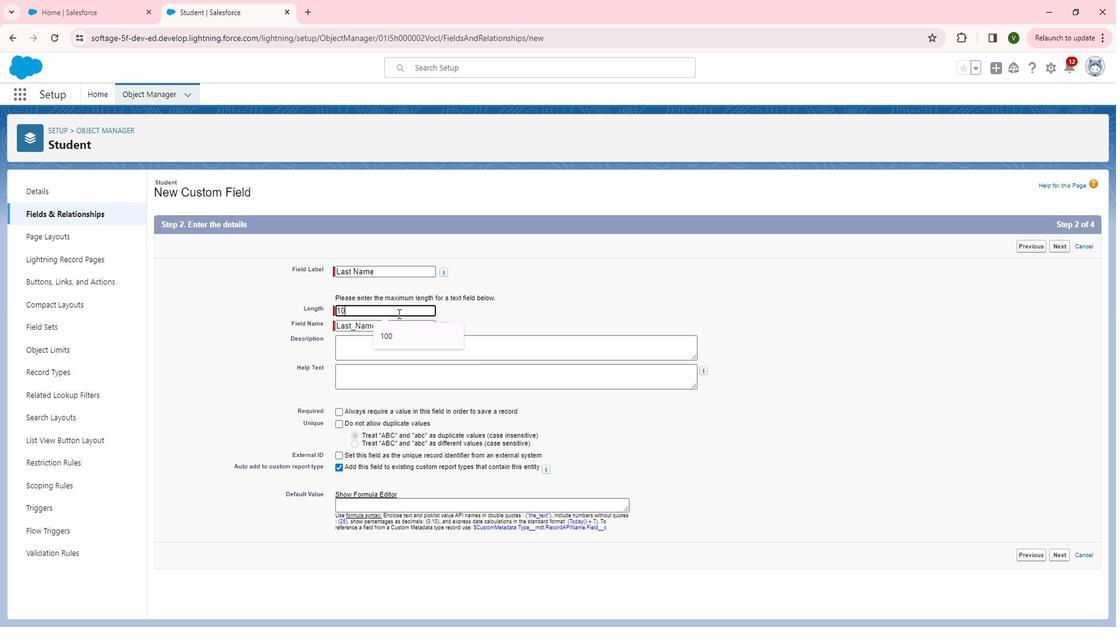 
Action: Mouse moved to (628, 291)
Screenshot: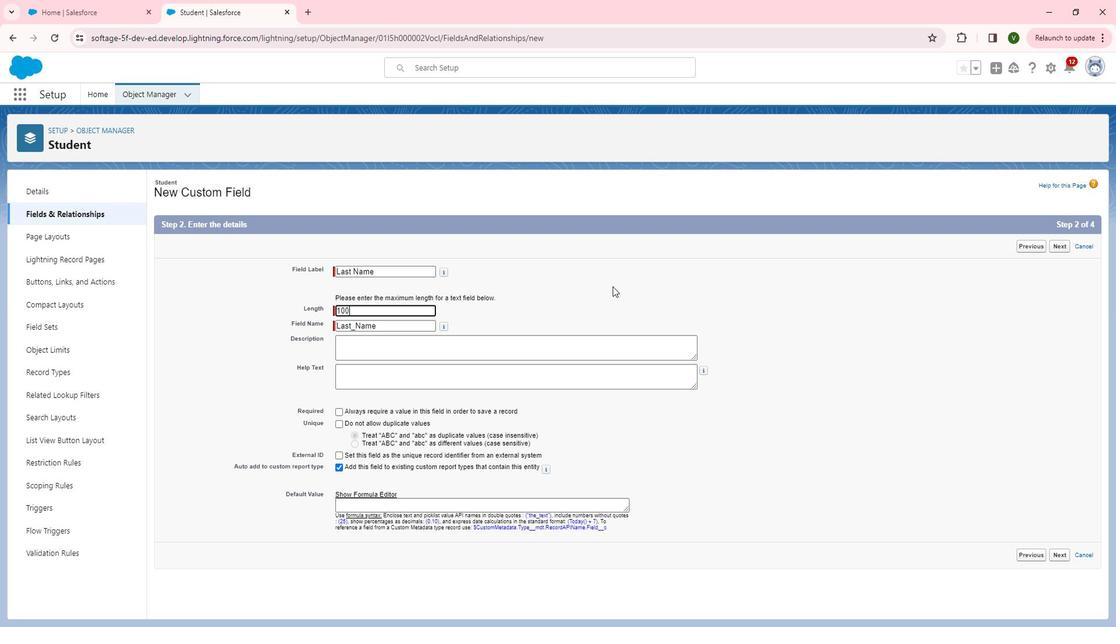 
Action: Mouse pressed left at (628, 291)
Screenshot: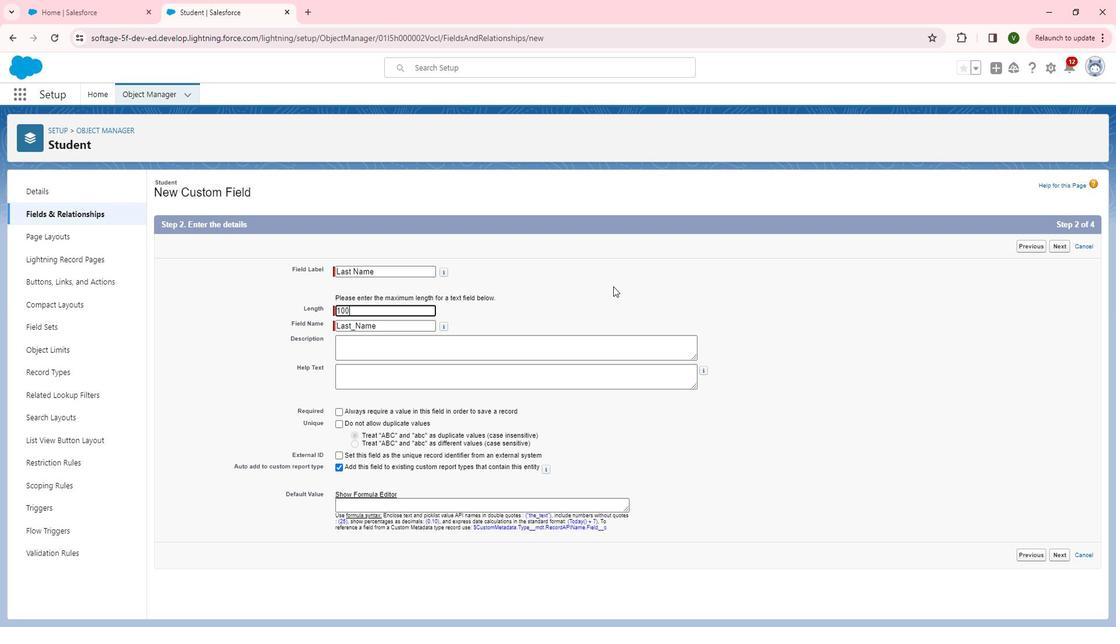 
Action: Mouse moved to (1078, 255)
Screenshot: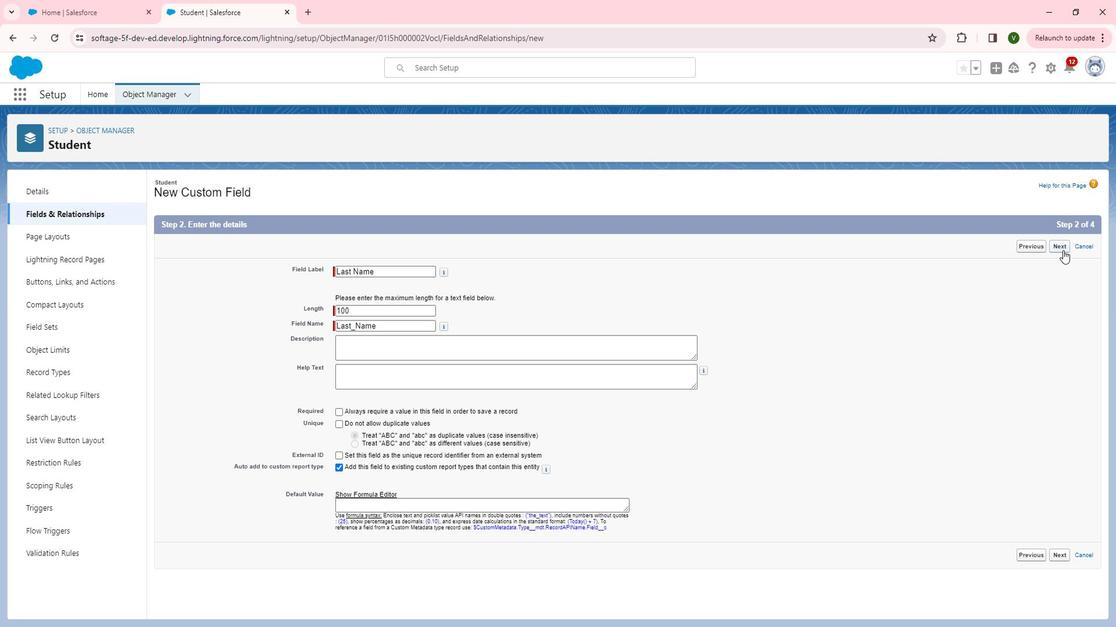 
Action: Mouse pressed left at (1078, 255)
Screenshot: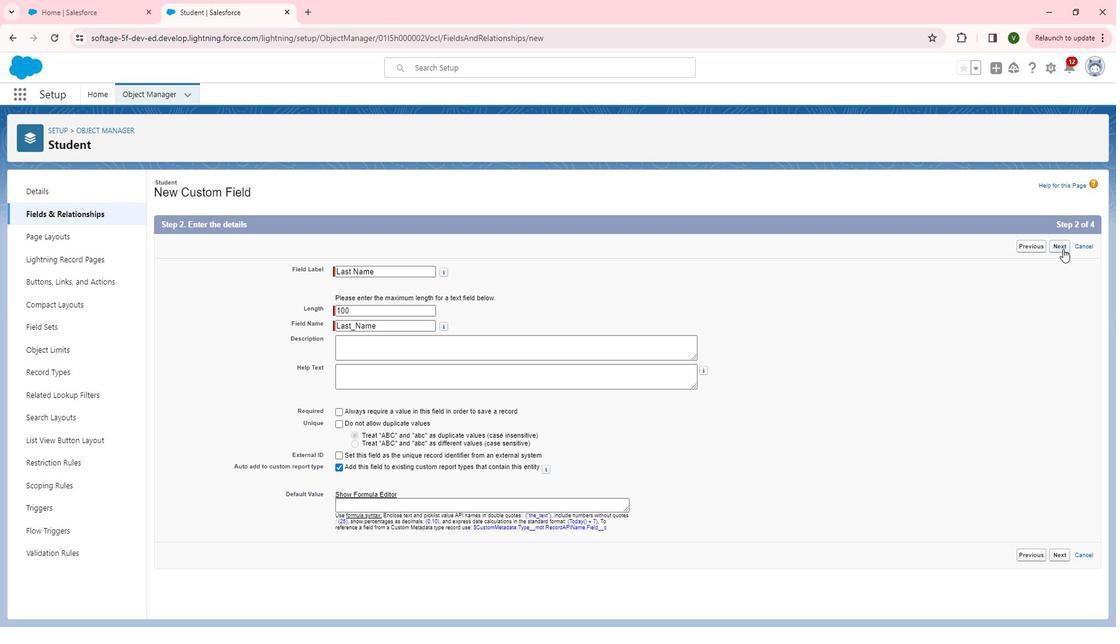
Action: Mouse moved to (800, 347)
Screenshot: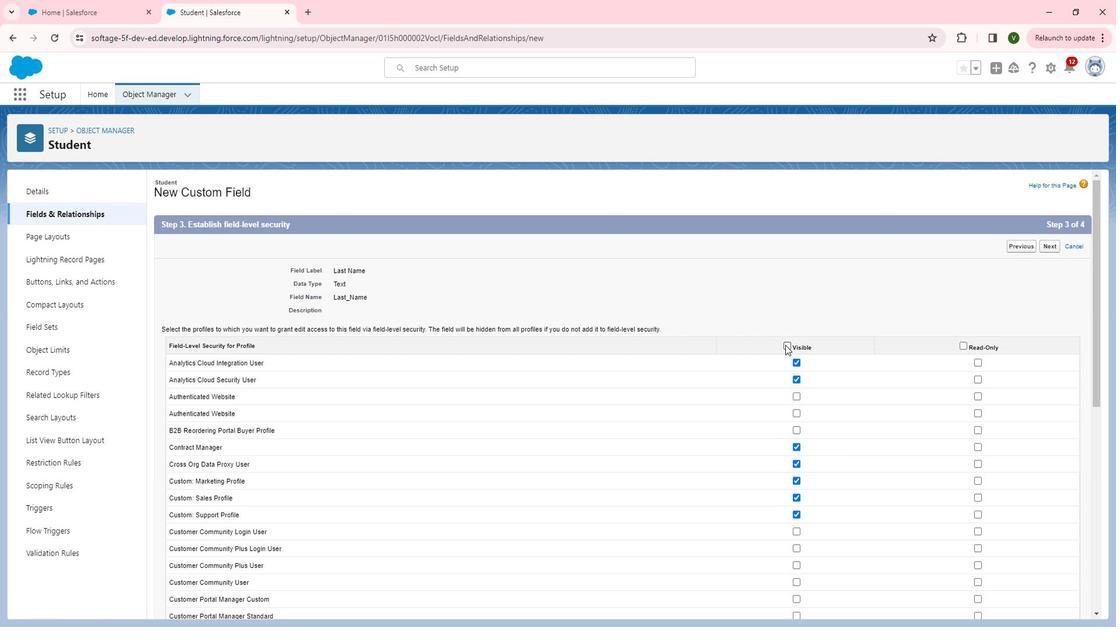 
Action: Mouse pressed left at (800, 347)
Screenshot: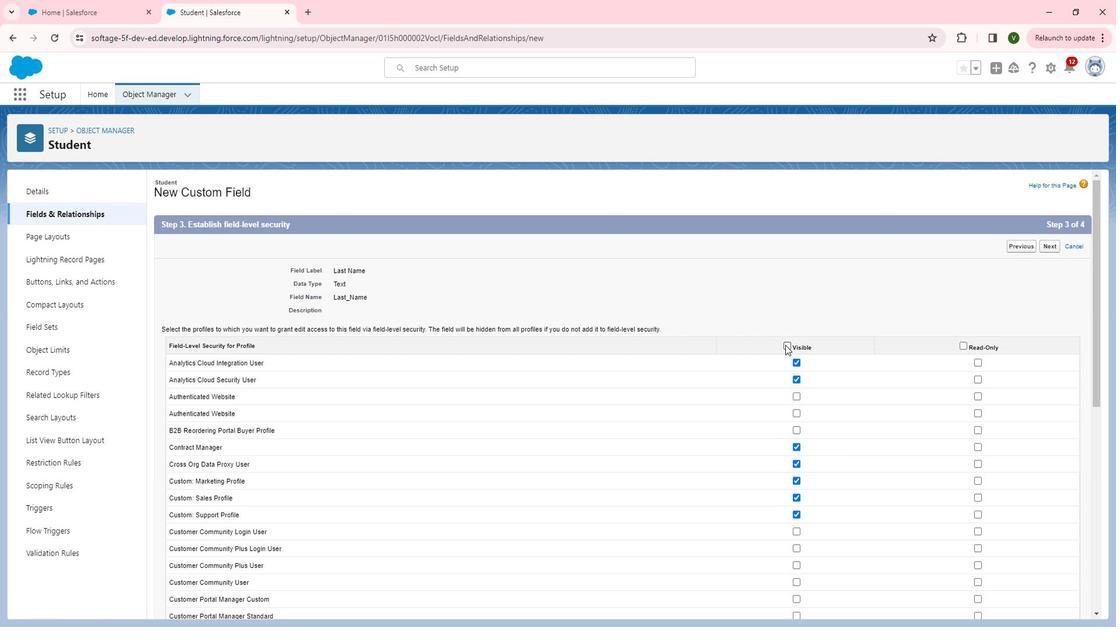 
Action: Mouse moved to (808, 426)
Screenshot: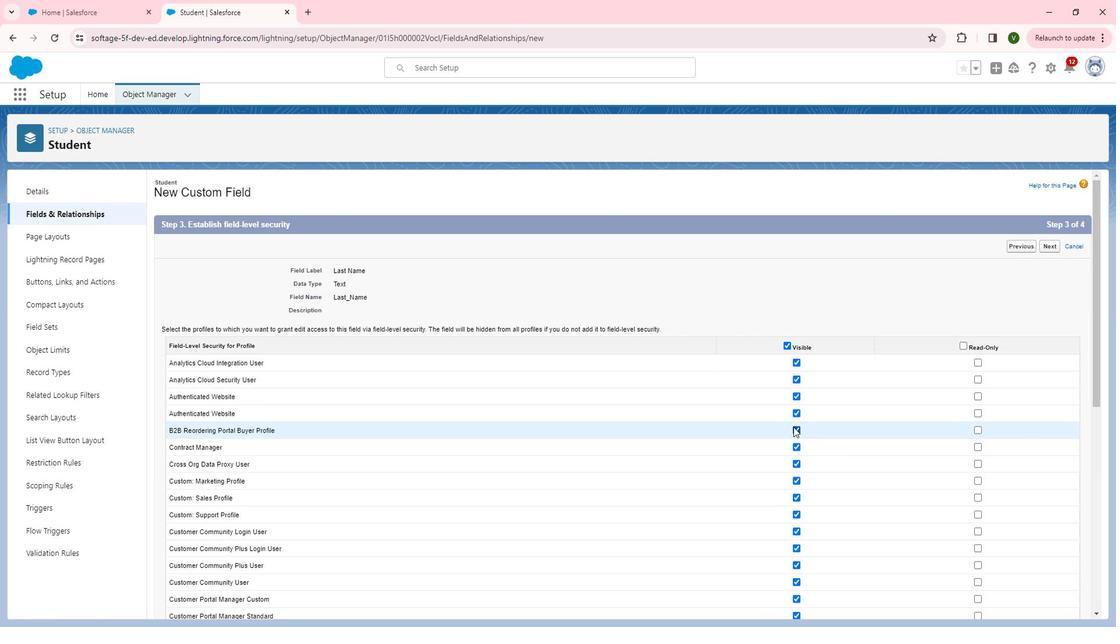 
Action: Mouse pressed left at (808, 426)
Screenshot: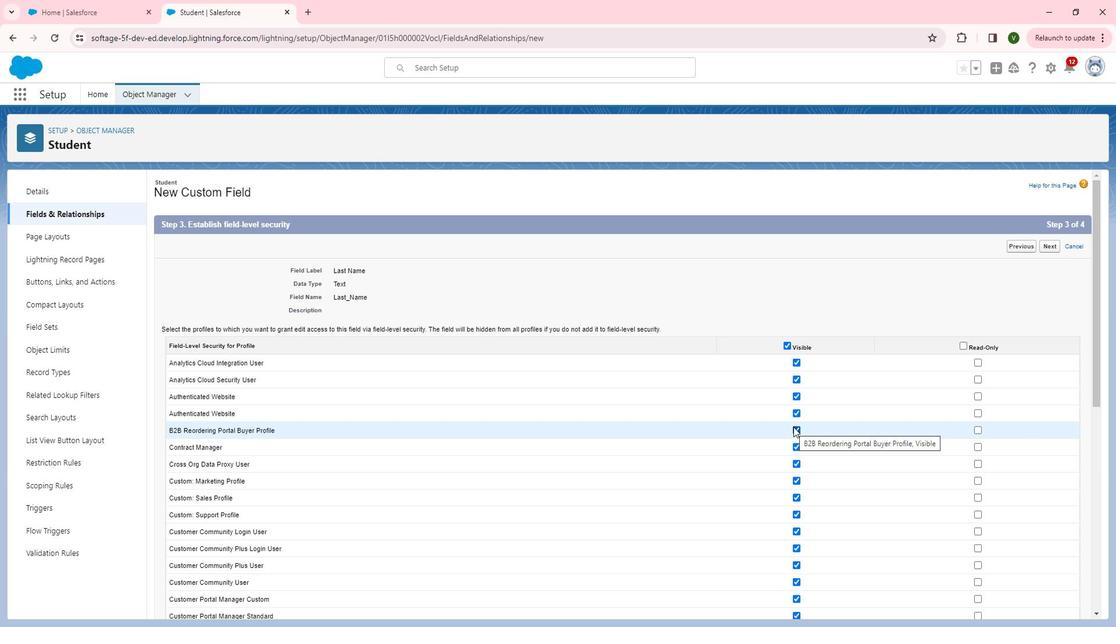 
Action: Mouse moved to (815, 409)
Screenshot: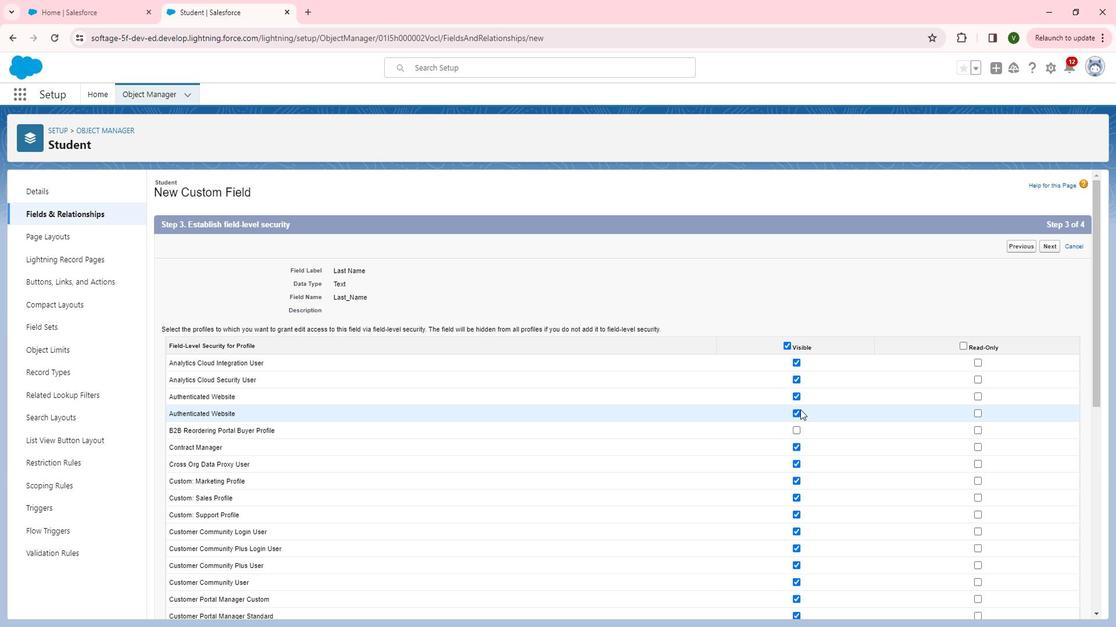 
Action: Mouse pressed left at (815, 409)
Screenshot: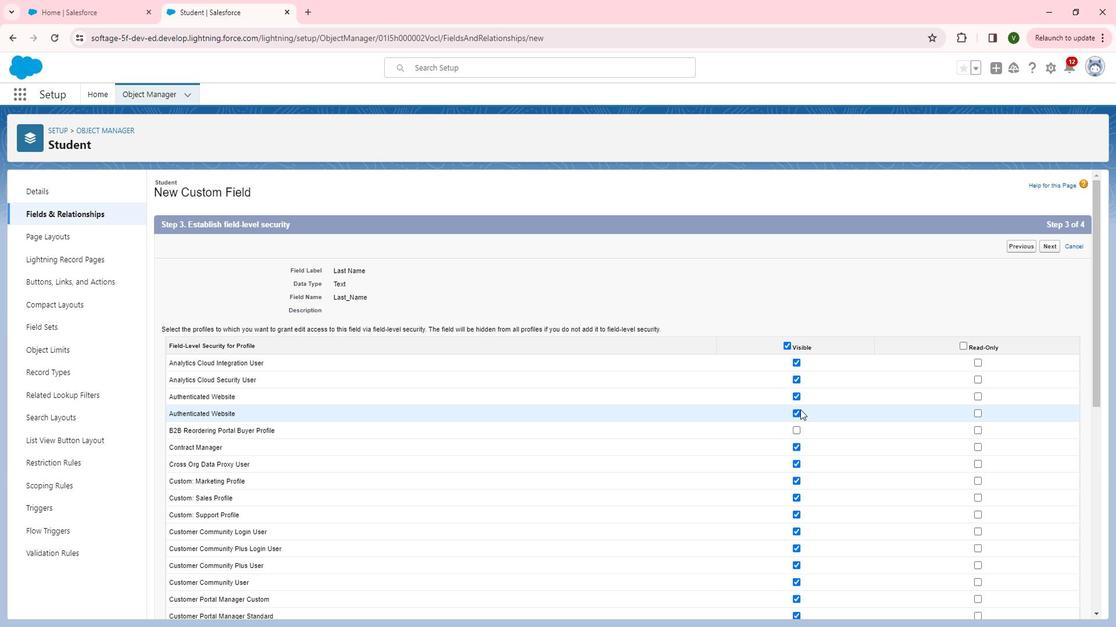 
Action: Mouse moved to (808, 411)
Screenshot: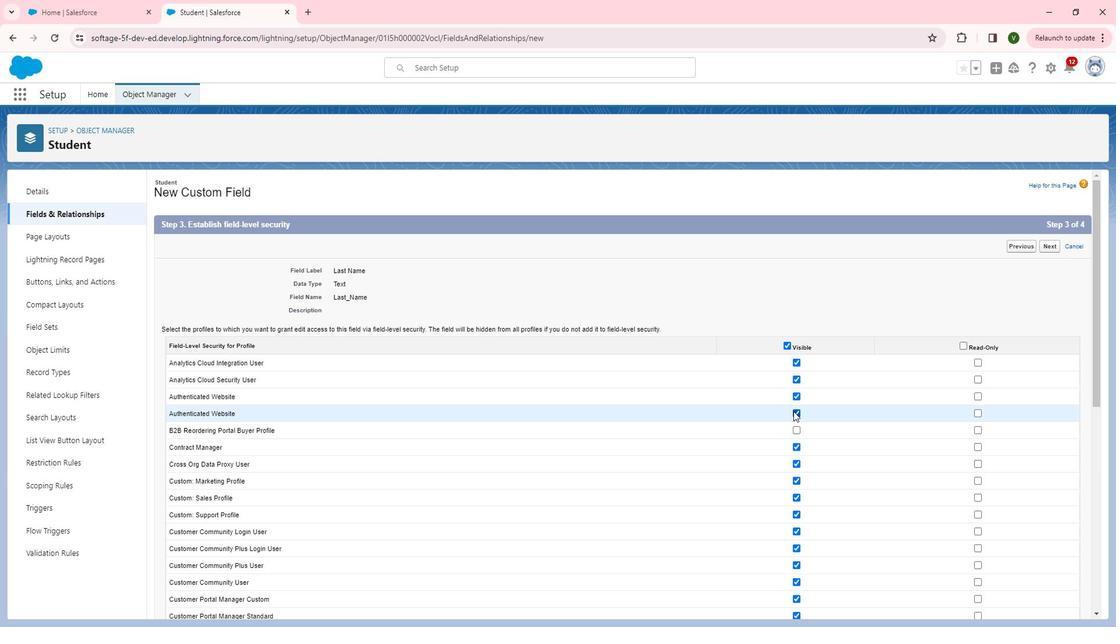 
Action: Mouse pressed left at (808, 411)
Screenshot: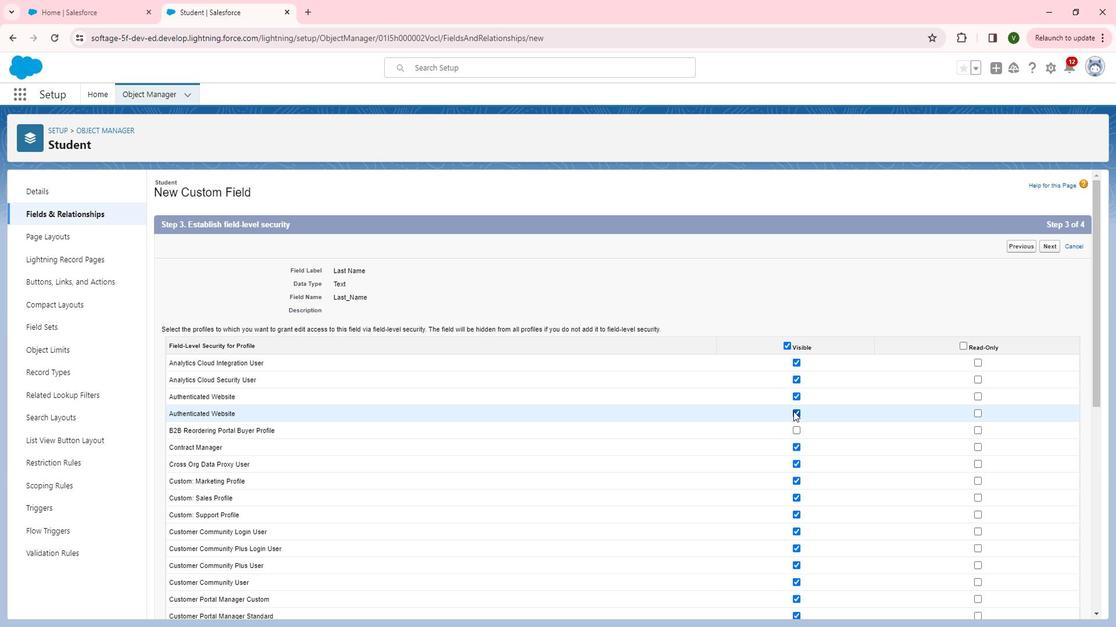
Action: Mouse moved to (995, 463)
Screenshot: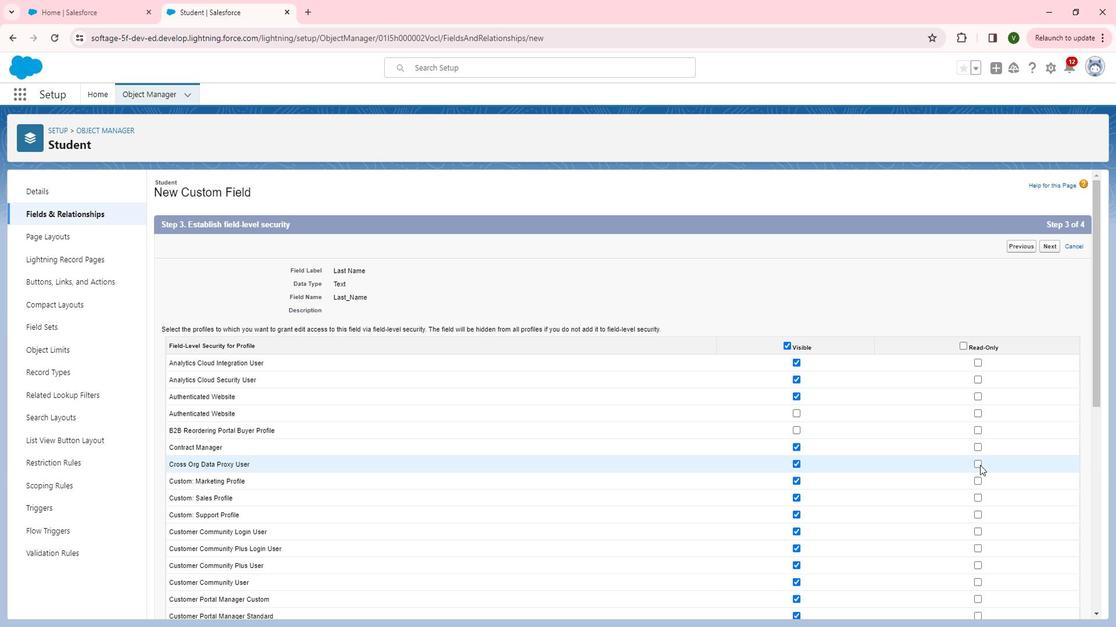 
Action: Mouse pressed left at (995, 463)
Screenshot: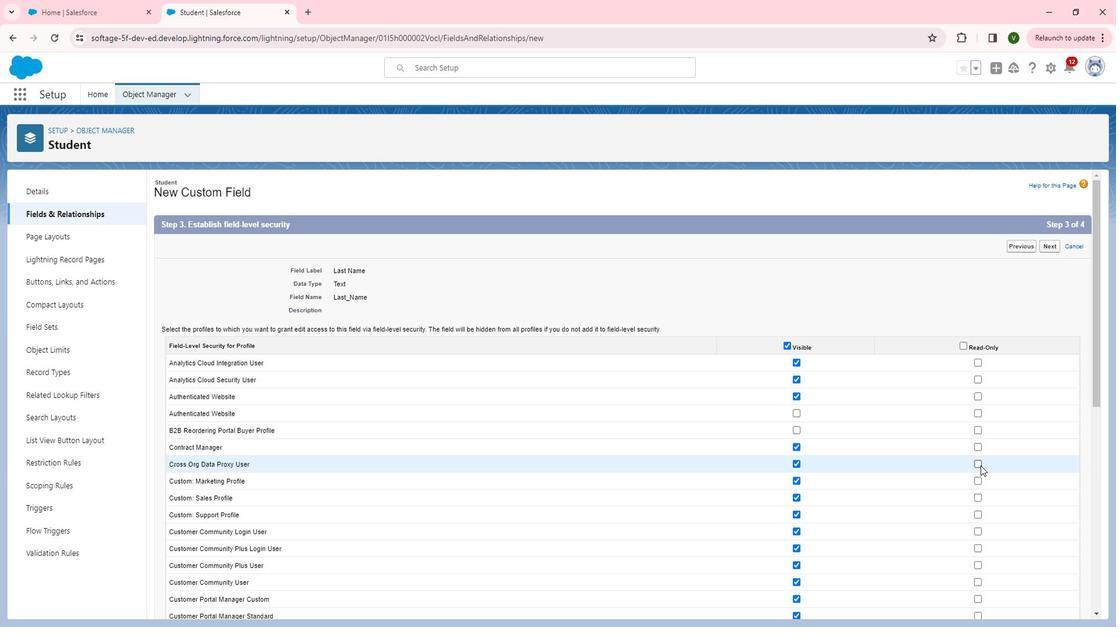 
Action: Mouse moved to (995, 478)
Screenshot: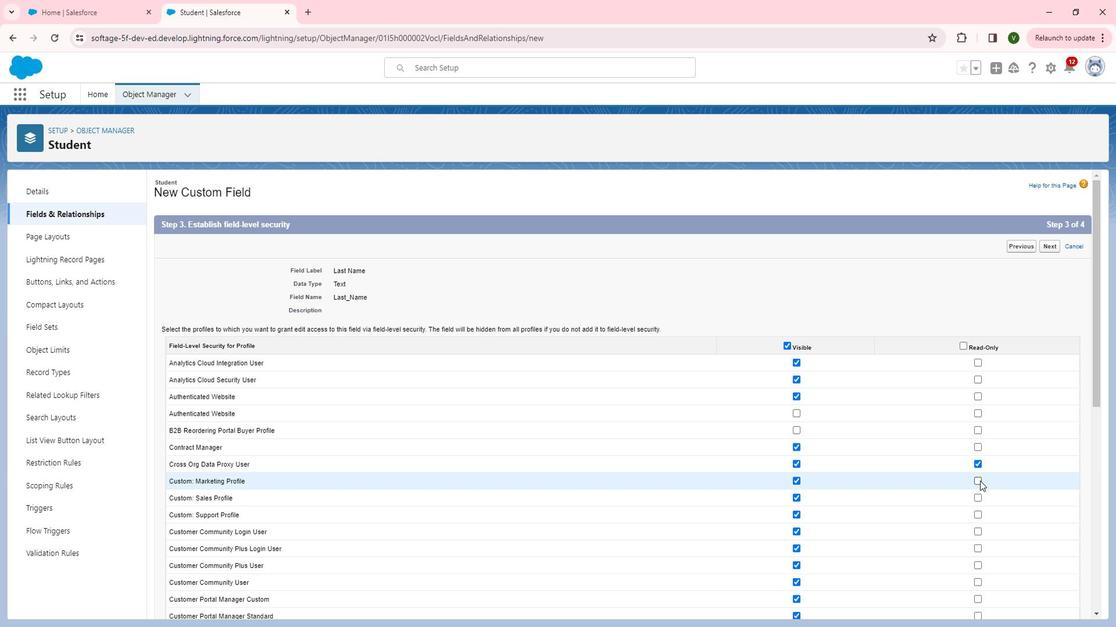 
Action: Mouse pressed left at (995, 478)
Screenshot: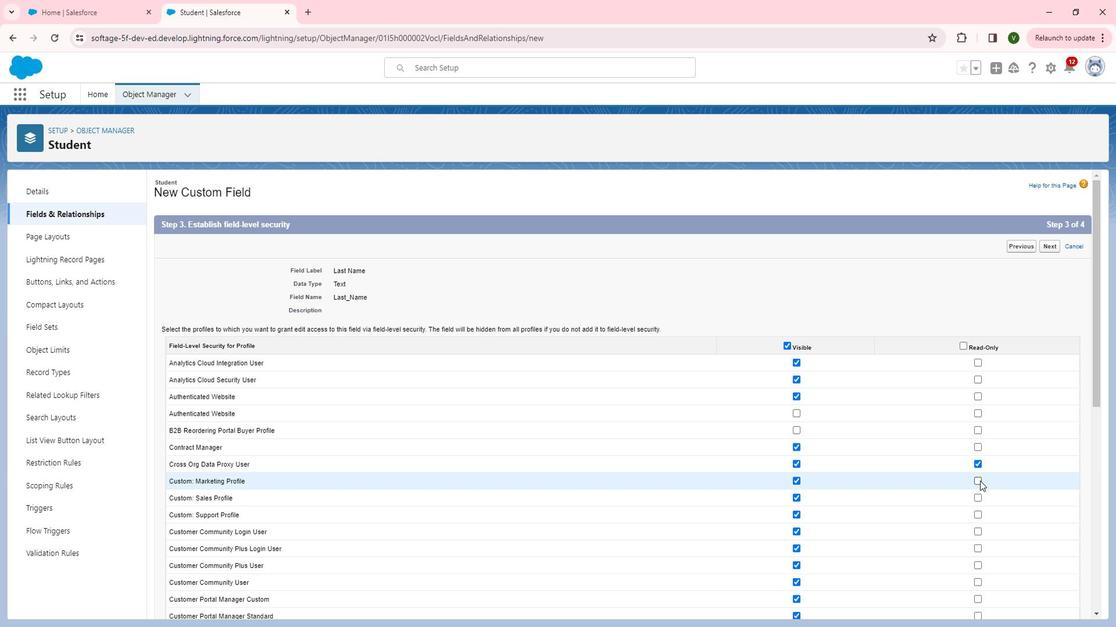 
Action: Mouse moved to (993, 493)
Screenshot: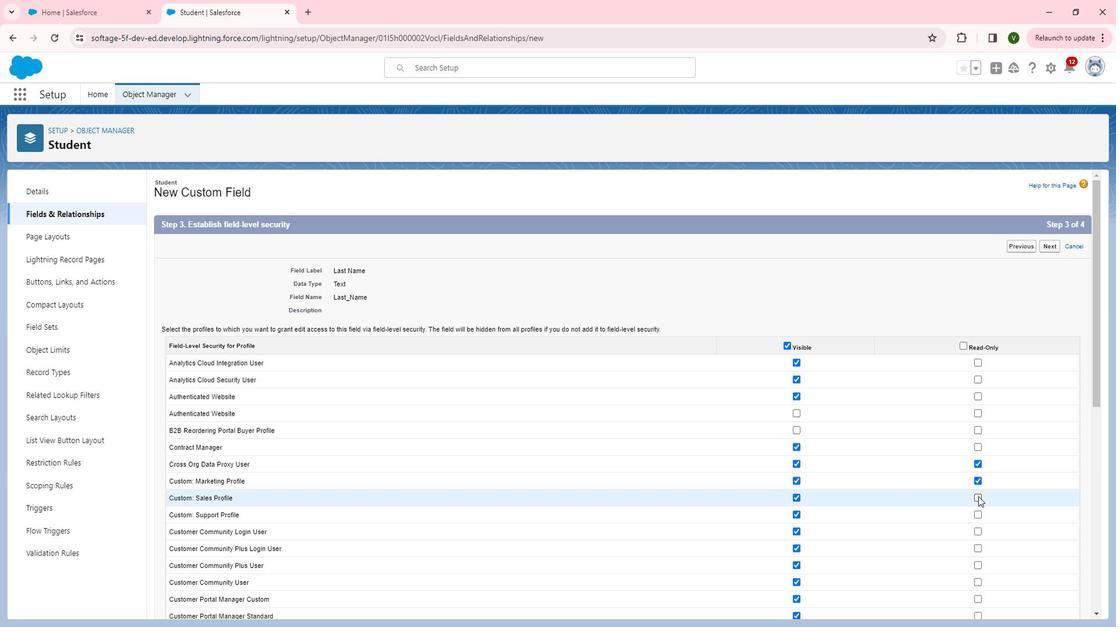 
Action: Mouse pressed left at (993, 493)
Screenshot: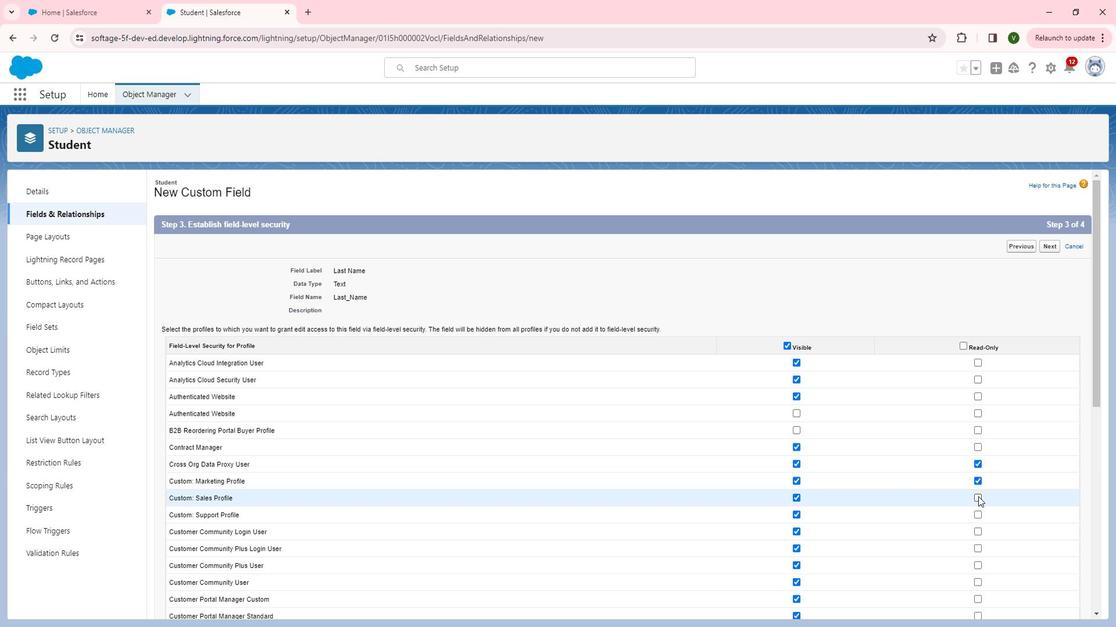 
Action: Mouse scrolled (993, 492) with delta (0, 0)
Screenshot: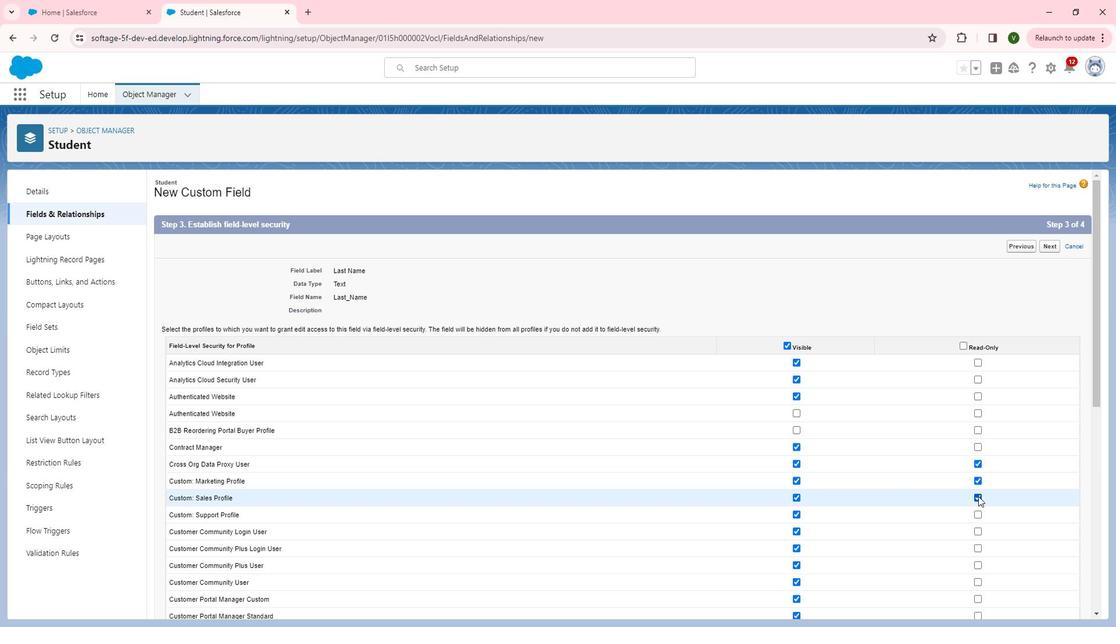 
Action: Mouse scrolled (993, 492) with delta (0, 0)
Screenshot: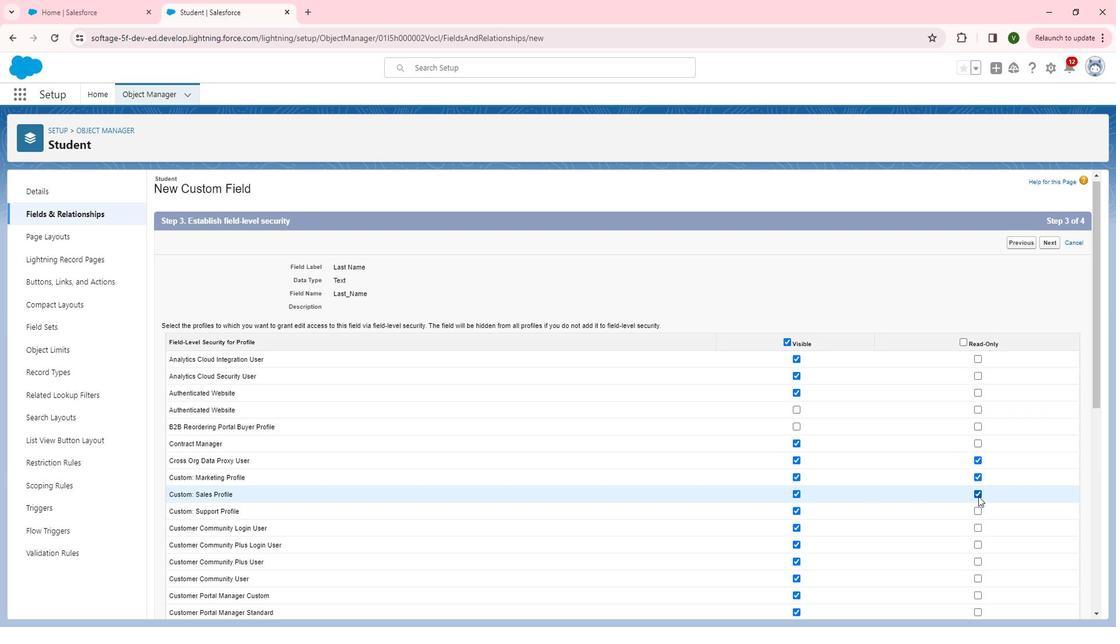 
Action: Mouse scrolled (993, 492) with delta (0, 0)
Screenshot: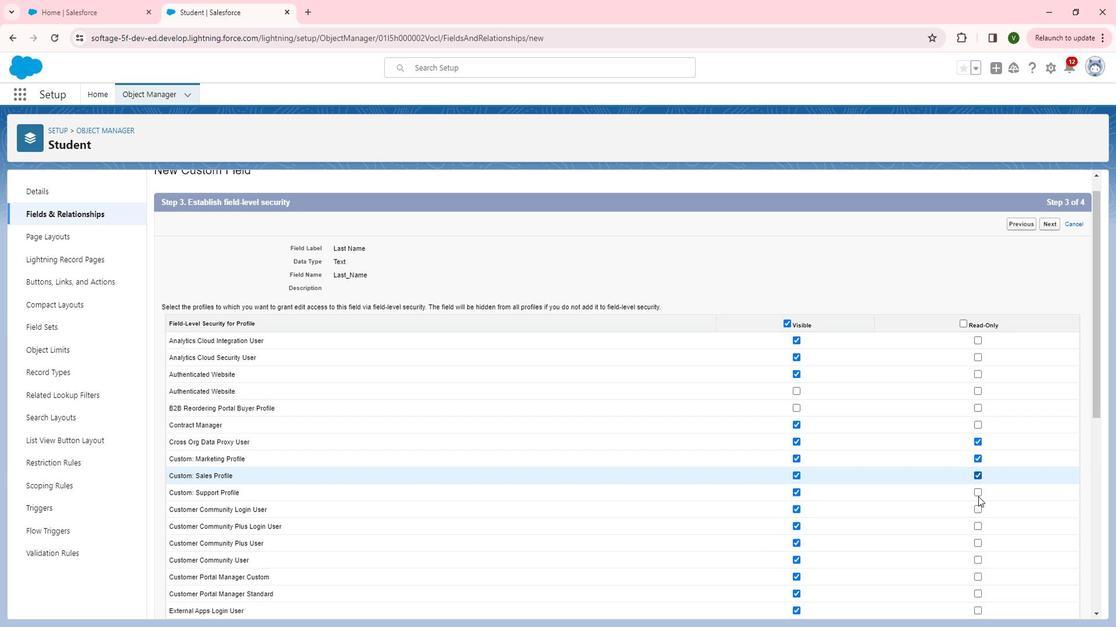 
Action: Mouse moved to (992, 417)
Screenshot: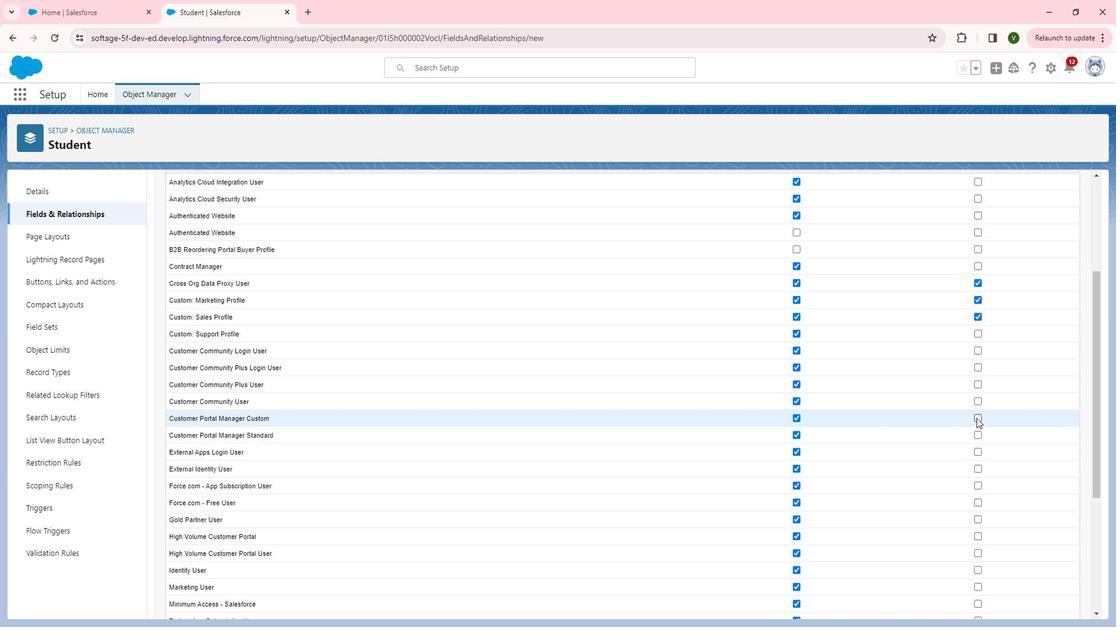 
Action: Mouse pressed left at (992, 417)
Screenshot: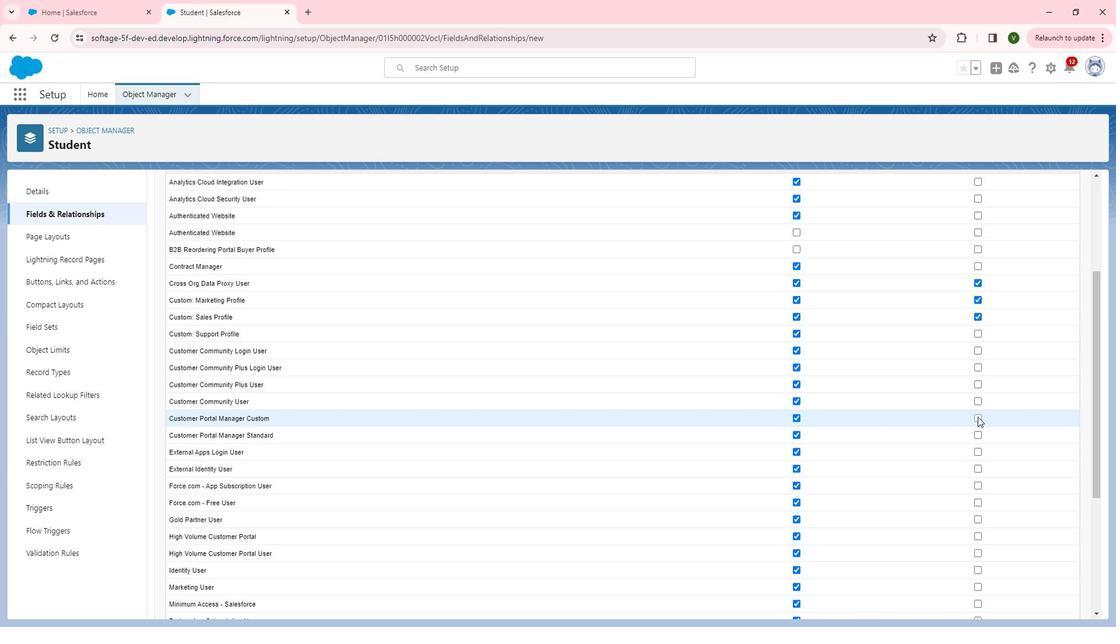 
Action: Mouse moved to (996, 487)
Screenshot: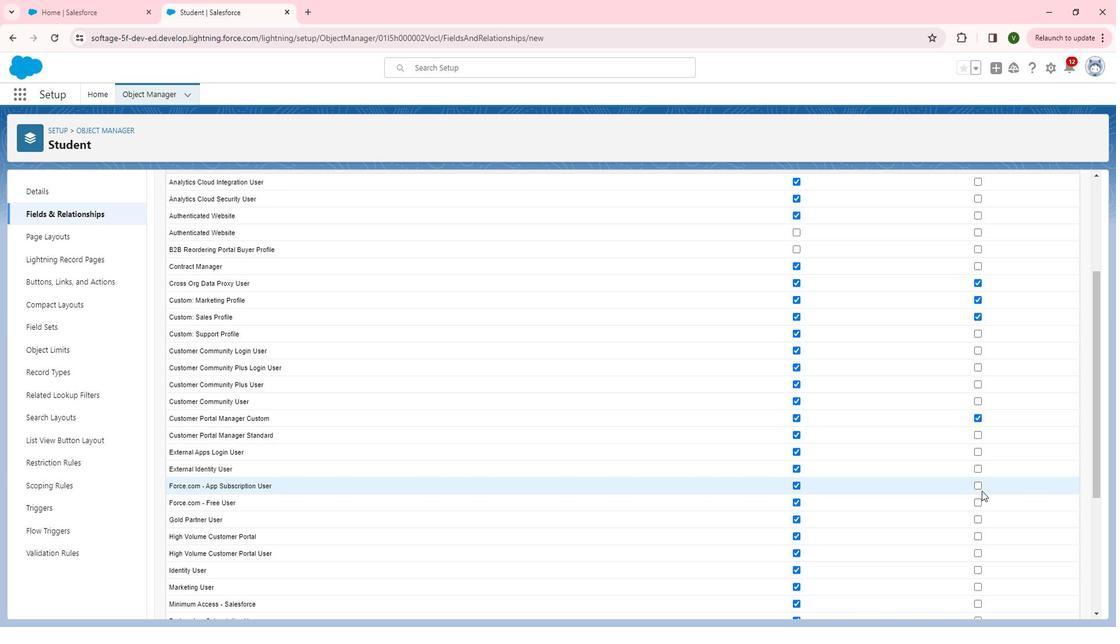
Action: Mouse pressed left at (996, 487)
Screenshot: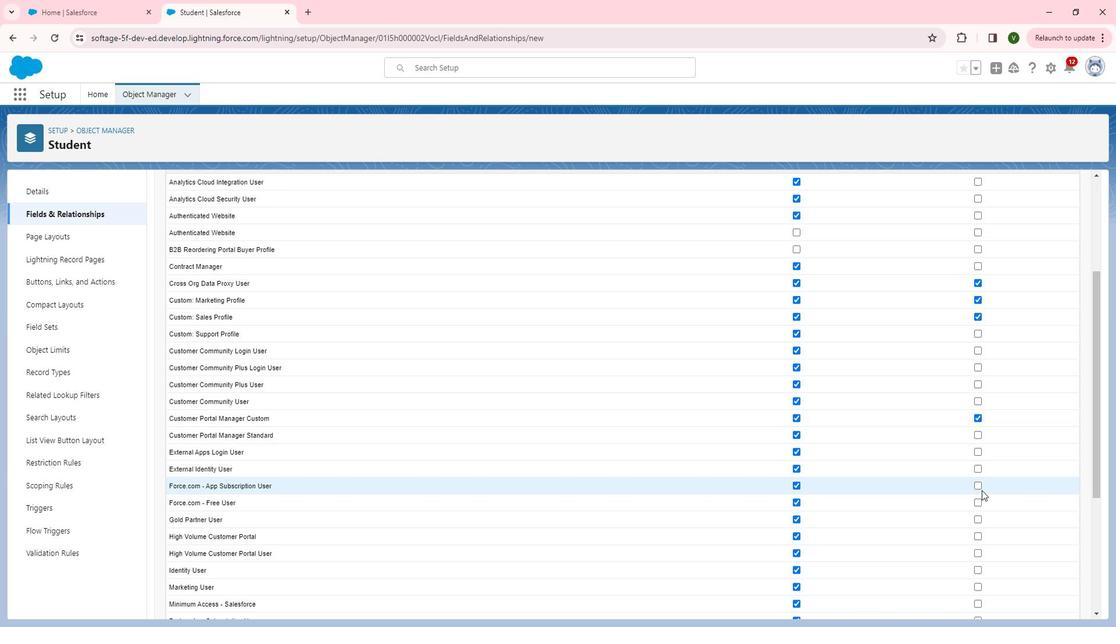 
Action: Mouse moved to (809, 372)
Screenshot: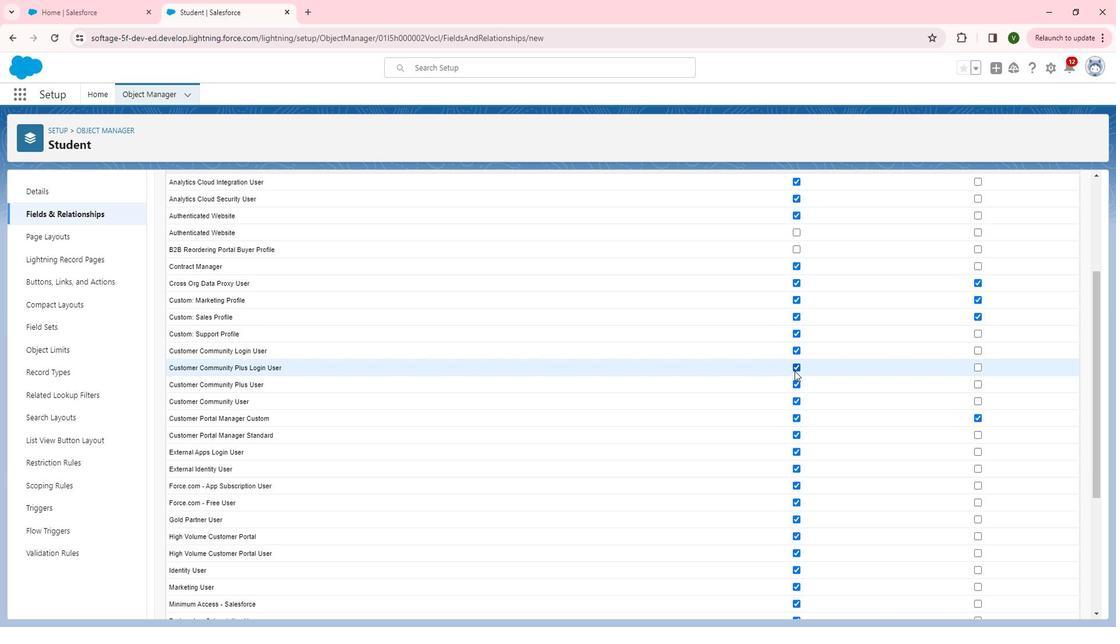 
Action: Mouse pressed left at (809, 372)
Screenshot: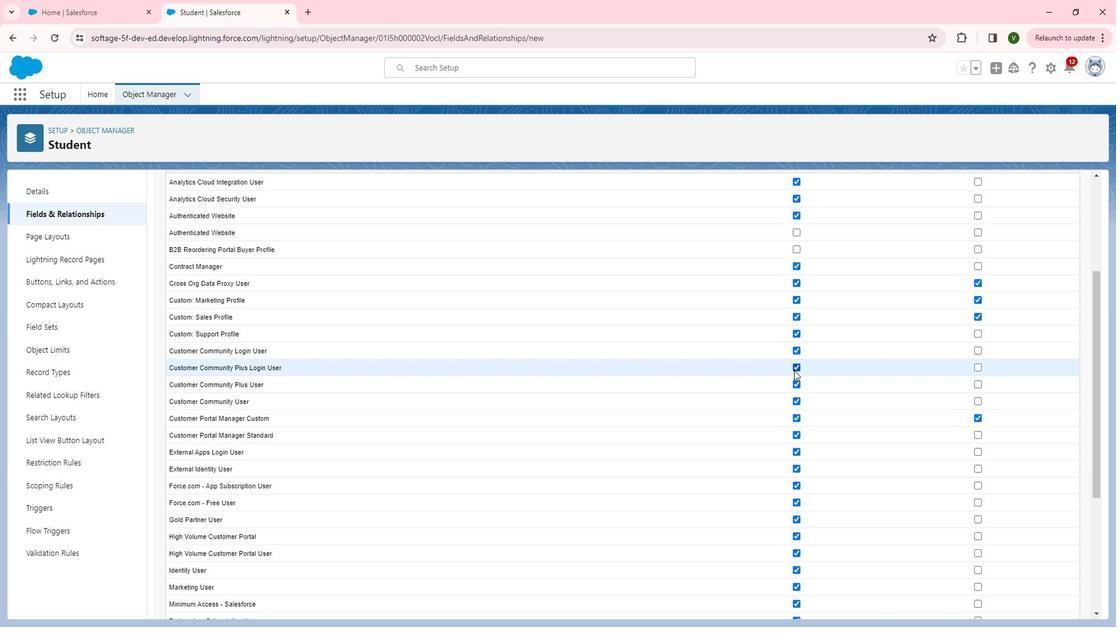 
Action: Mouse moved to (814, 435)
Screenshot: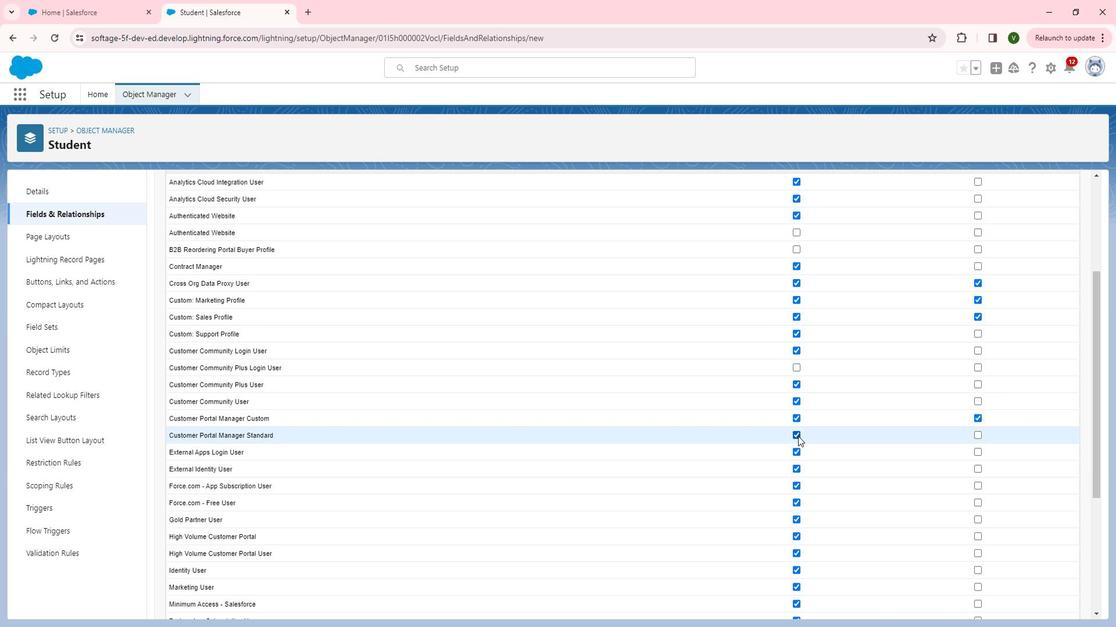 
Action: Mouse pressed left at (814, 435)
Screenshot: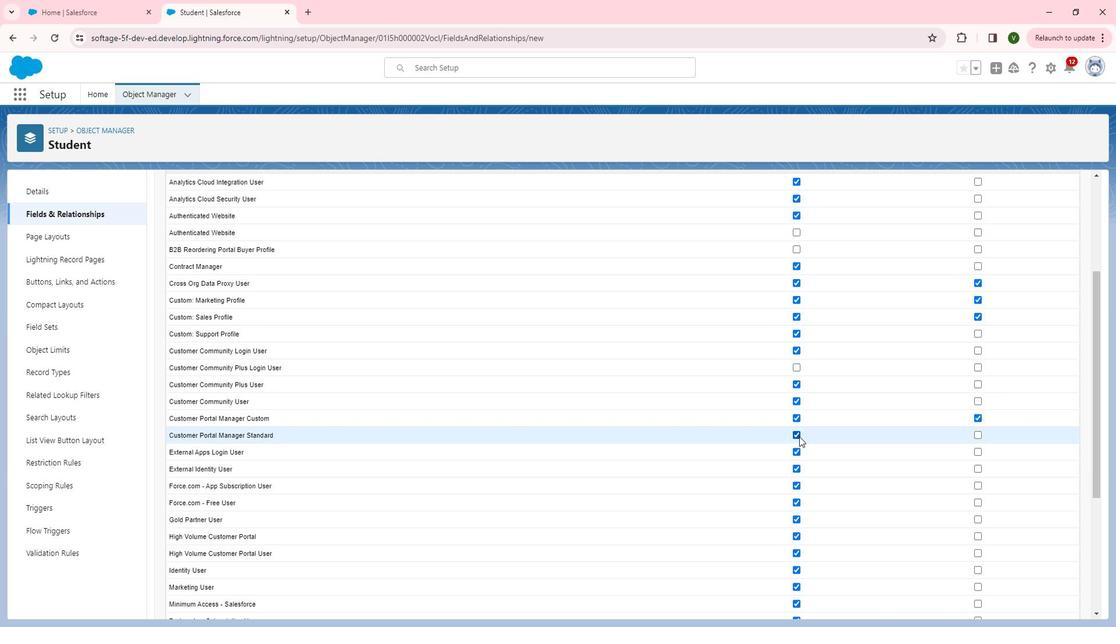 
Action: Mouse moved to (810, 531)
Screenshot: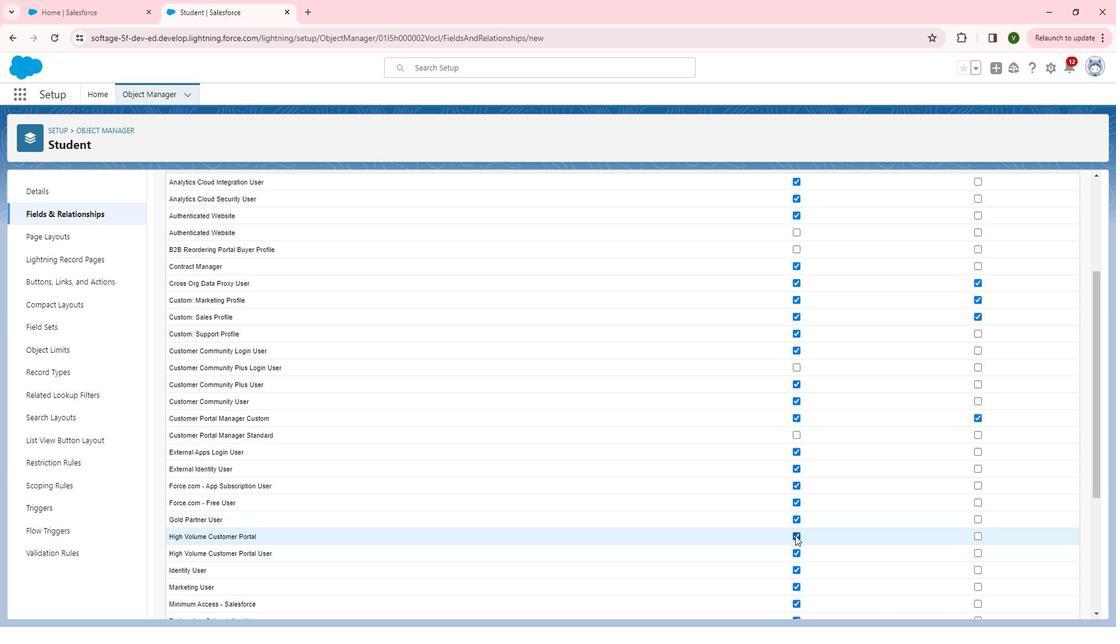 
Action: Mouse pressed left at (810, 531)
Screenshot: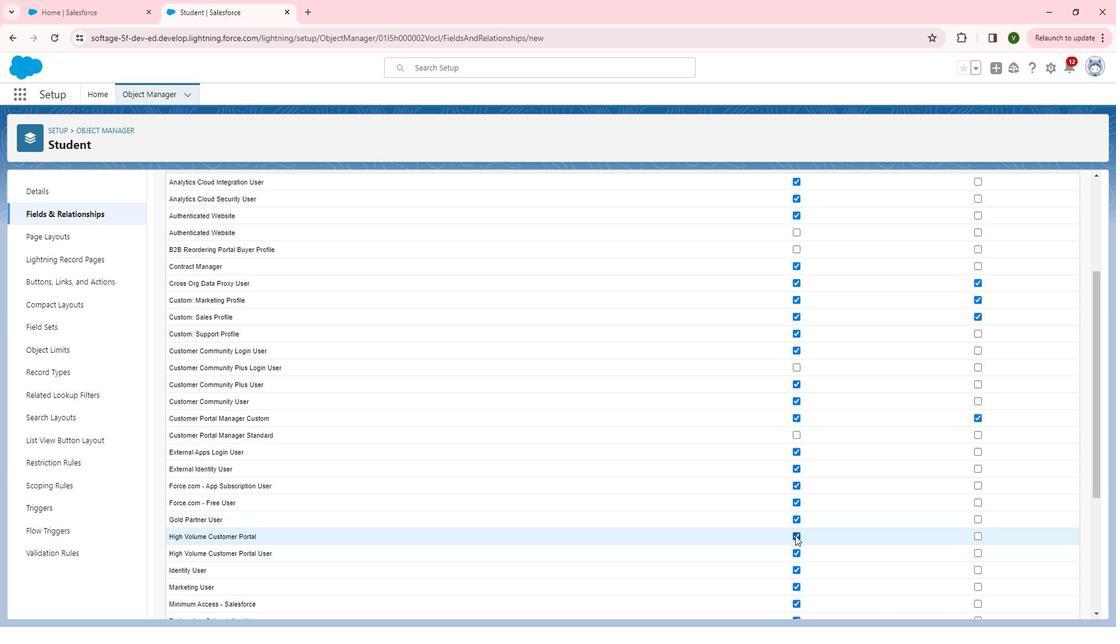 
Action: Mouse moved to (812, 531)
Screenshot: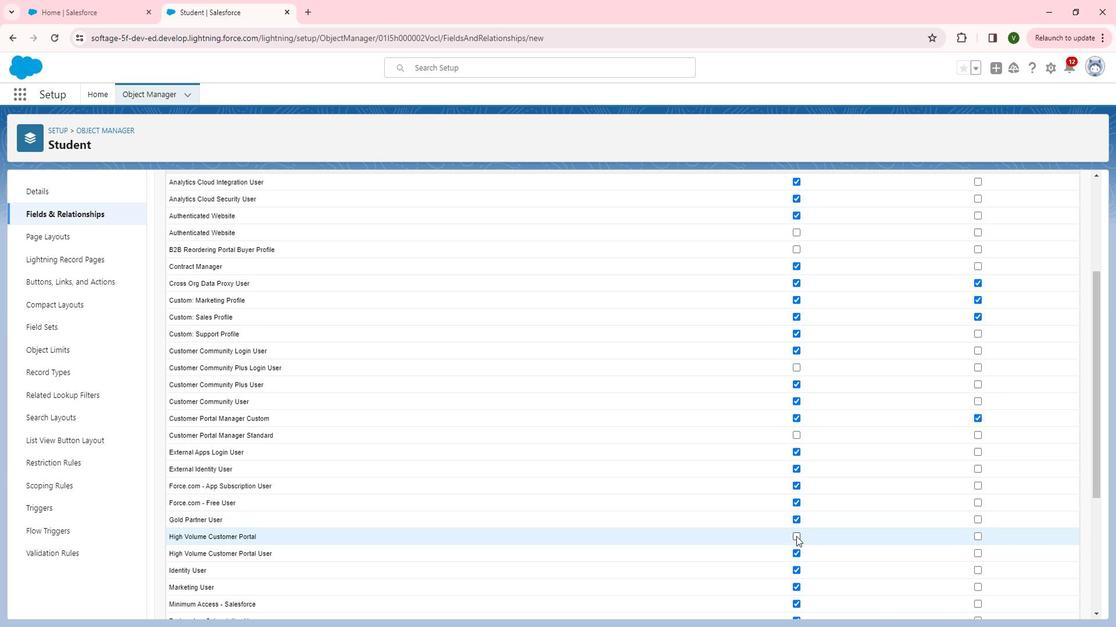 
Action: Mouse scrolled (812, 531) with delta (0, 0)
Screenshot: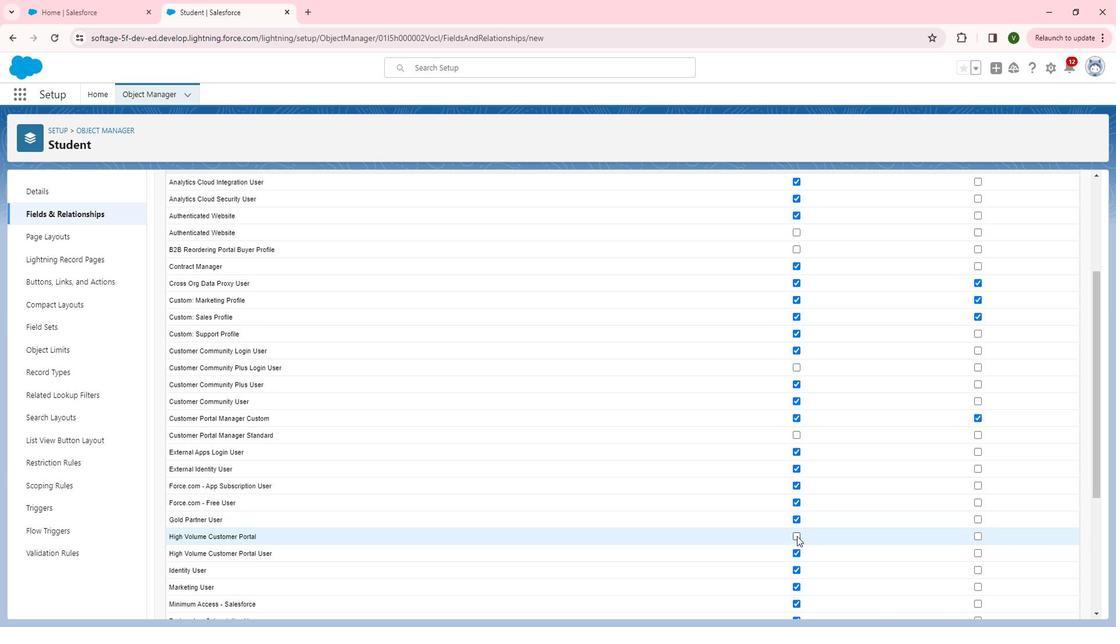 
Action: Mouse moved to (815, 531)
Screenshot: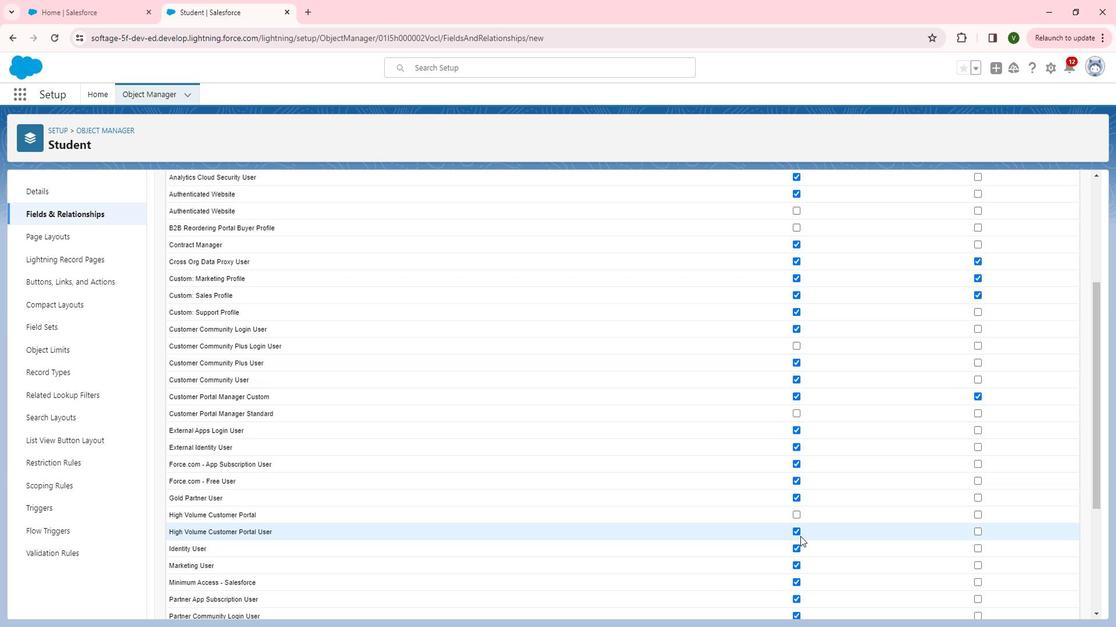 
Action: Mouse scrolled (815, 531) with delta (0, 0)
Screenshot: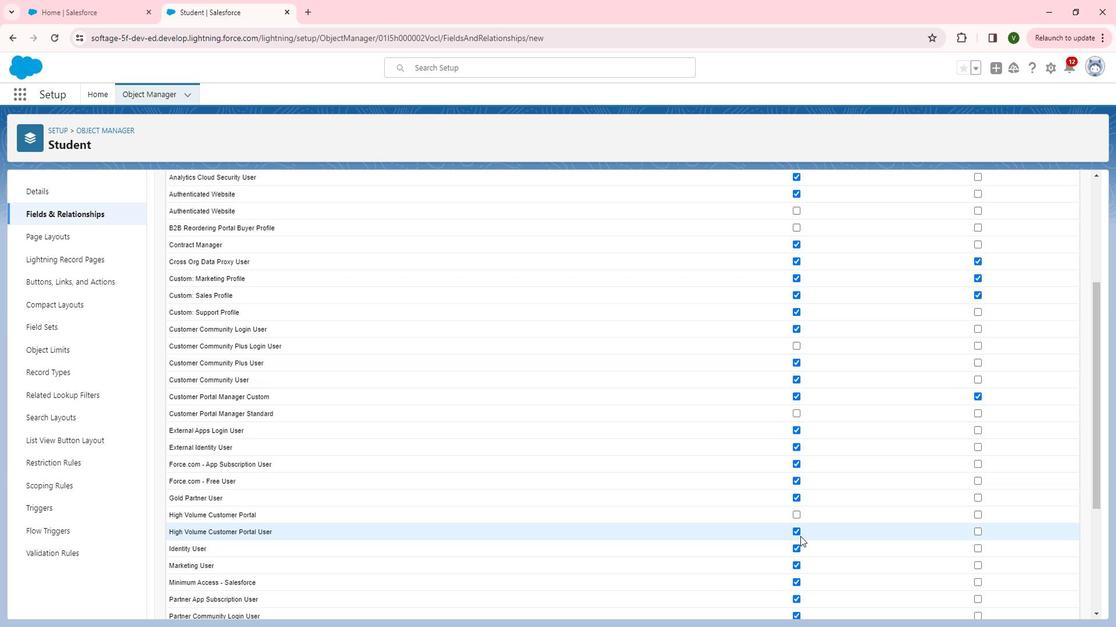 
Action: Mouse moved to (834, 521)
Screenshot: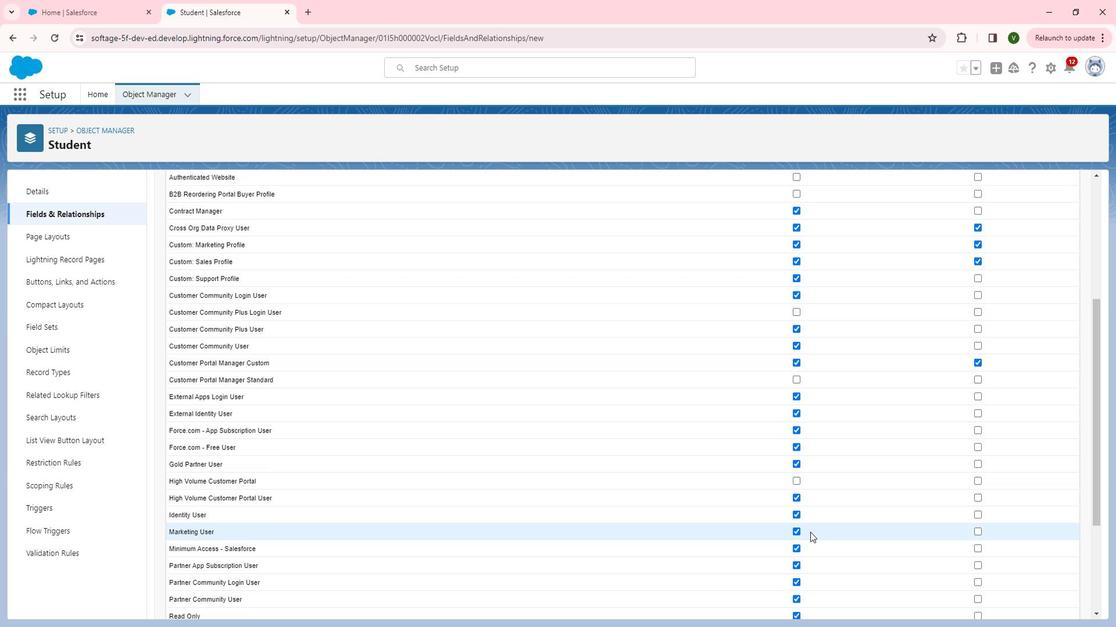 
Action: Mouse scrolled (834, 520) with delta (0, 0)
Screenshot: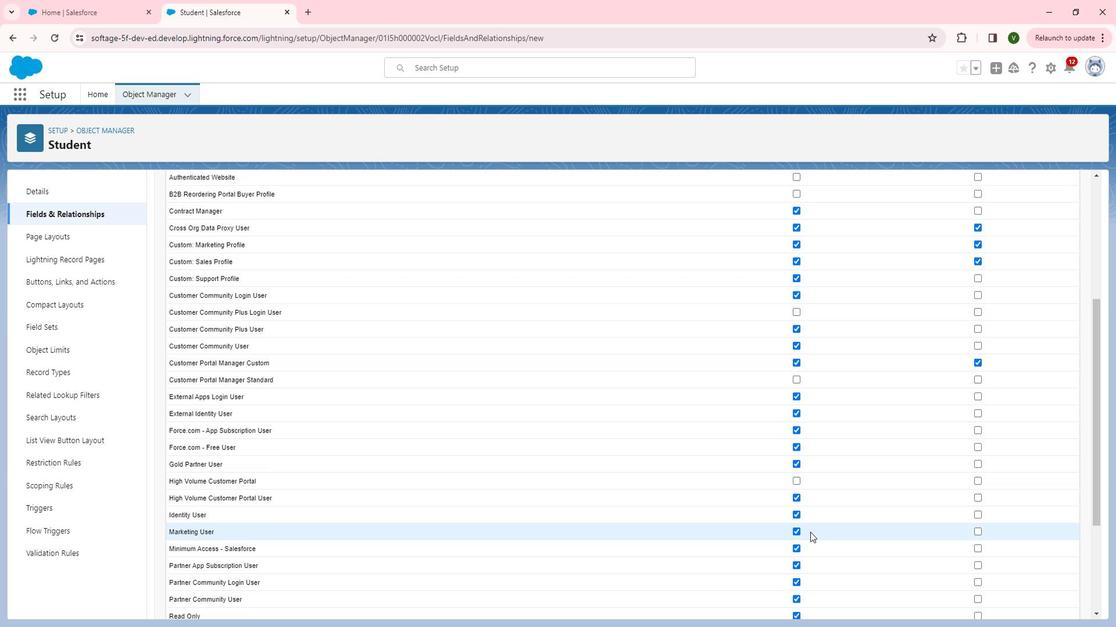 
Action: Mouse moved to (992, 434)
Screenshot: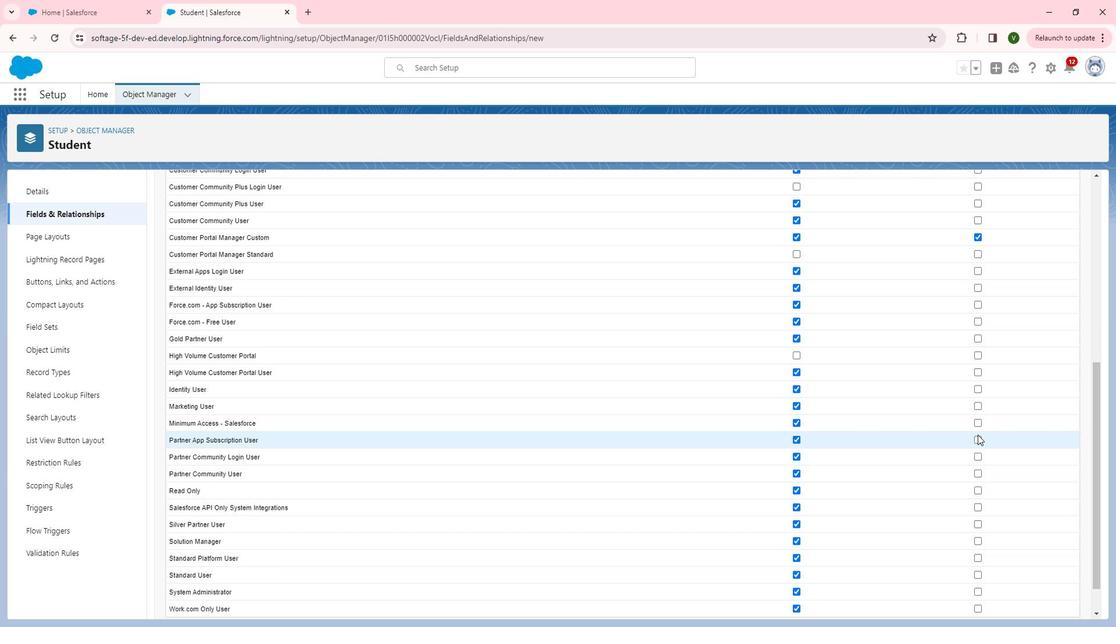 
Action: Mouse pressed left at (992, 434)
Screenshot: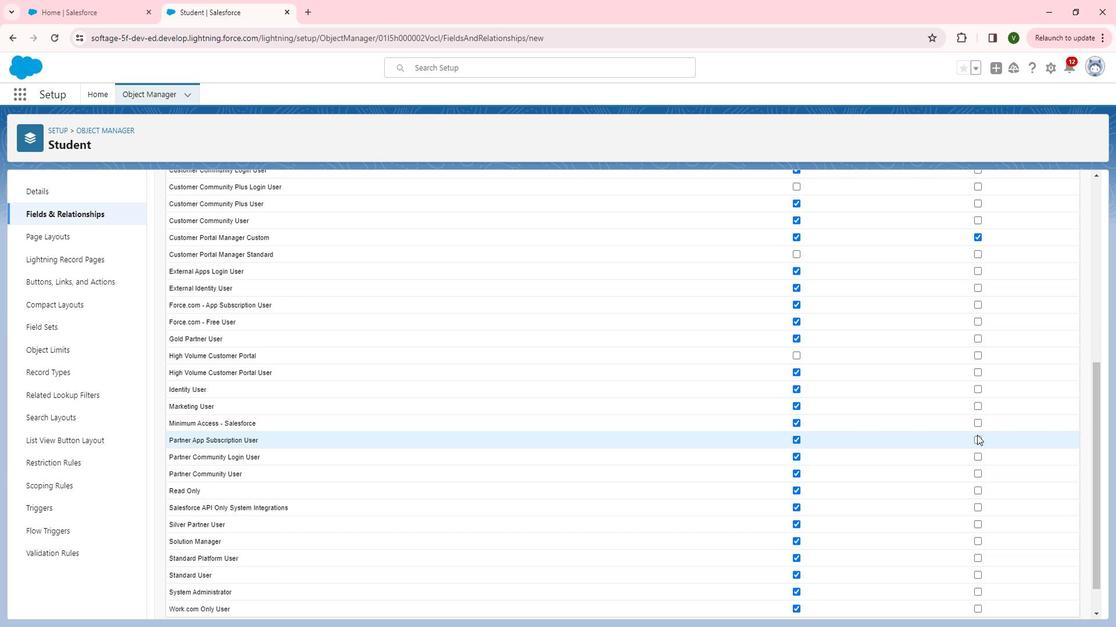
Action: Mouse moved to (993, 440)
Screenshot: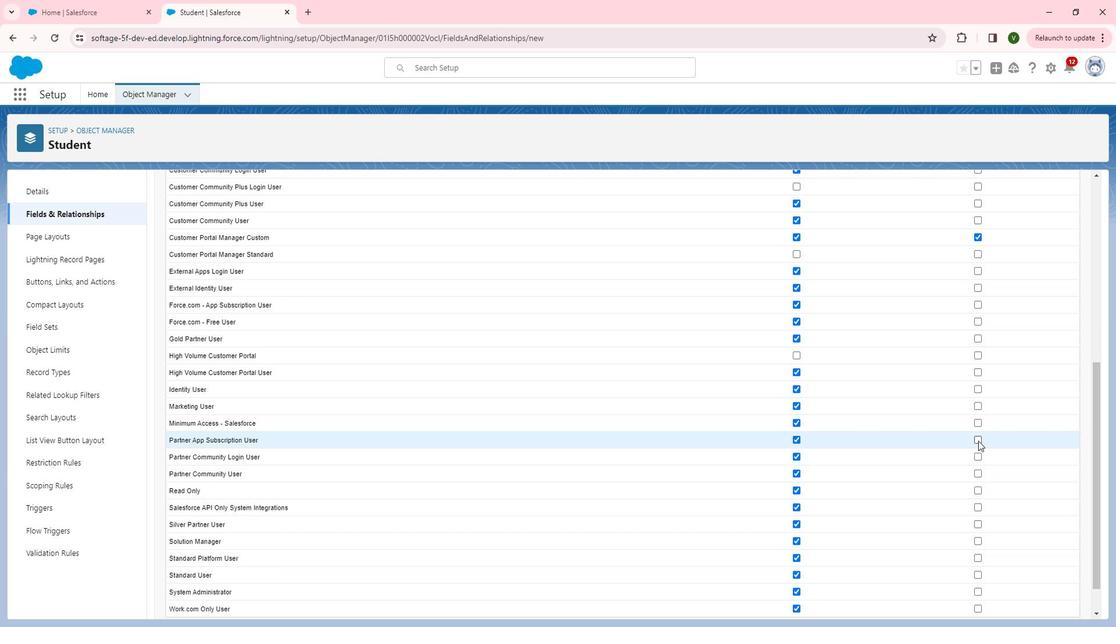 
Action: Mouse pressed left at (993, 440)
Screenshot: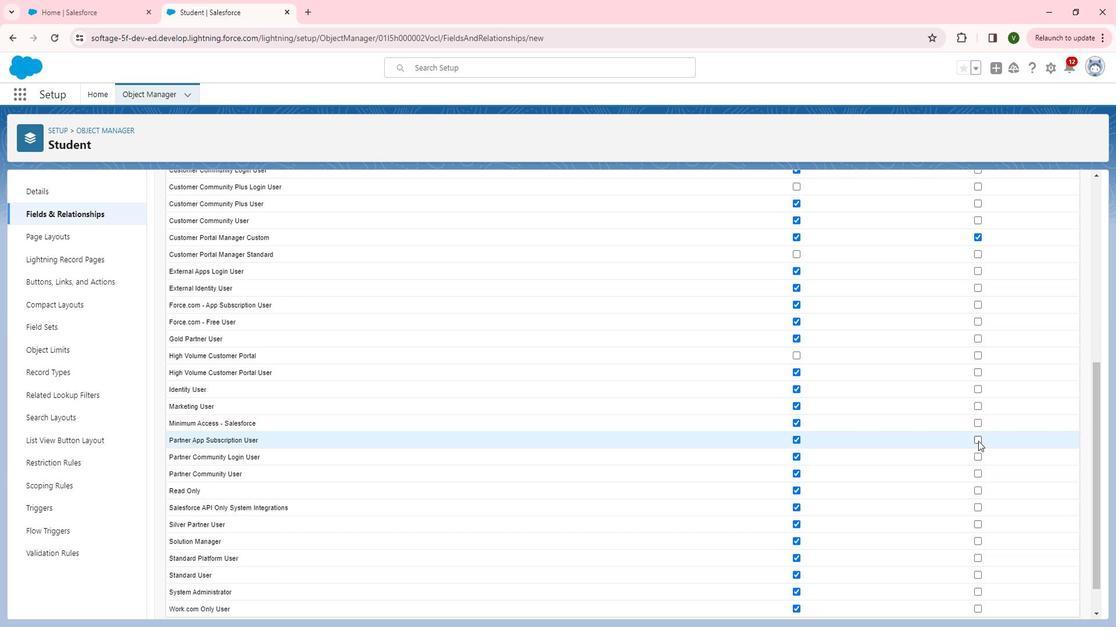 
Action: Mouse moved to (991, 490)
Screenshot: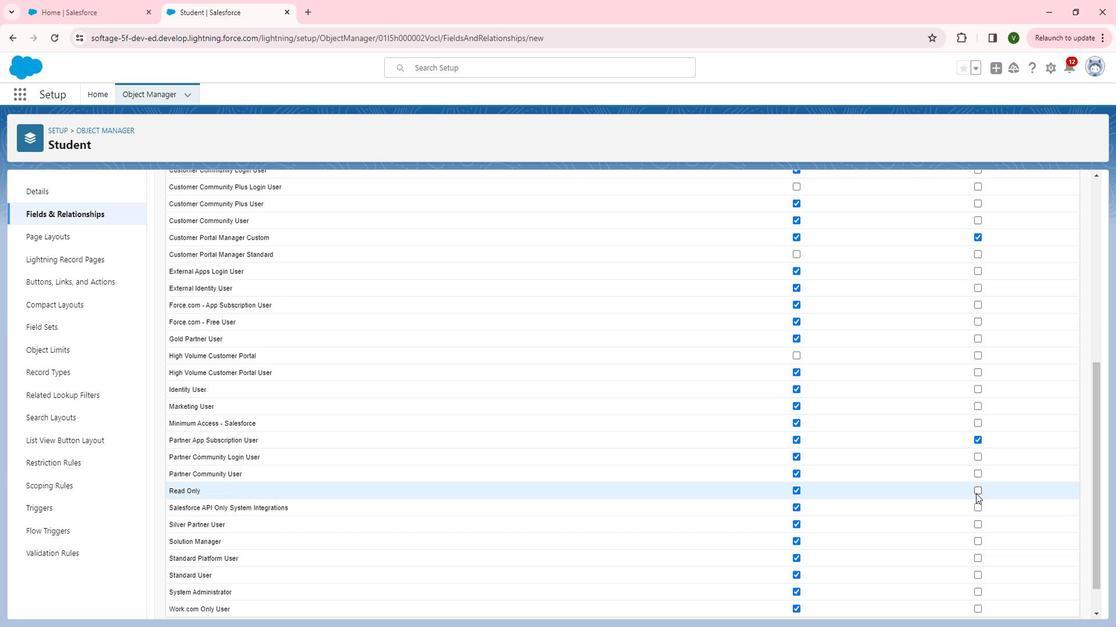 
Action: Mouse pressed left at (991, 490)
Screenshot: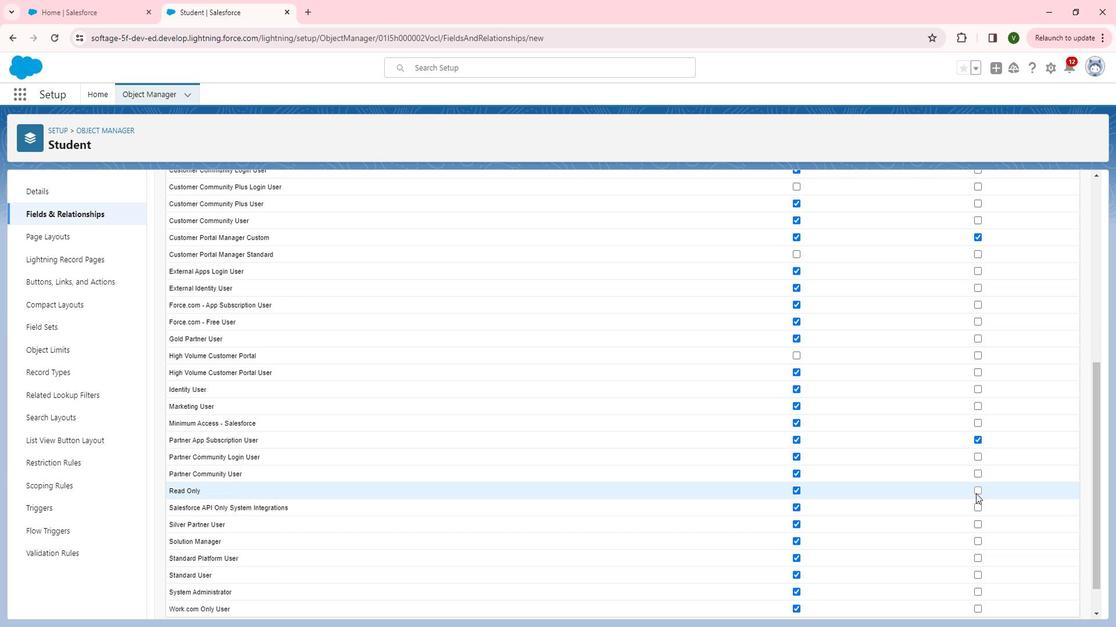 
Action: Mouse moved to (991, 503)
Screenshot: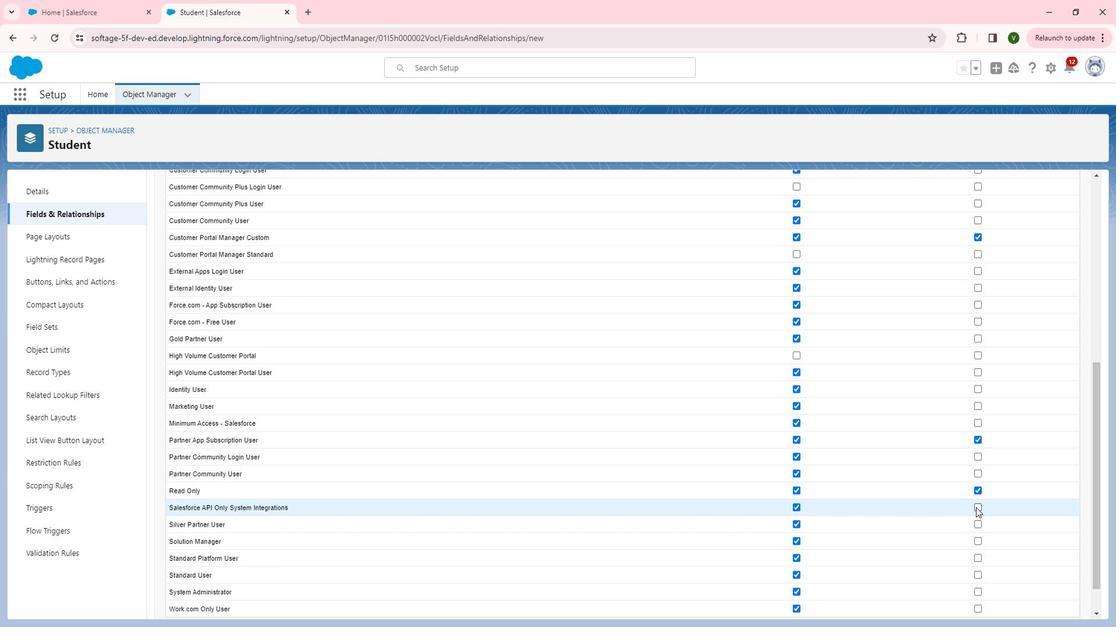 
Action: Mouse pressed left at (991, 503)
Screenshot: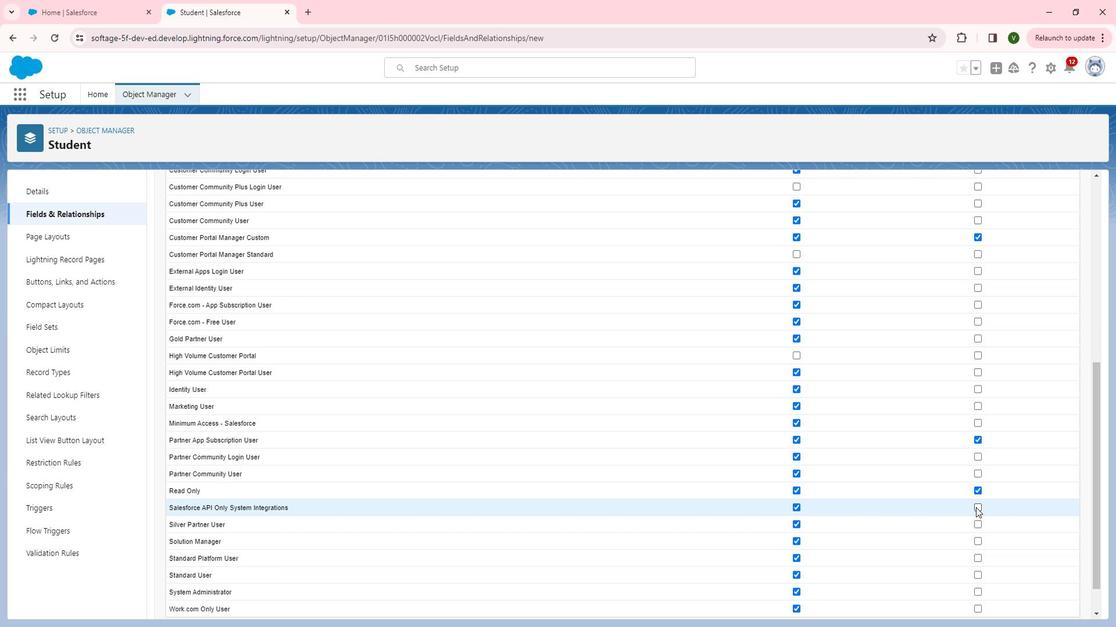 
Action: Mouse moved to (993, 521)
Screenshot: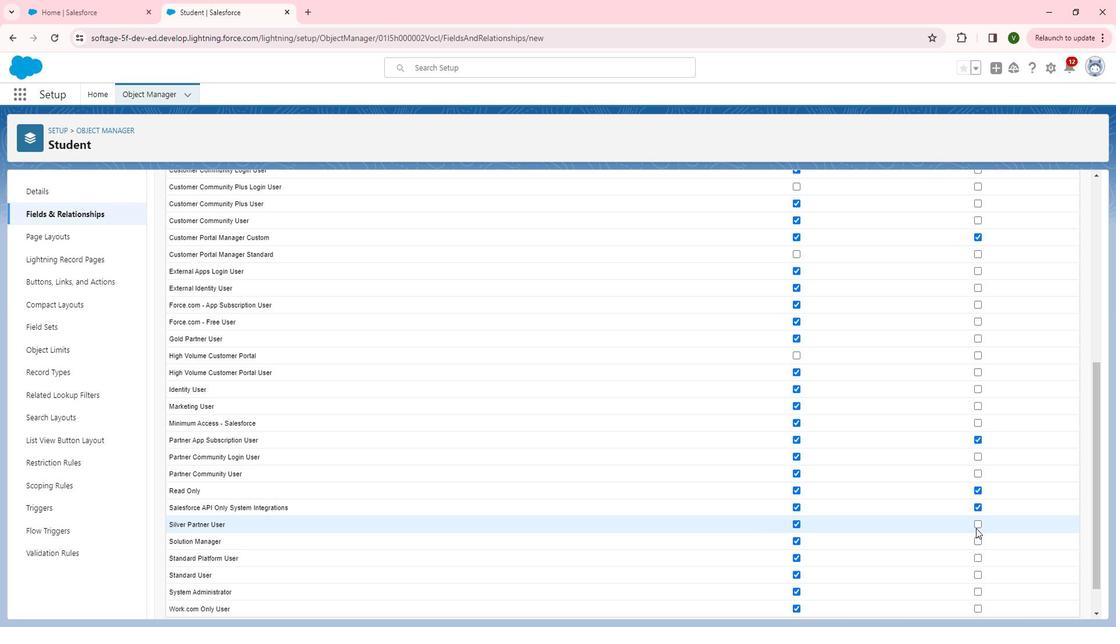 
Action: Mouse pressed left at (993, 521)
Screenshot: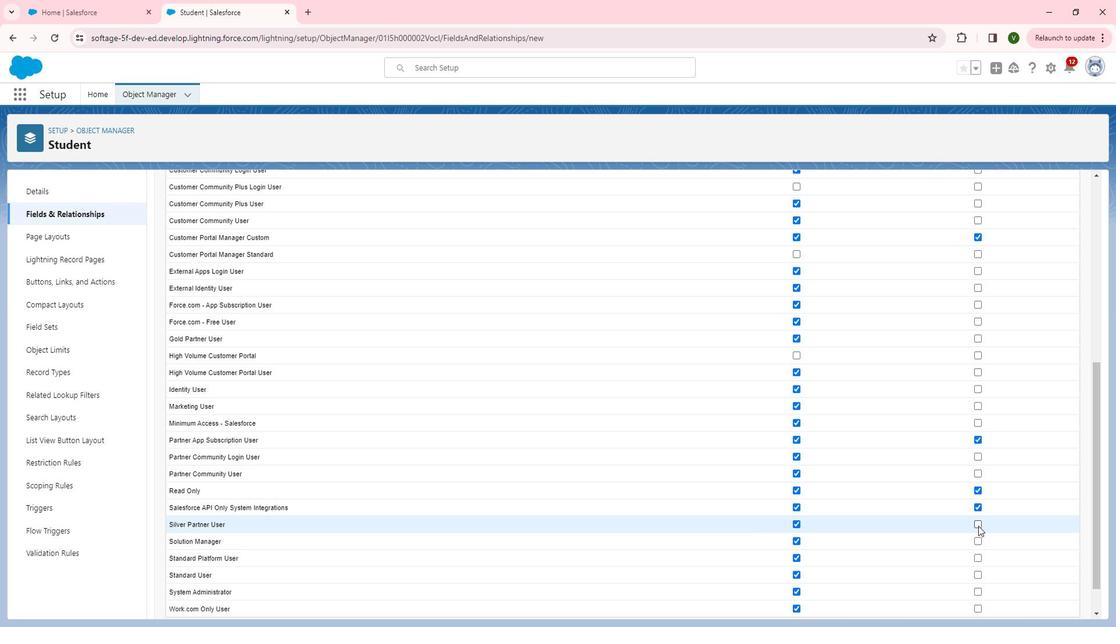 
Action: Mouse moved to (991, 519)
Screenshot: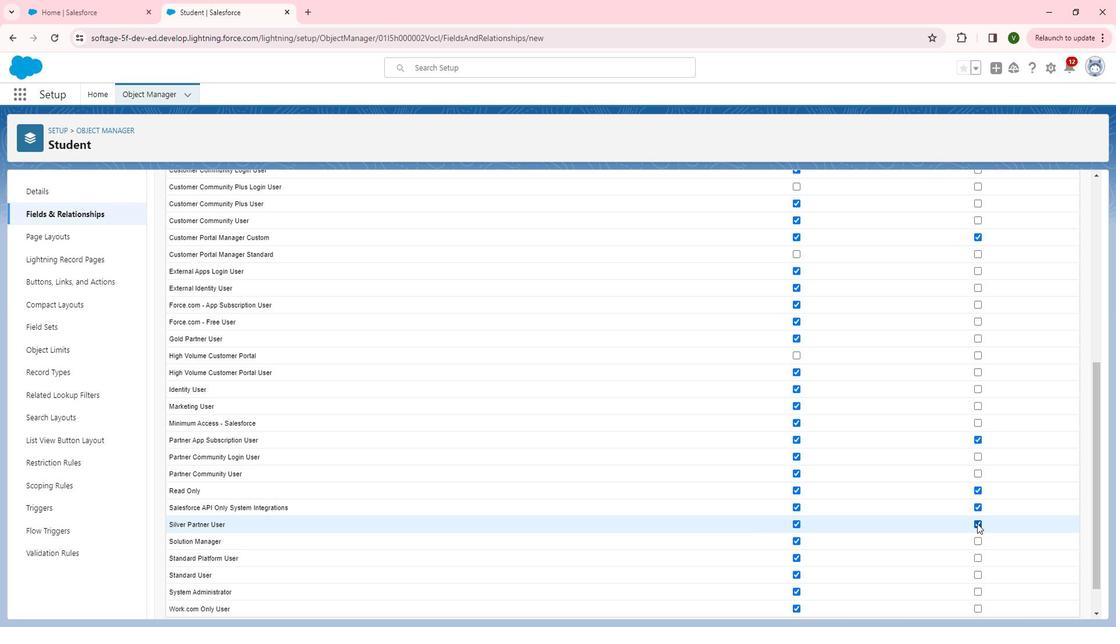 
Action: Mouse scrolled (991, 519) with delta (0, 0)
